 Task: Search one way flight ticket for 5 adults, 2 children, 1 infant in seat and 2 infants on lap in economy from Lake Charles: Lake Charles Regional Airport to New Bern: Coastal Carolina Regional Airport (was Craven County Regional) on 5-4-2023. Choice of flights is Frontier. Number of bags: 6 checked bags. Price is upto 77000. Outbound departure time preference is 7:45.
Action: Mouse moved to (360, 148)
Screenshot: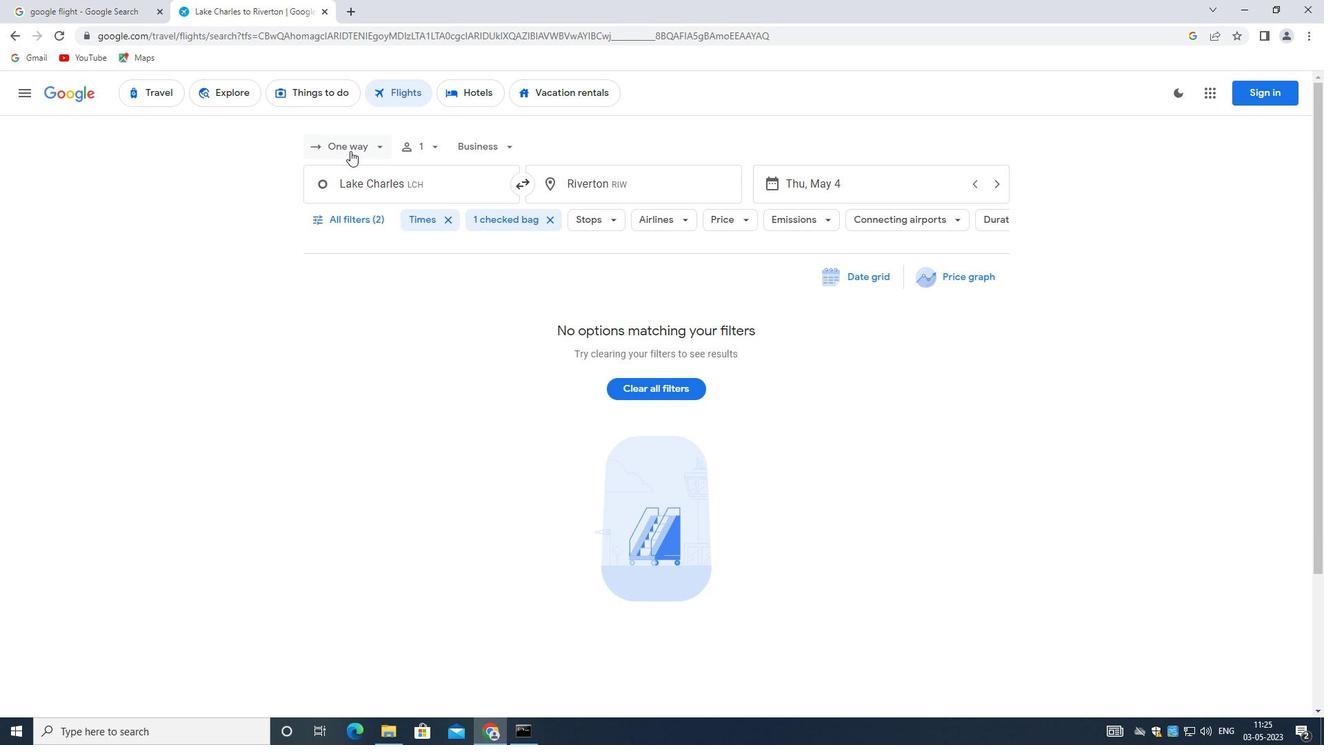 
Action: Mouse pressed left at (360, 148)
Screenshot: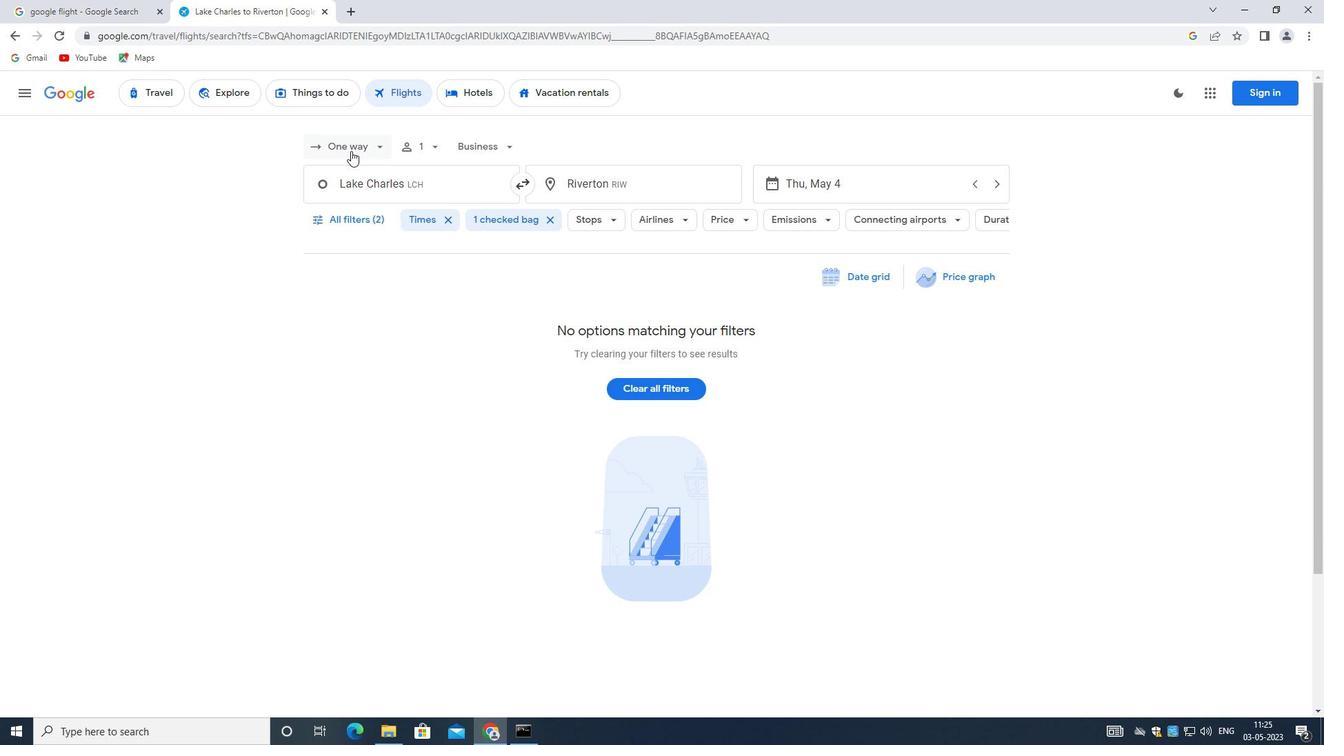 
Action: Mouse moved to (386, 216)
Screenshot: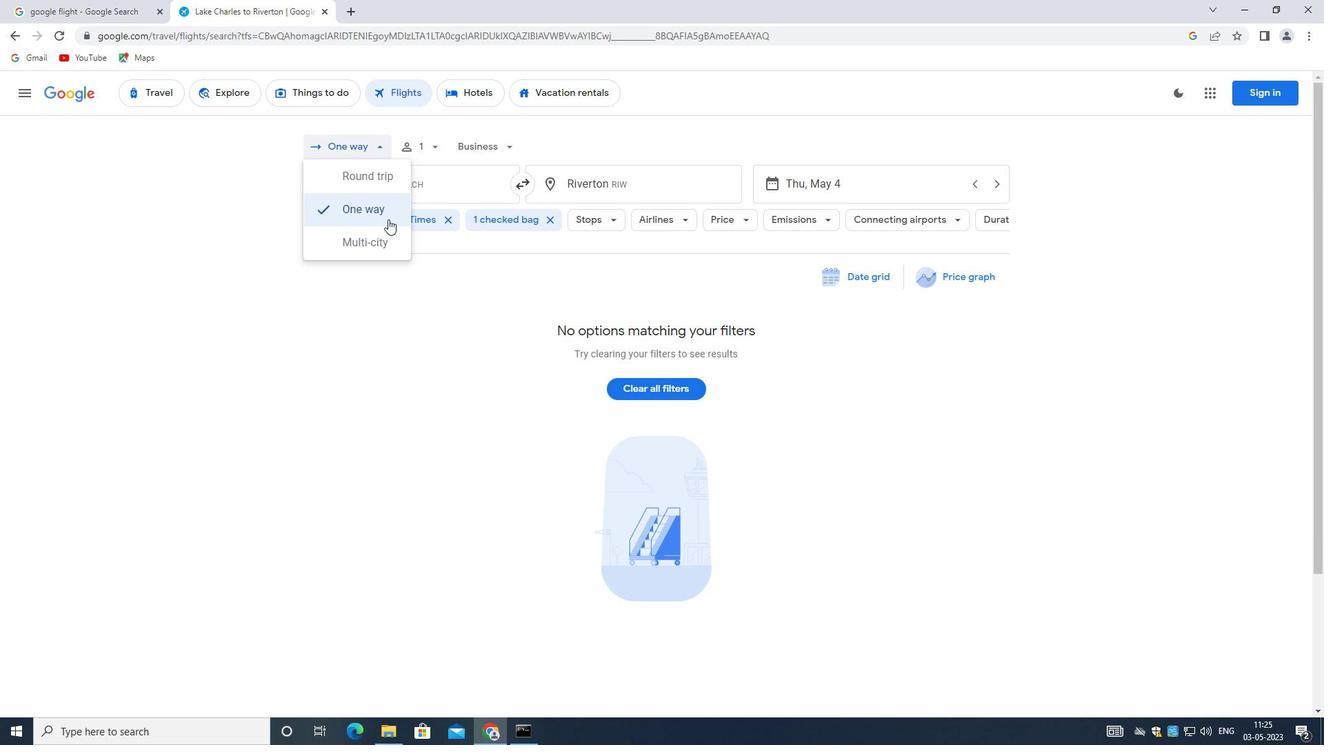 
Action: Mouse pressed left at (386, 216)
Screenshot: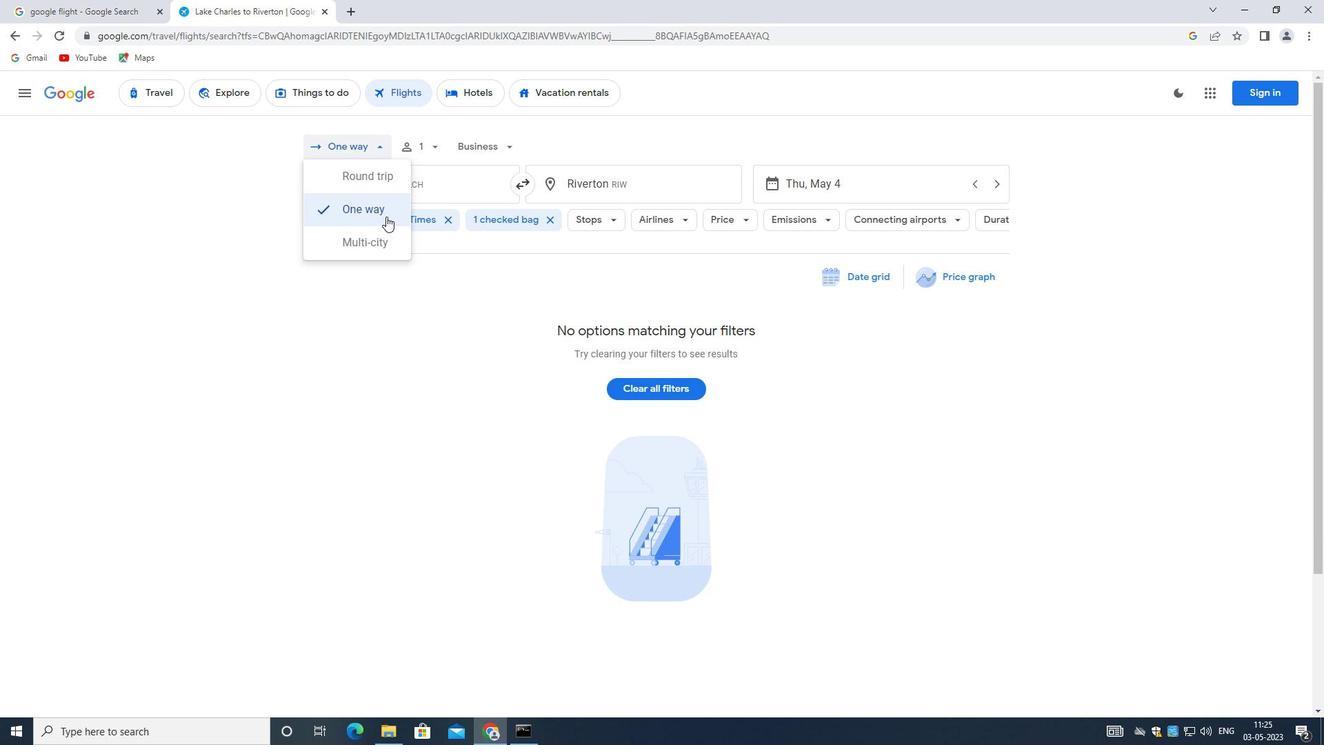 
Action: Mouse moved to (427, 145)
Screenshot: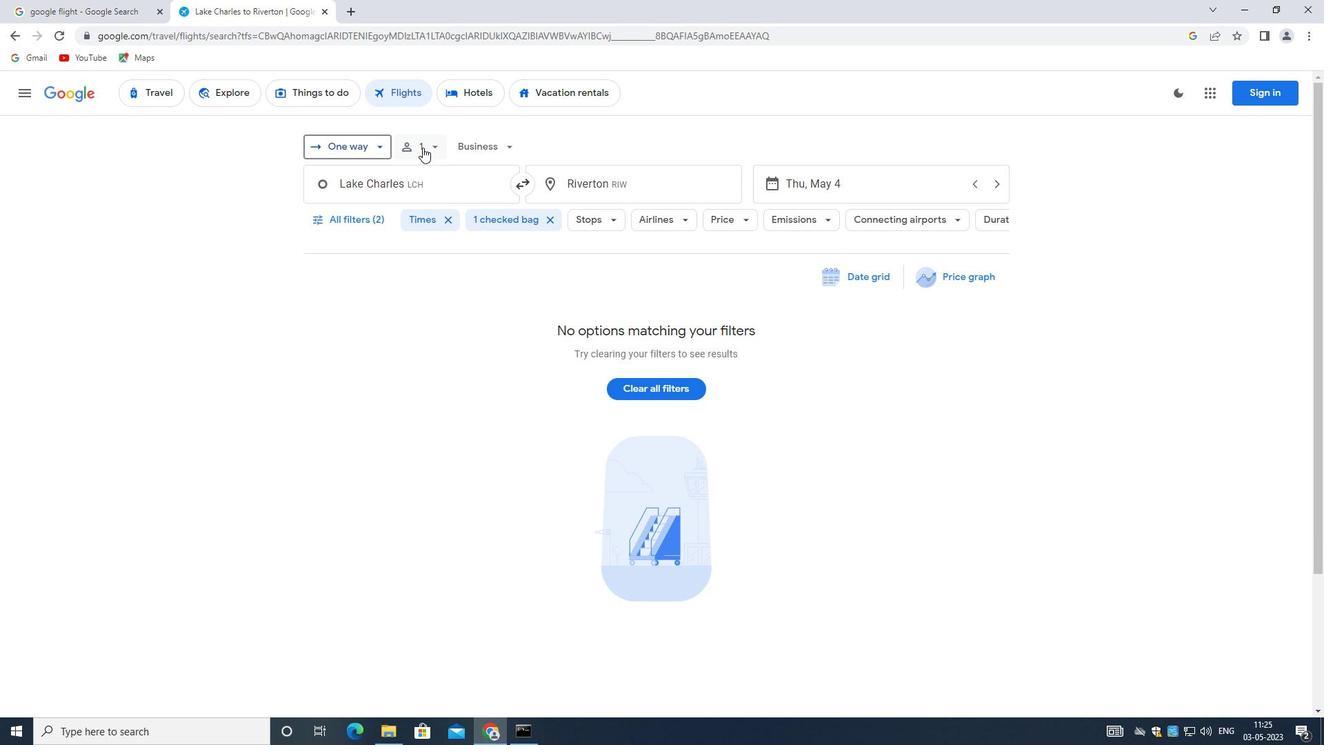
Action: Mouse pressed left at (427, 145)
Screenshot: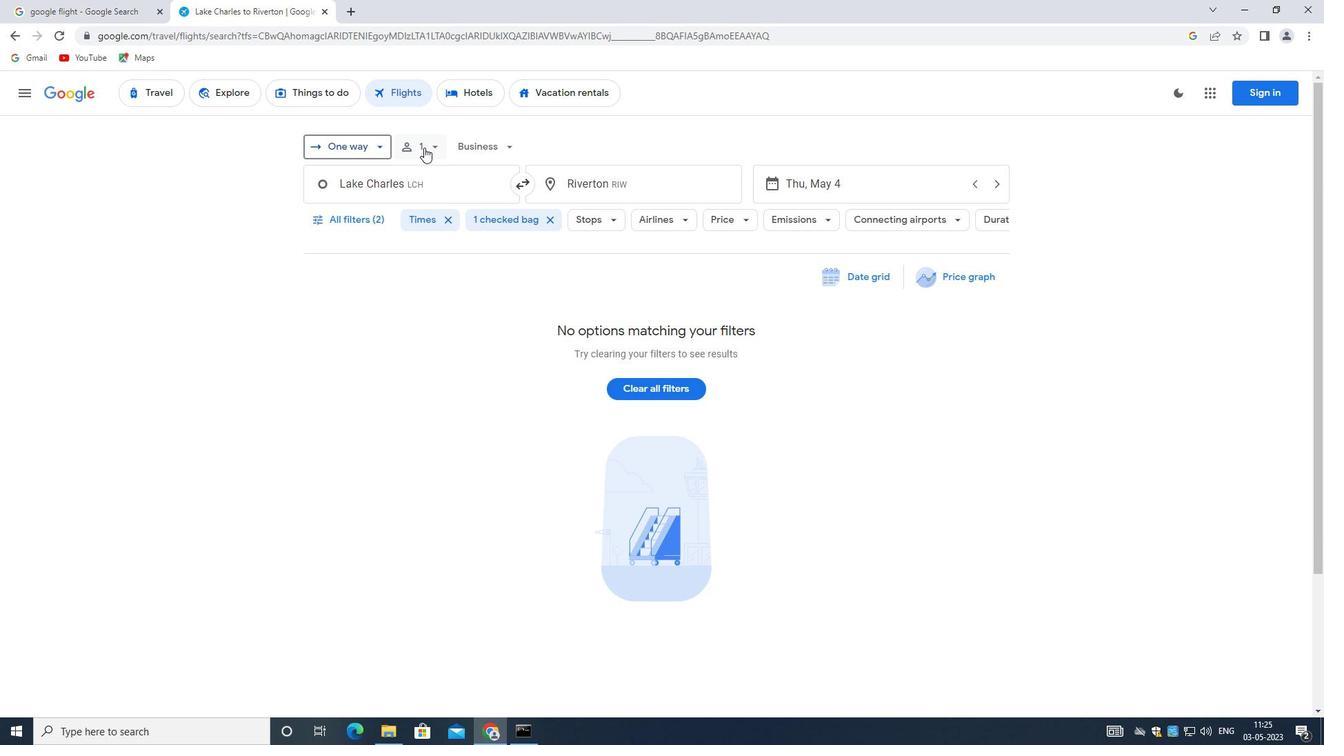 
Action: Mouse moved to (531, 180)
Screenshot: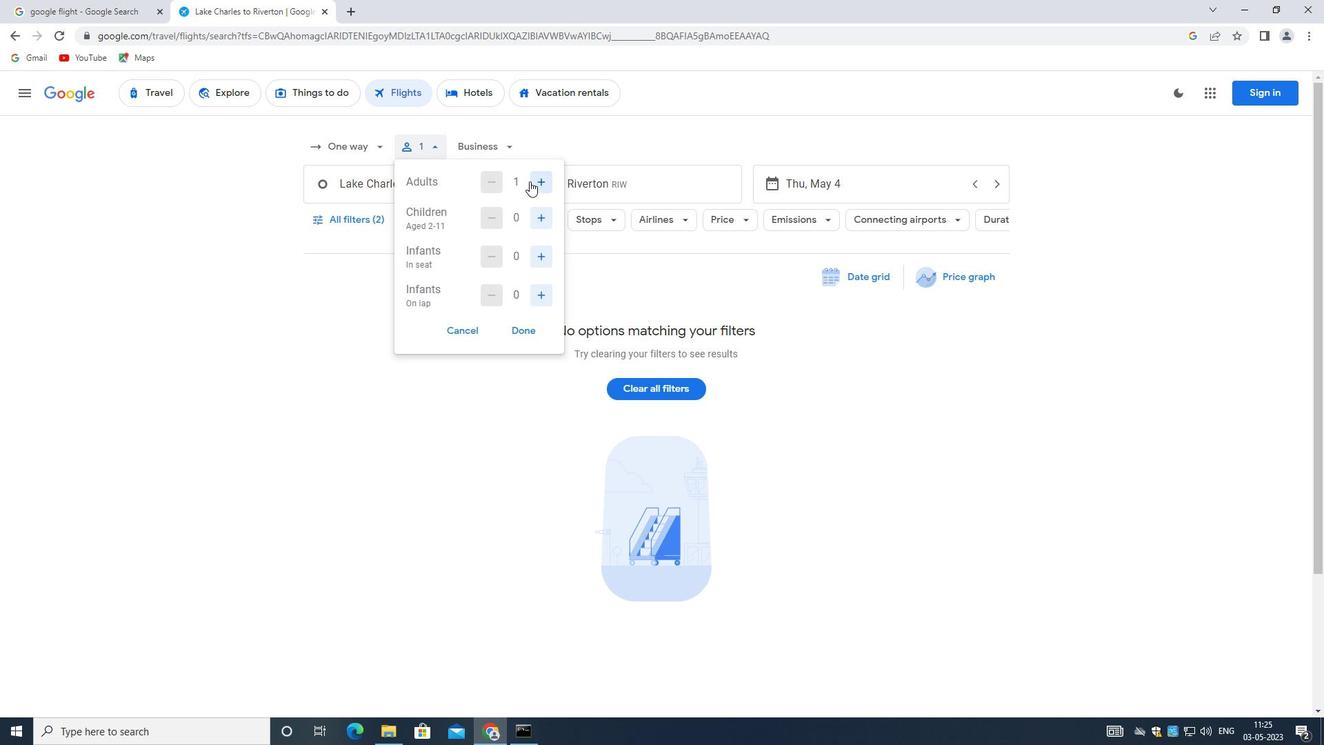 
Action: Mouse pressed left at (531, 180)
Screenshot: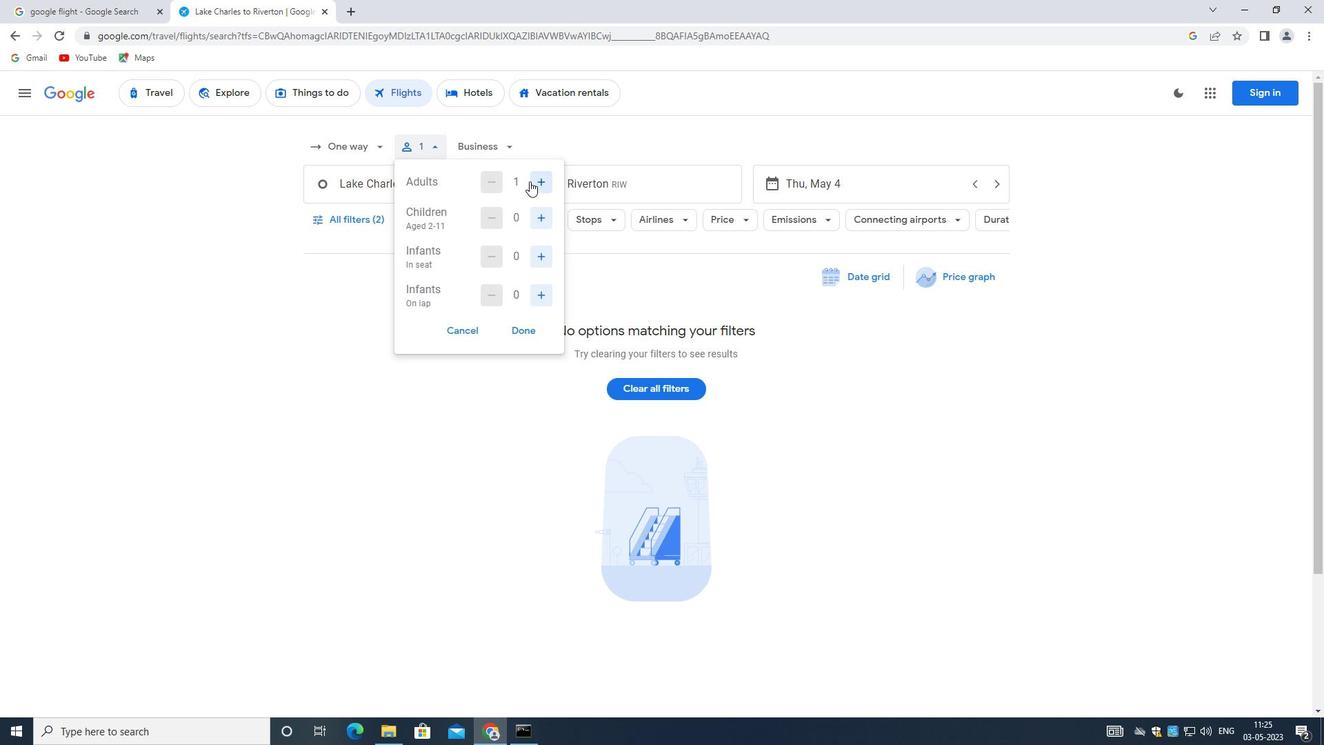 
Action: Mouse moved to (534, 179)
Screenshot: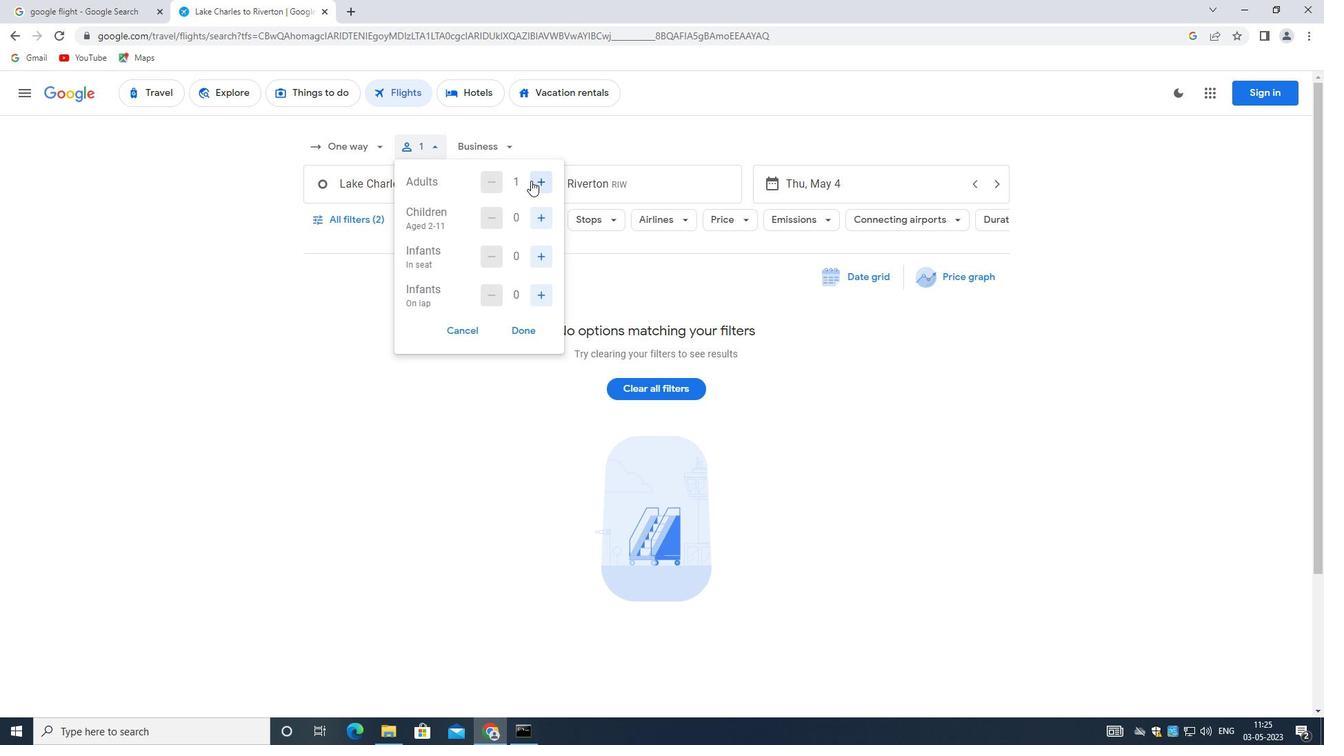 
Action: Mouse pressed left at (534, 179)
Screenshot: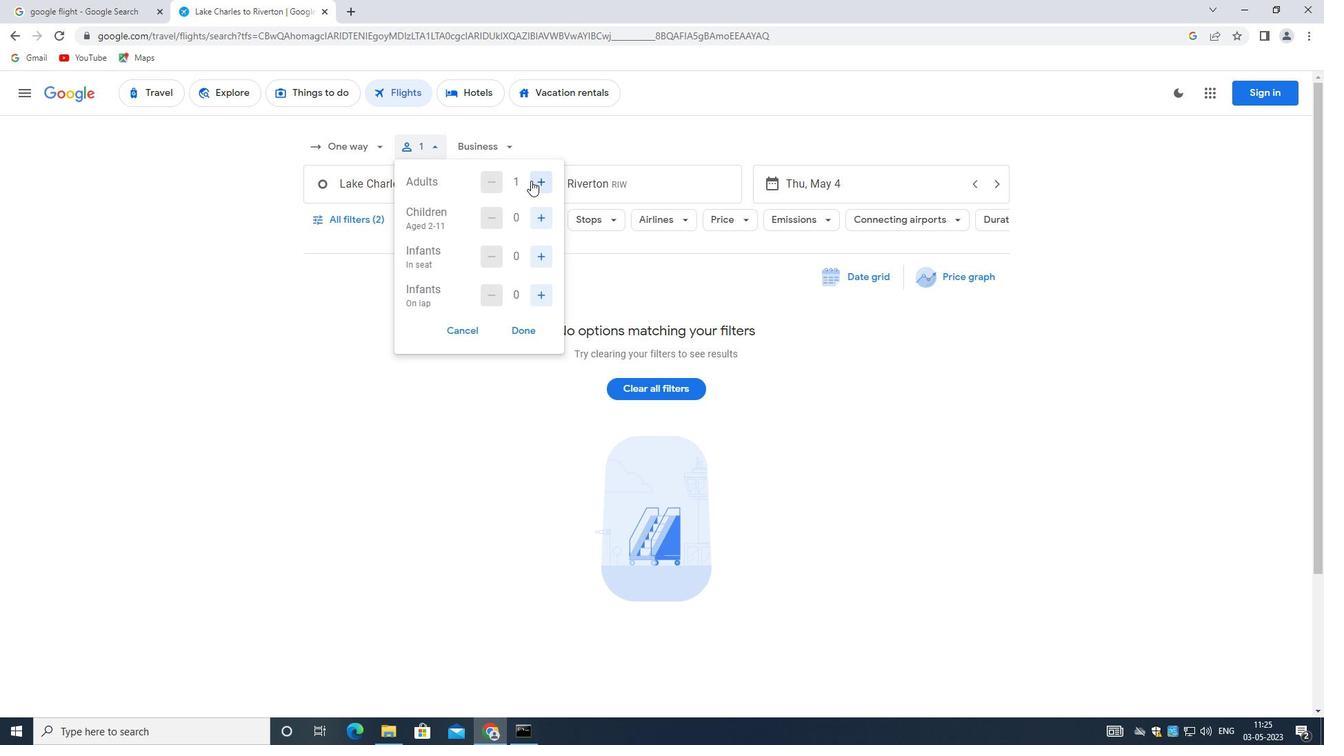 
Action: Mouse pressed left at (534, 179)
Screenshot: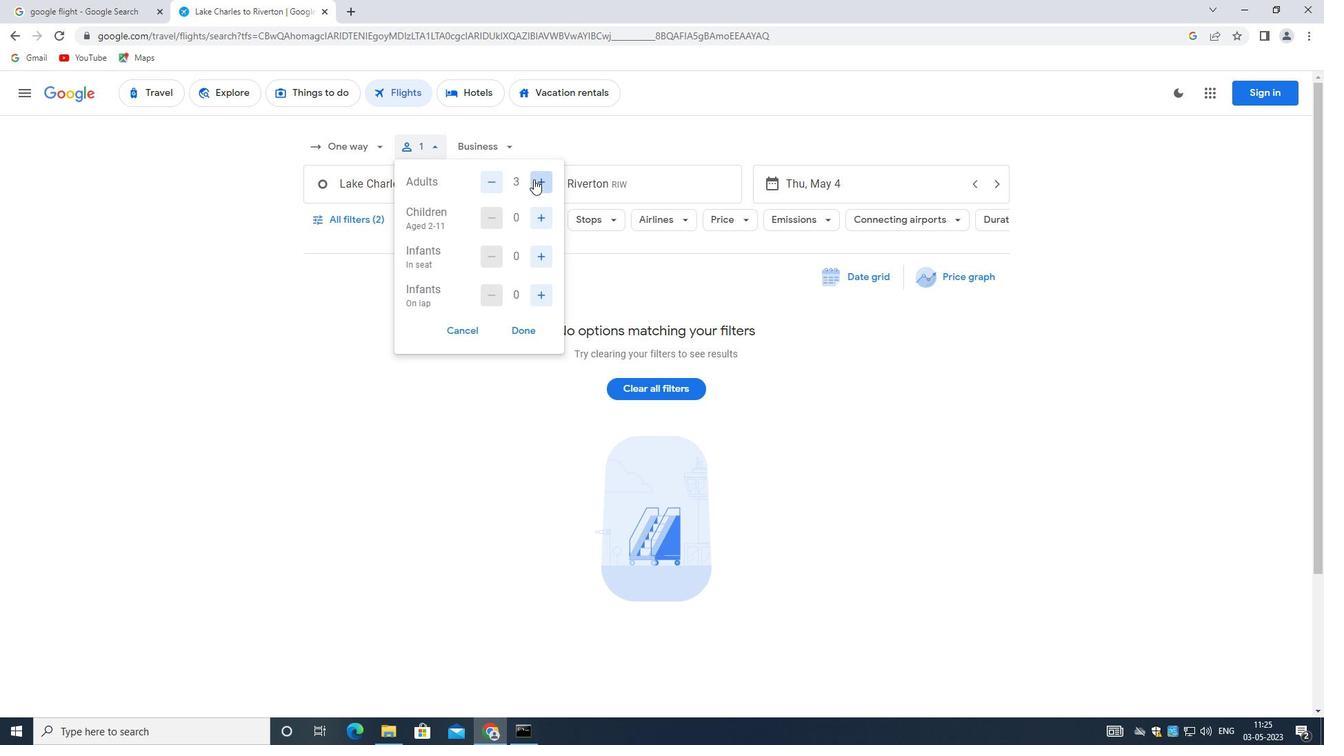 
Action: Mouse pressed left at (534, 179)
Screenshot: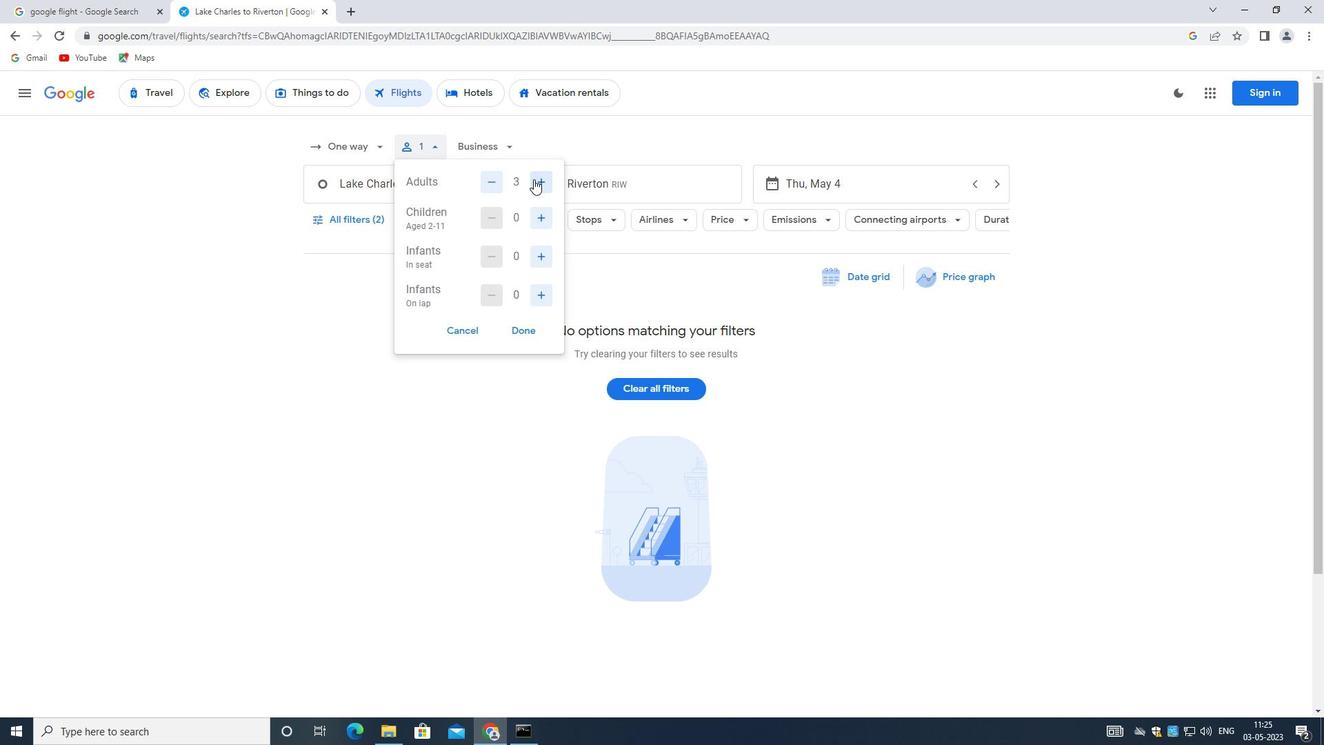 
Action: Mouse moved to (548, 218)
Screenshot: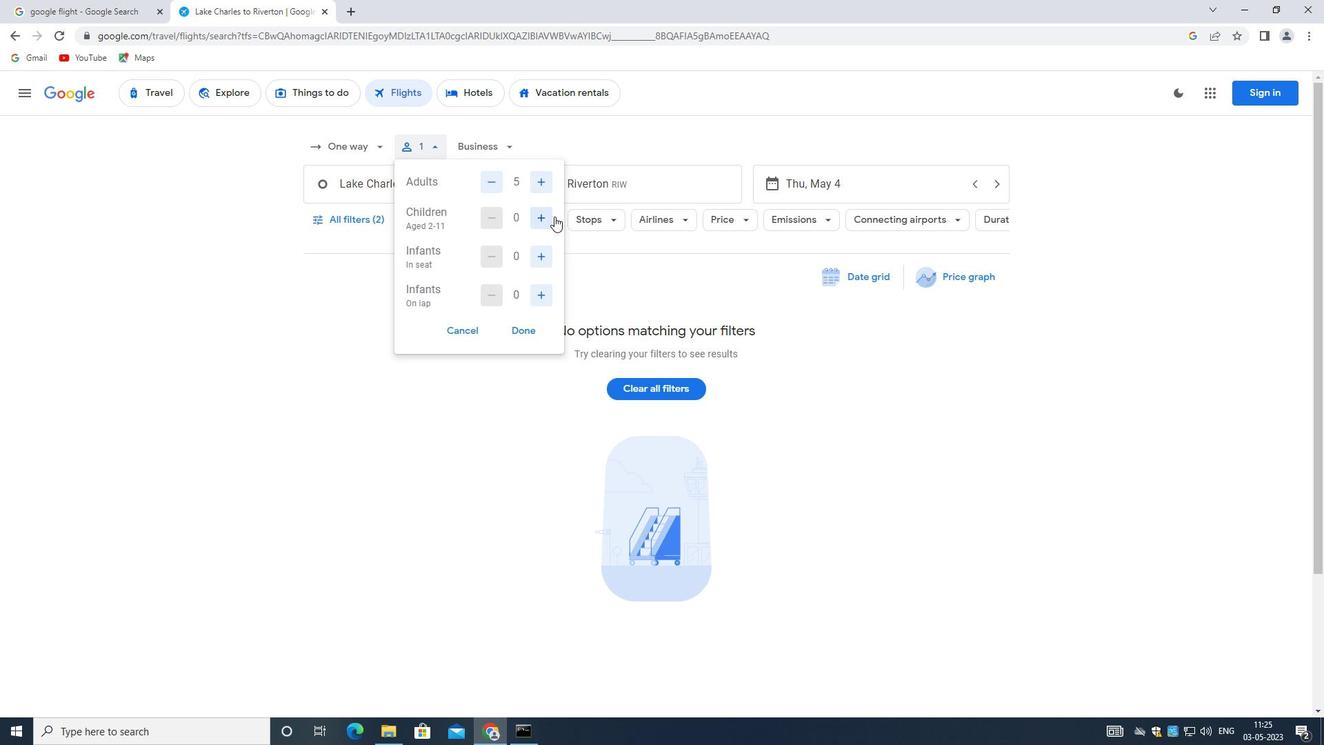 
Action: Mouse pressed left at (548, 218)
Screenshot: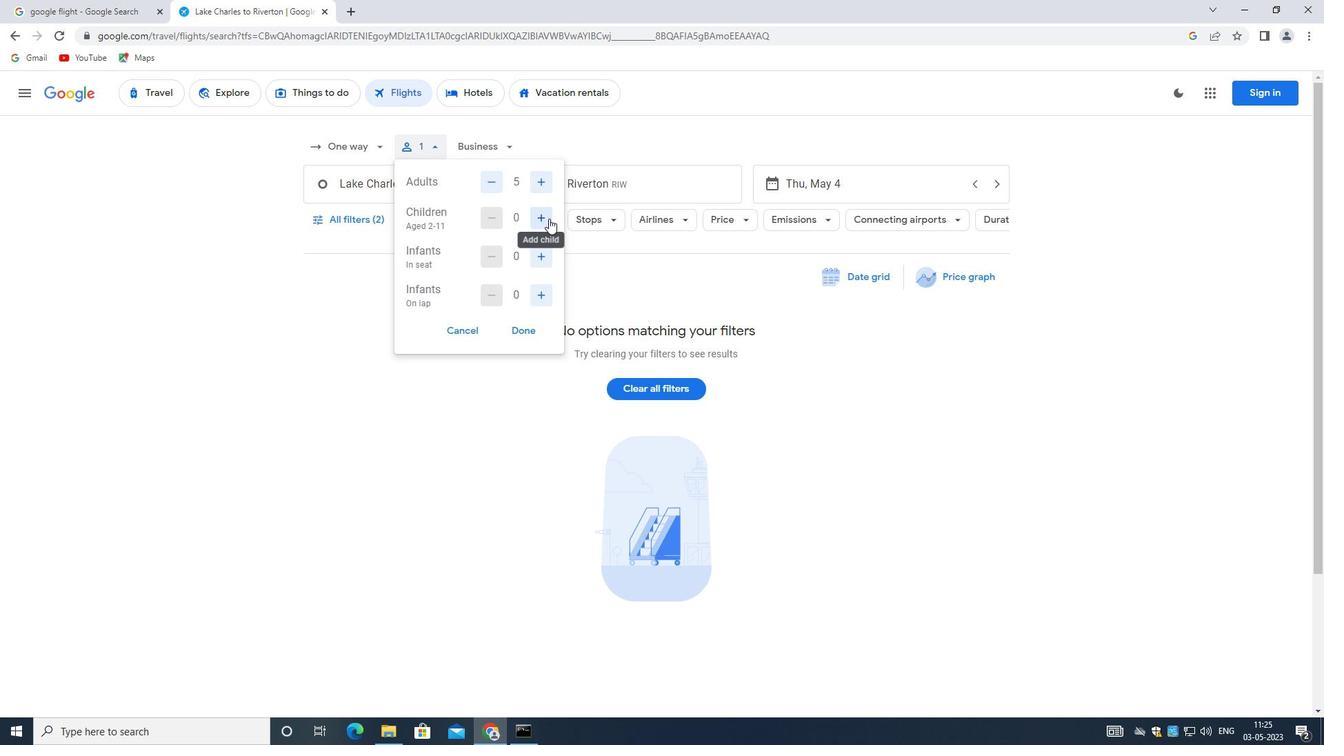 
Action: Mouse pressed left at (548, 218)
Screenshot: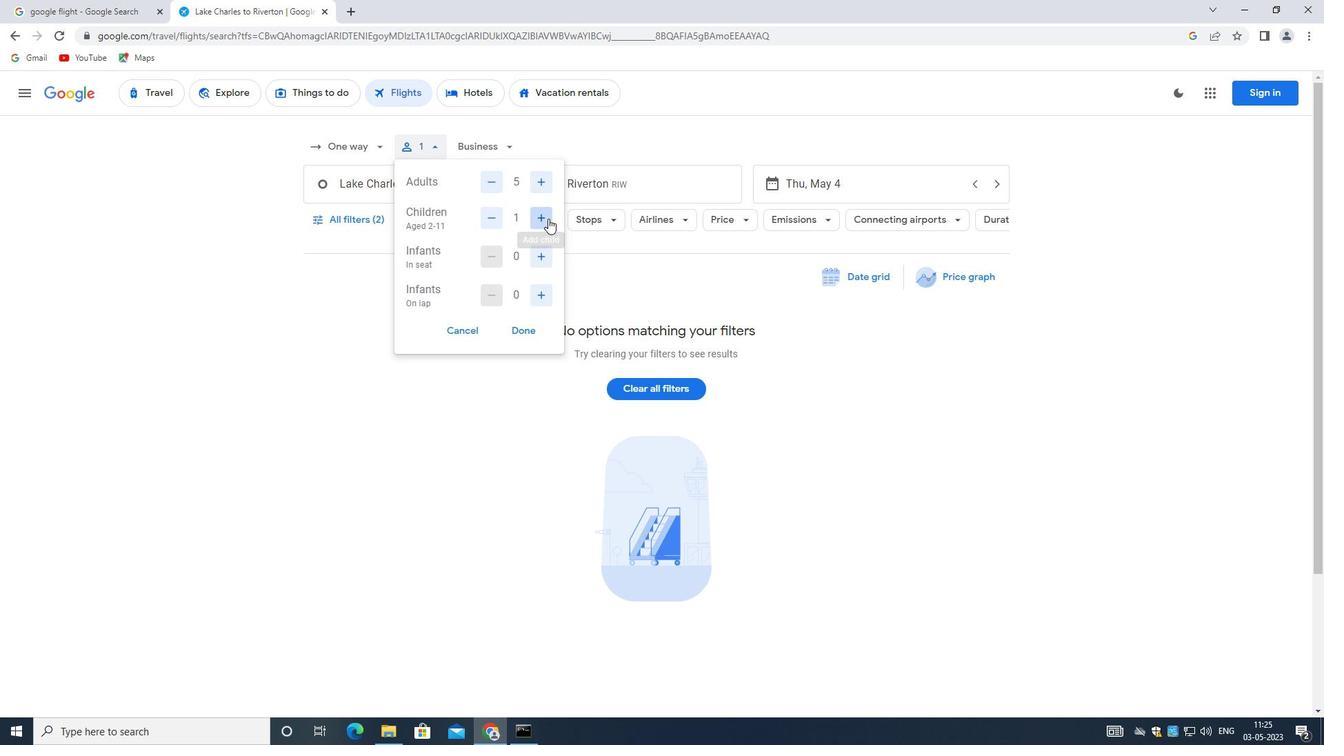 
Action: Mouse moved to (543, 250)
Screenshot: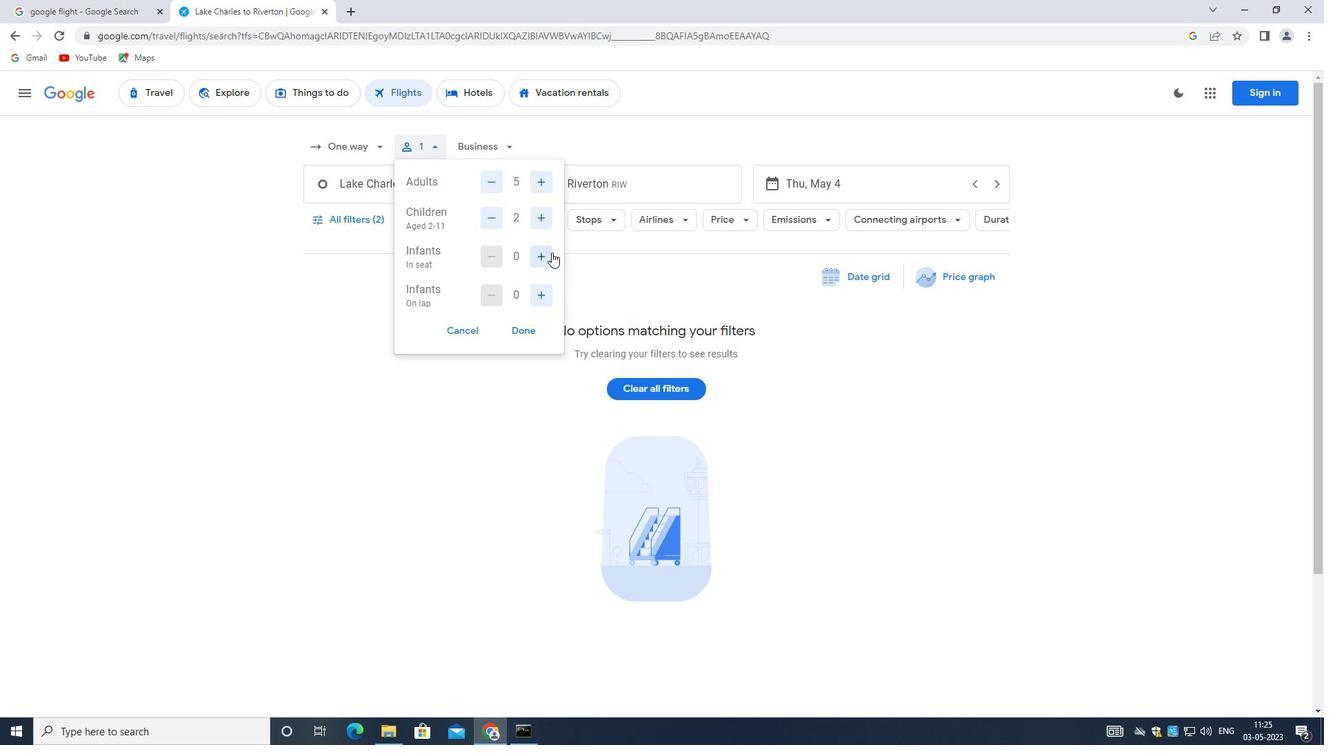
Action: Mouse pressed left at (543, 250)
Screenshot: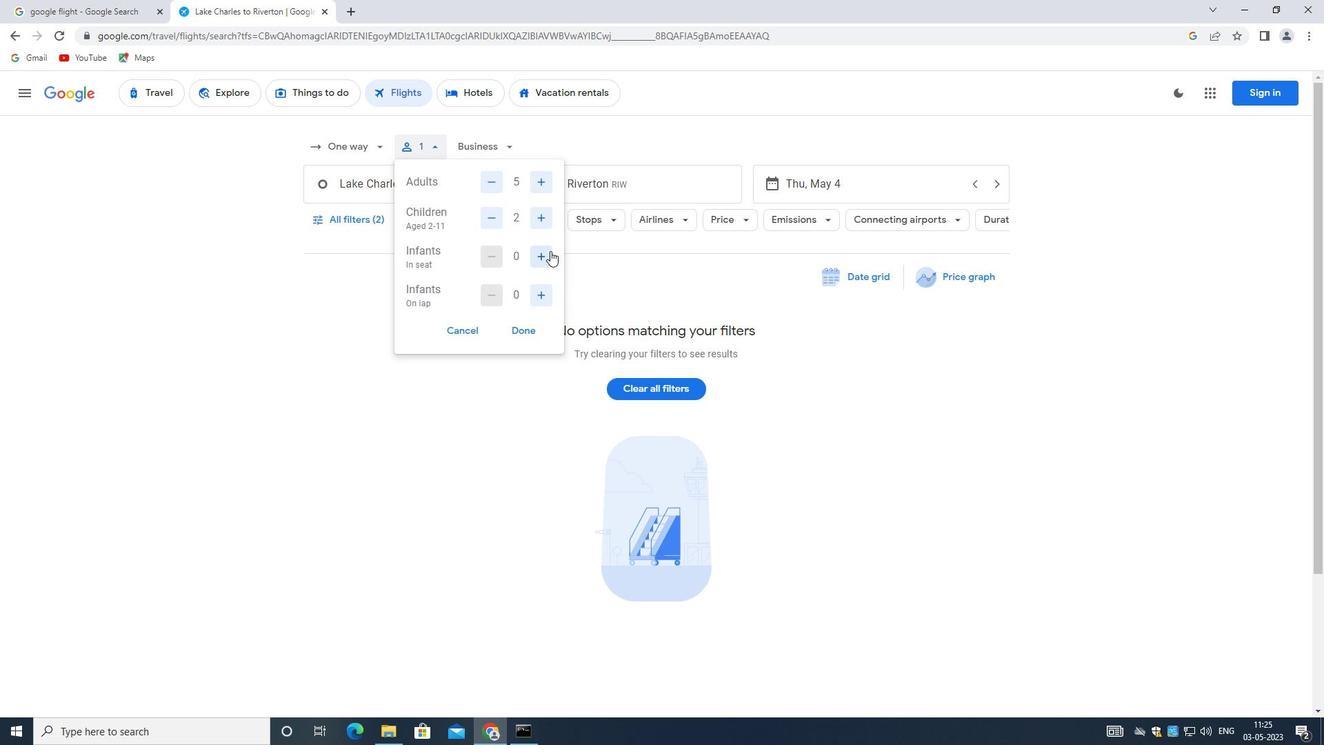 
Action: Mouse moved to (540, 298)
Screenshot: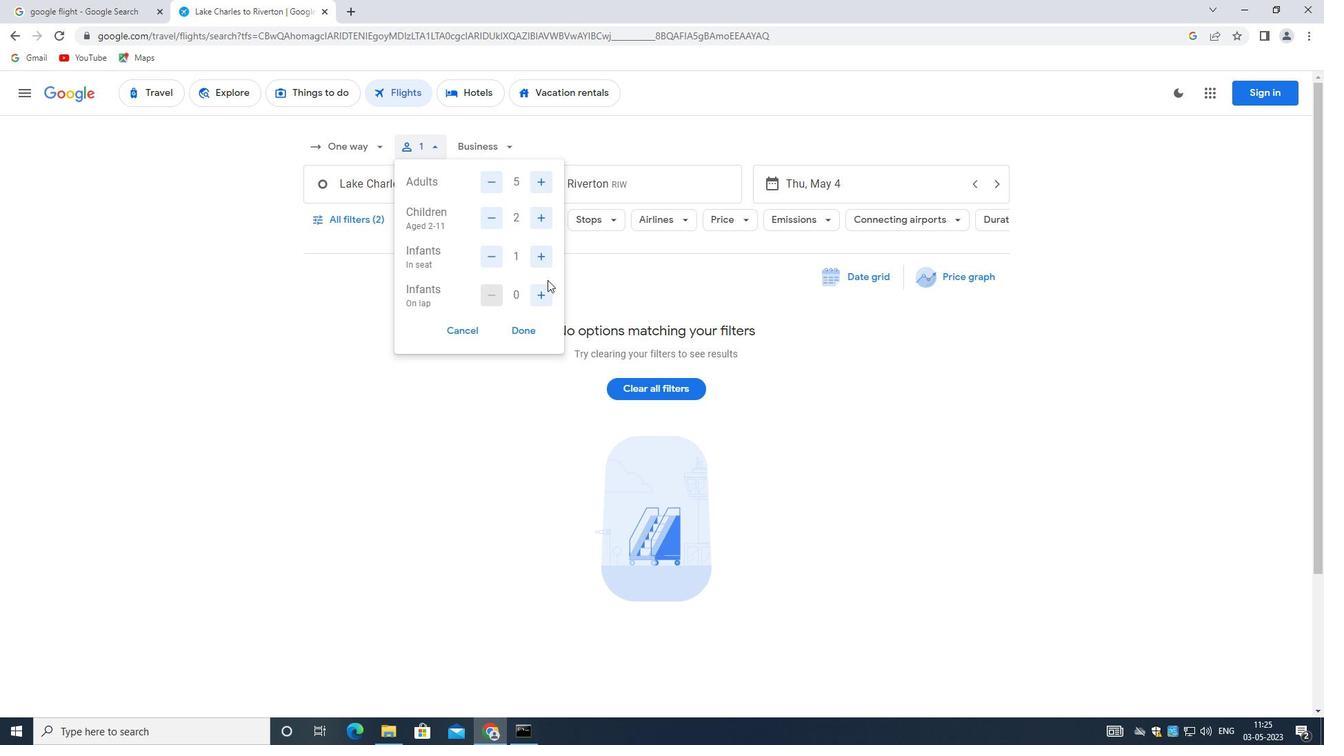 
Action: Mouse pressed left at (540, 298)
Screenshot: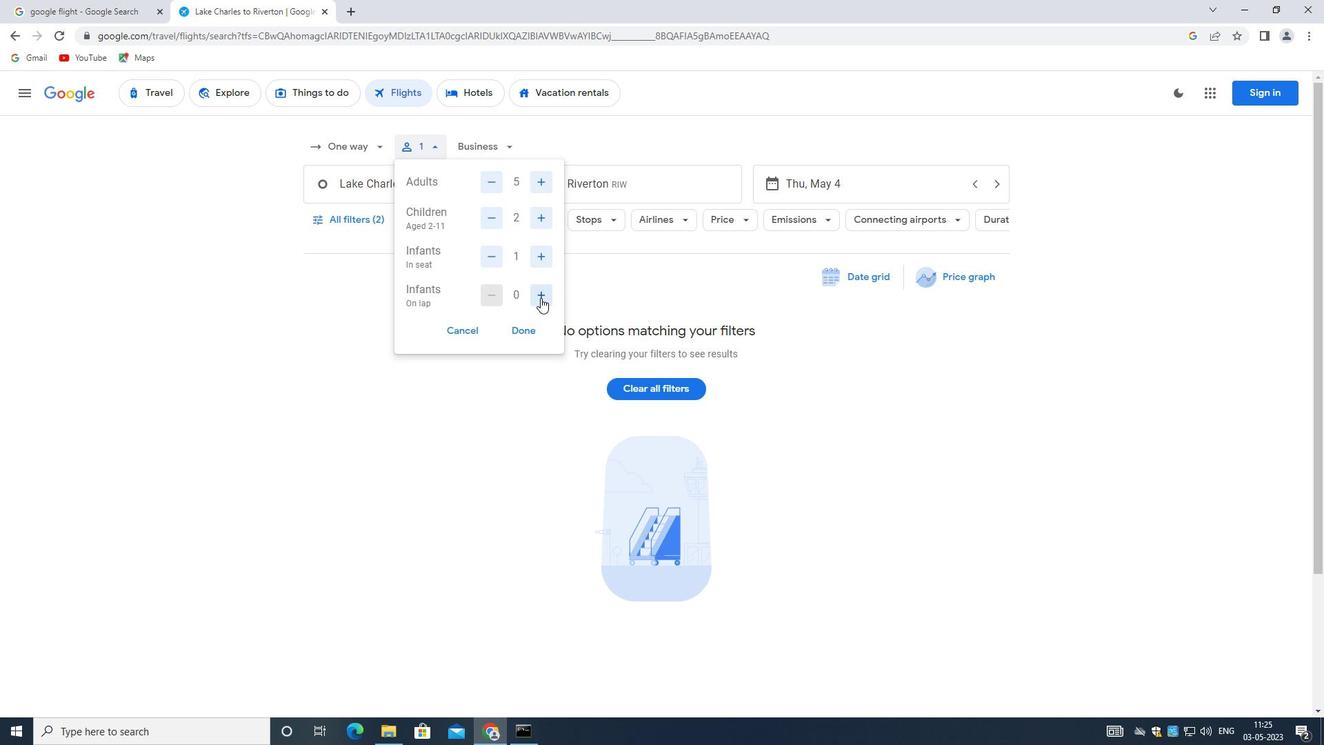 
Action: Mouse moved to (543, 295)
Screenshot: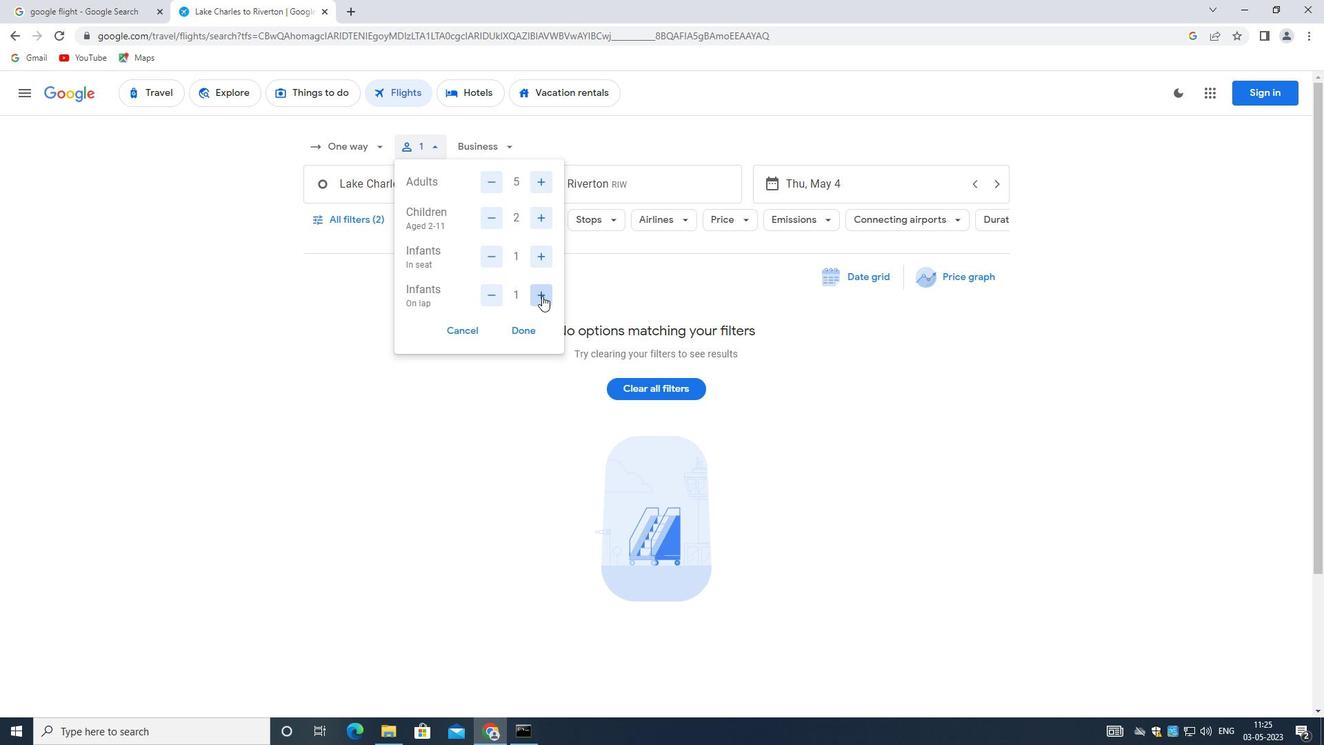 
Action: Mouse pressed left at (543, 295)
Screenshot: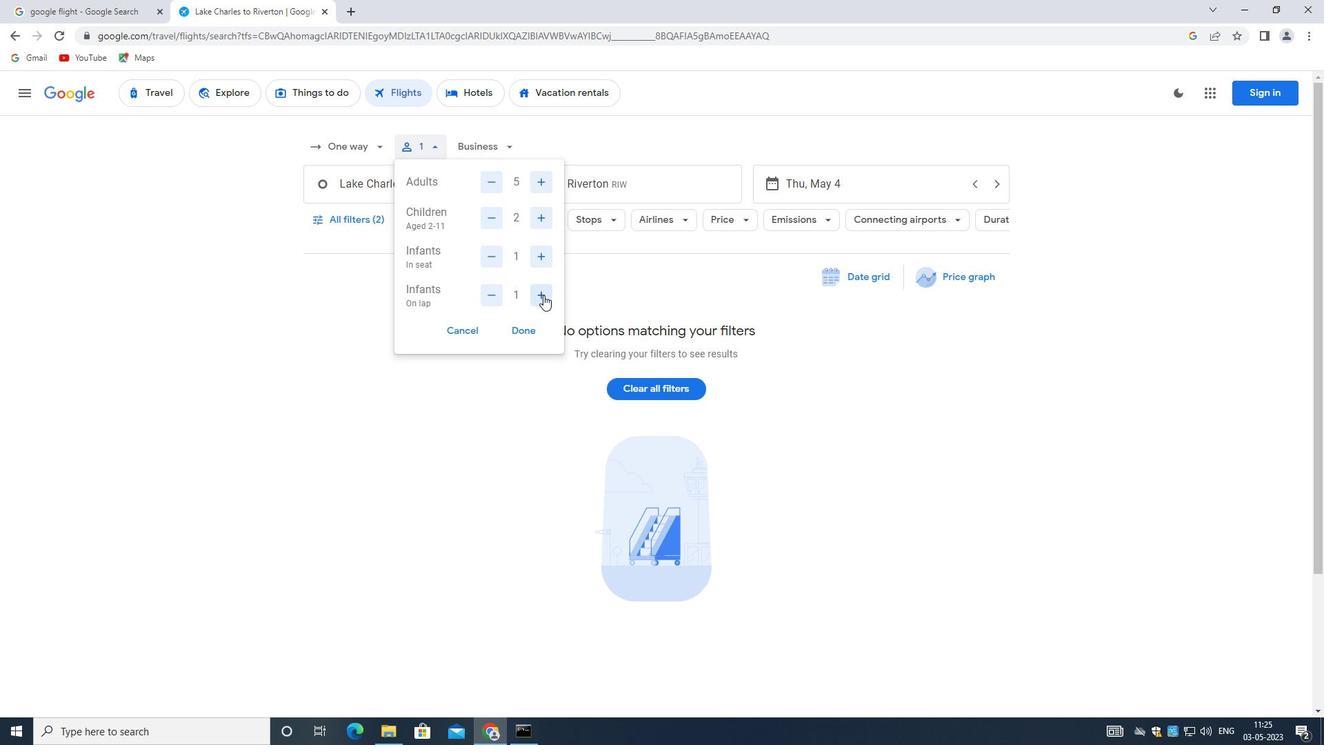
Action: Mouse moved to (491, 296)
Screenshot: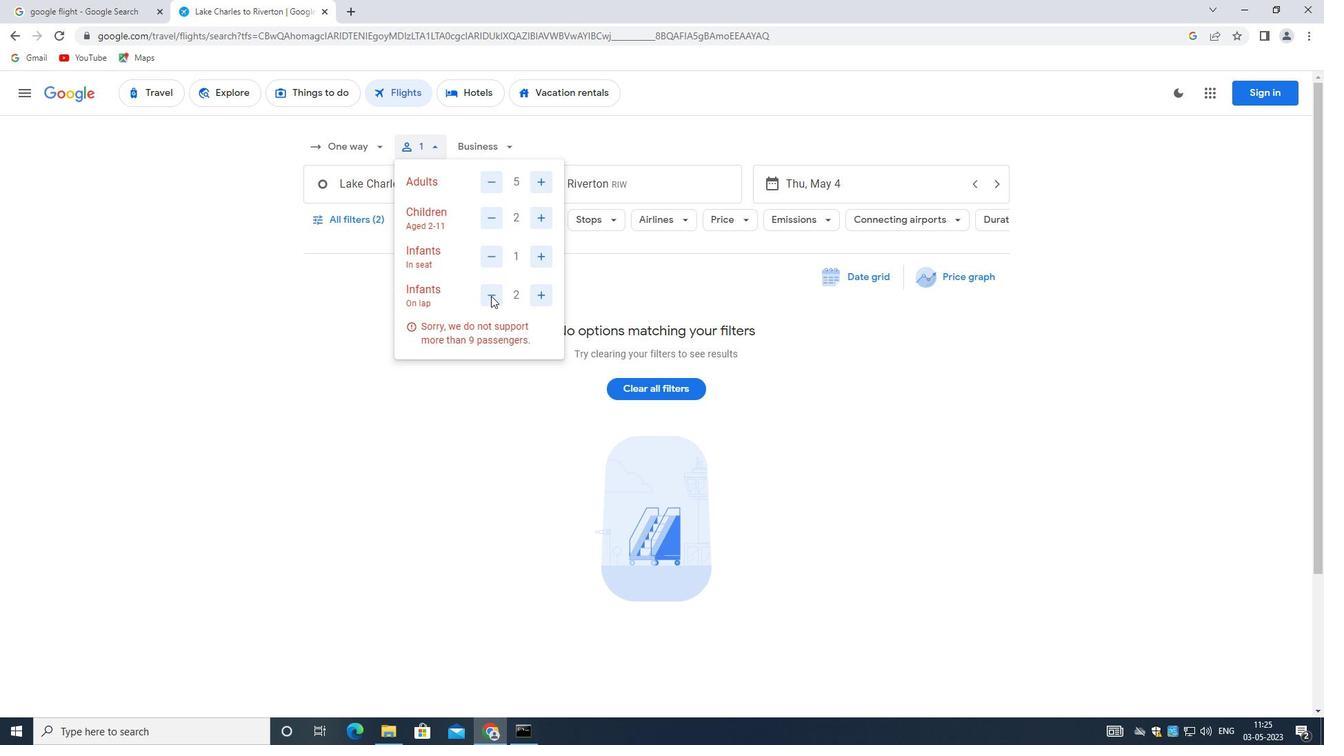 
Action: Mouse pressed left at (491, 296)
Screenshot: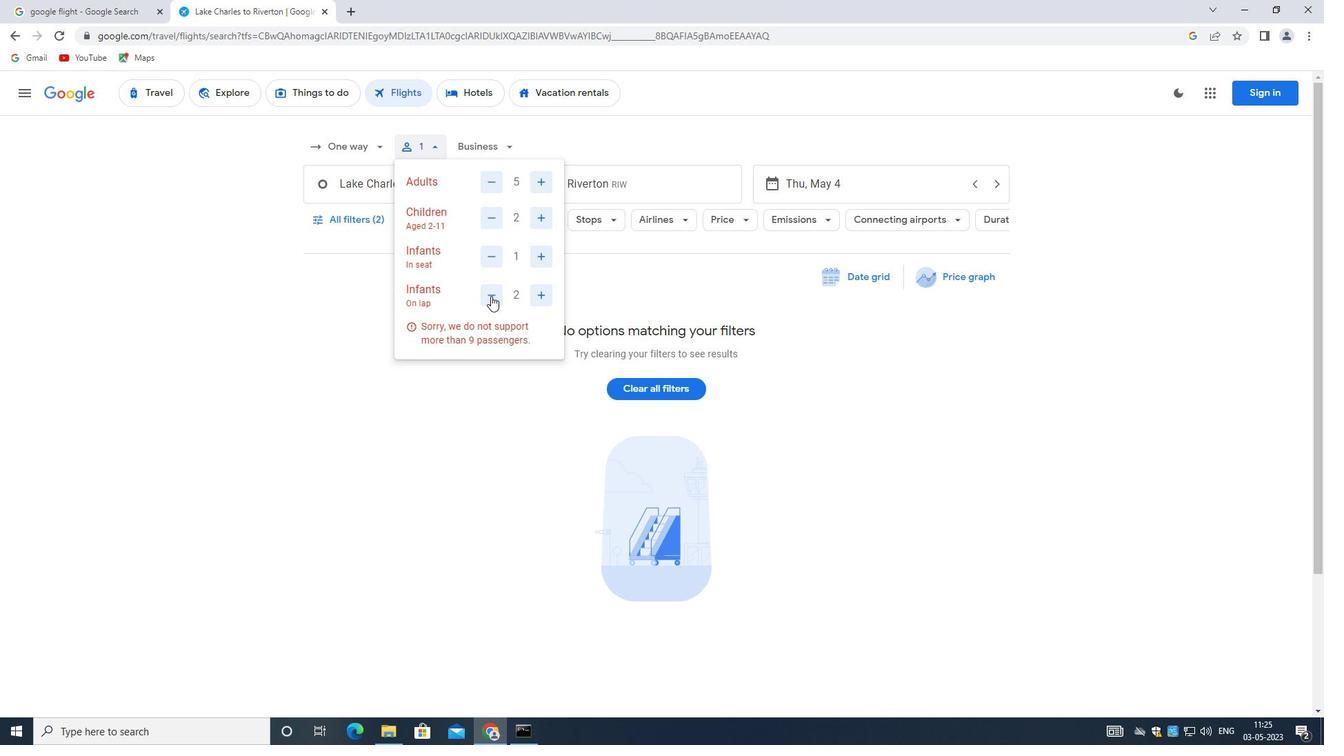 
Action: Mouse moved to (525, 325)
Screenshot: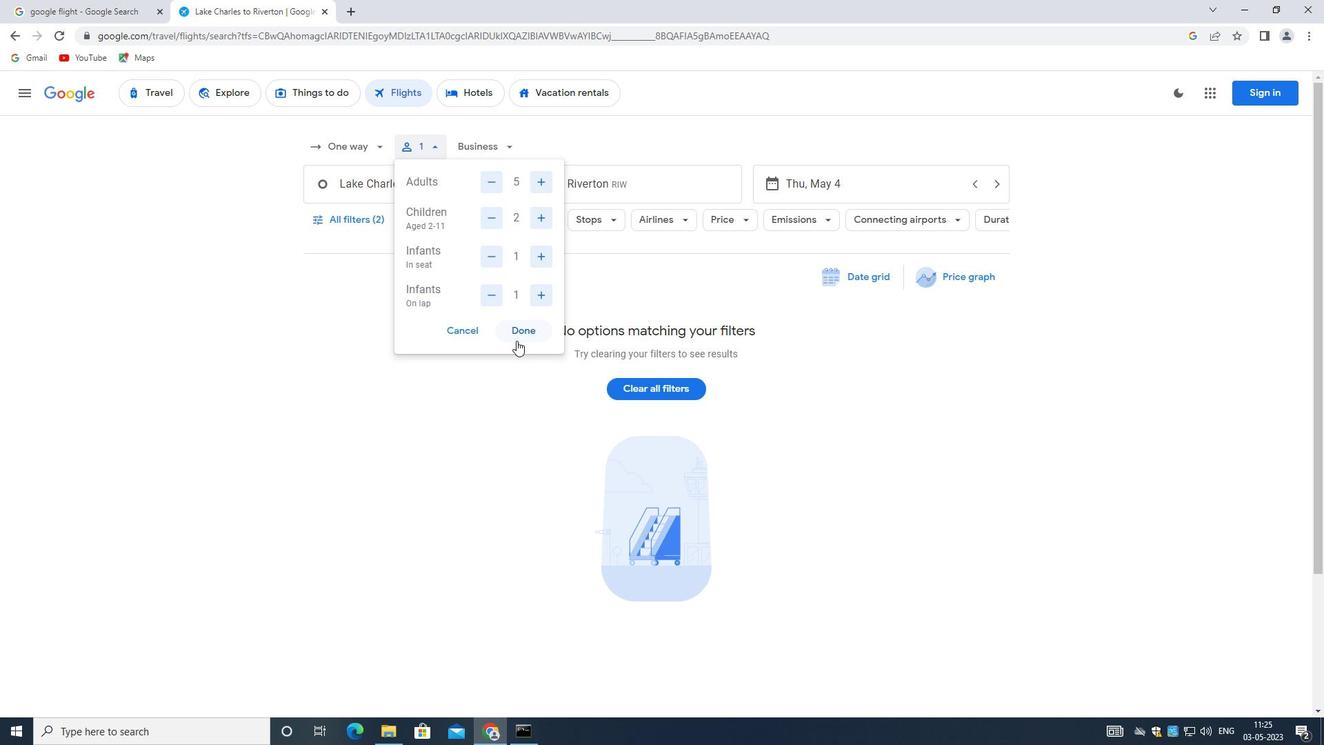 
Action: Mouse pressed left at (525, 325)
Screenshot: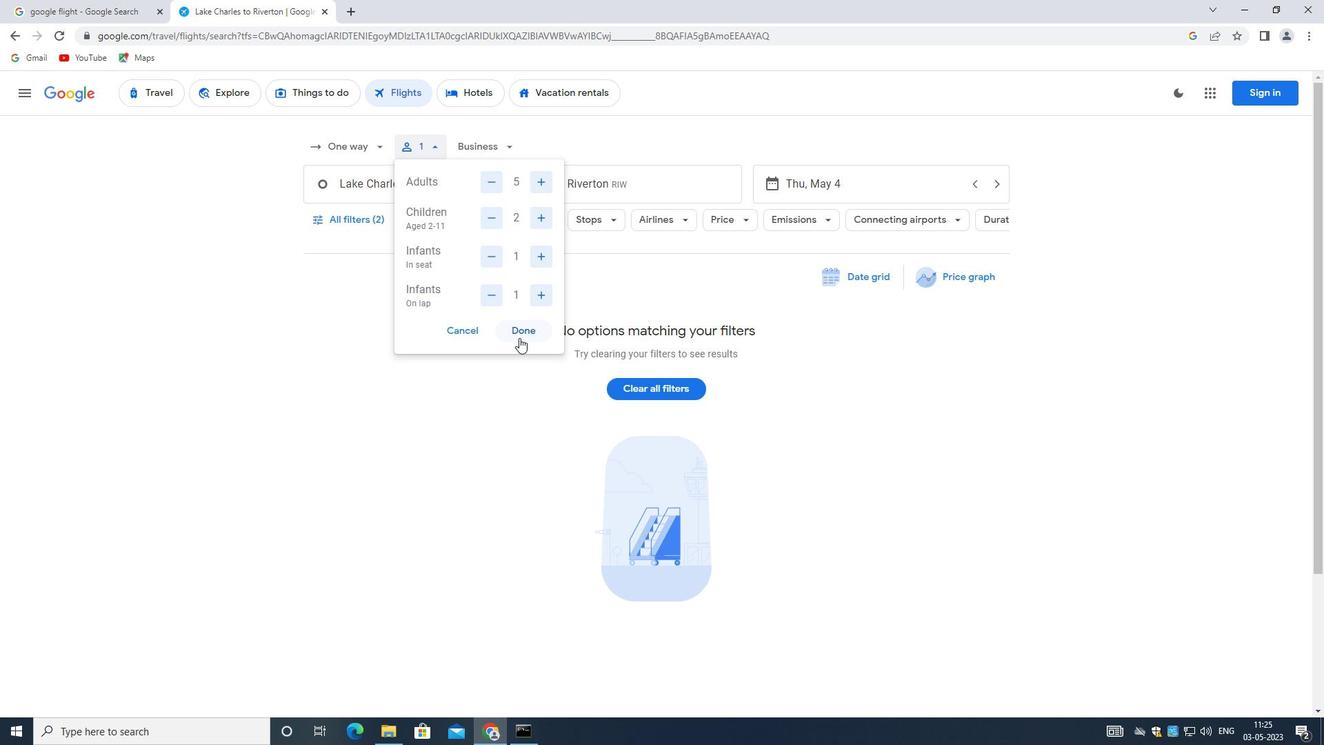 
Action: Mouse moved to (497, 149)
Screenshot: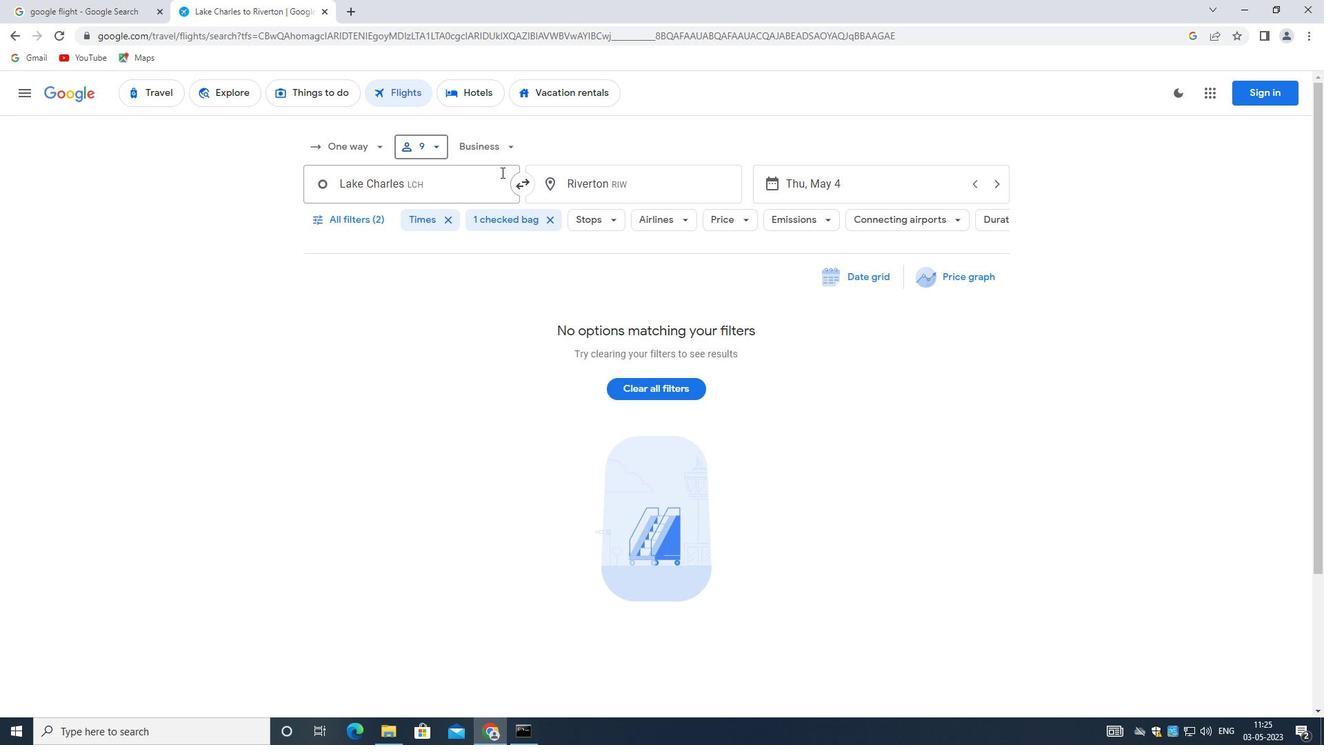 
Action: Mouse pressed left at (497, 149)
Screenshot: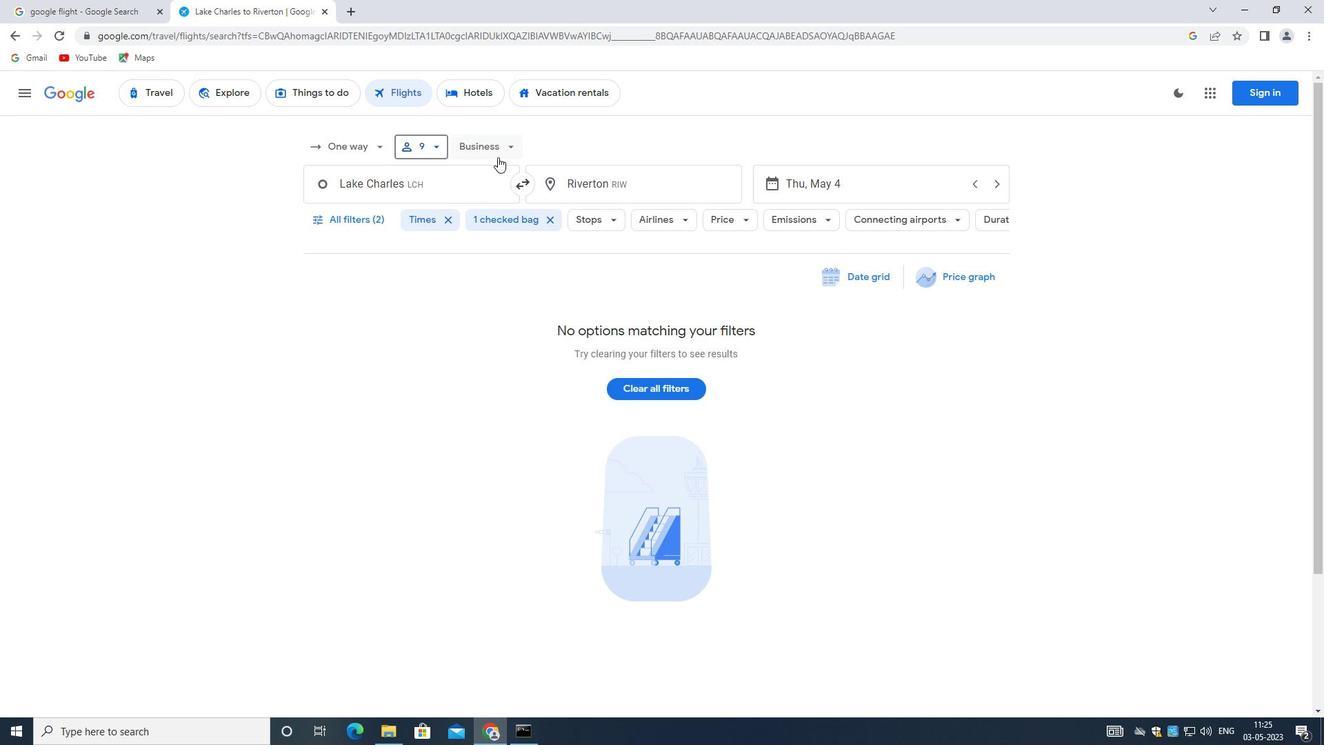
Action: Mouse moved to (498, 178)
Screenshot: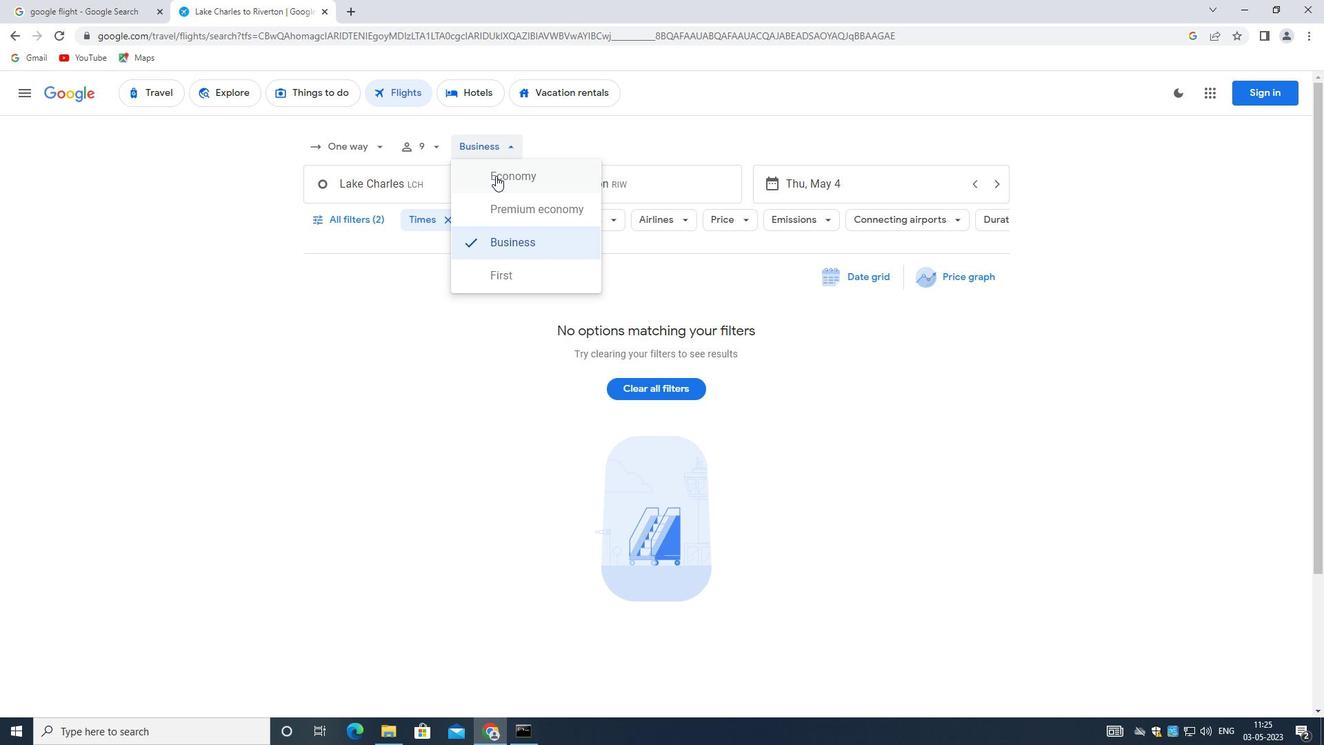 
Action: Mouse pressed left at (498, 178)
Screenshot: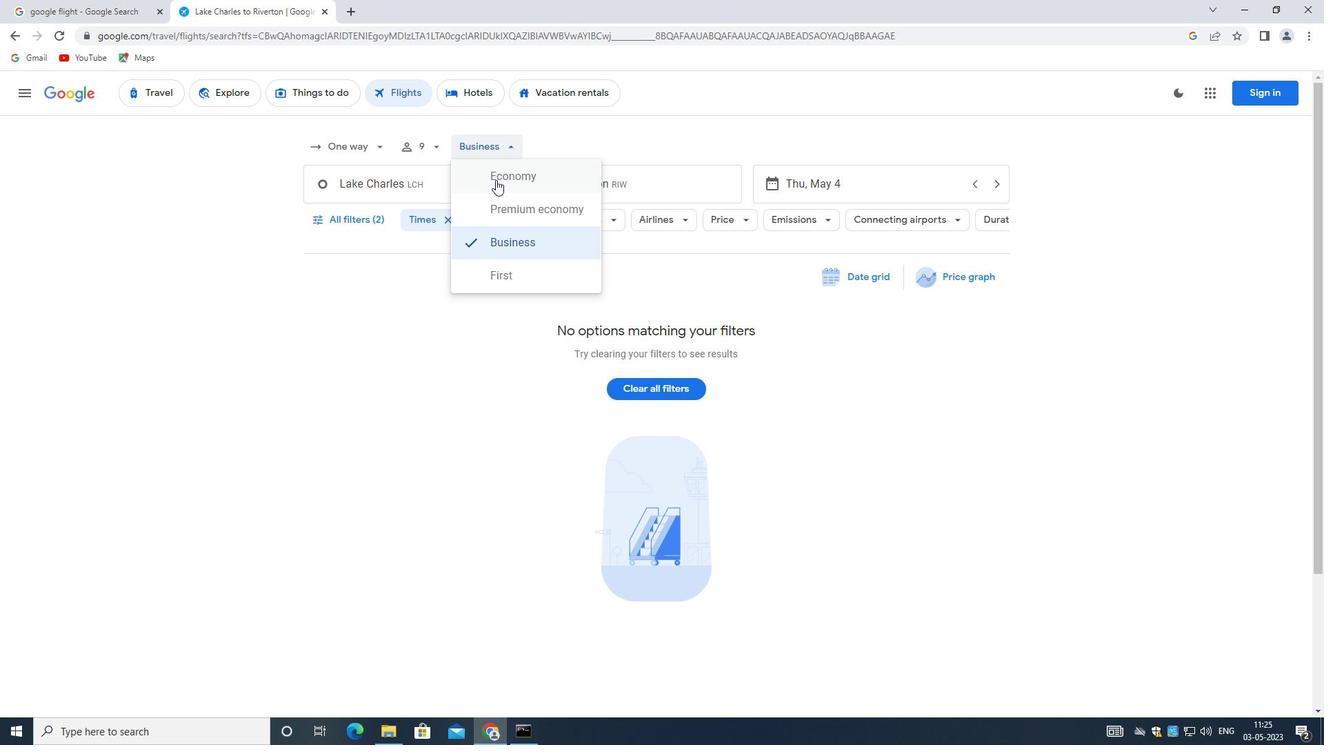 
Action: Mouse moved to (421, 180)
Screenshot: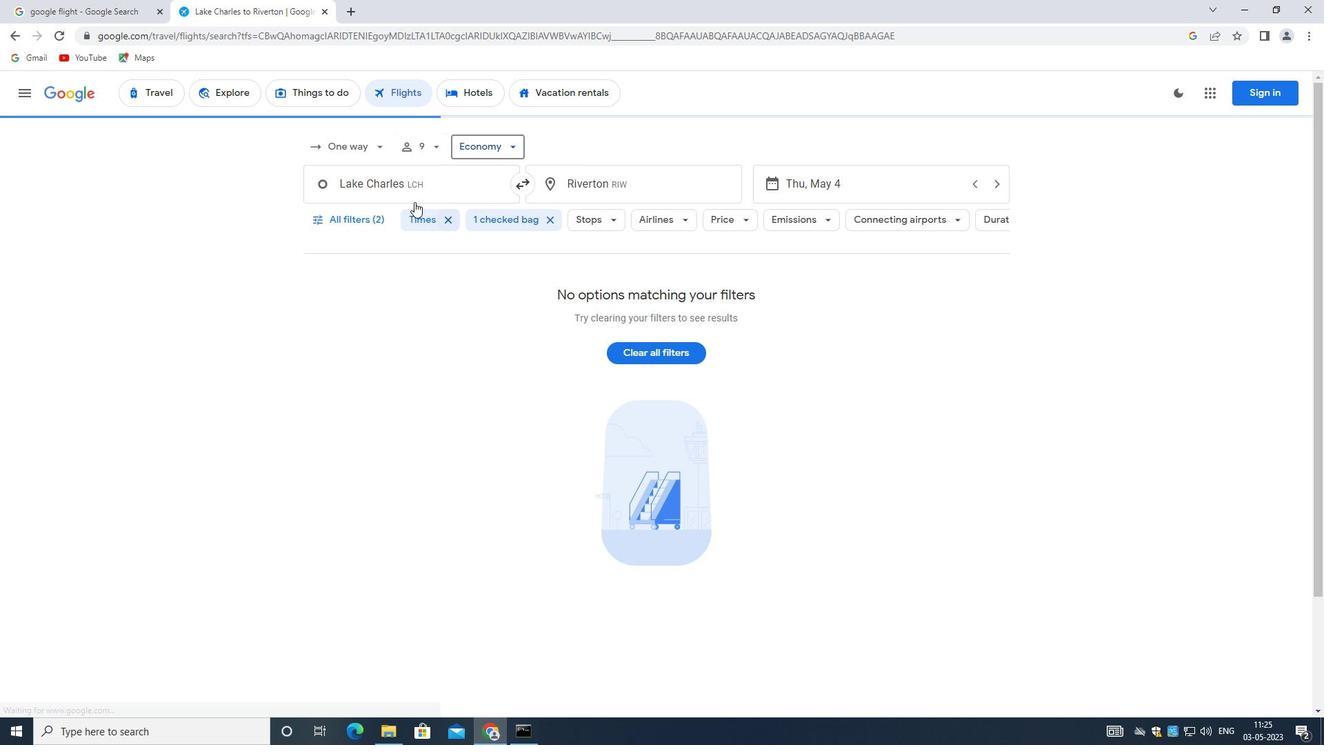 
Action: Mouse pressed left at (421, 180)
Screenshot: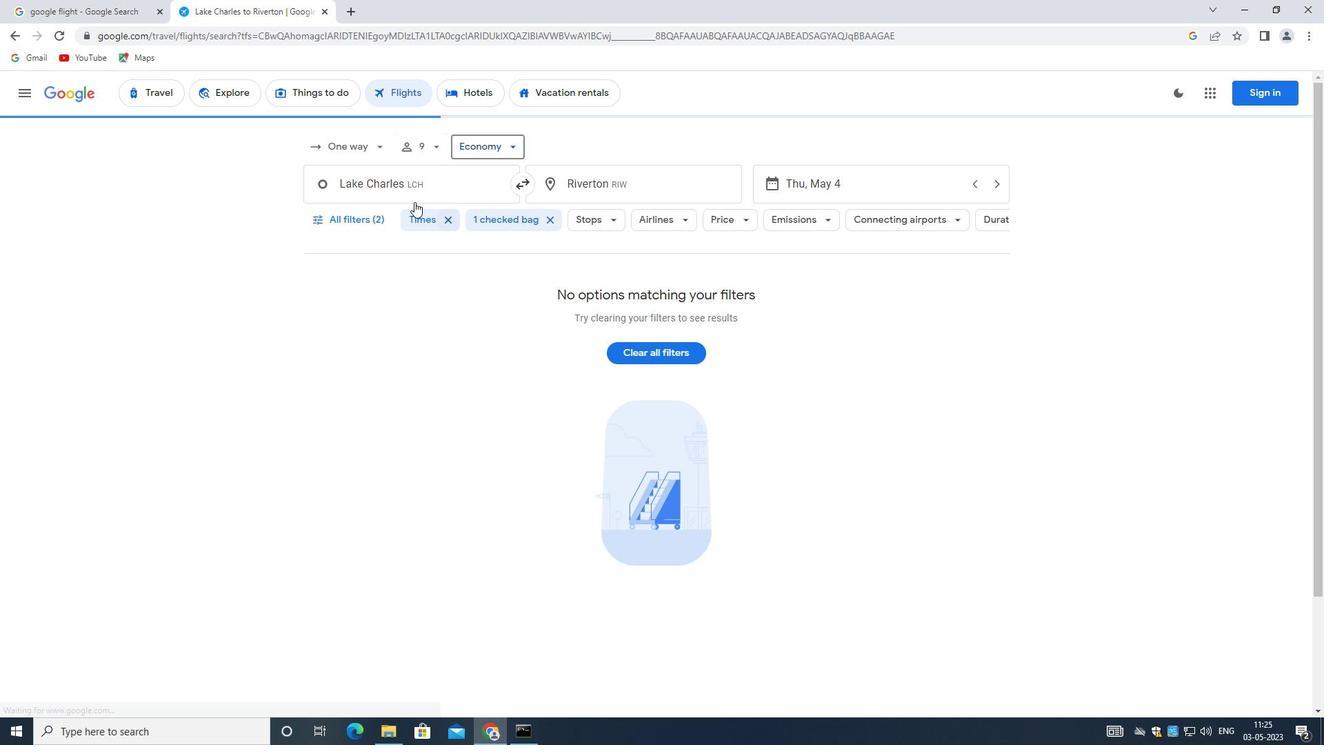 
Action: Key pressed <Key.backspace><Key.shift_r>Lake<Key.shift>CHARLES<Key.space><Key.shift><Key.shift>REGIONAL
Screenshot: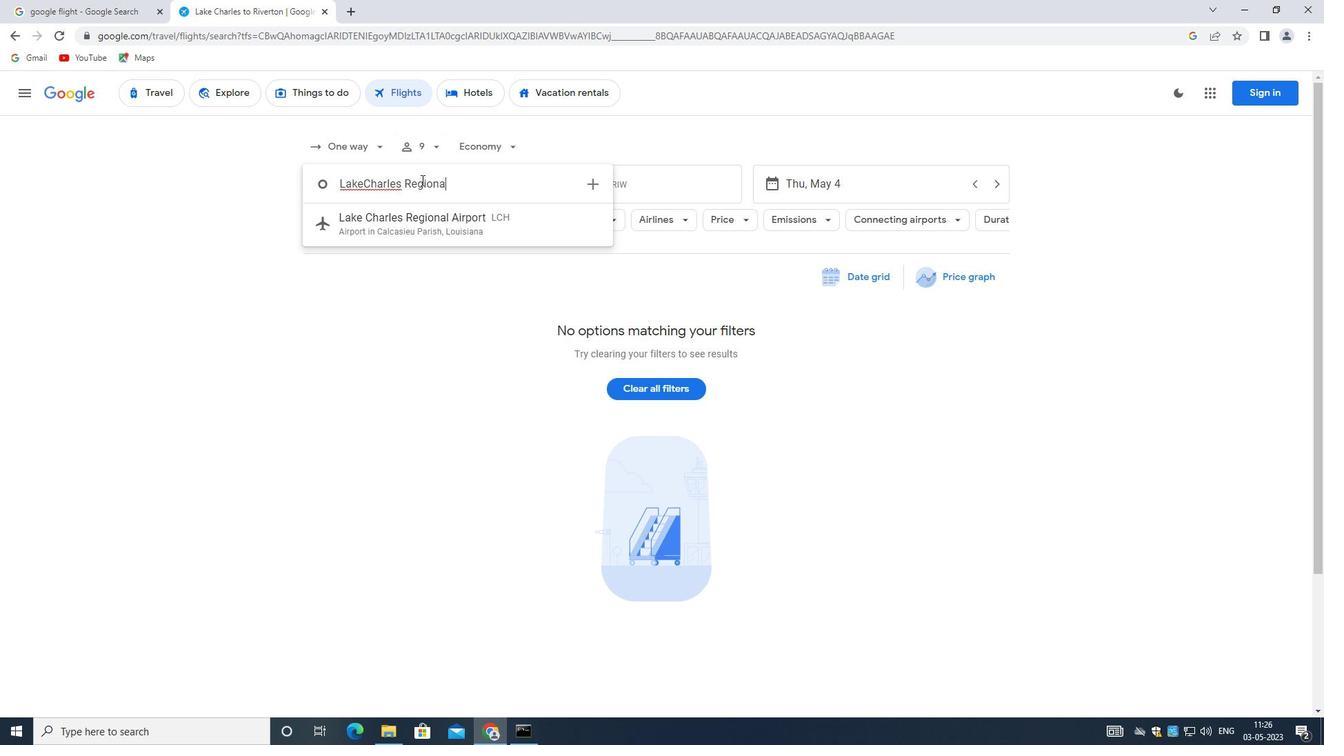 
Action: Mouse moved to (431, 210)
Screenshot: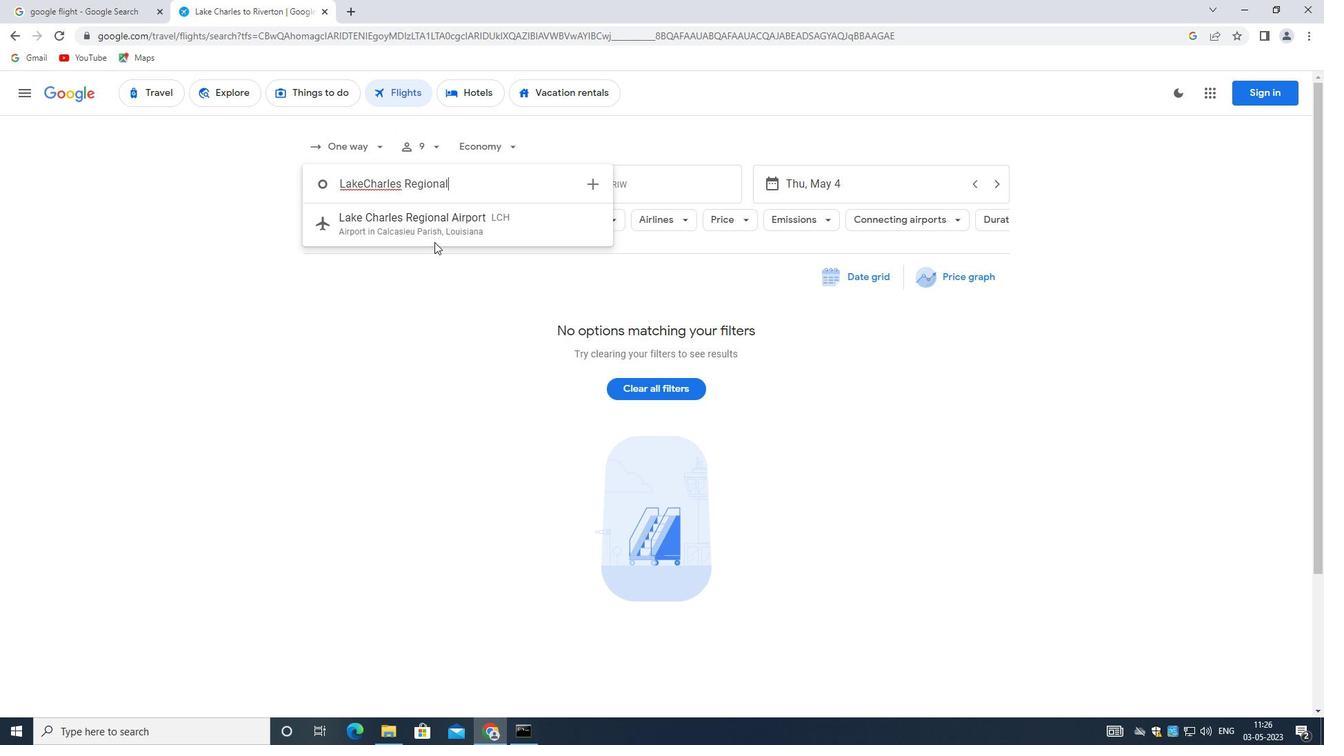 
Action: Mouse pressed left at (431, 210)
Screenshot: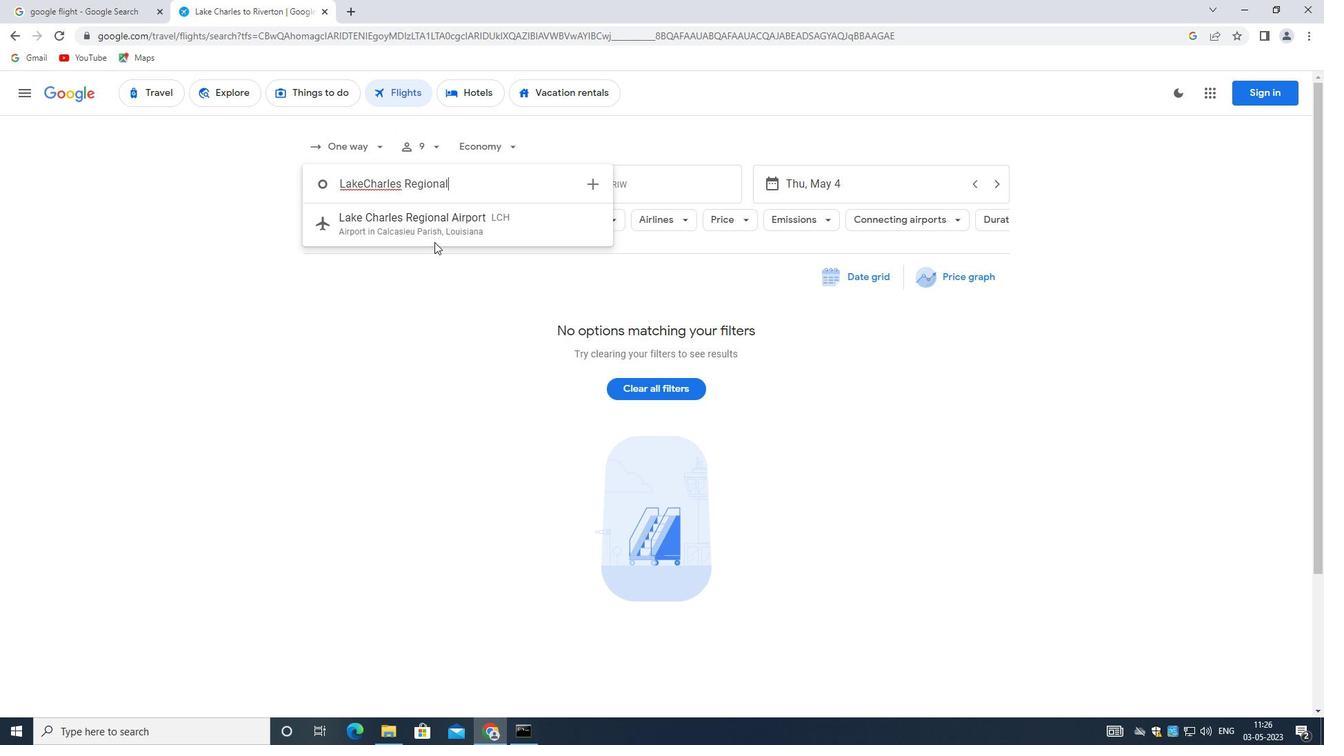 
Action: Mouse moved to (601, 186)
Screenshot: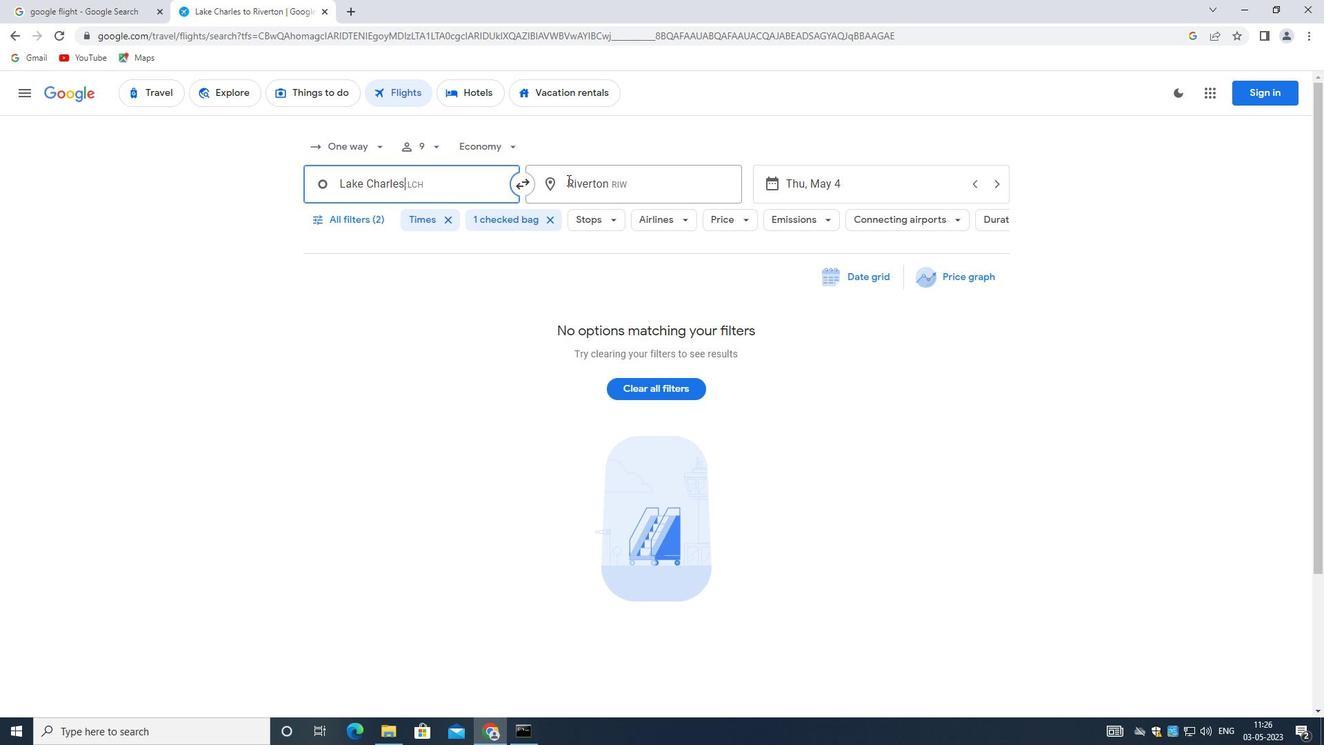 
Action: Mouse pressed left at (601, 186)
Screenshot: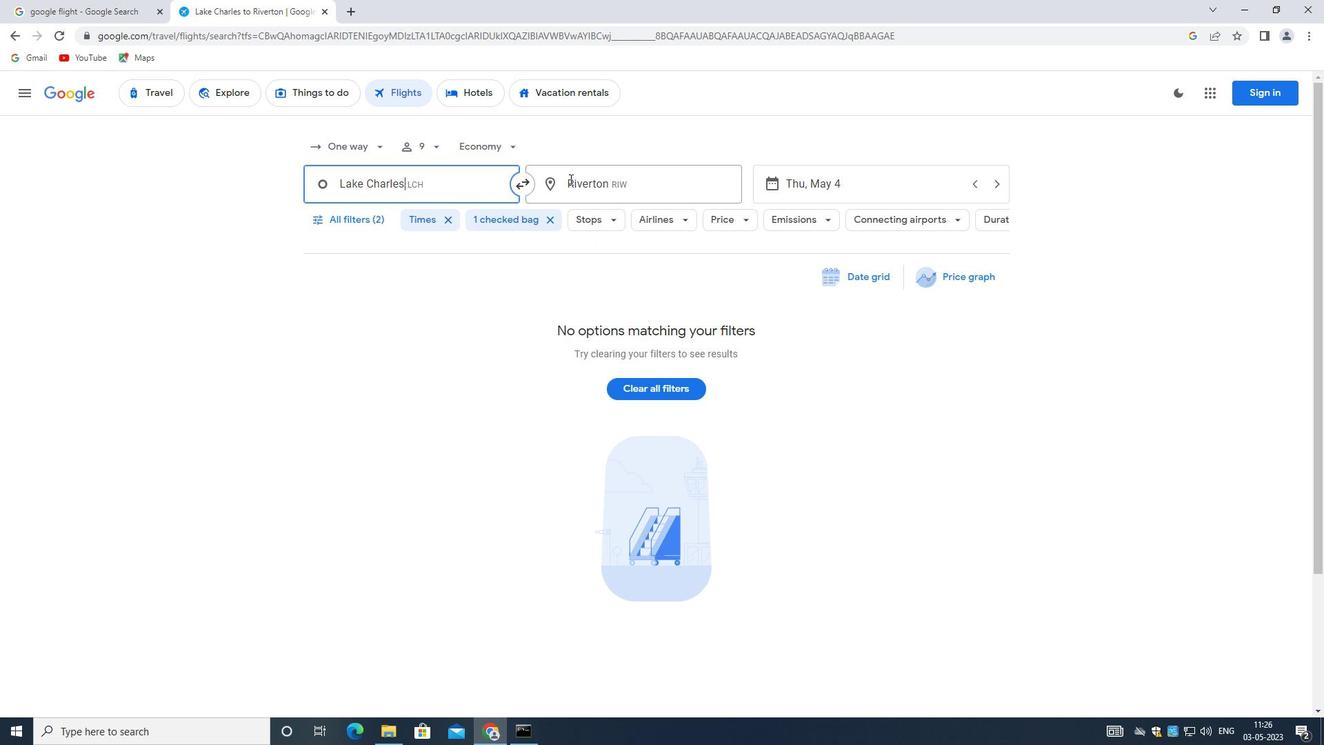 
Action: Mouse moved to (1023, 220)
Screenshot: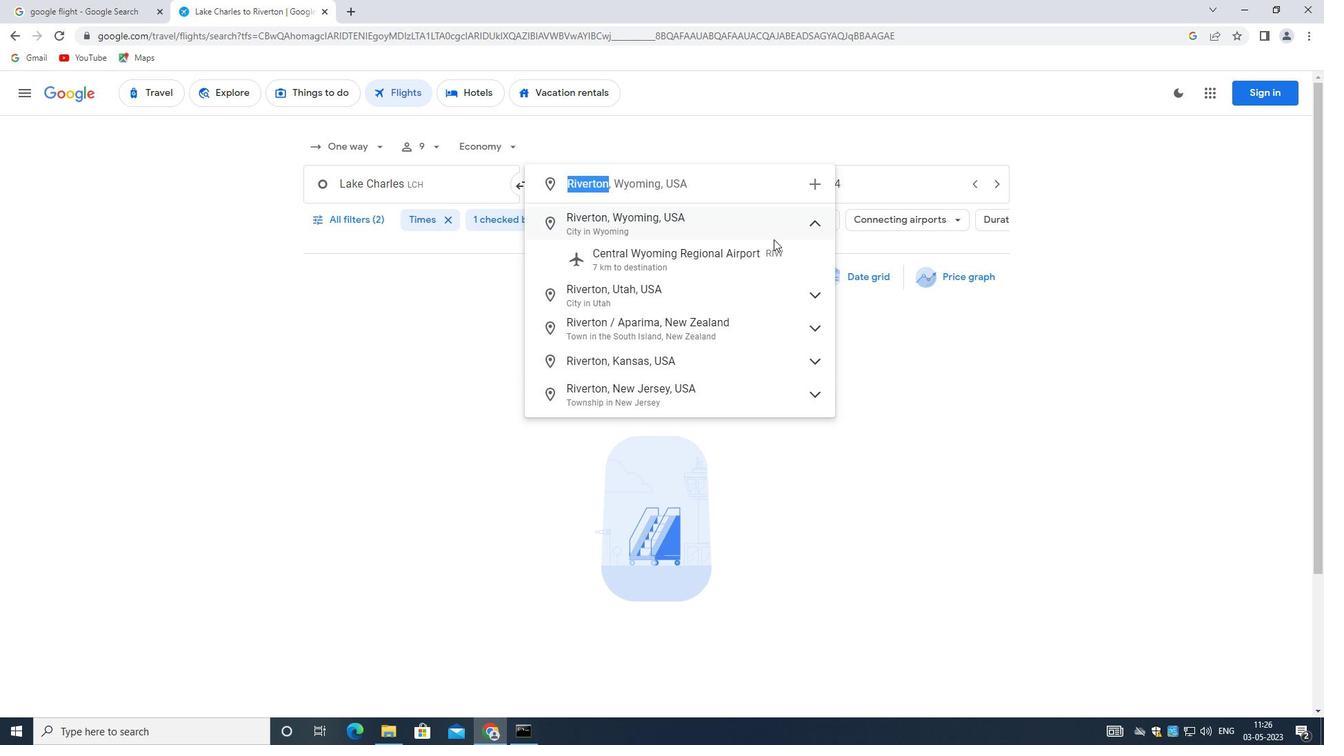 
Action: Key pressed <Key.backspace>
Screenshot: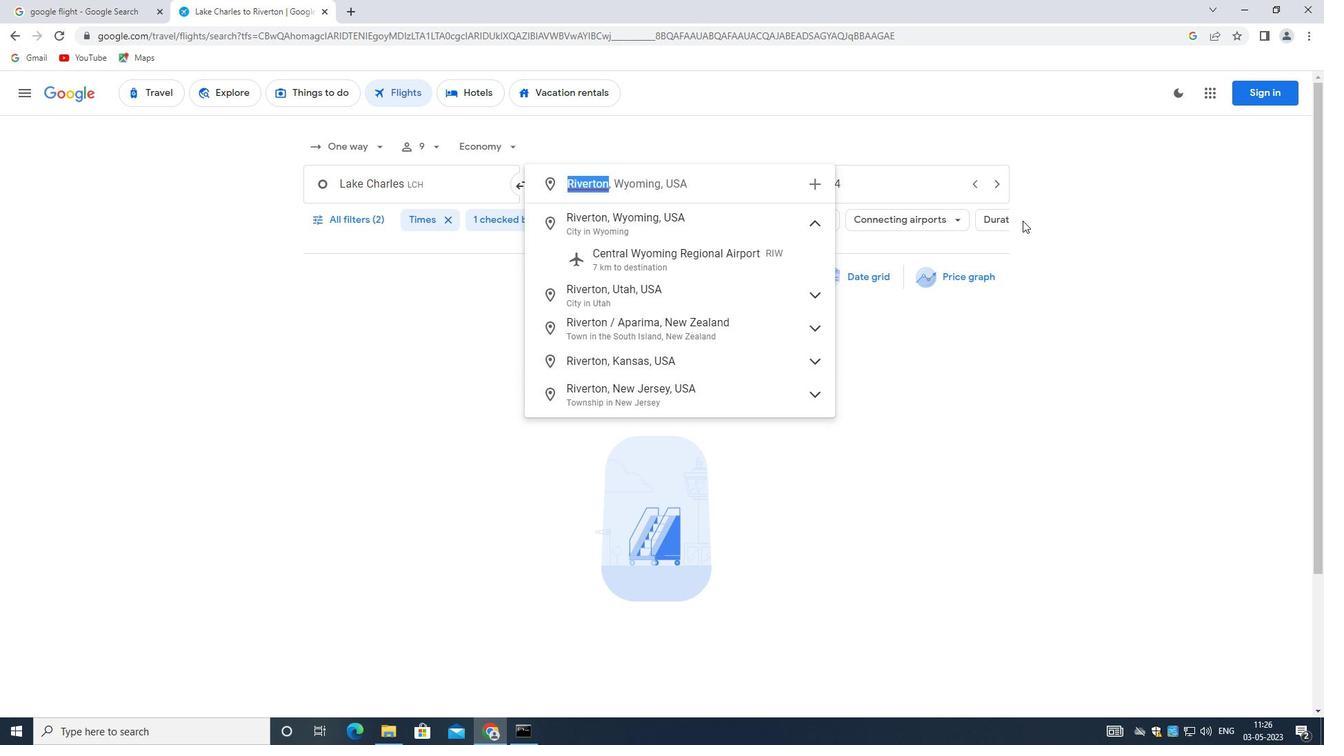 
Action: Mouse moved to (658, 212)
Screenshot: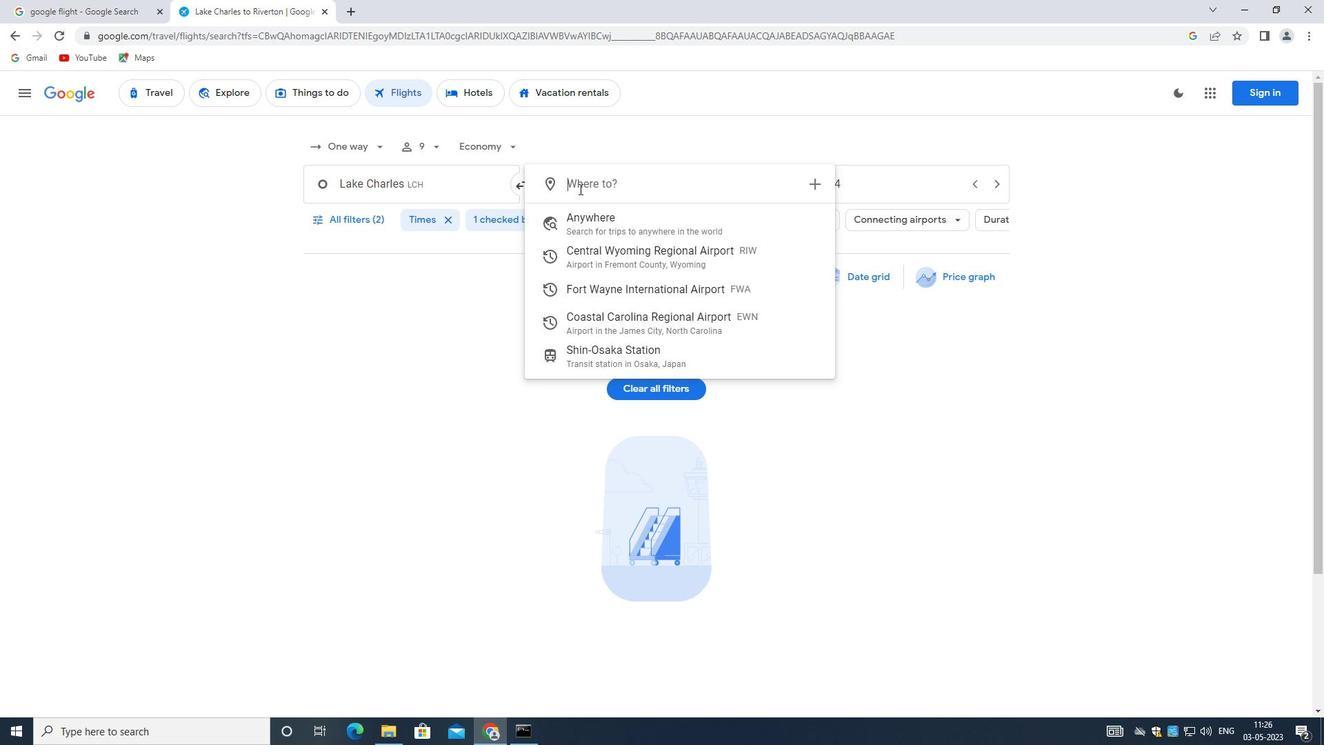 
Action: Key pressed <Key.shift><Key.shift>COASTAL<Key.space><Key.shift>CAROLINA
Screenshot: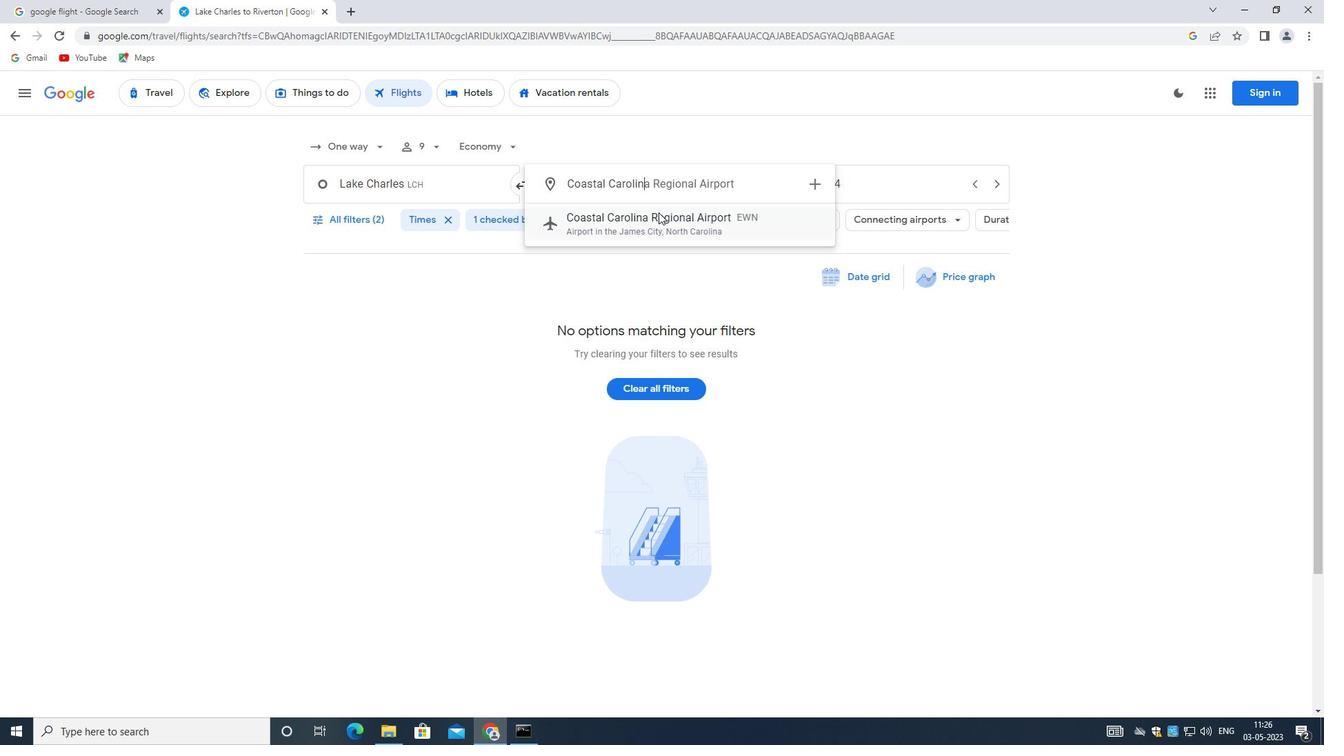 
Action: Mouse moved to (658, 213)
Screenshot: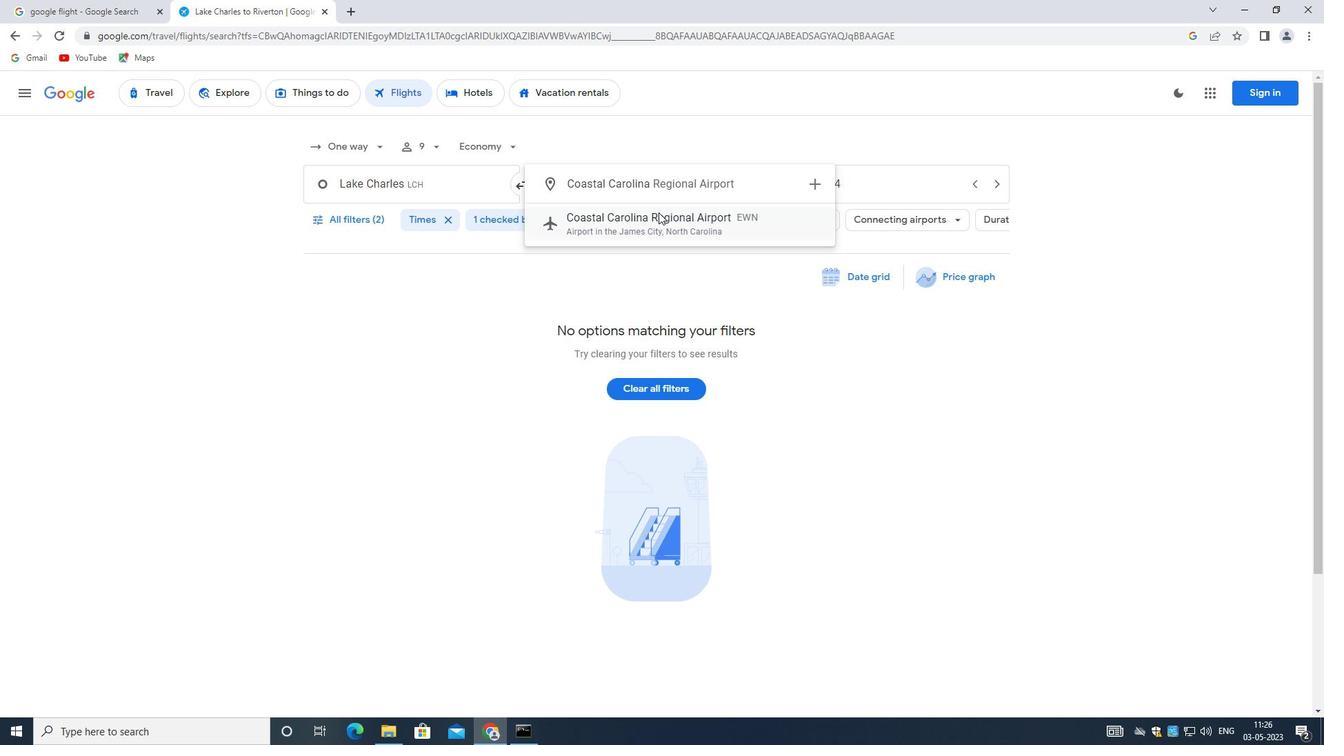 
Action: Mouse pressed left at (658, 213)
Screenshot: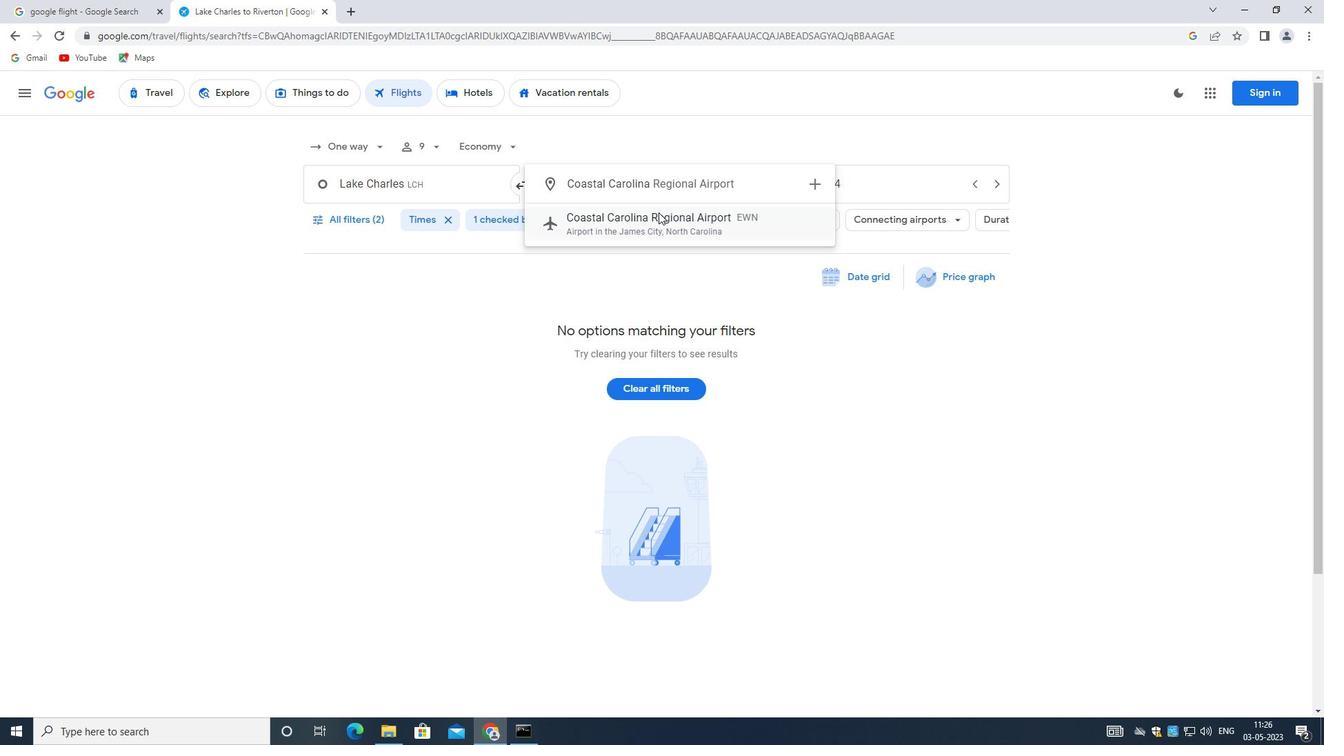 
Action: Mouse moved to (814, 184)
Screenshot: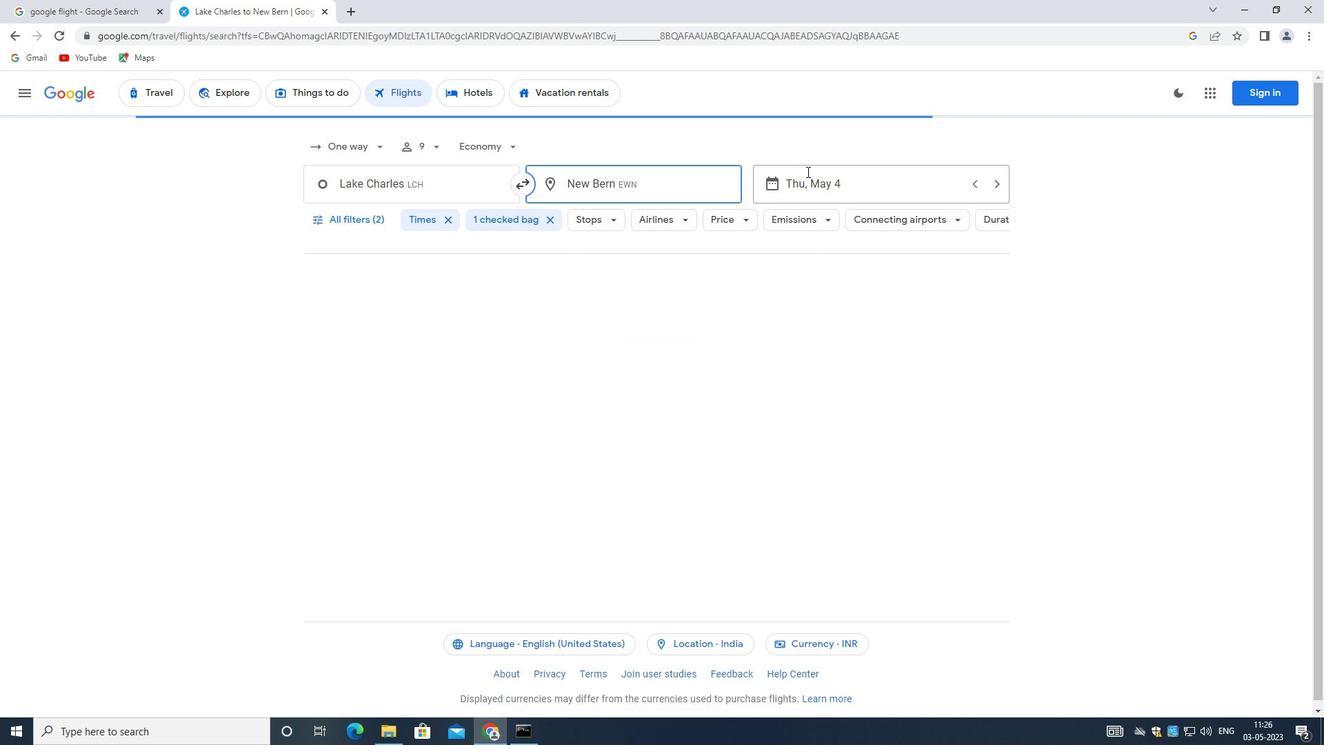 
Action: Mouse pressed left at (814, 184)
Screenshot: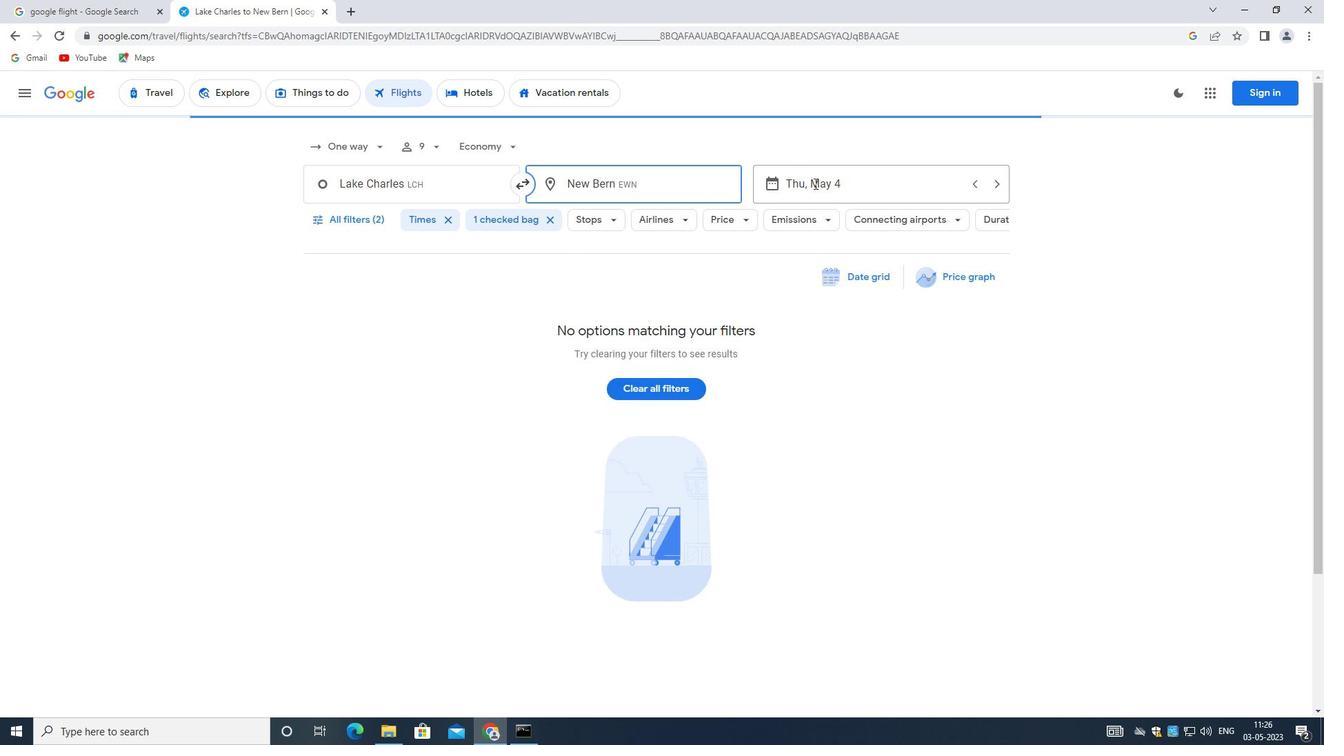 
Action: Mouse moved to (975, 528)
Screenshot: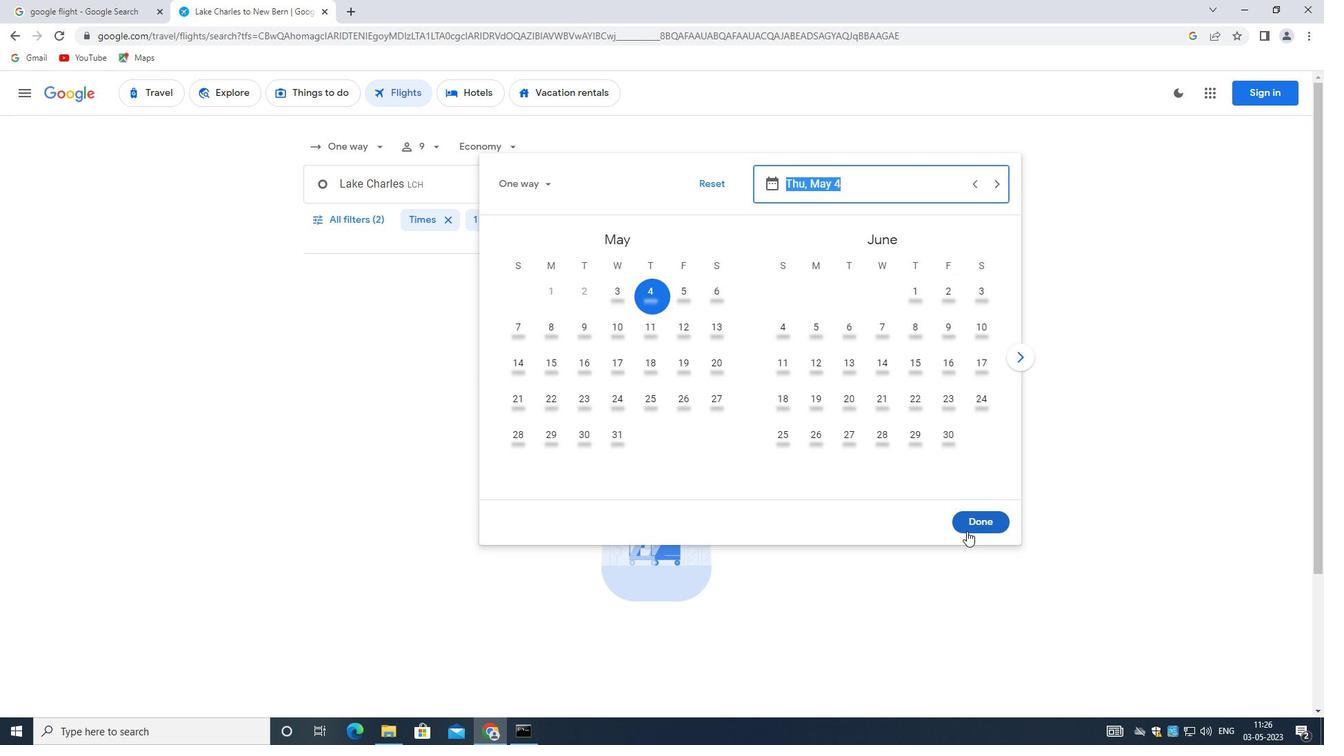 
Action: Mouse pressed left at (975, 528)
Screenshot: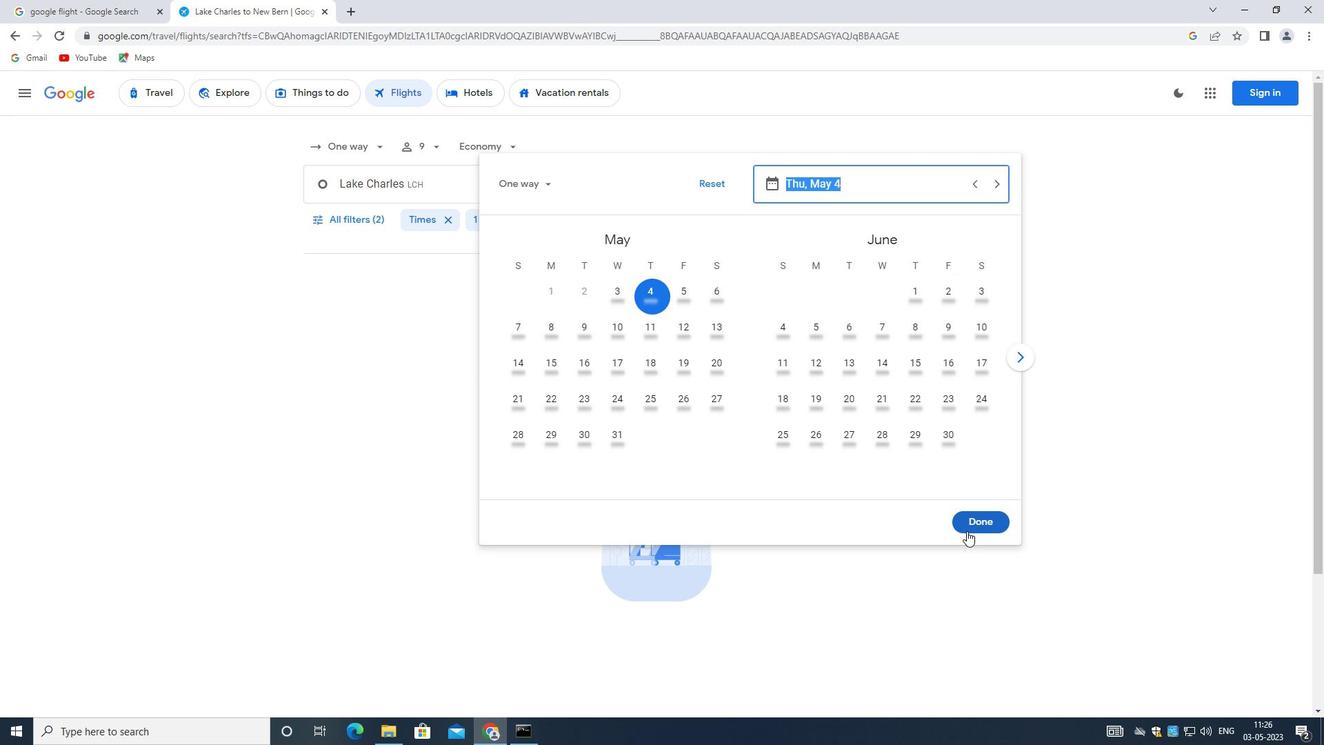 
Action: Mouse moved to (356, 218)
Screenshot: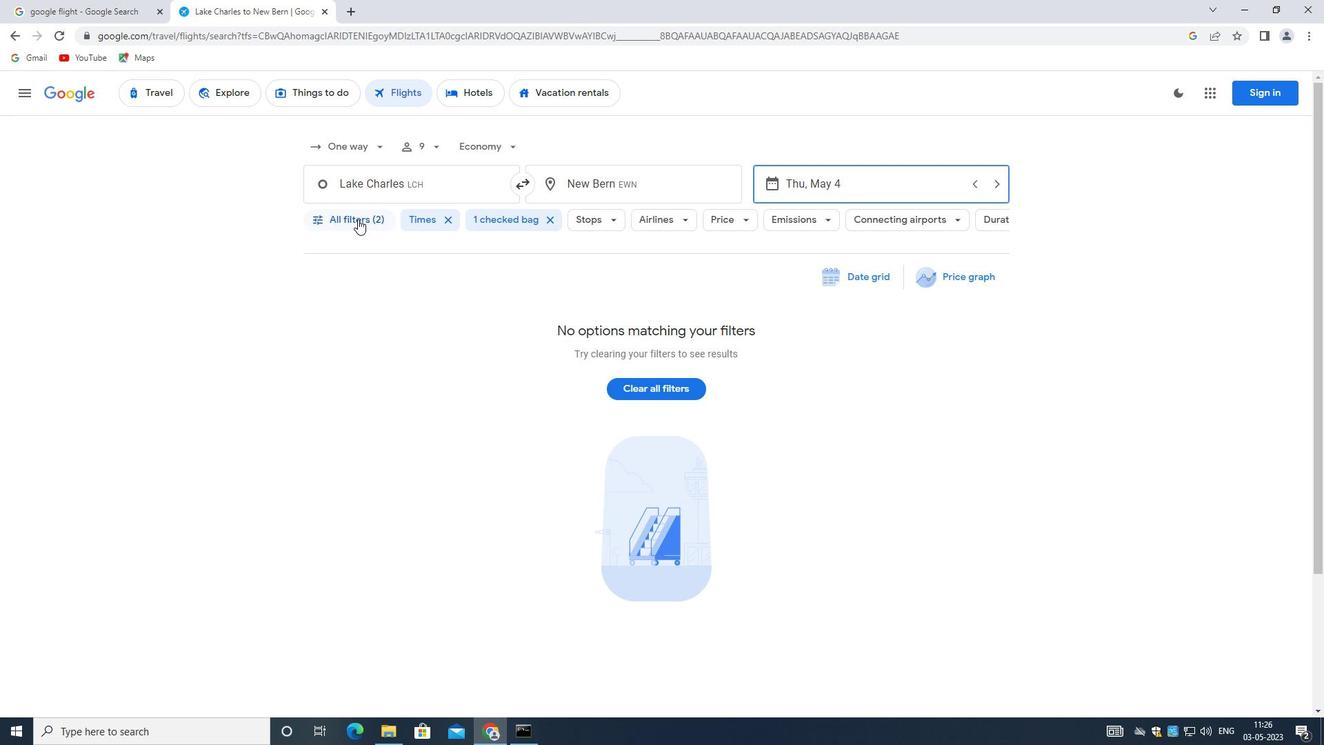 
Action: Mouse pressed left at (356, 218)
Screenshot: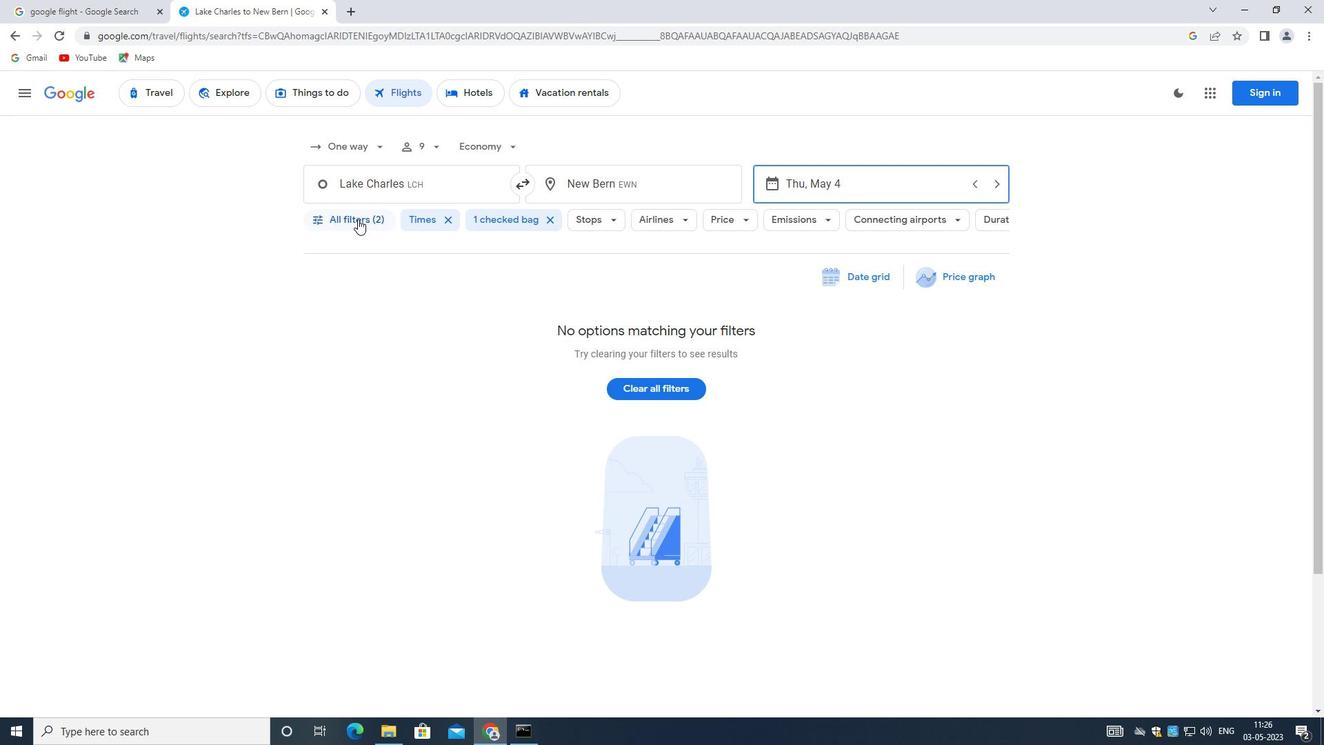 
Action: Mouse moved to (429, 553)
Screenshot: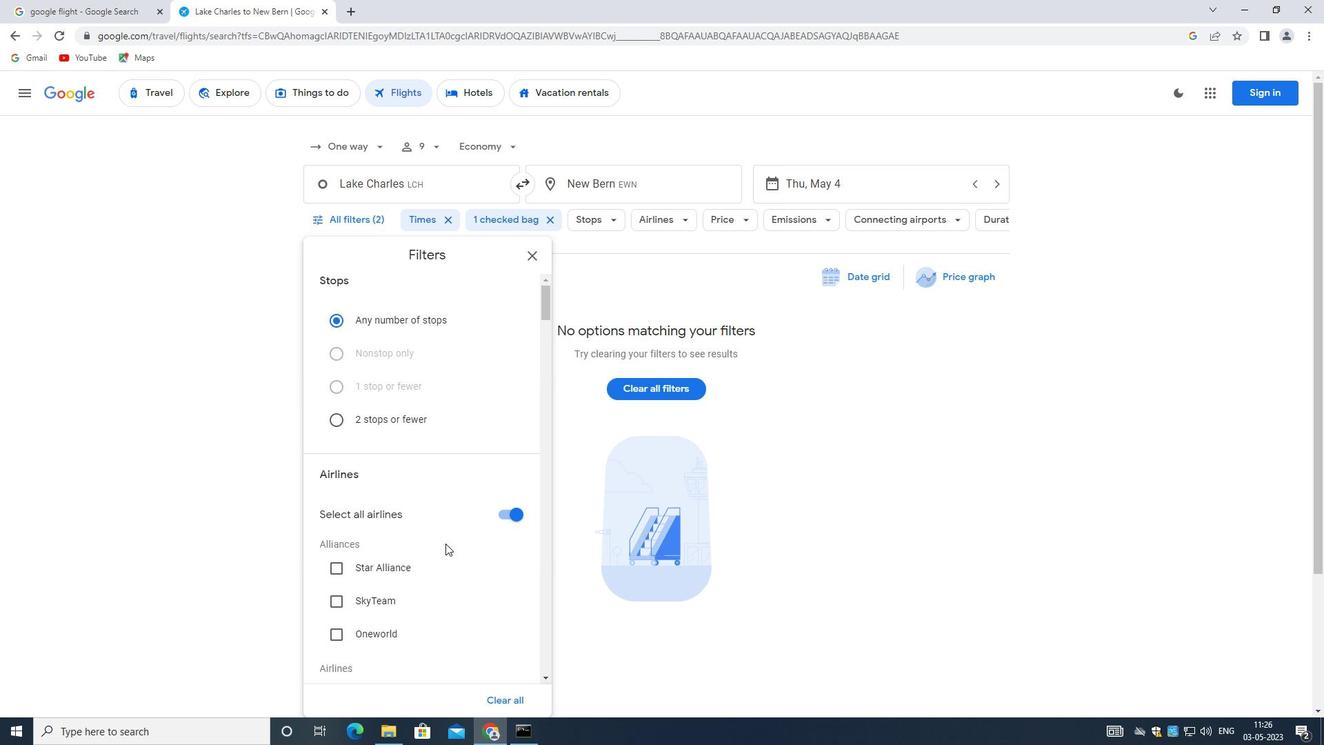 
Action: Mouse scrolled (429, 552) with delta (0, 0)
Screenshot: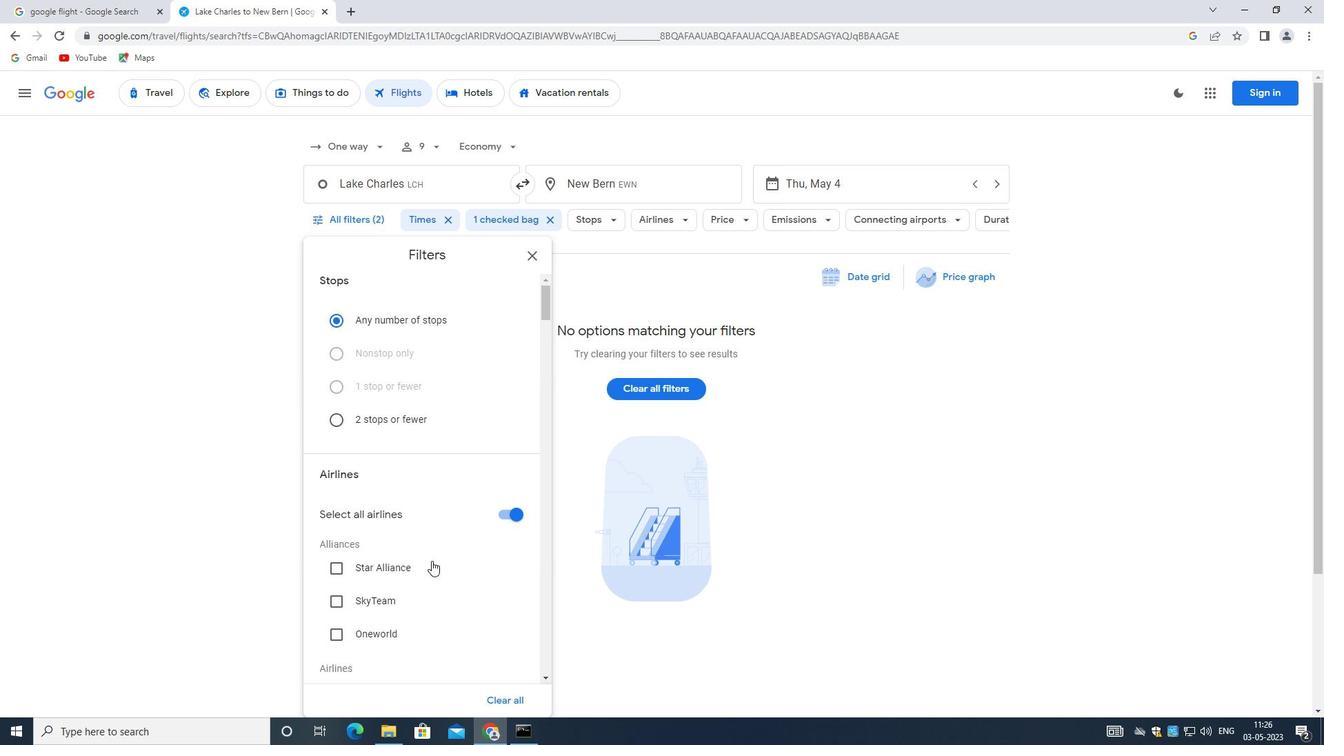 
Action: Mouse scrolled (429, 552) with delta (0, 0)
Screenshot: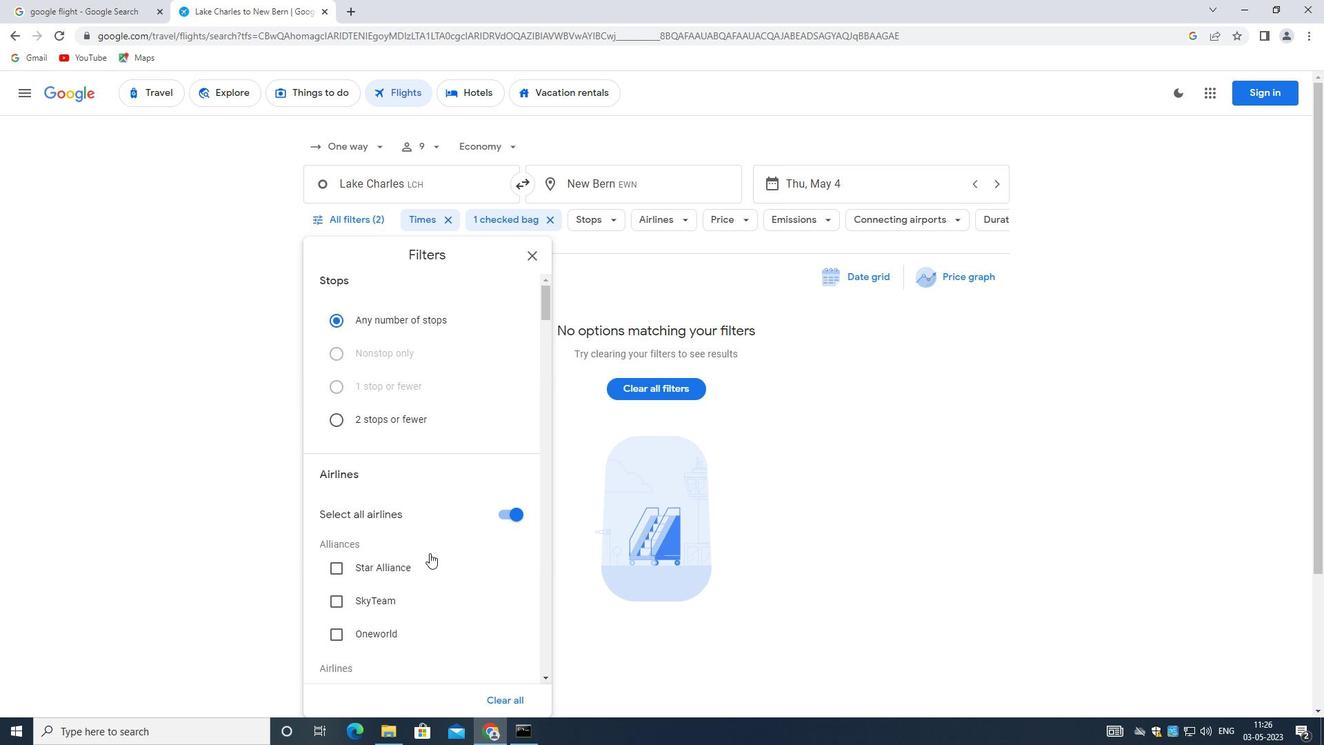 
Action: Mouse moved to (501, 375)
Screenshot: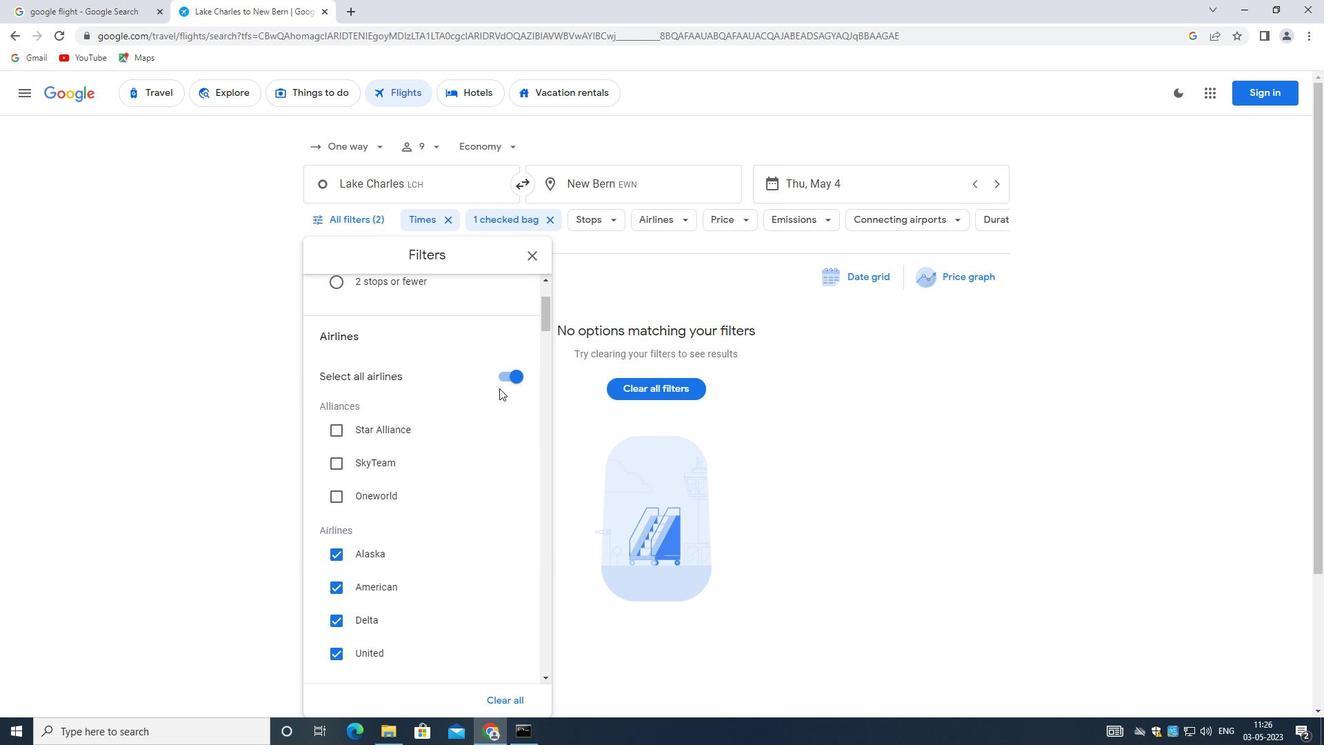 
Action: Mouse pressed left at (501, 375)
Screenshot: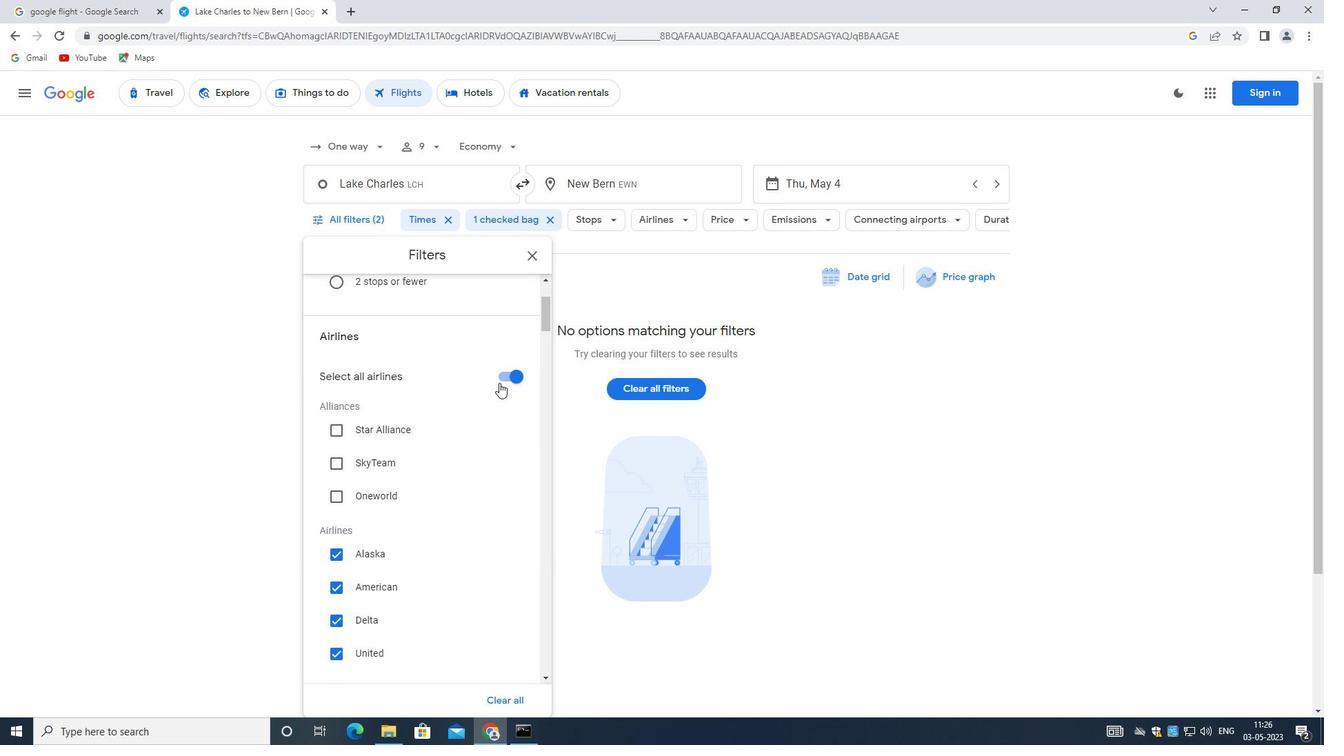 
Action: Mouse moved to (417, 469)
Screenshot: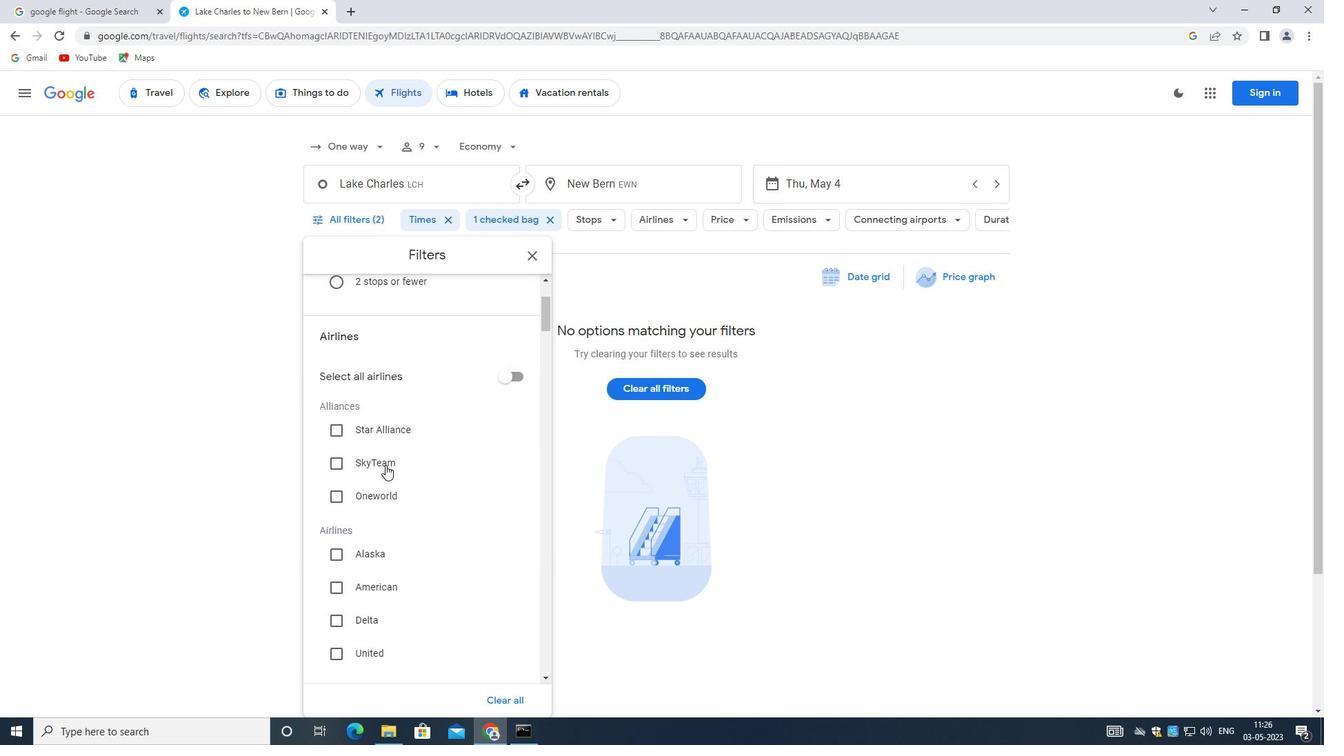 
Action: Mouse scrolled (417, 468) with delta (0, 0)
Screenshot: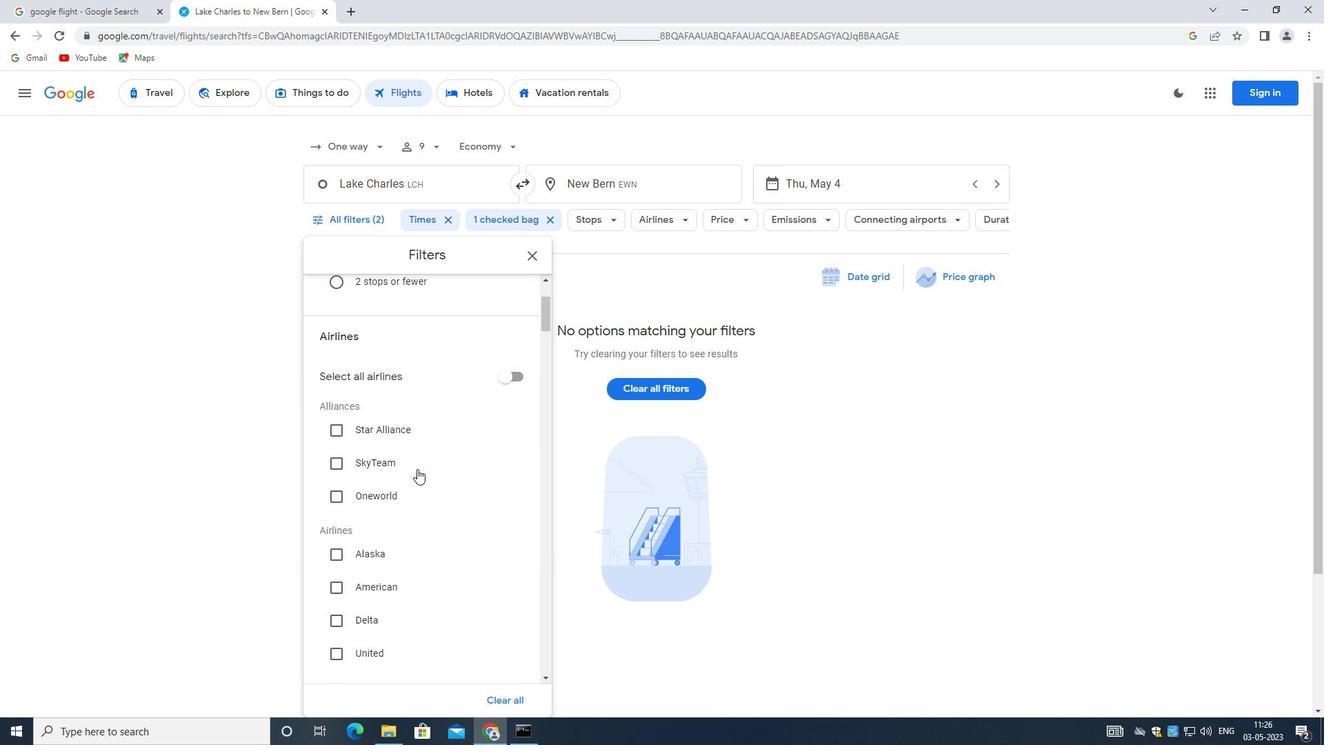 
Action: Mouse moved to (418, 472)
Screenshot: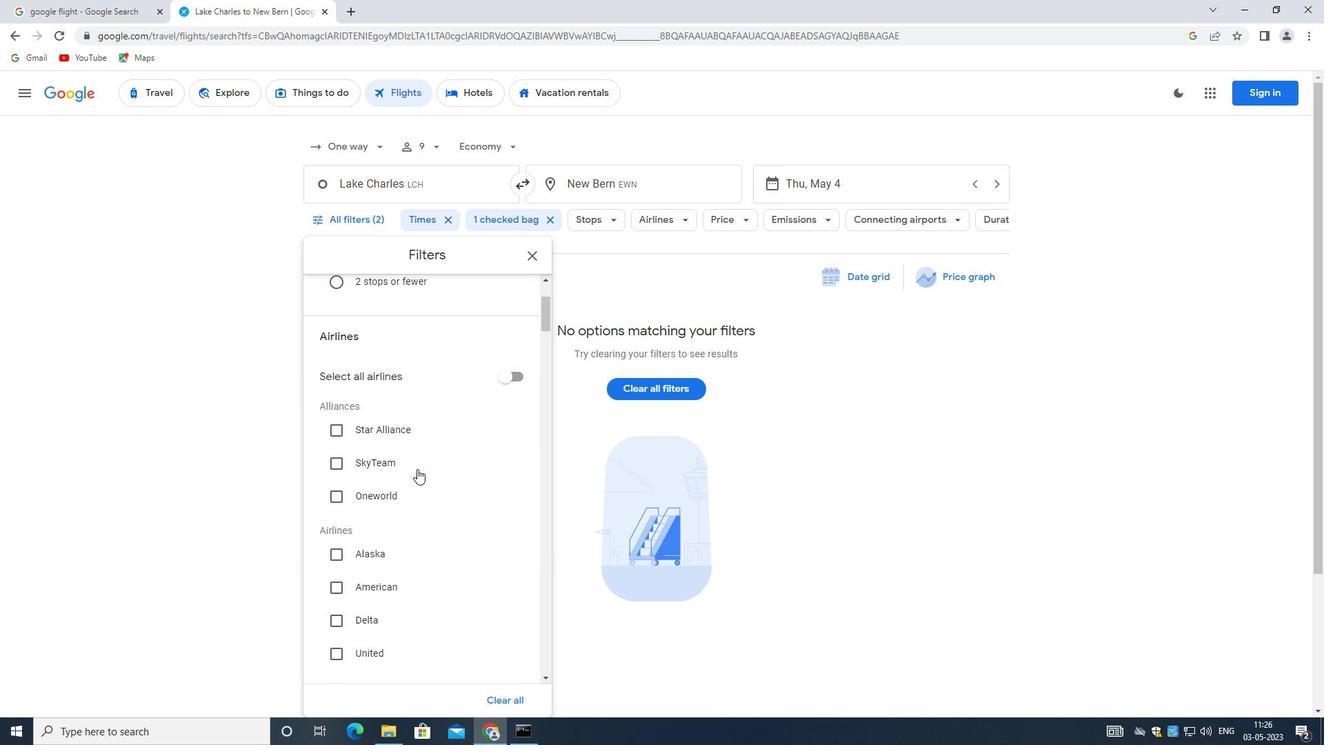
Action: Mouse scrolled (418, 471) with delta (0, 0)
Screenshot: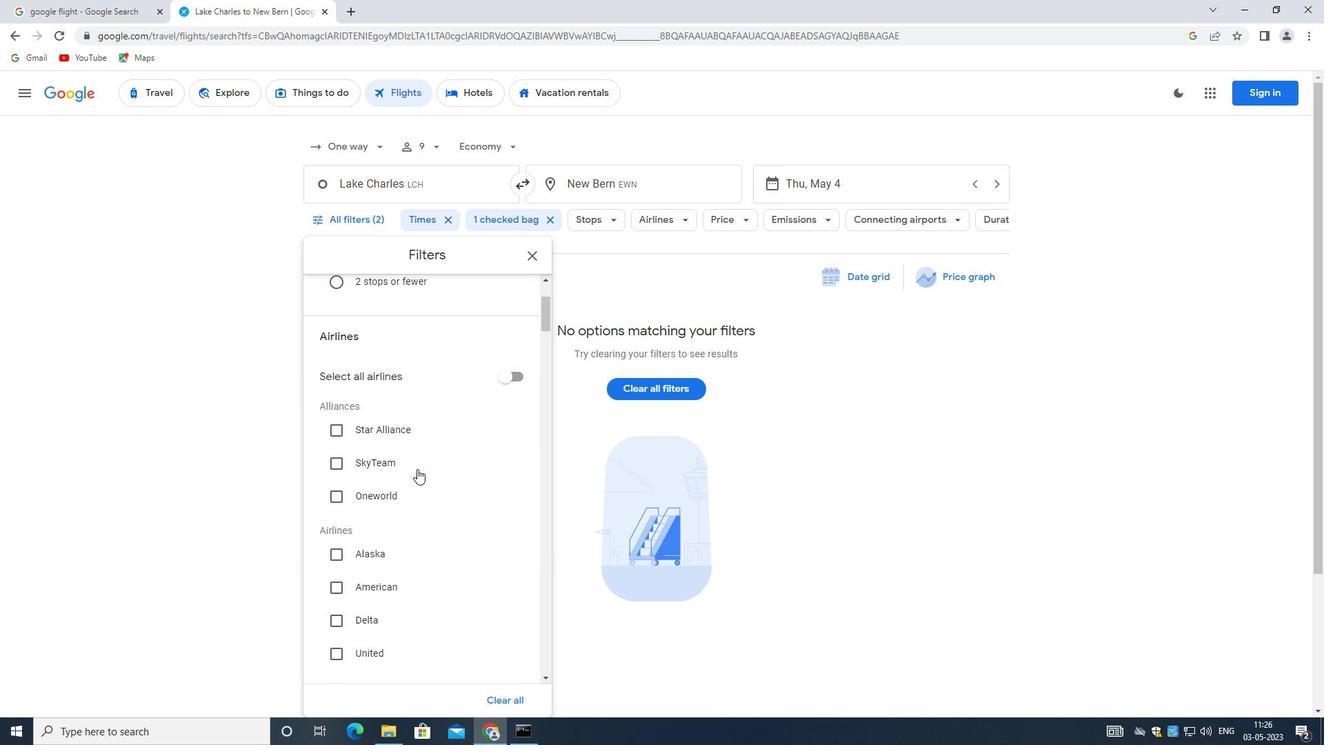 
Action: Mouse moved to (418, 473)
Screenshot: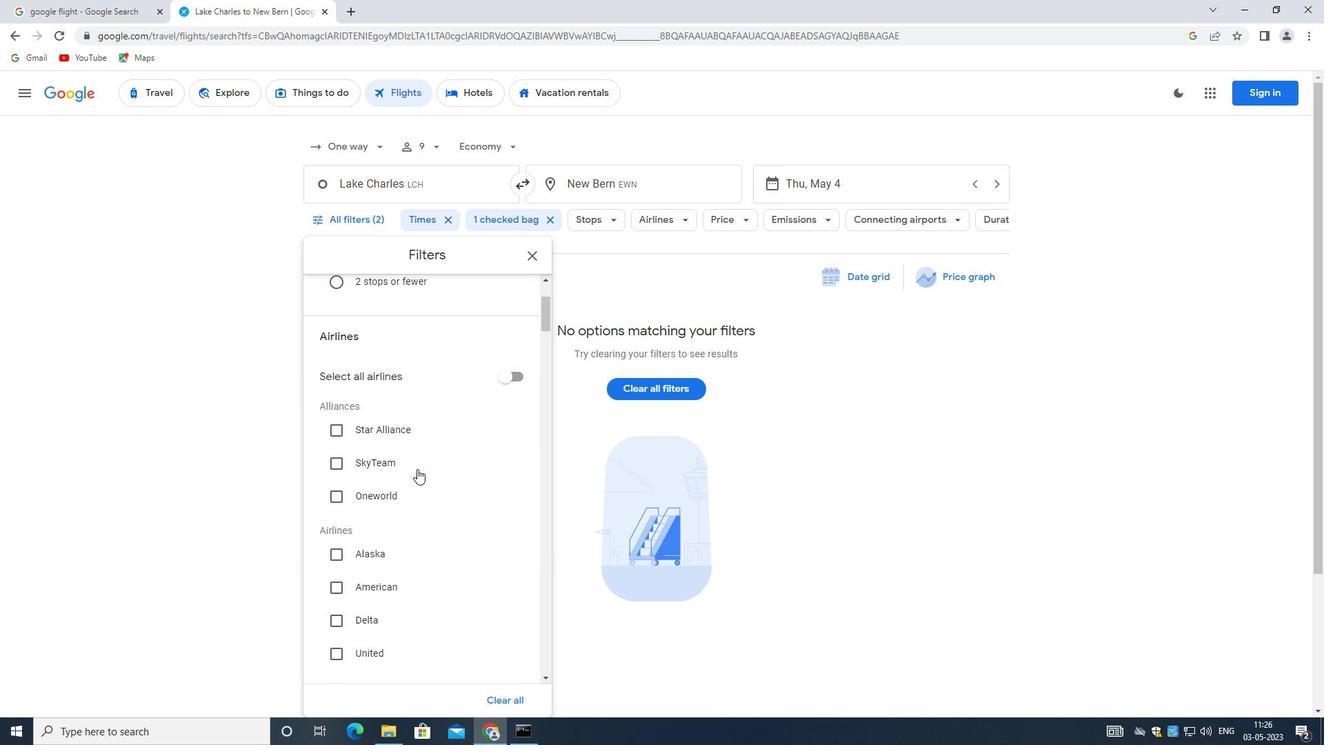 
Action: Mouse scrolled (418, 472) with delta (0, 0)
Screenshot: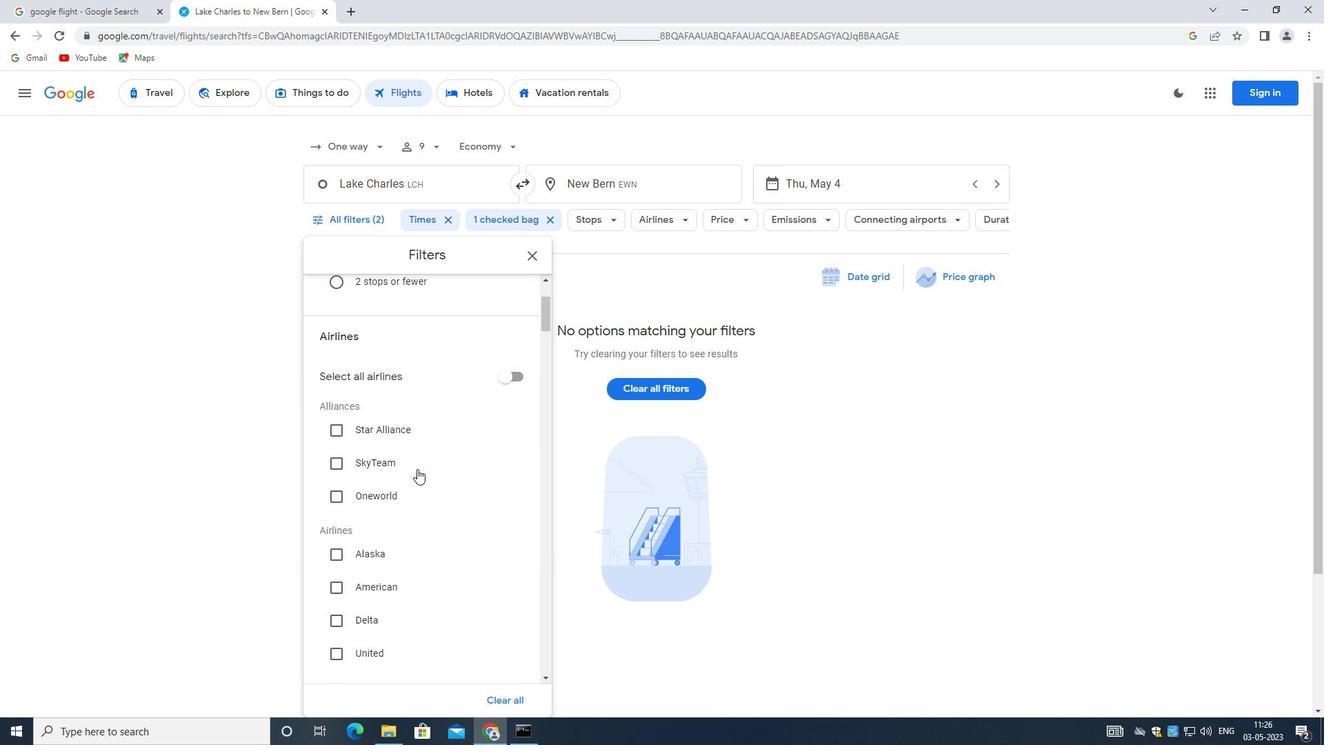 
Action: Mouse moved to (489, 554)
Screenshot: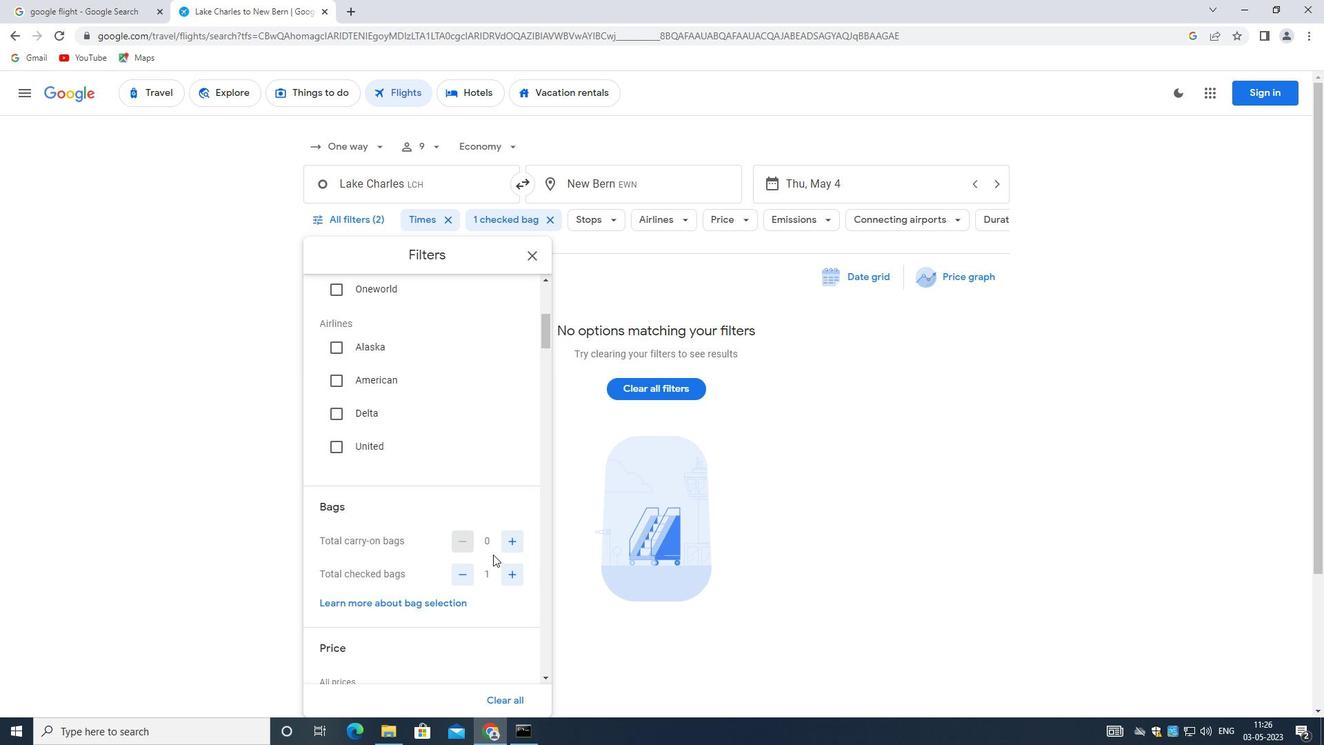 
Action: Mouse scrolled (489, 554) with delta (0, 0)
Screenshot: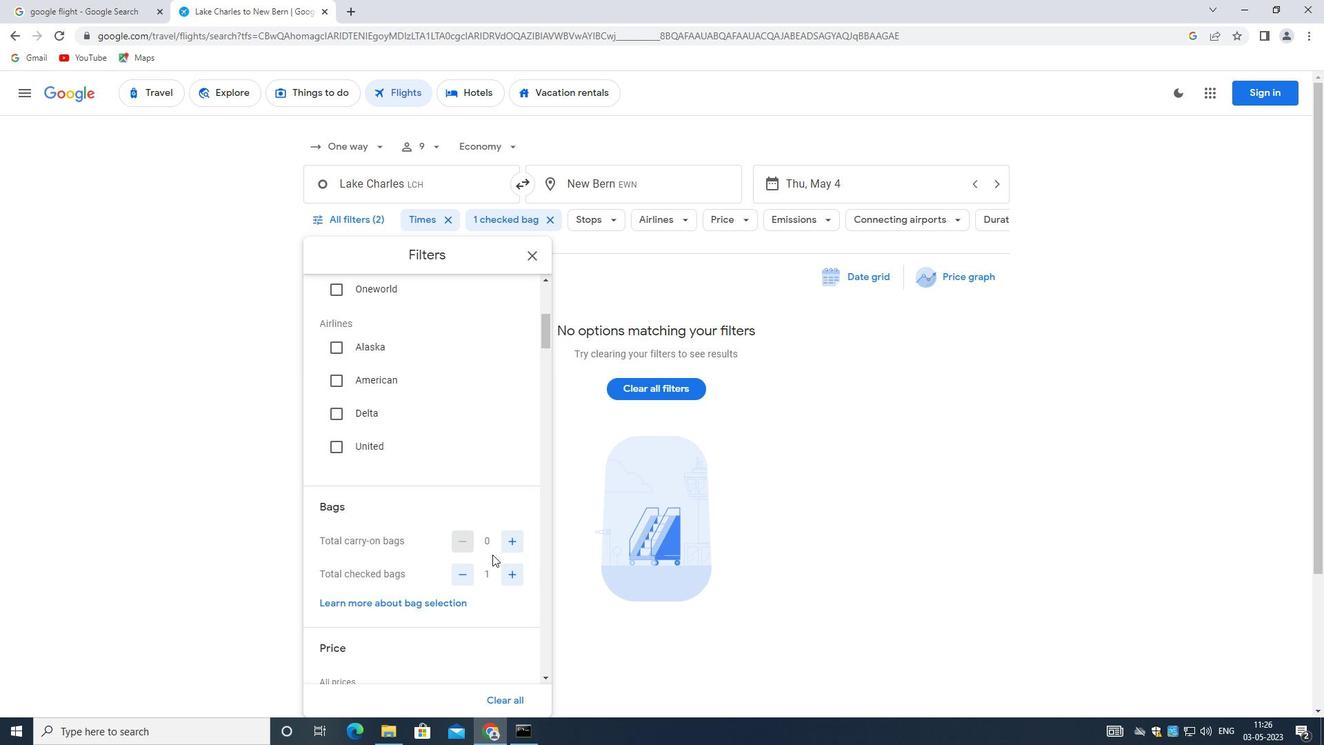 
Action: Mouse moved to (483, 557)
Screenshot: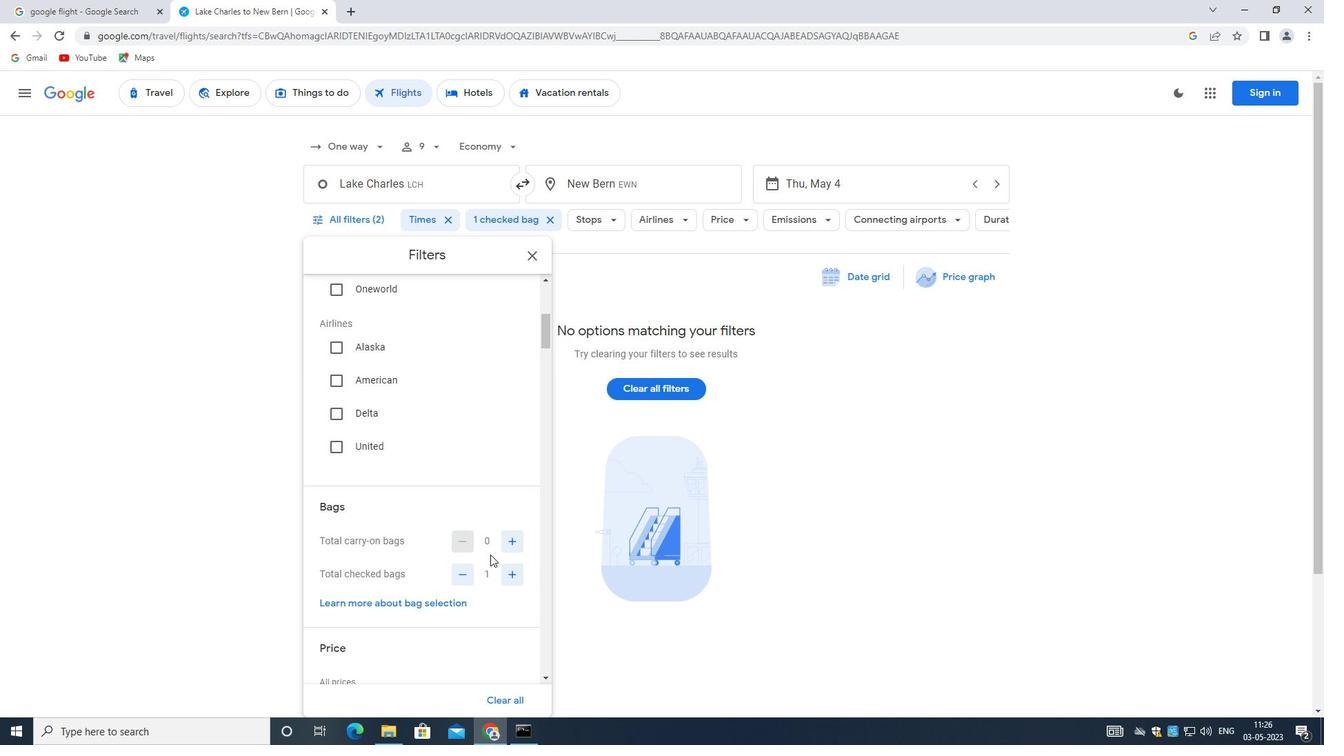 
Action: Mouse scrolled (483, 556) with delta (0, 0)
Screenshot: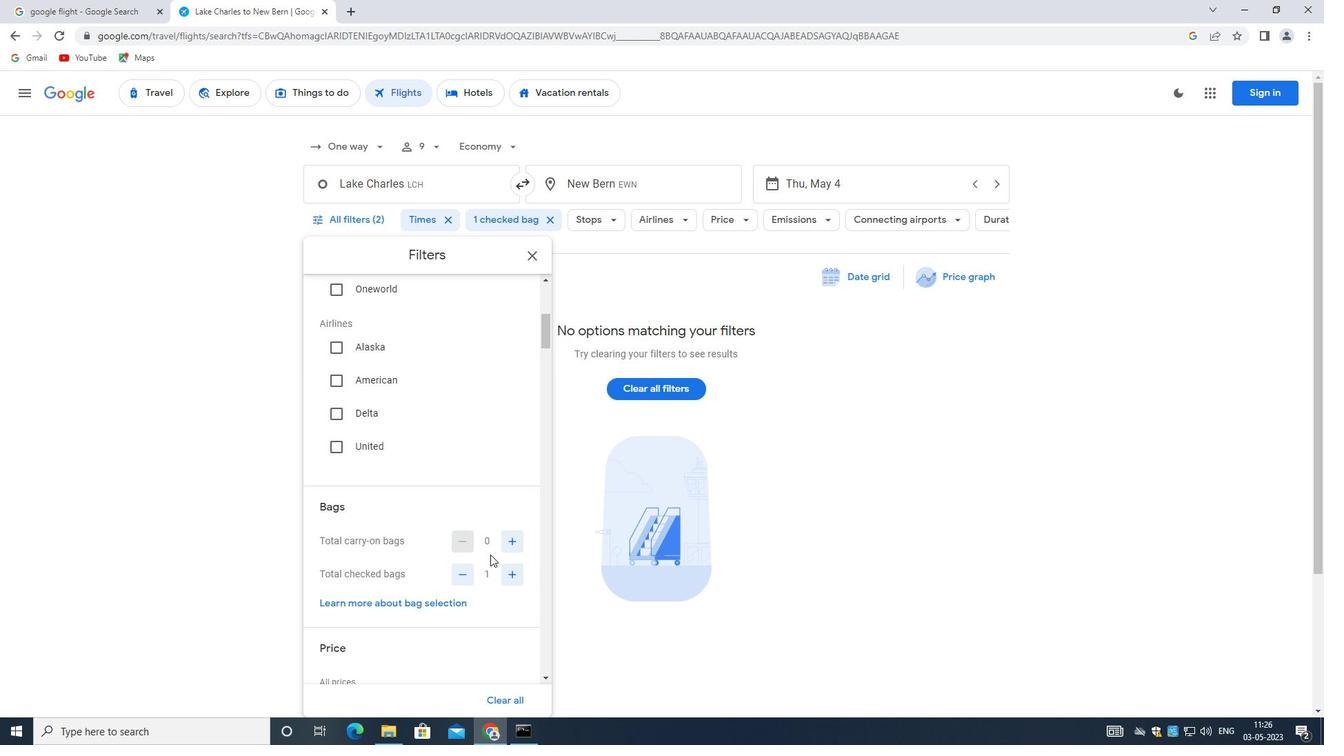 
Action: Mouse moved to (480, 558)
Screenshot: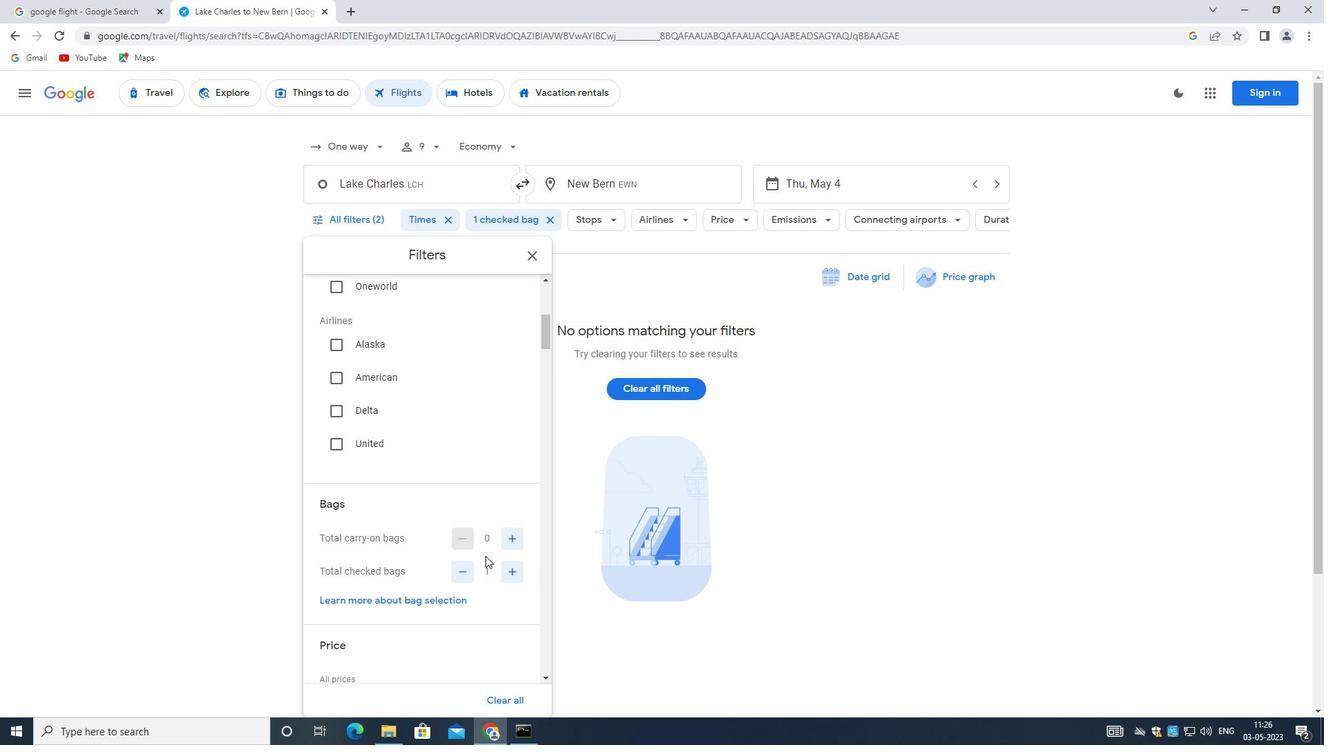 
Action: Mouse scrolled (480, 558) with delta (0, 0)
Screenshot: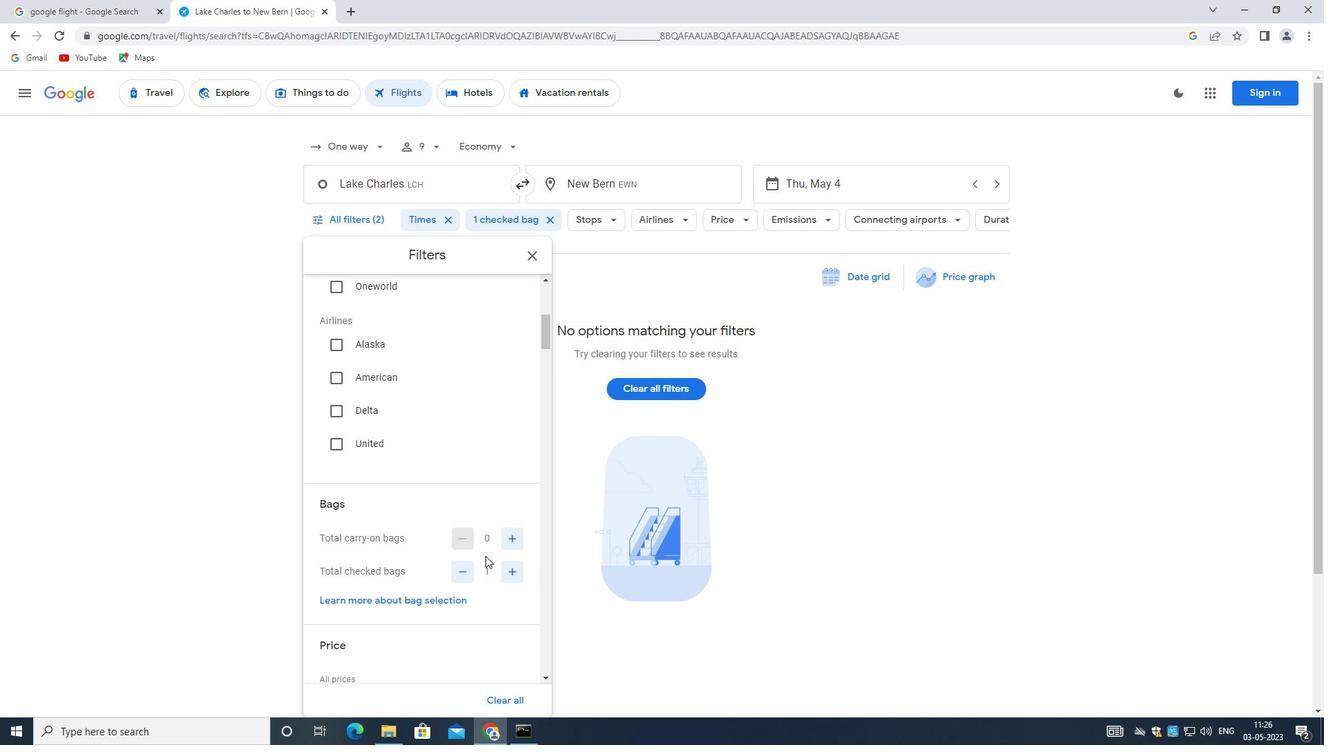 
Action: Mouse moved to (509, 362)
Screenshot: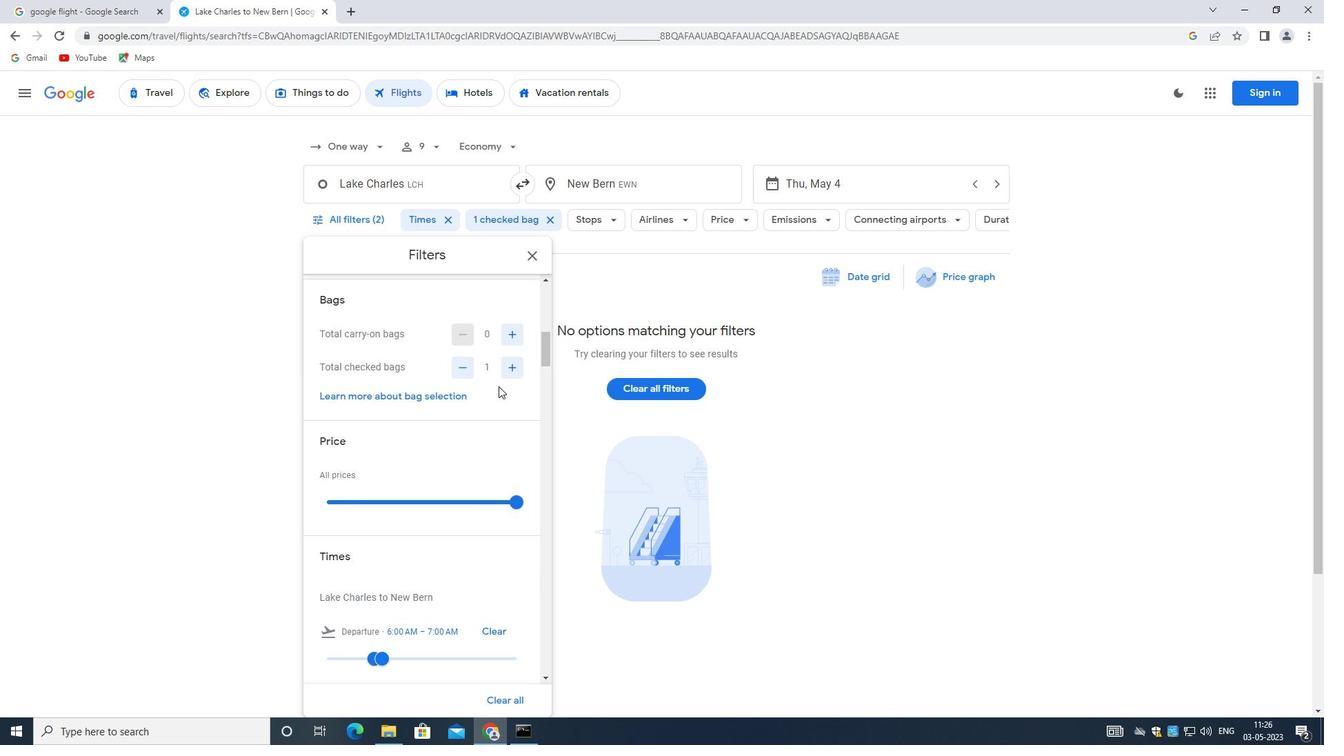 
Action: Mouse pressed left at (509, 362)
Screenshot: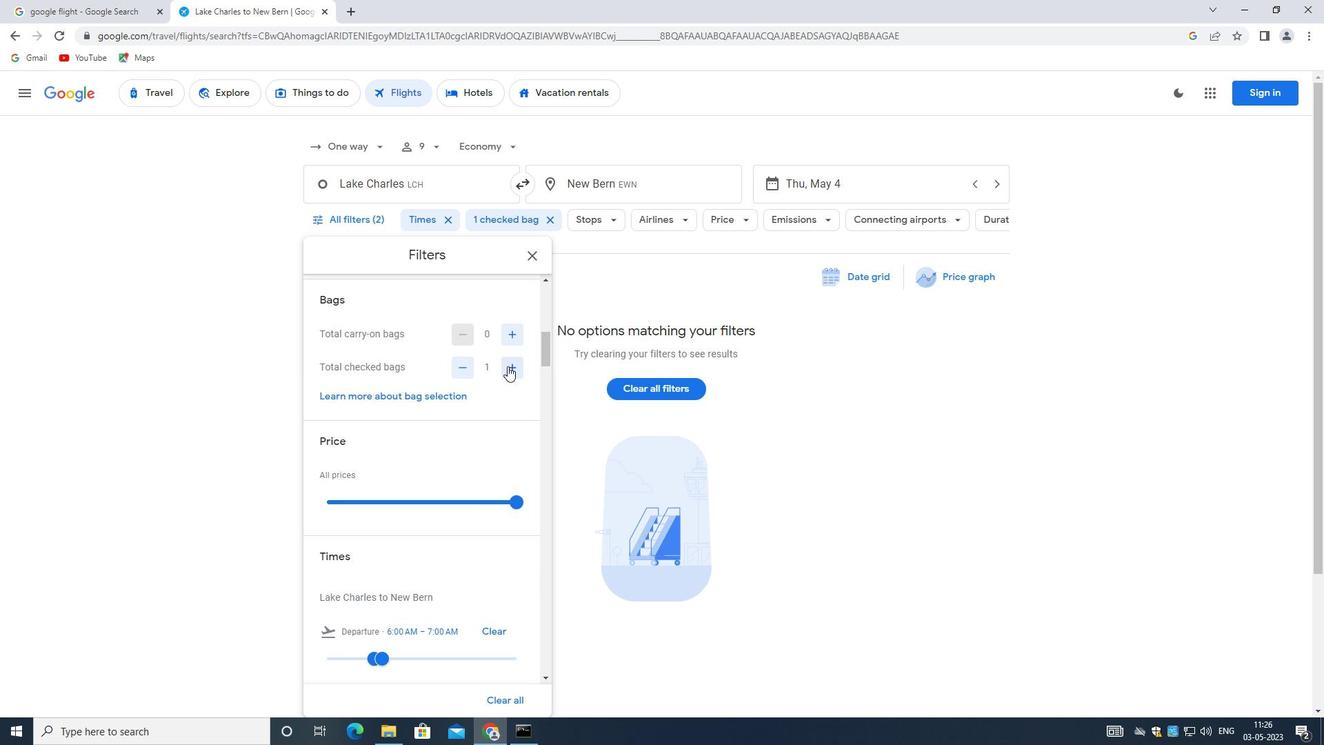 
Action: Mouse moved to (509, 362)
Screenshot: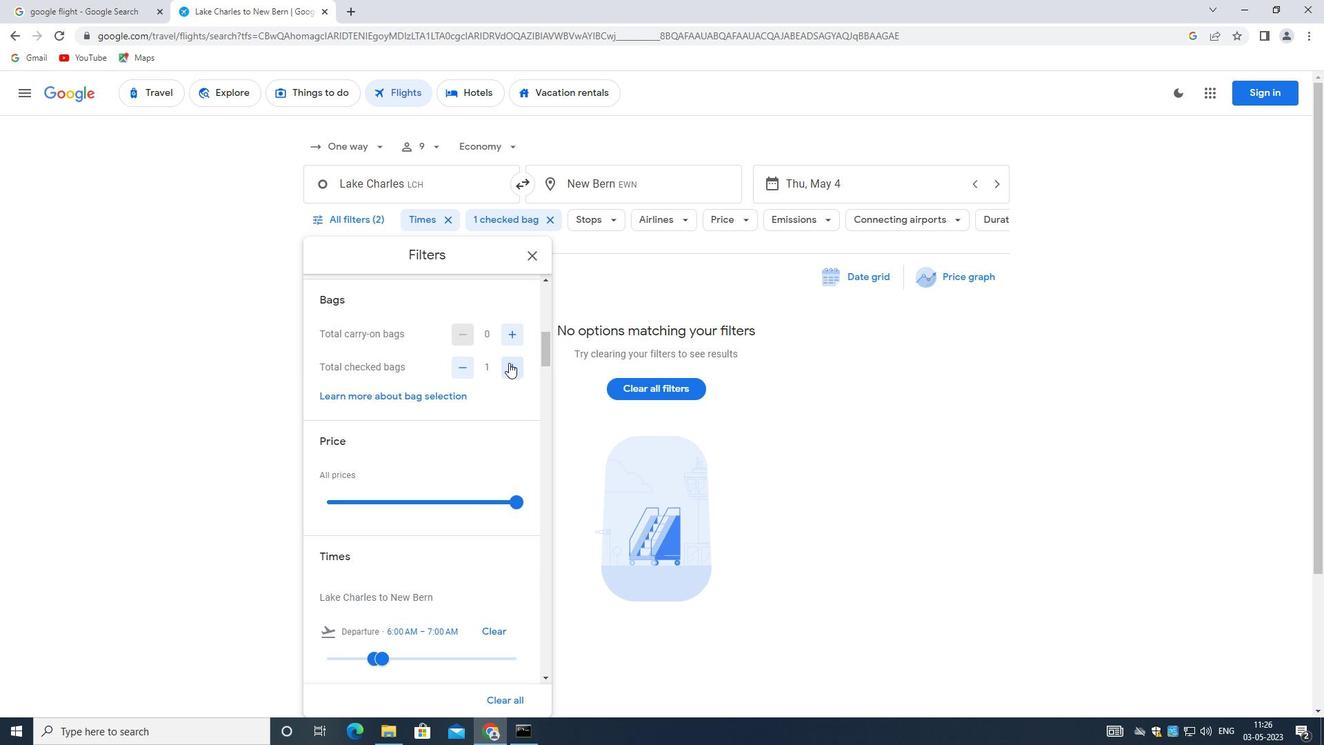 
Action: Mouse pressed left at (509, 362)
Screenshot: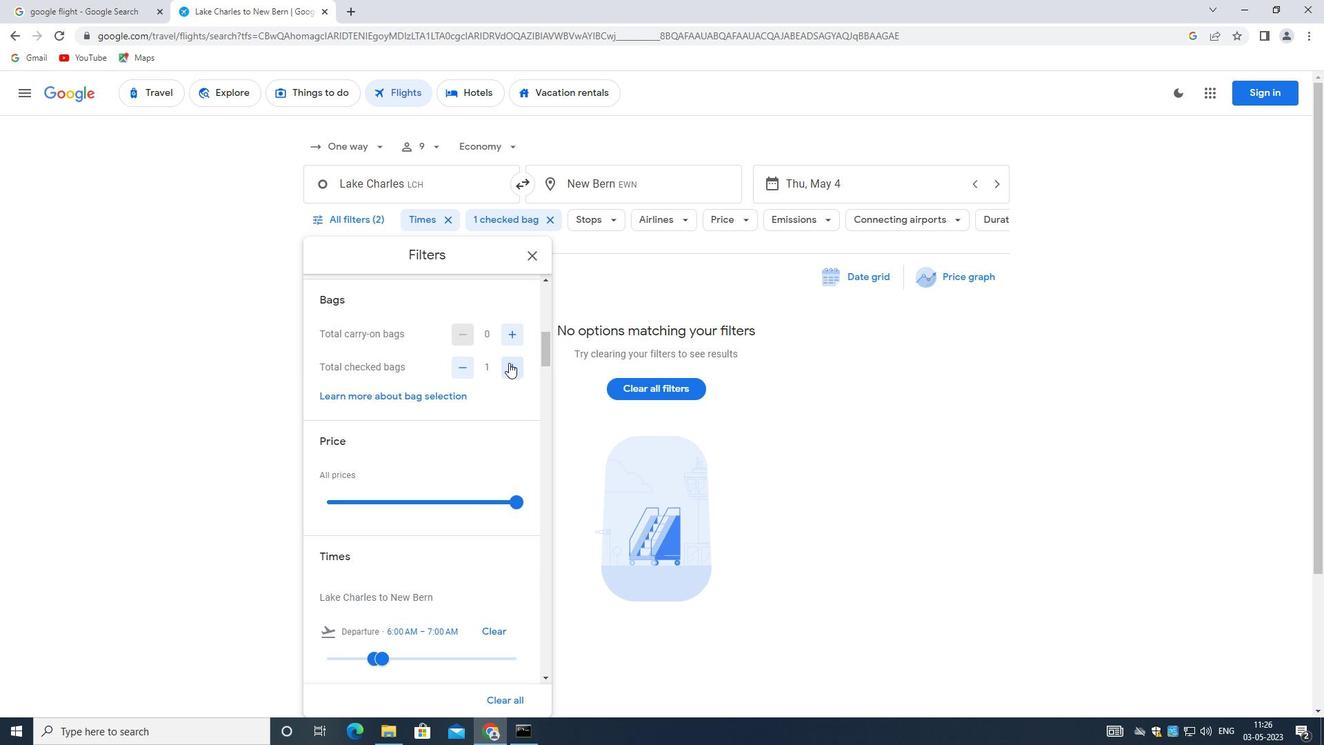 
Action: Mouse pressed left at (509, 362)
Screenshot: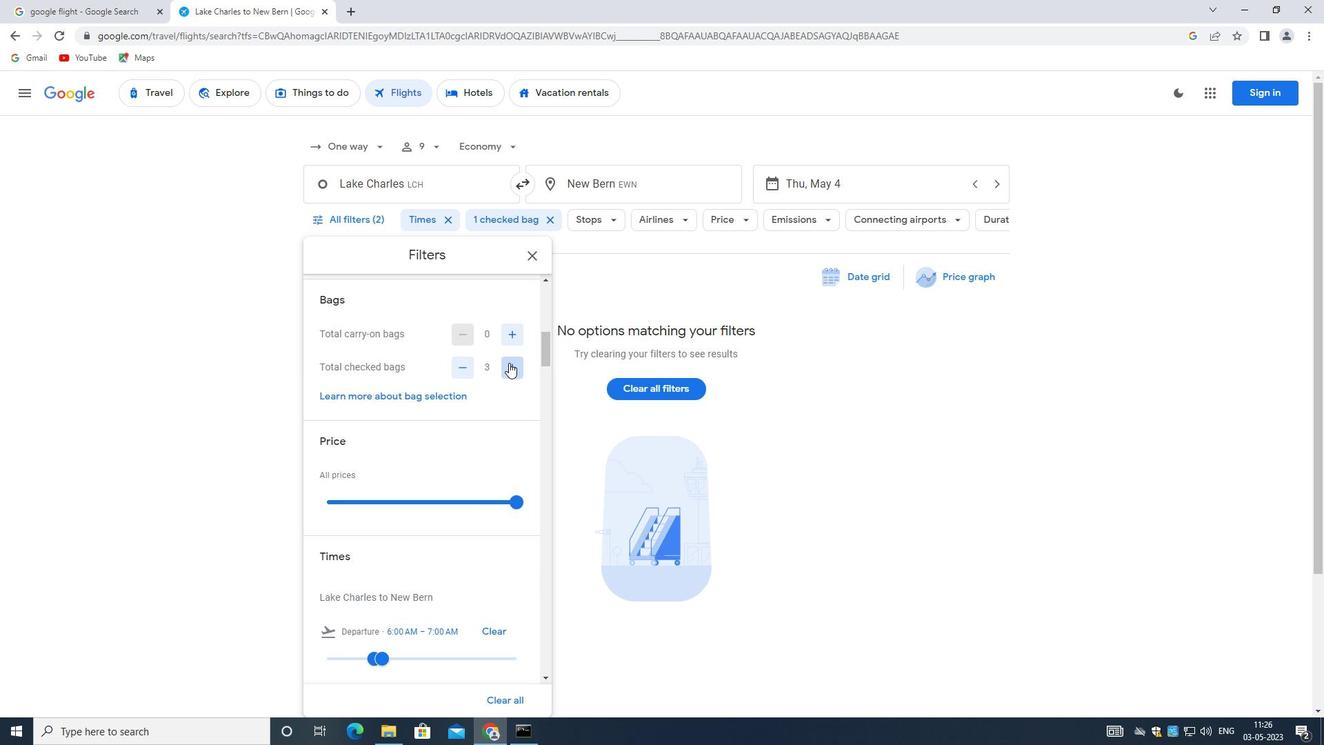 
Action: Mouse pressed left at (509, 362)
Screenshot: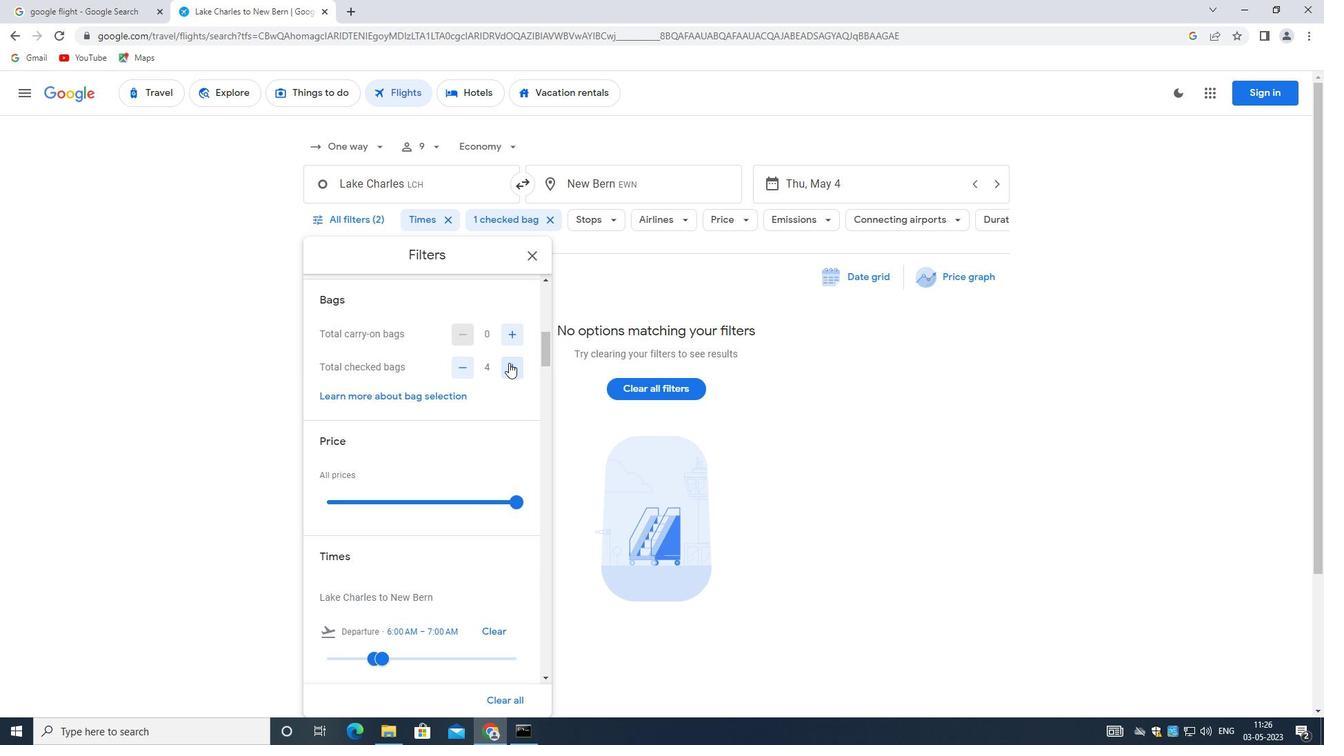 
Action: Mouse pressed left at (509, 362)
Screenshot: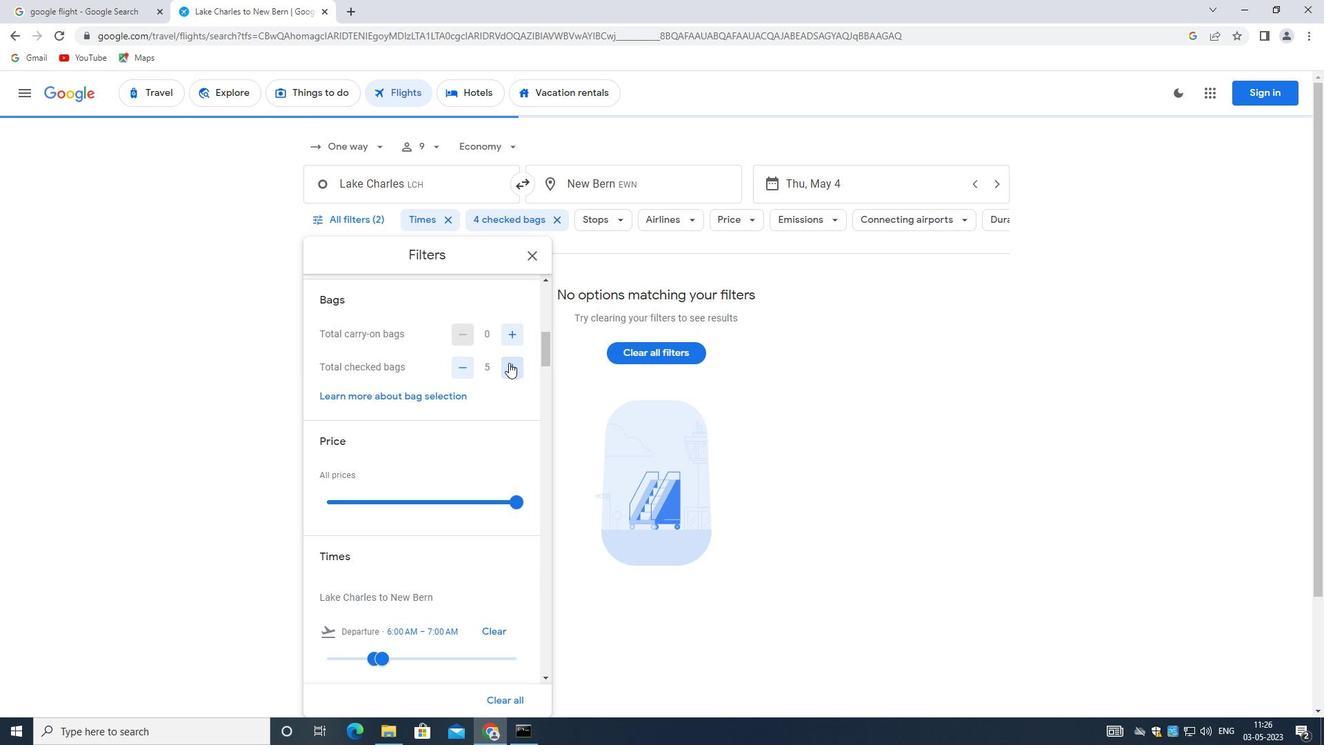 
Action: Mouse moved to (343, 406)
Screenshot: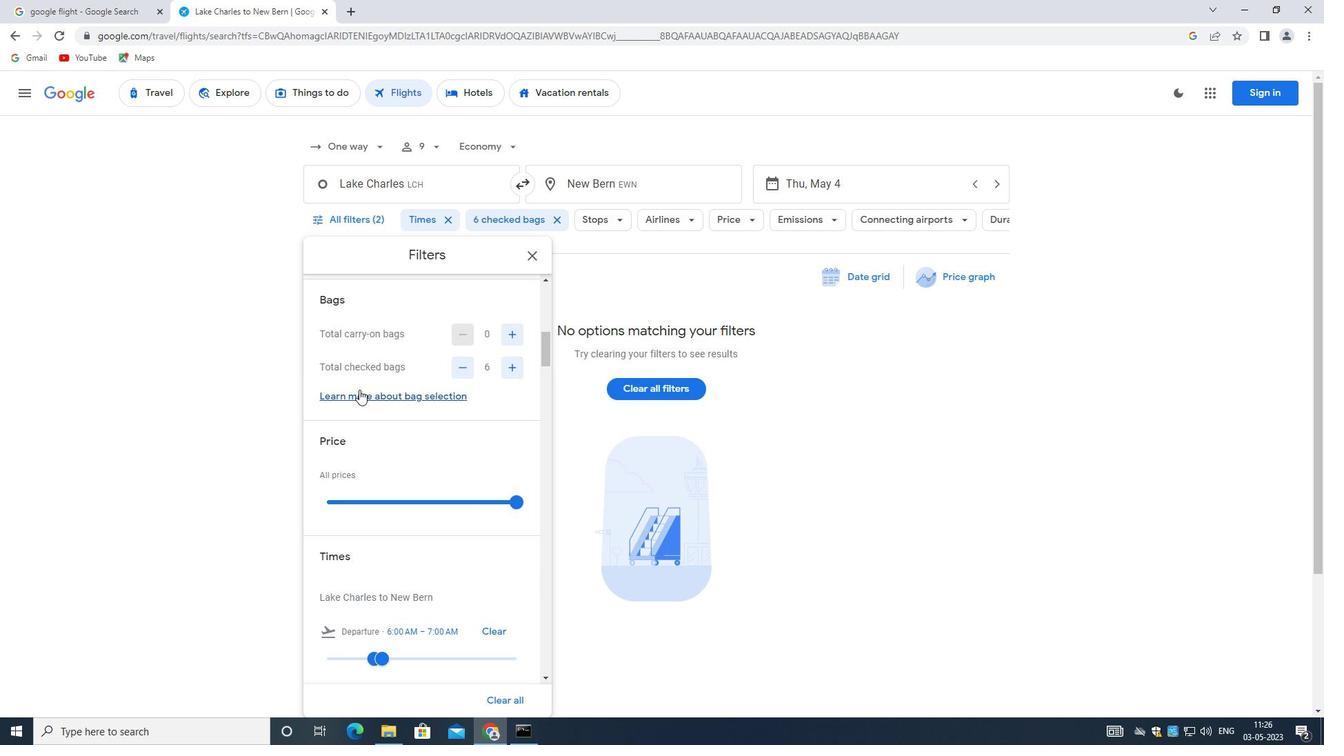 
Action: Mouse scrolled (343, 405) with delta (0, 0)
Screenshot: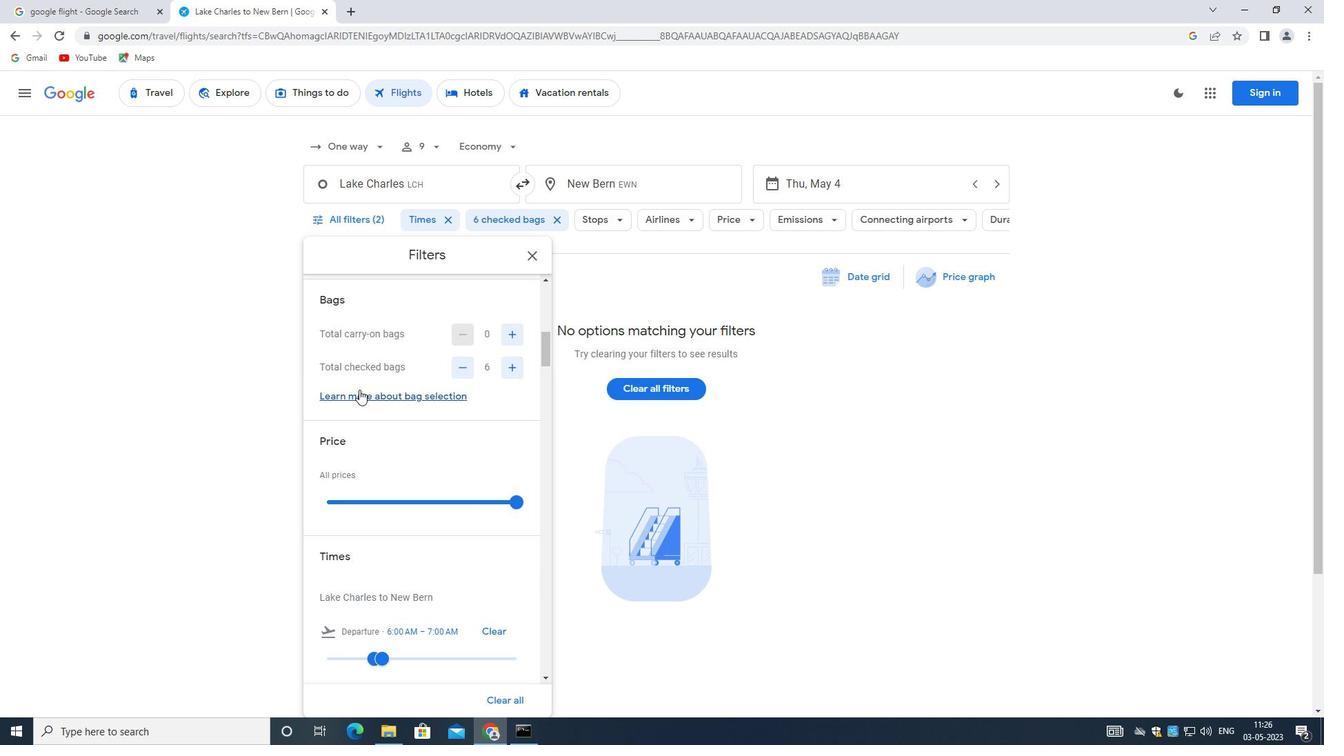 
Action: Mouse moved to (514, 430)
Screenshot: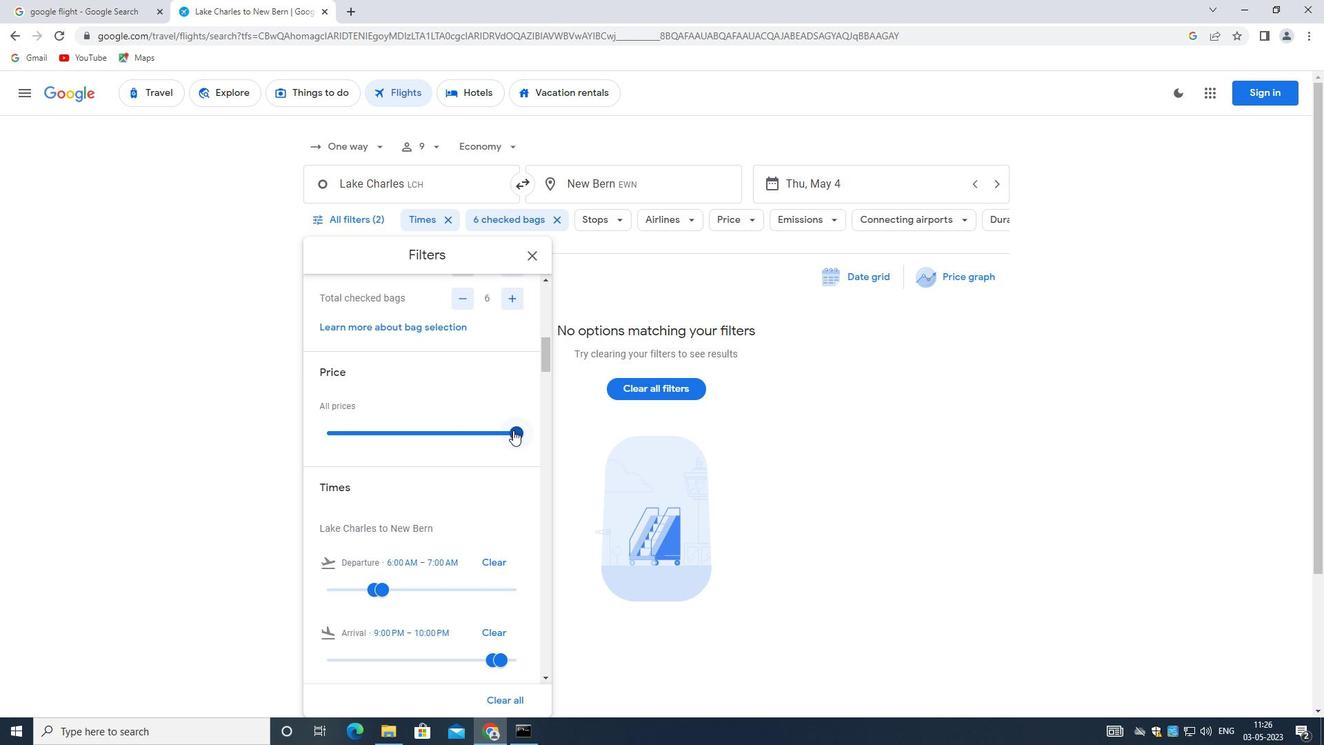 
Action: Mouse pressed left at (514, 430)
Screenshot: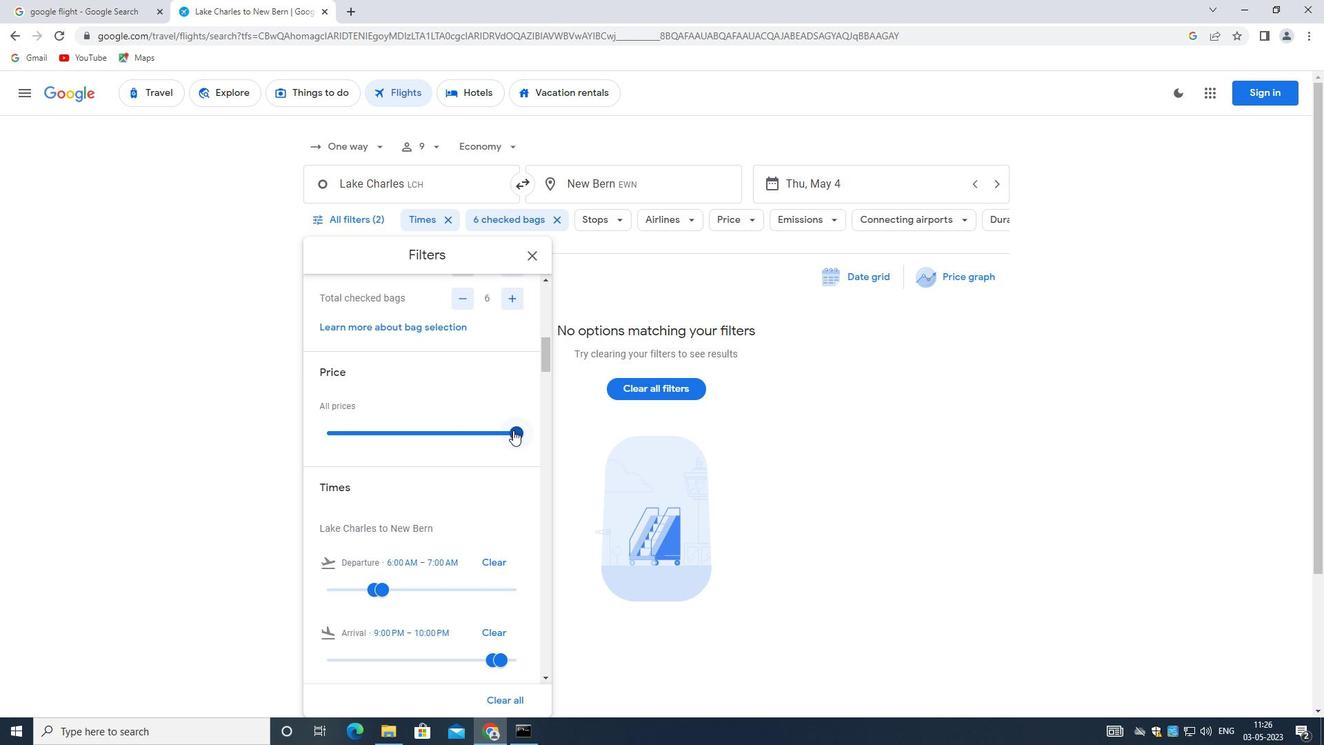 
Action: Mouse moved to (420, 501)
Screenshot: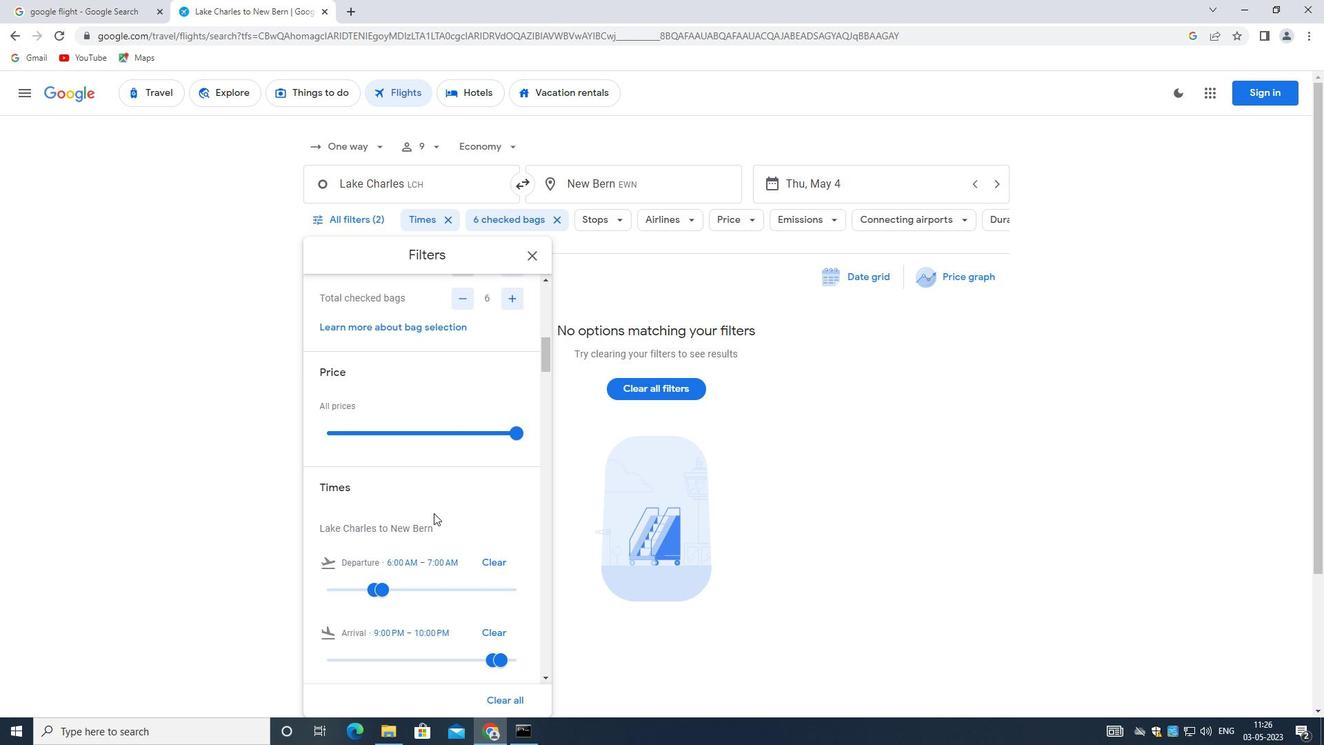 
Action: Mouse scrolled (420, 500) with delta (0, 0)
Screenshot: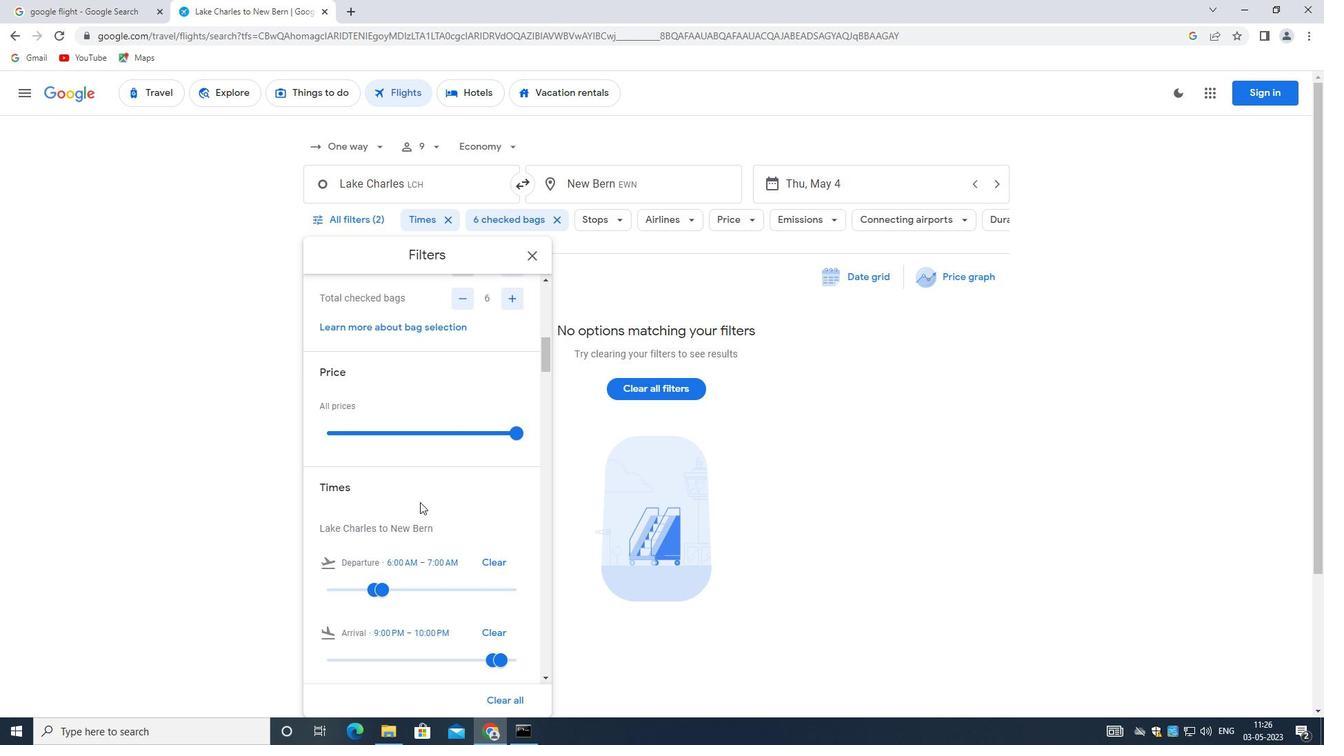 
Action: Mouse moved to (409, 510)
Screenshot: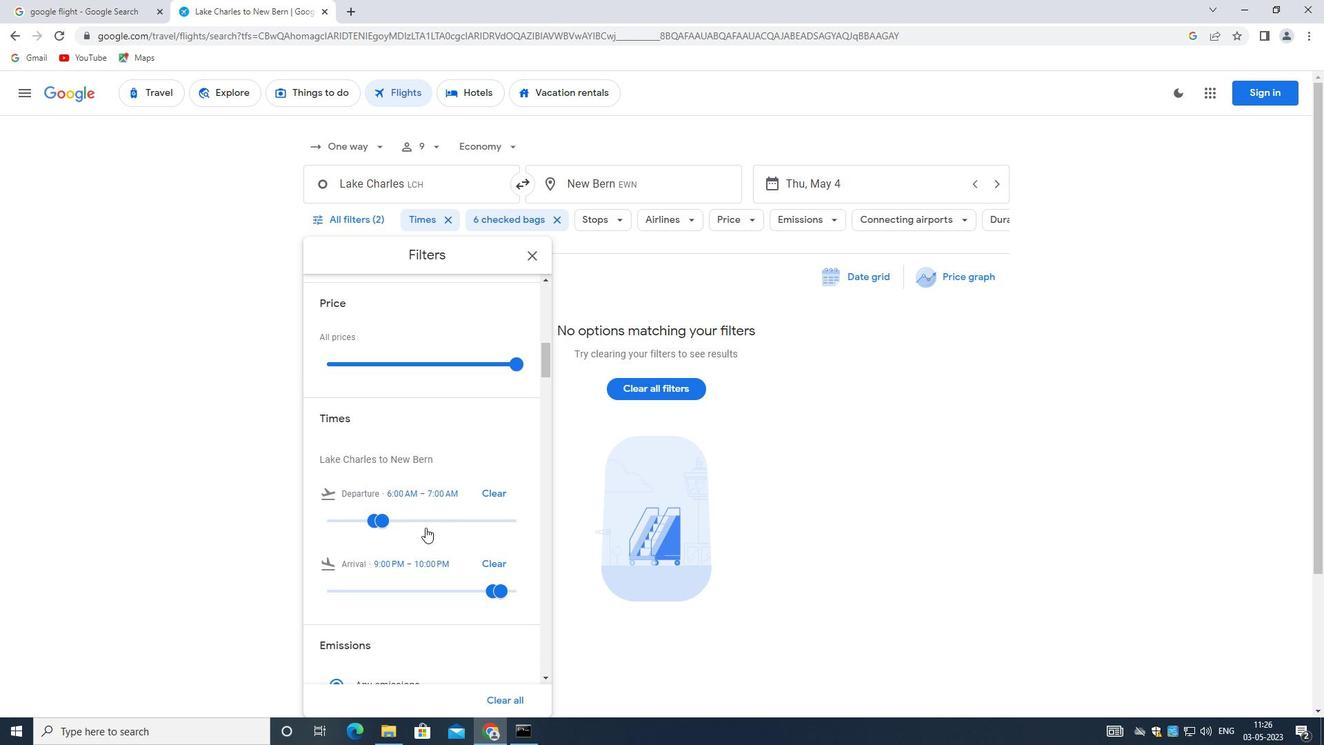 
Action: Mouse pressed left at (409, 510)
Screenshot: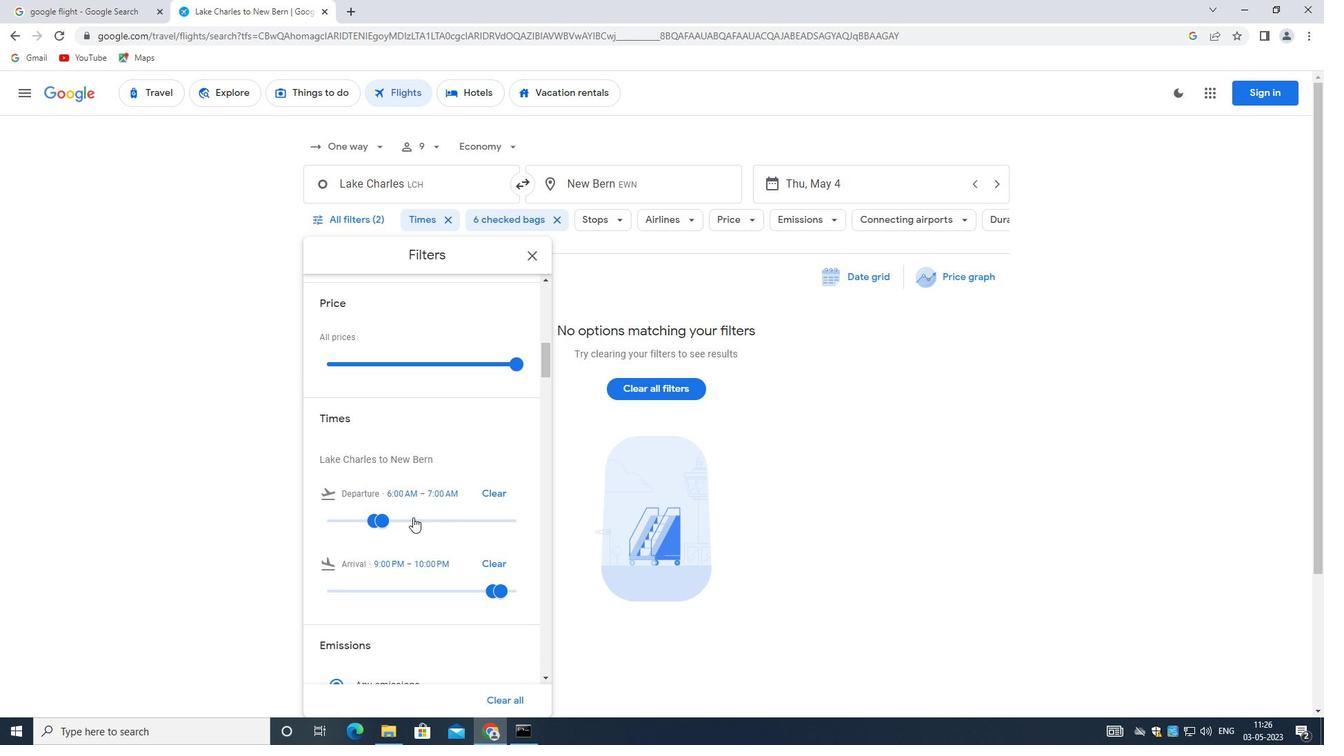 
Action: Mouse moved to (387, 512)
Screenshot: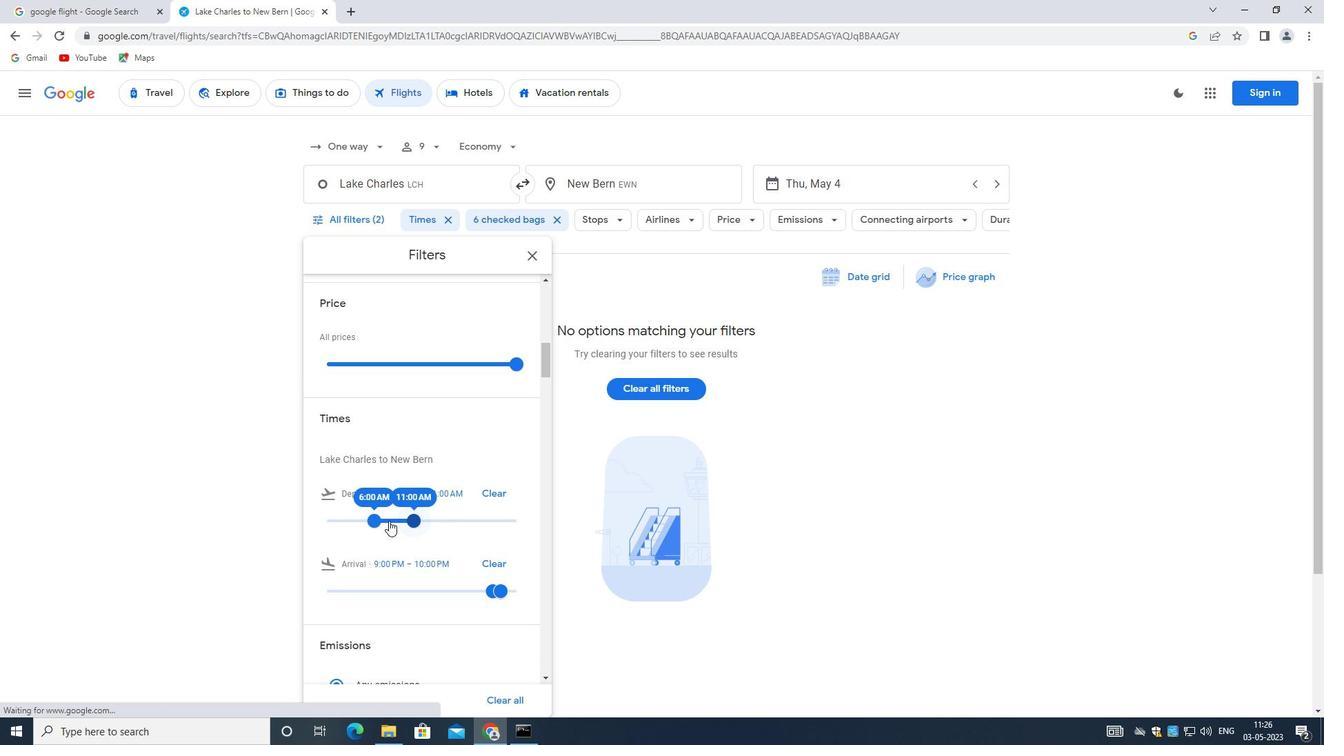 
Action: Mouse pressed left at (387, 512)
Screenshot: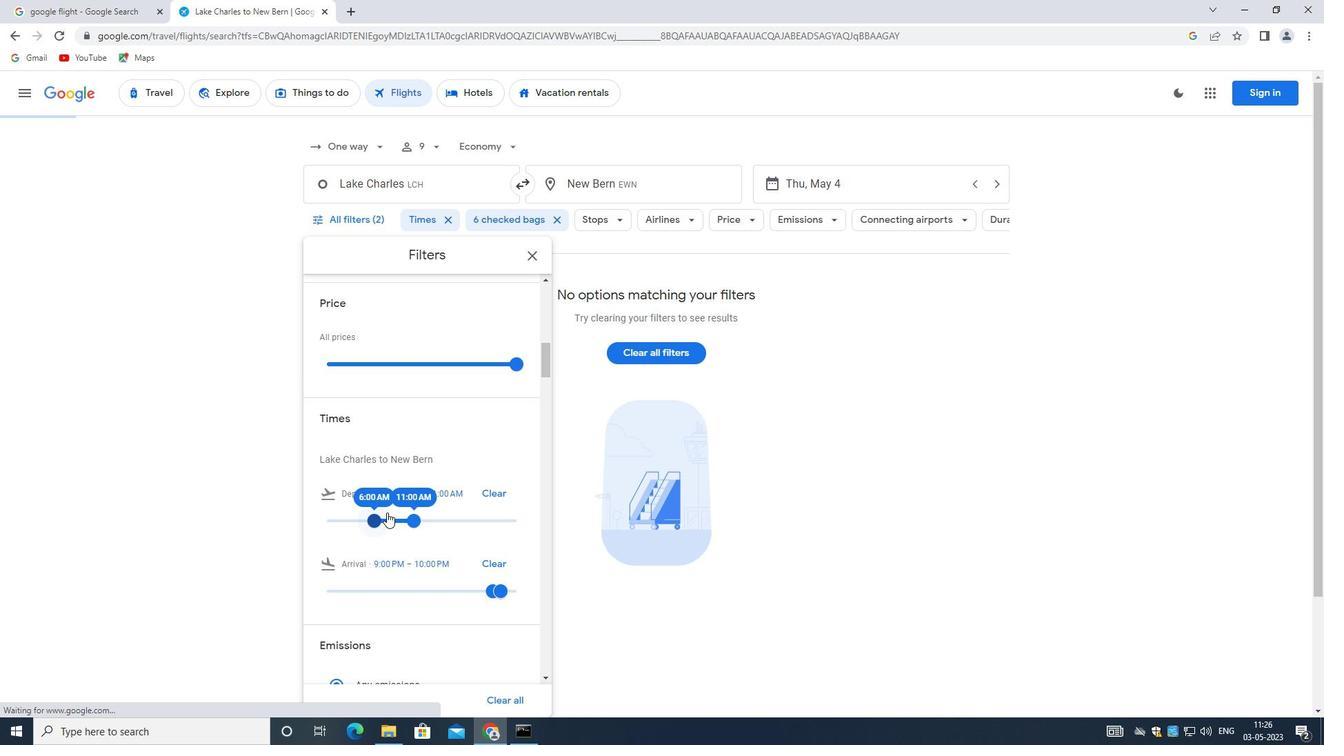 
Action: Mouse moved to (381, 518)
Screenshot: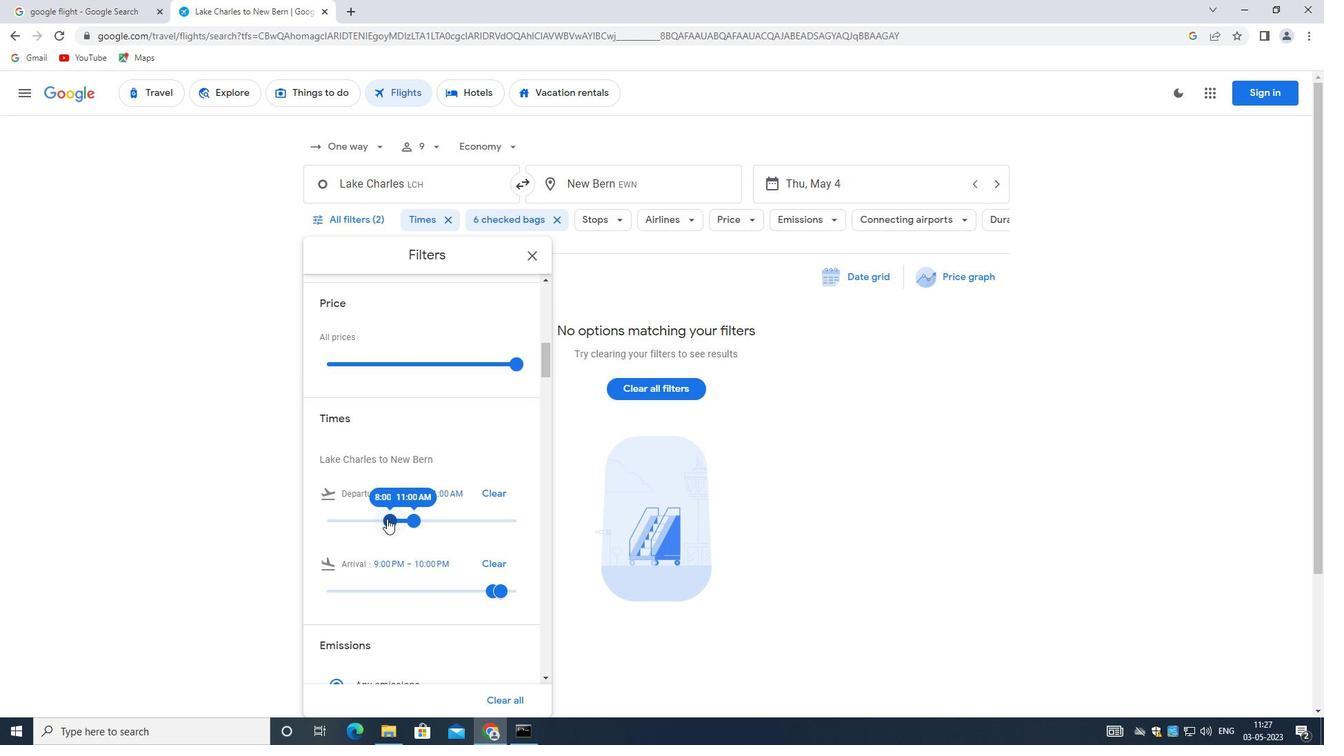 
Action: Mouse pressed left at (381, 518)
Screenshot: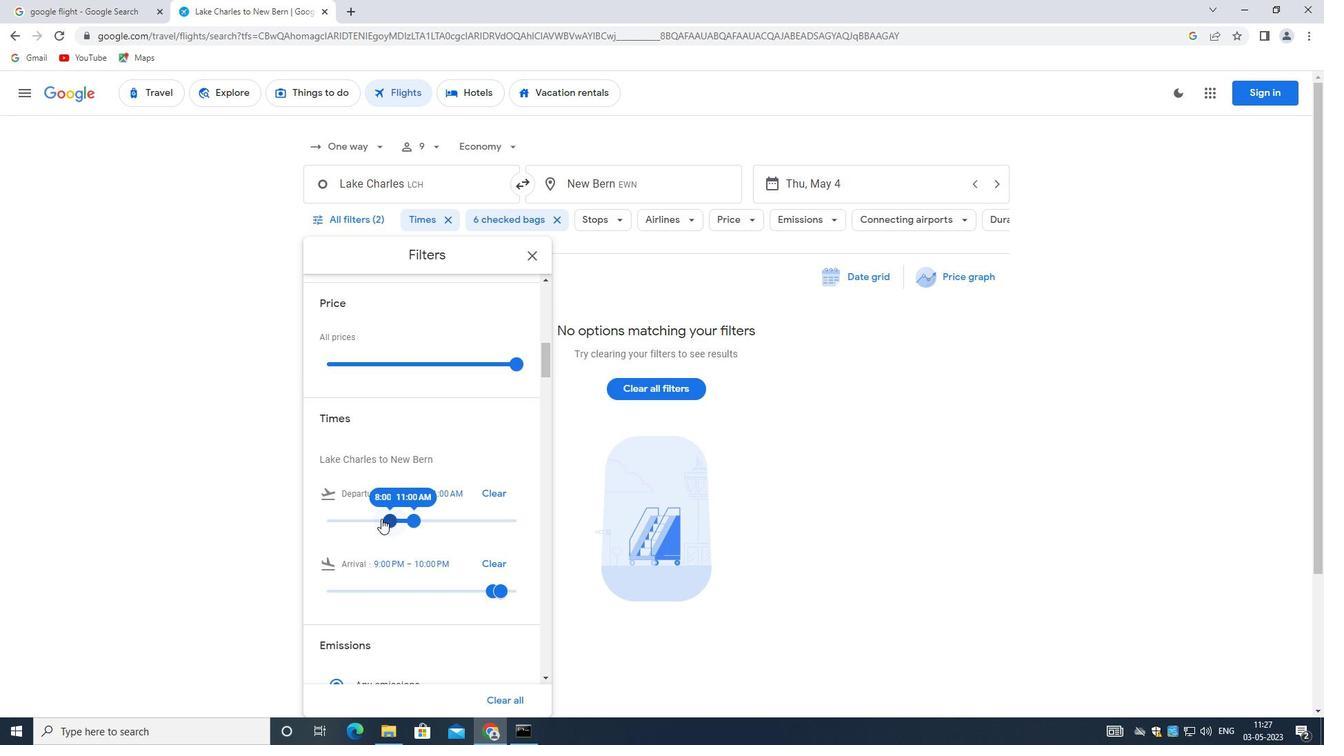 
Action: Mouse moved to (411, 519)
Screenshot: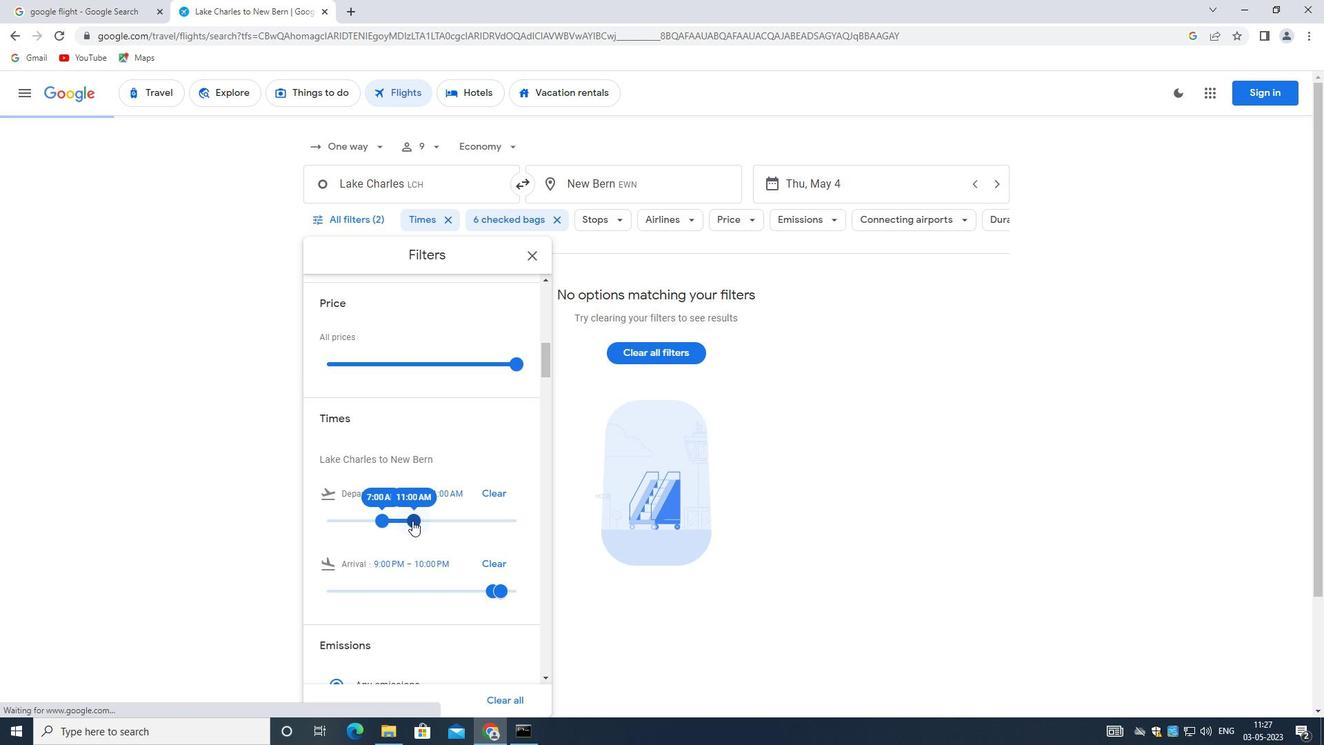 
Action: Mouse pressed left at (411, 519)
Screenshot: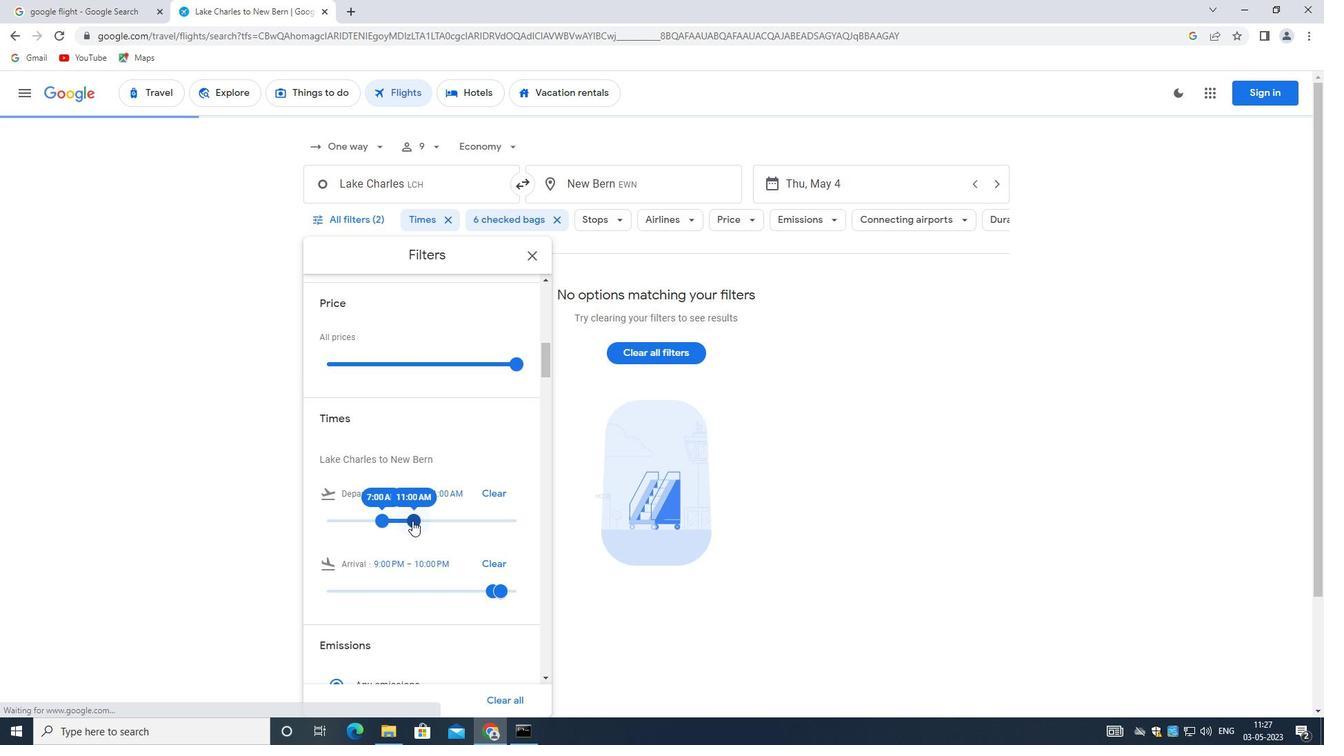 
Action: Mouse moved to (392, 518)
Screenshot: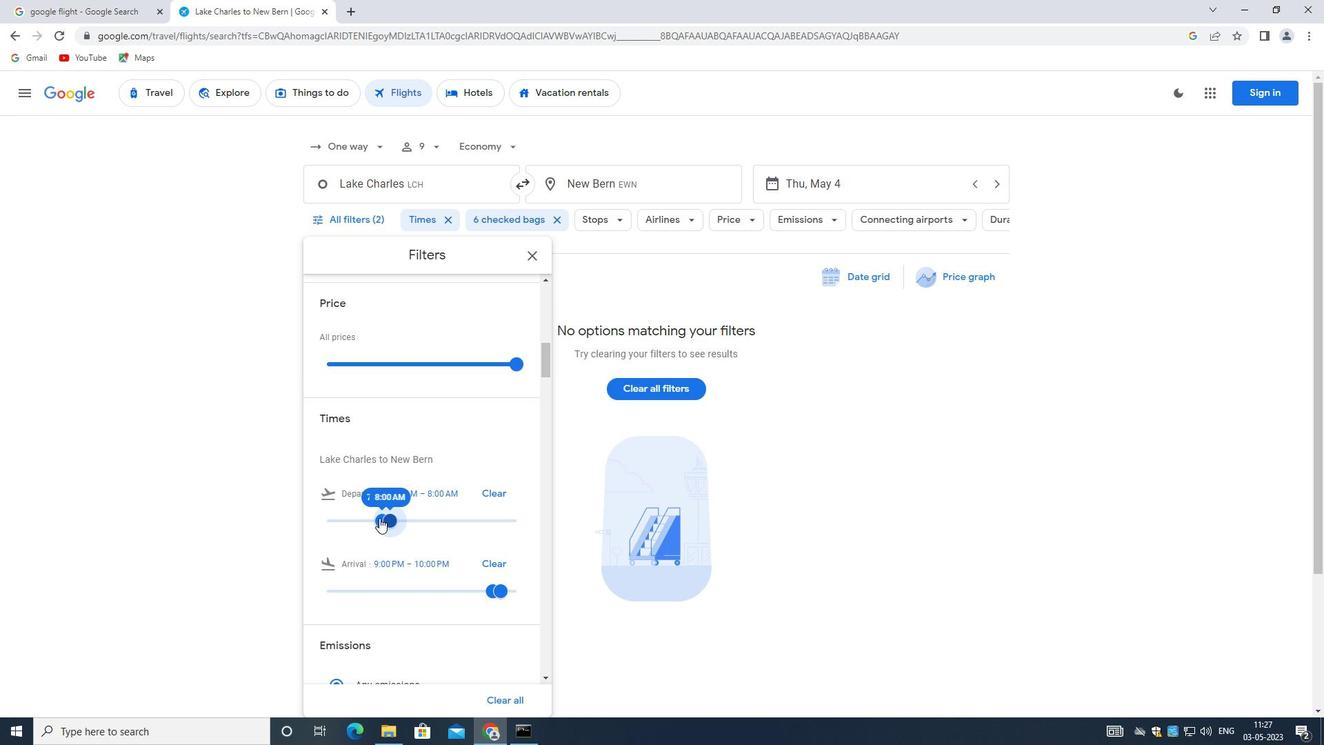 
Action: Mouse pressed left at (392, 518)
Screenshot: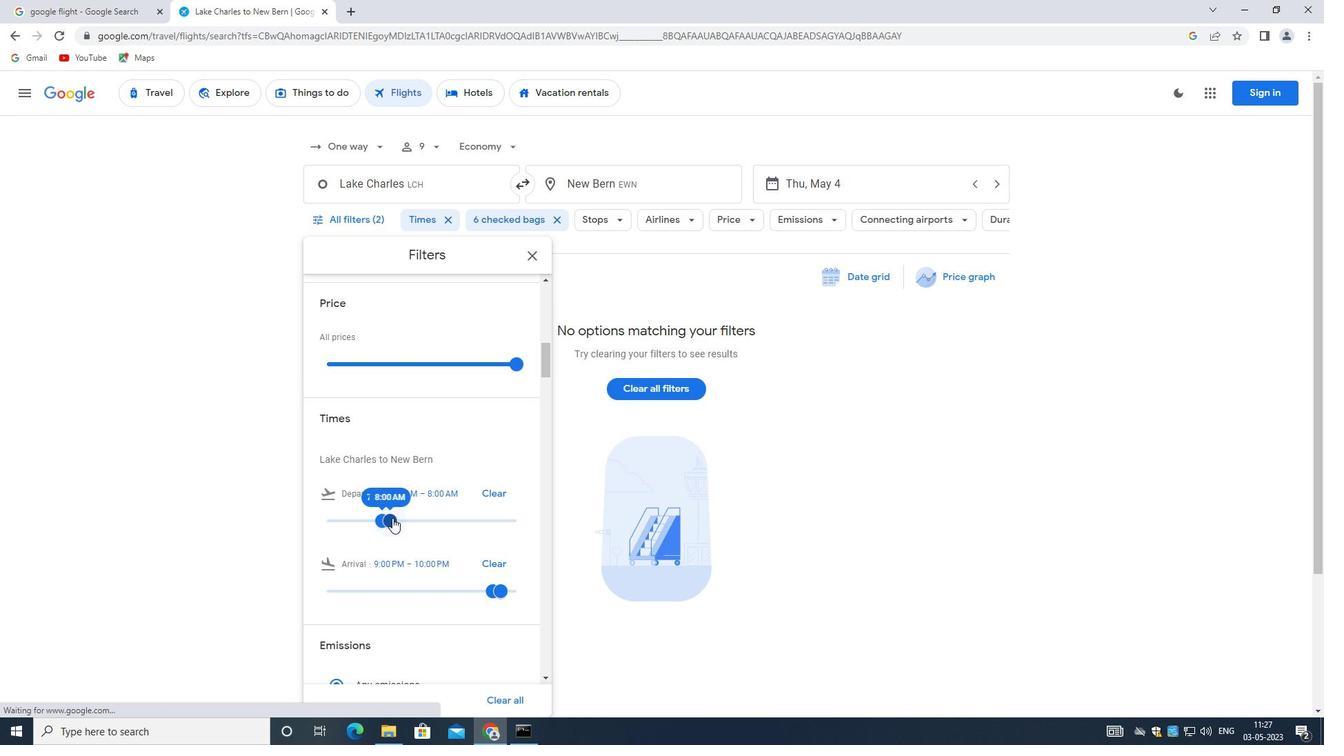 
Action: Mouse moved to (453, 478)
Screenshot: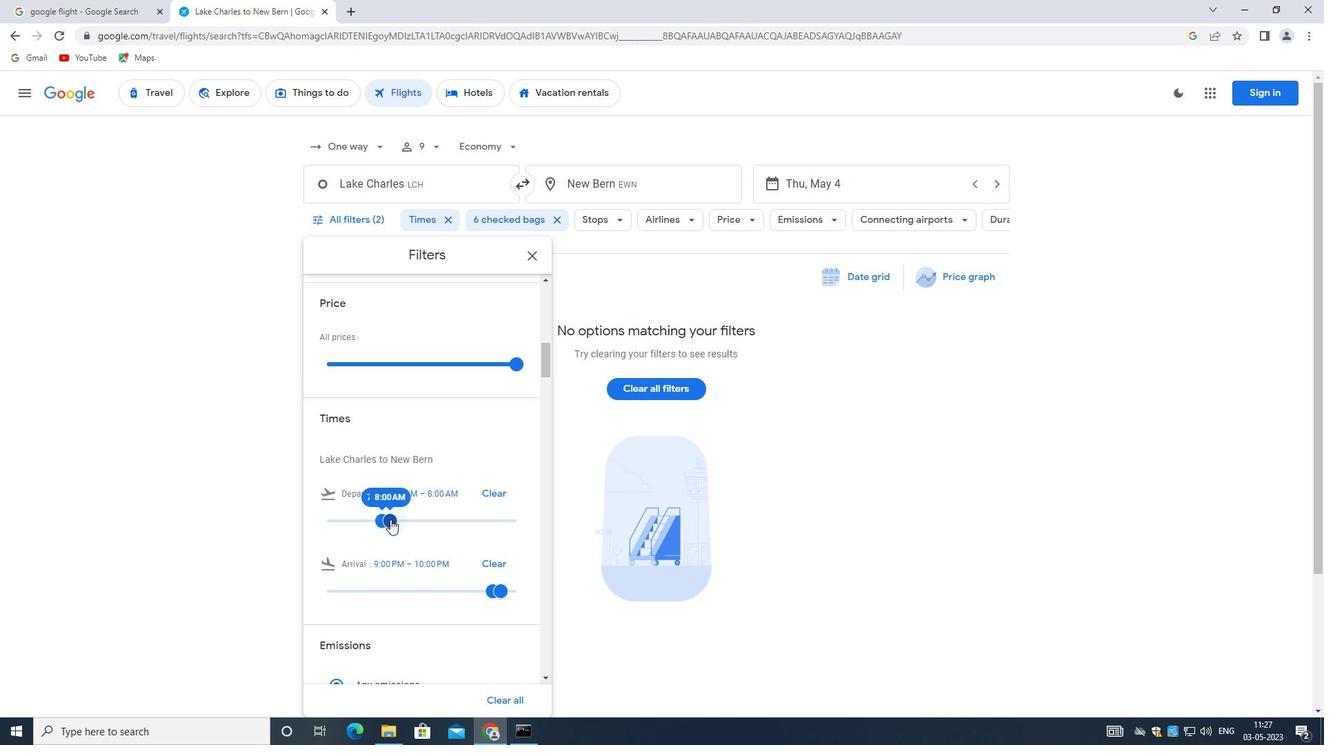 
Action: Mouse scrolled (453, 478) with delta (0, 0)
Screenshot: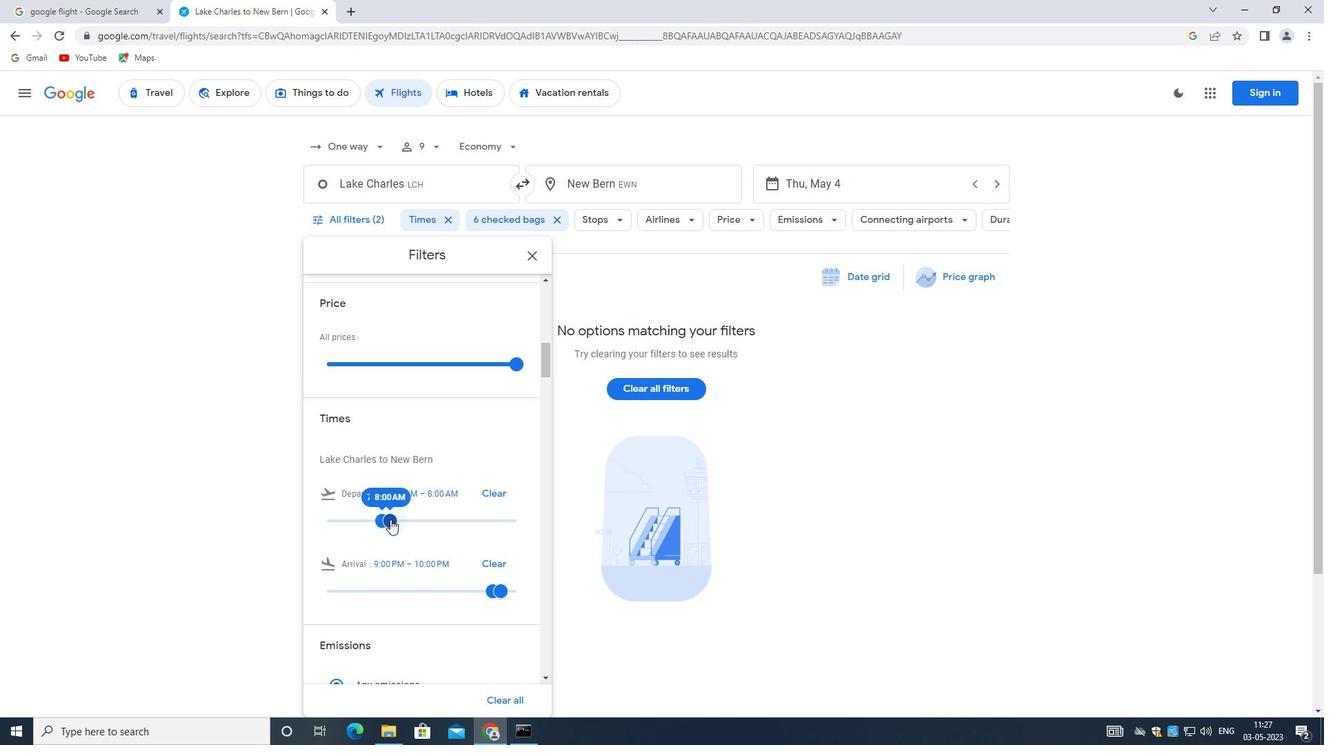 
Action: Mouse moved to (453, 478)
Screenshot: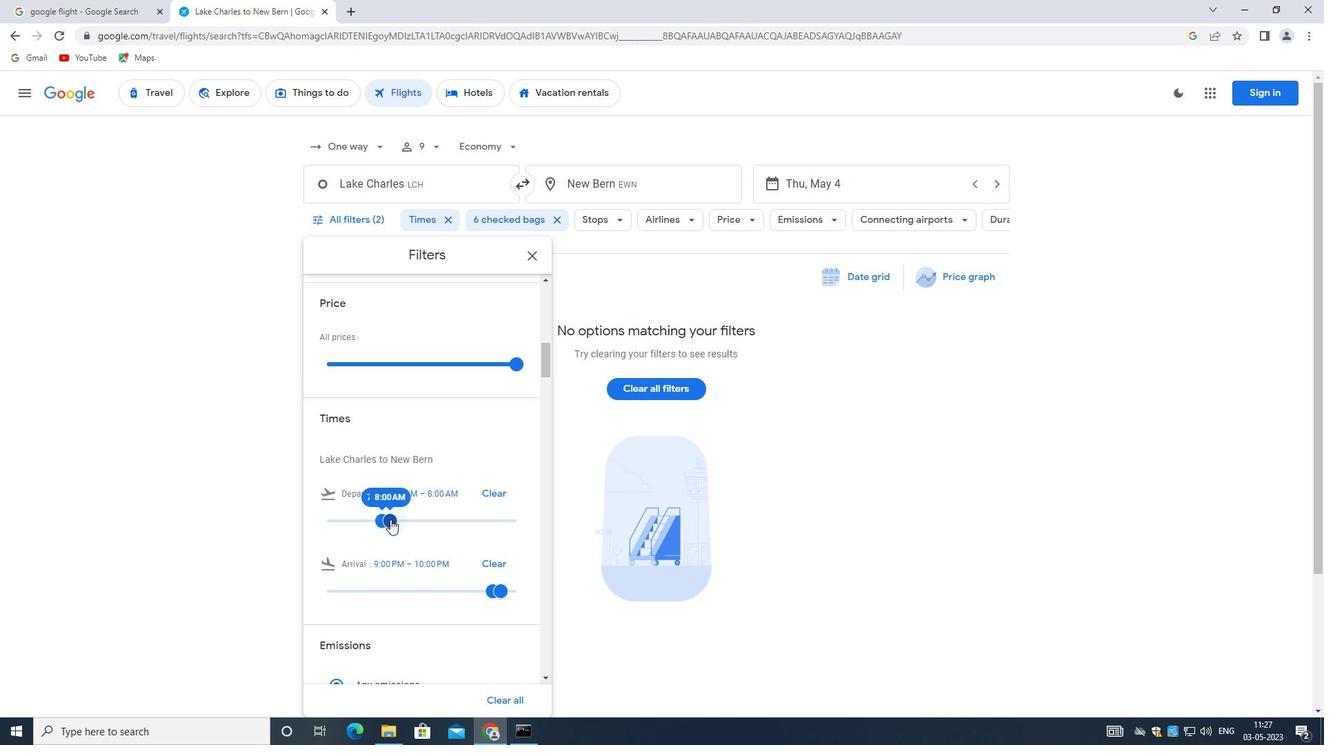 
Action: Mouse scrolled (453, 478) with delta (0, 0)
Screenshot: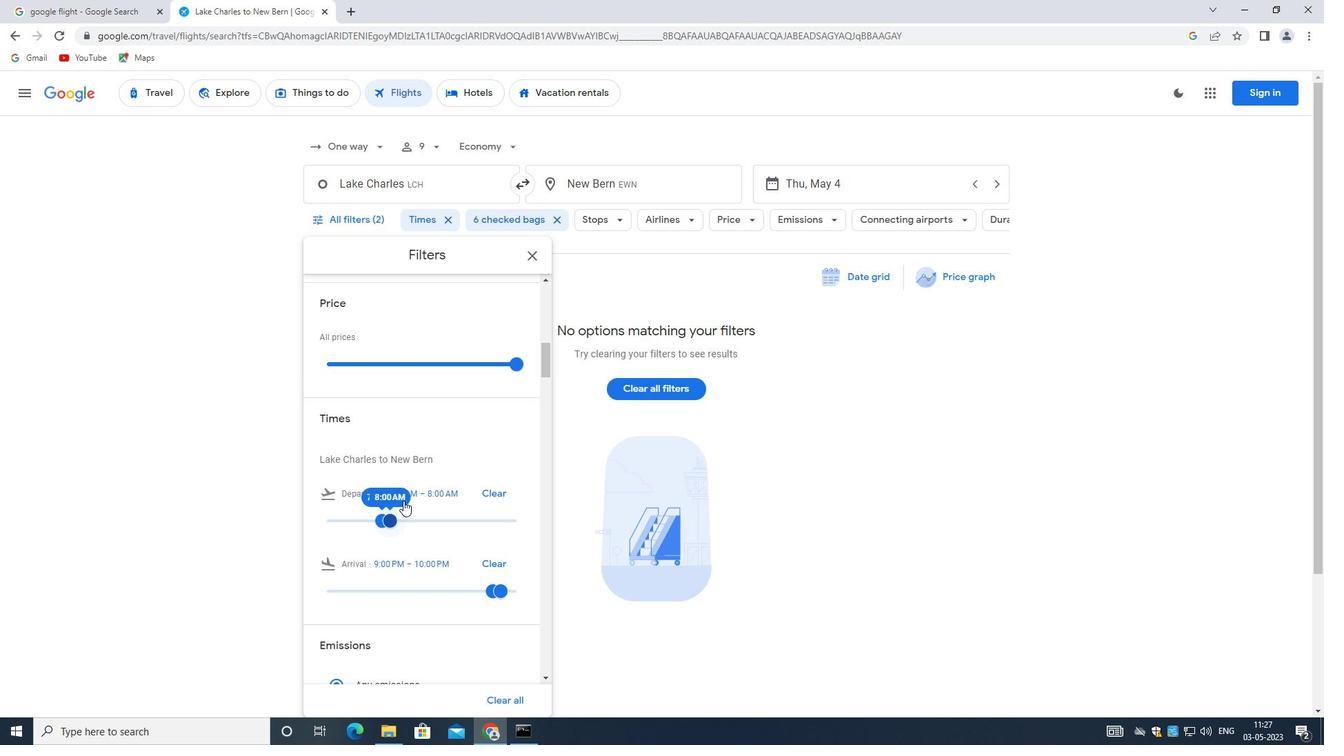 
Action: Mouse scrolled (453, 478) with delta (0, 0)
Screenshot: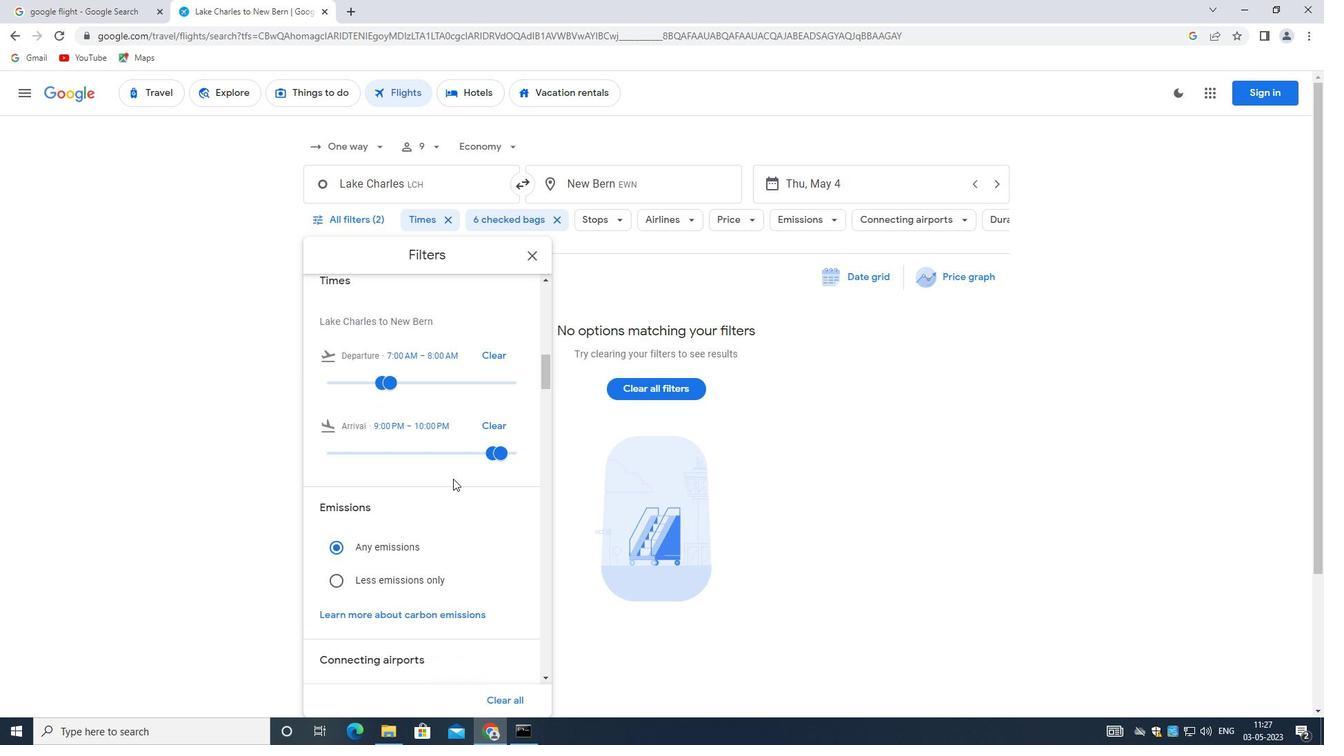 
Action: Mouse scrolled (453, 478) with delta (0, 0)
Screenshot: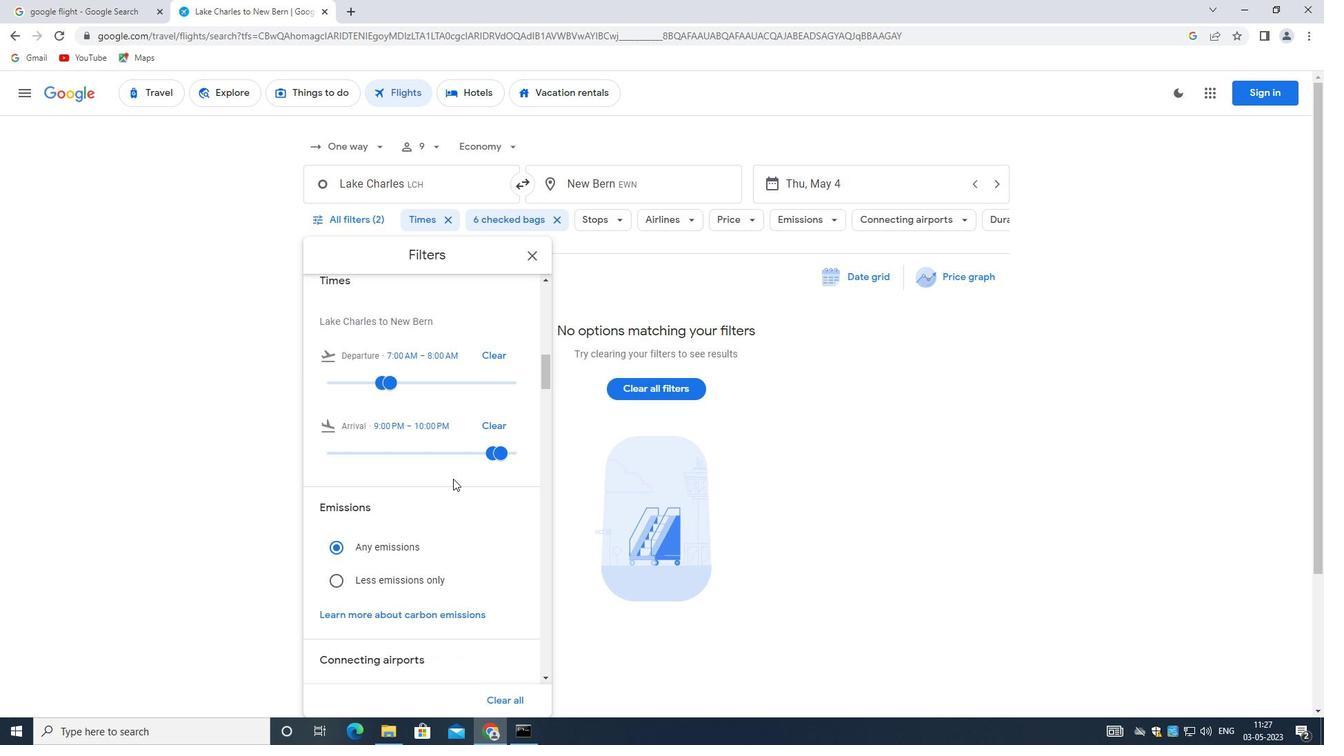 
Action: Mouse scrolled (453, 478) with delta (0, 0)
Screenshot: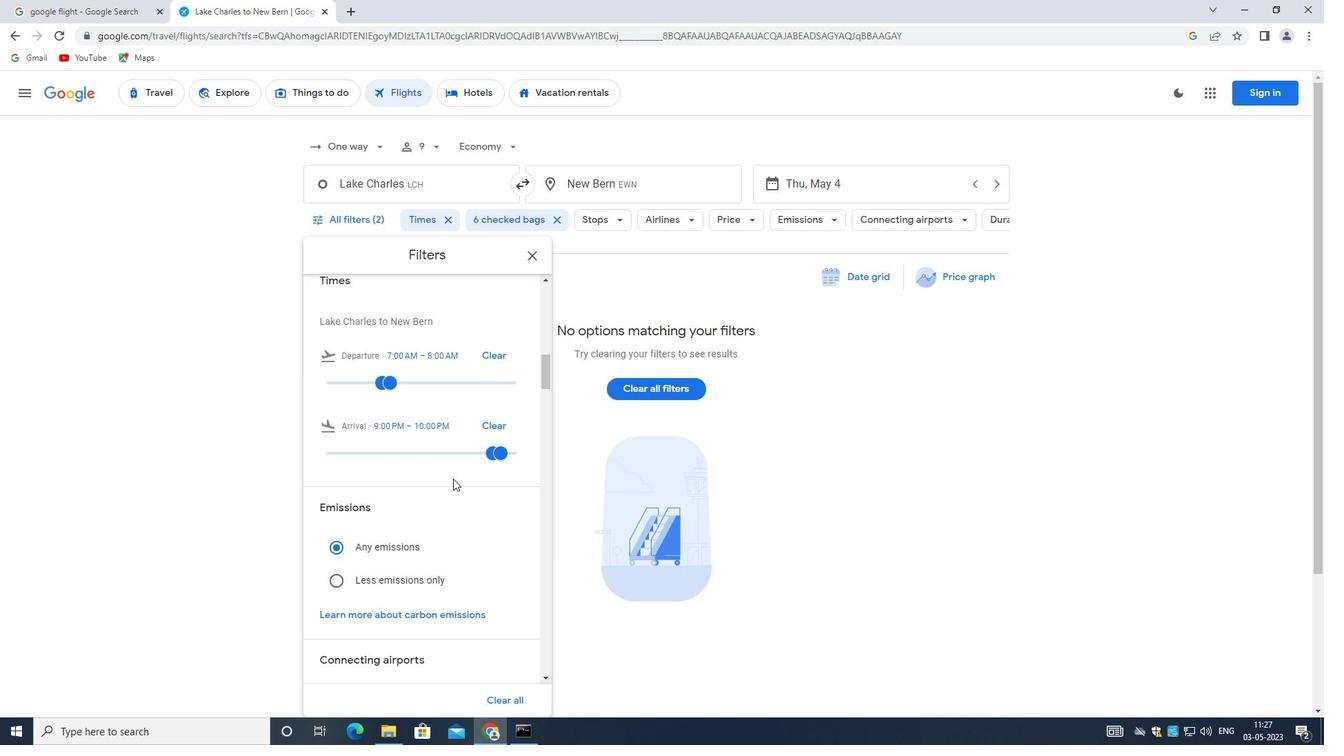 
Action: Mouse moved to (442, 503)
Screenshot: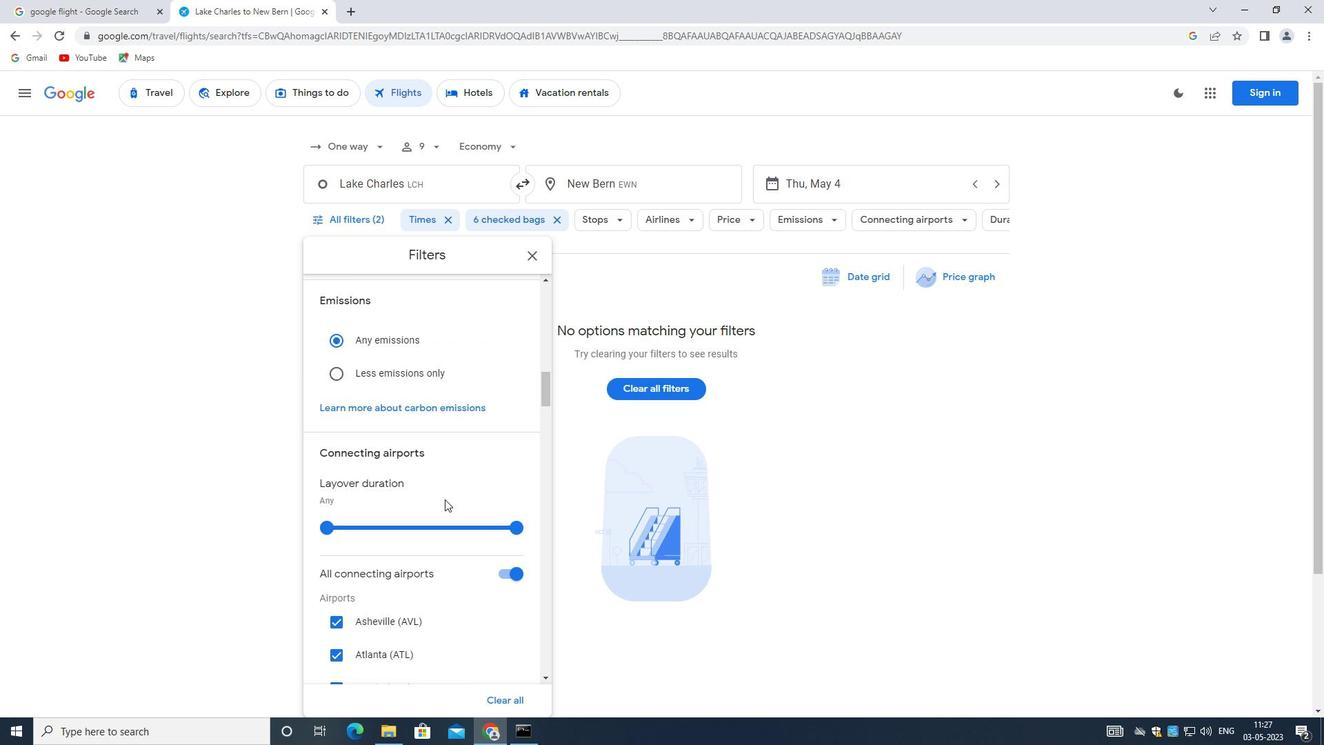
Action: Mouse scrolled (442, 502) with delta (0, 0)
Screenshot: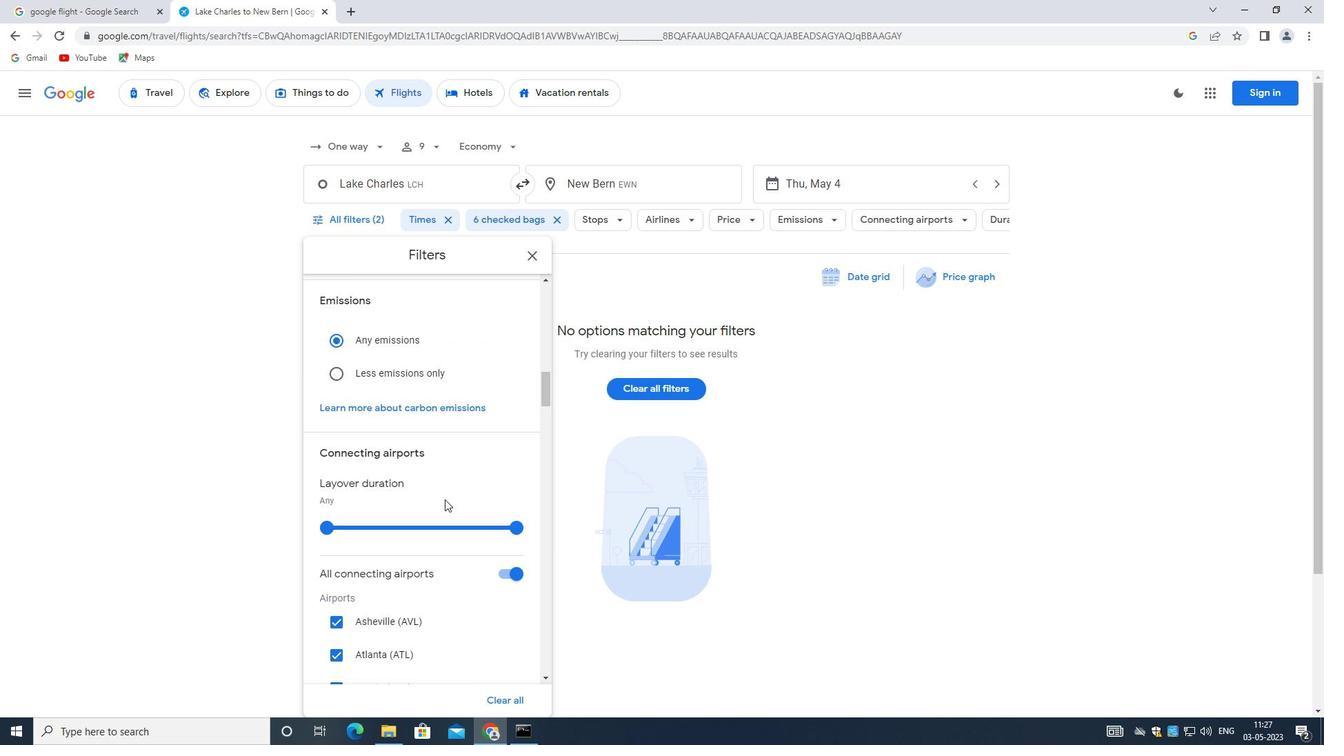 
Action: Mouse moved to (442, 504)
Screenshot: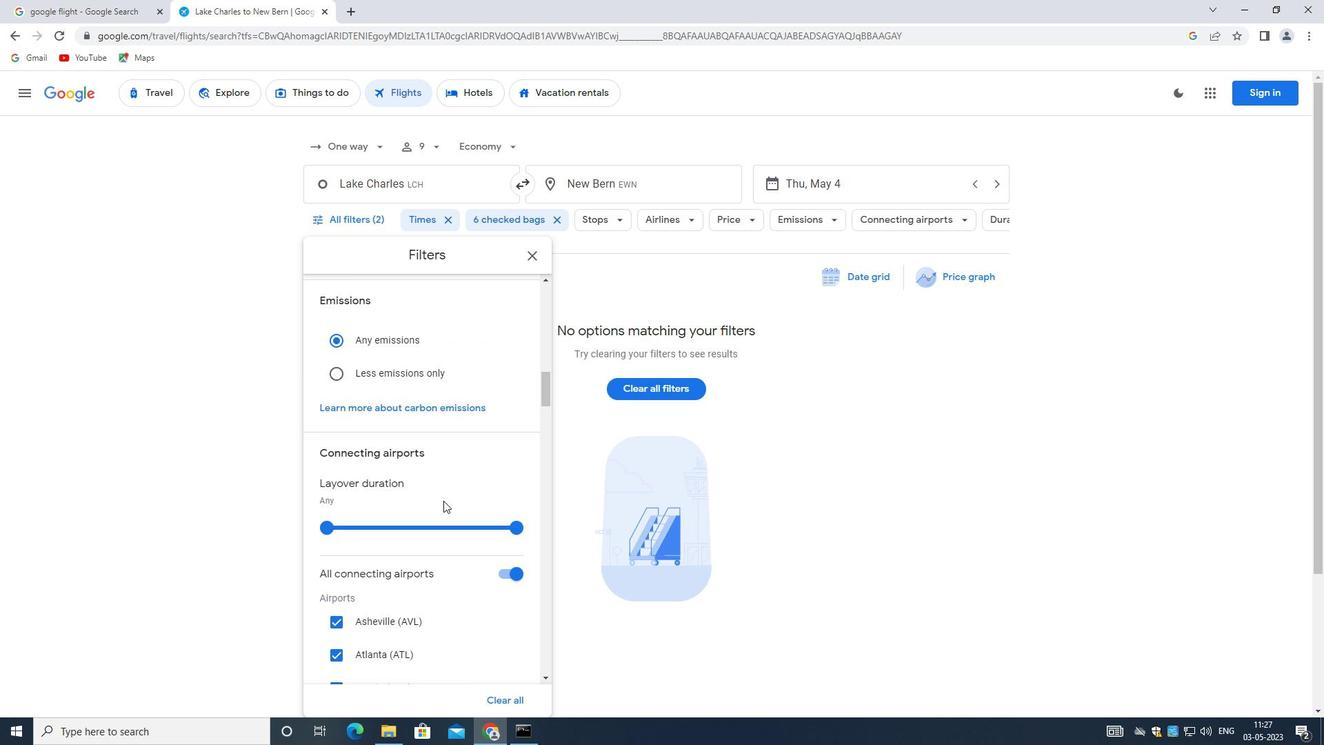 
Action: Mouse scrolled (442, 503) with delta (0, 0)
Screenshot: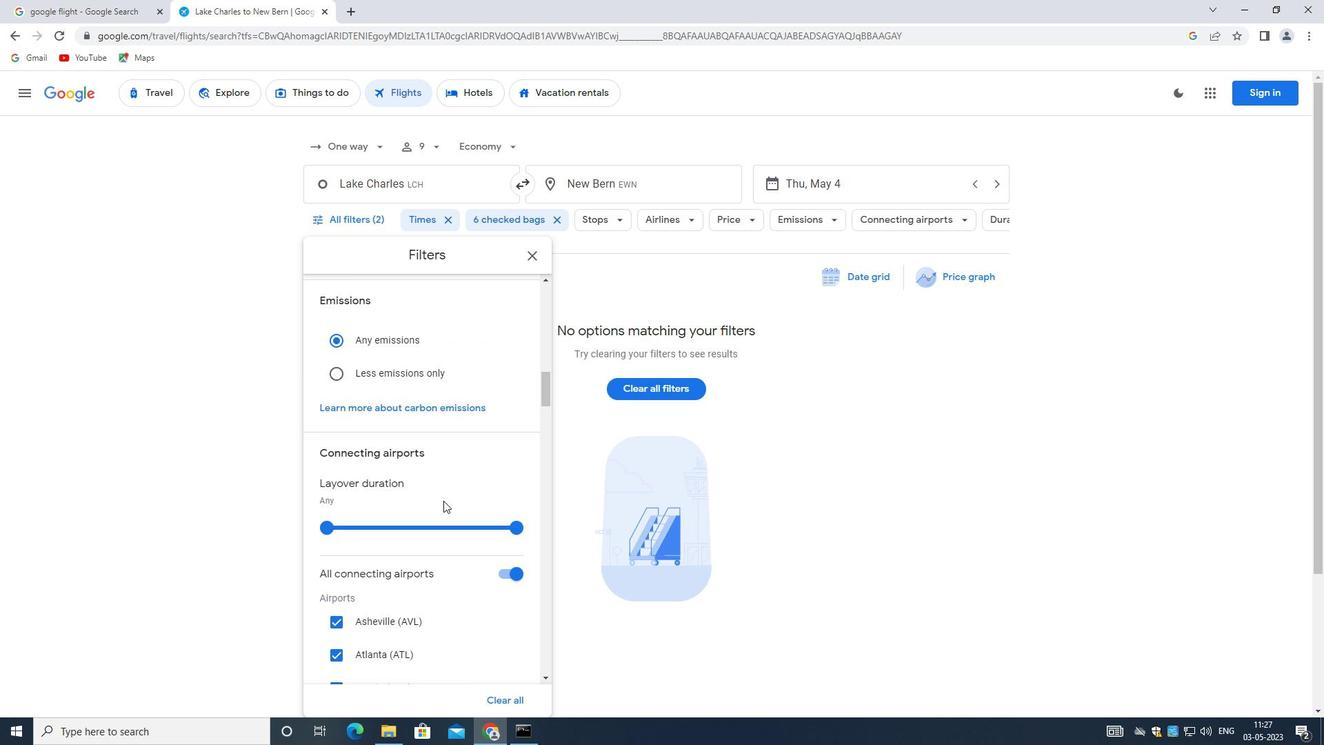 
Action: Mouse moved to (442, 506)
Screenshot: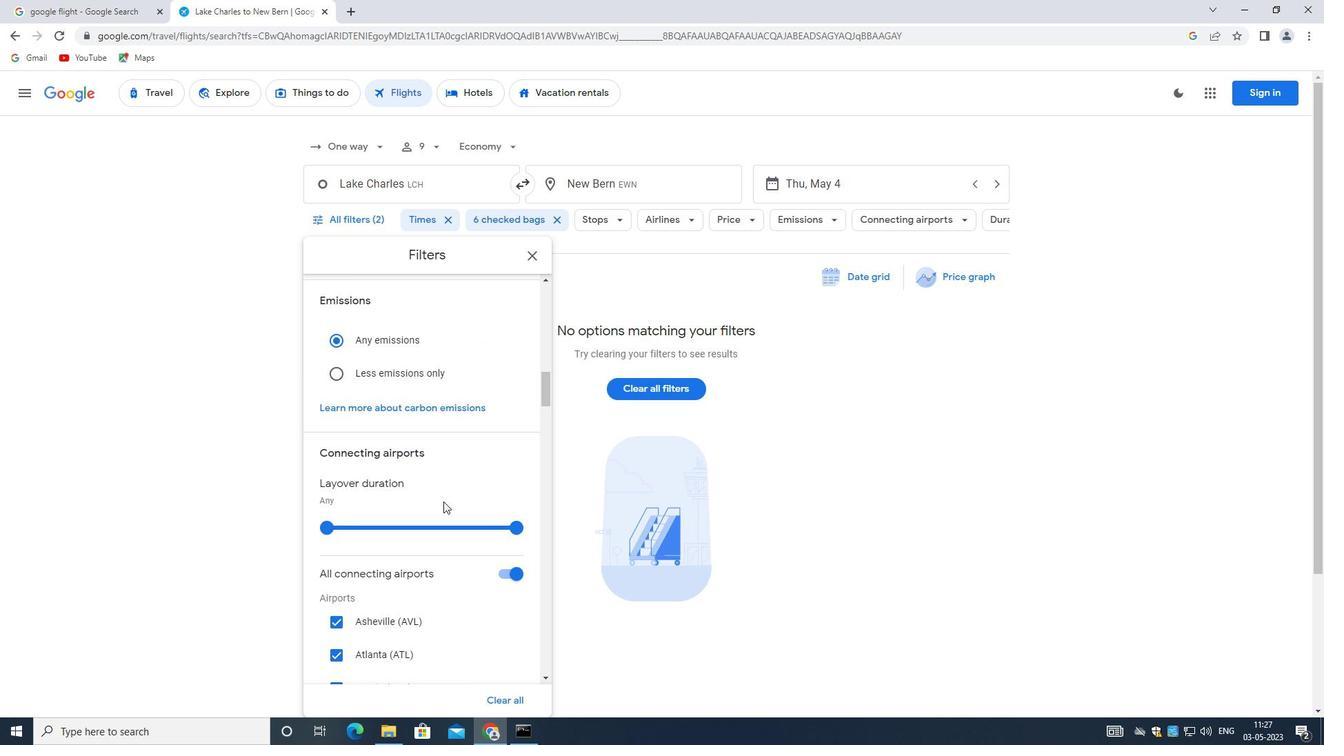 
Action: Mouse scrolled (442, 505) with delta (0, 0)
Screenshot: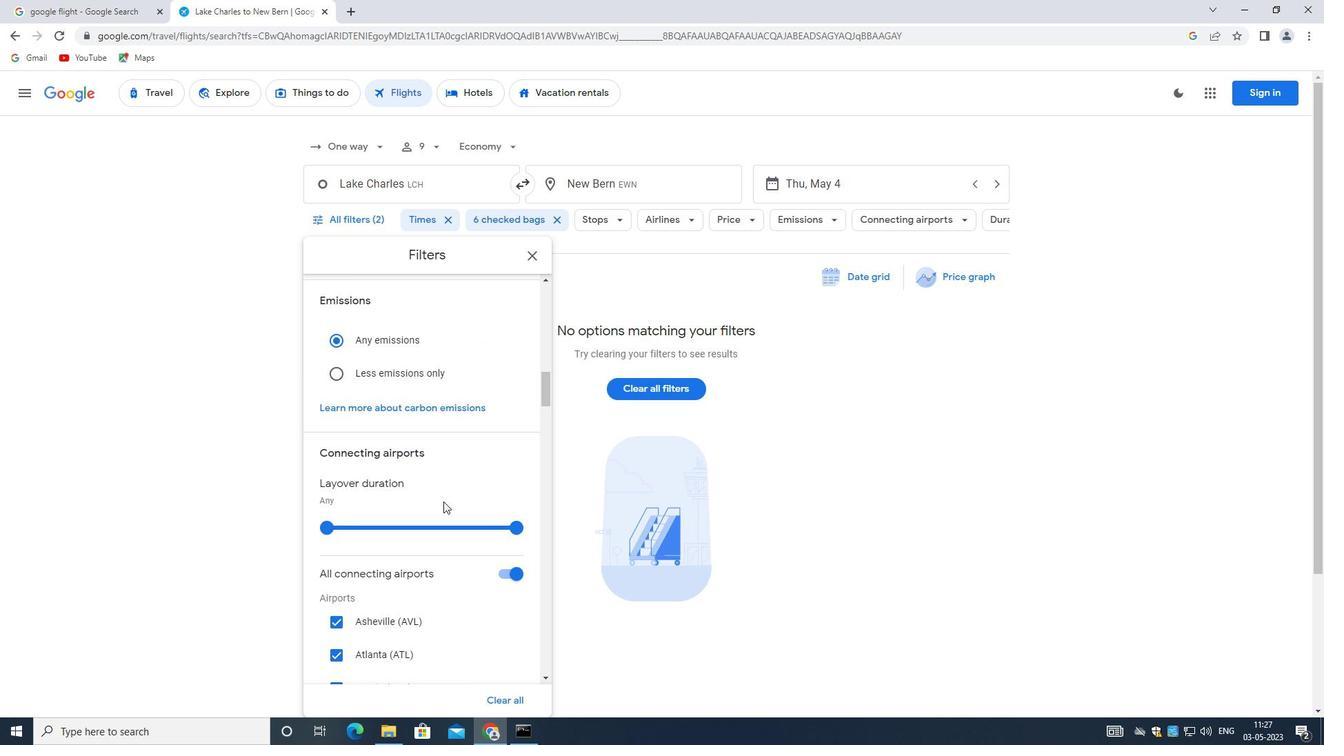 
Action: Mouse moved to (442, 508)
Screenshot: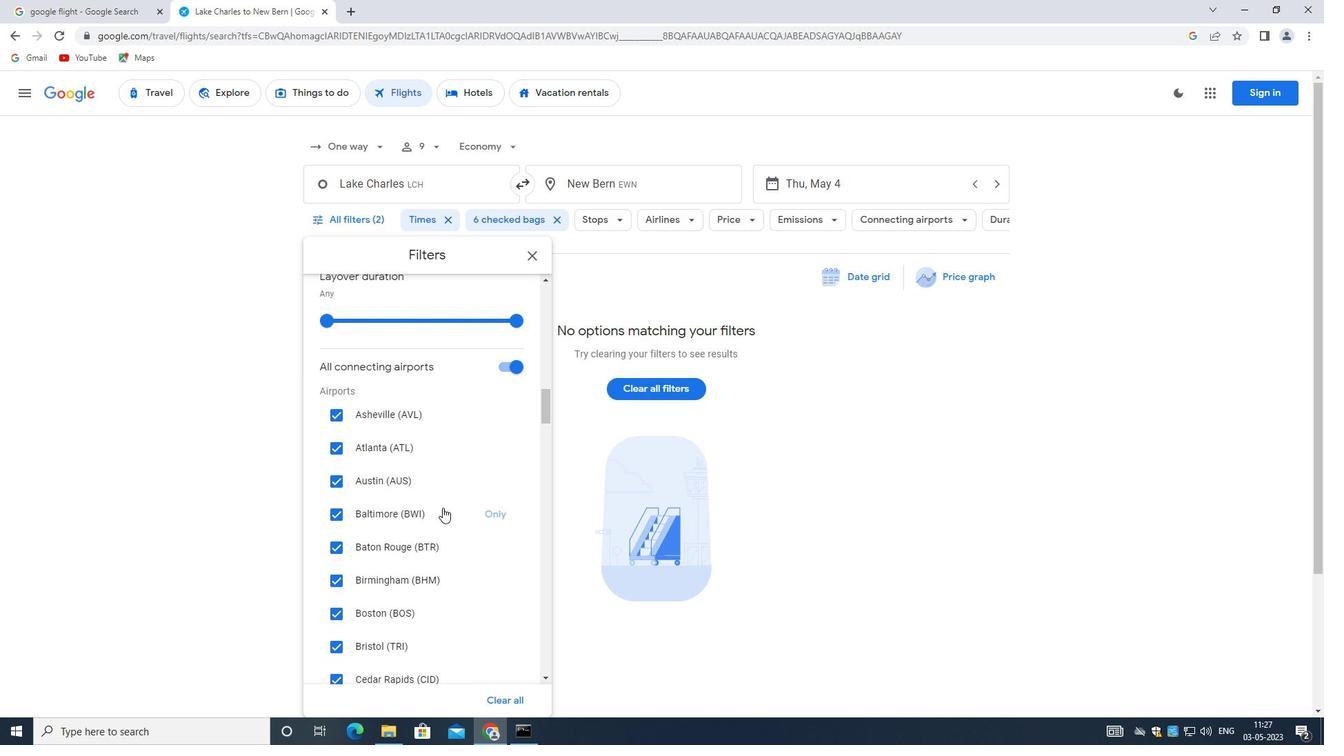 
Action: Mouse scrolled (442, 507) with delta (0, 0)
Screenshot: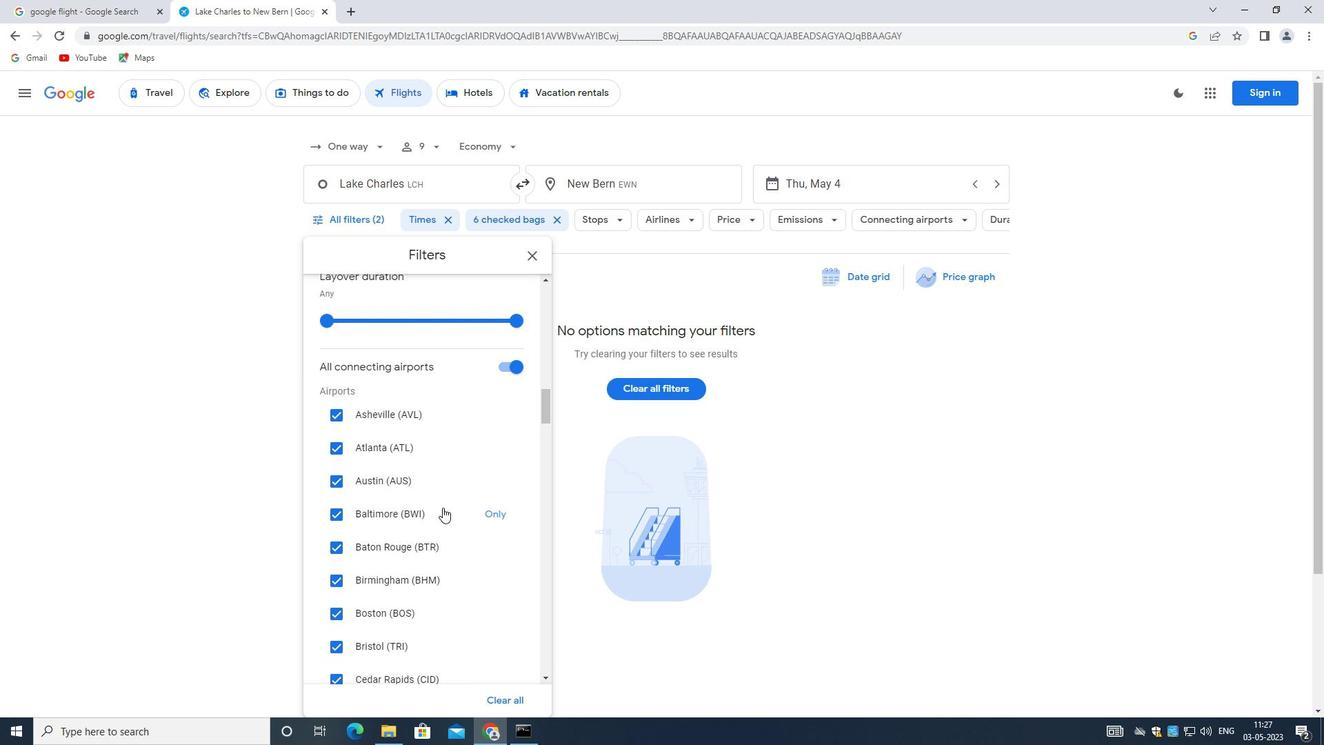 
Action: Mouse moved to (502, 298)
Screenshot: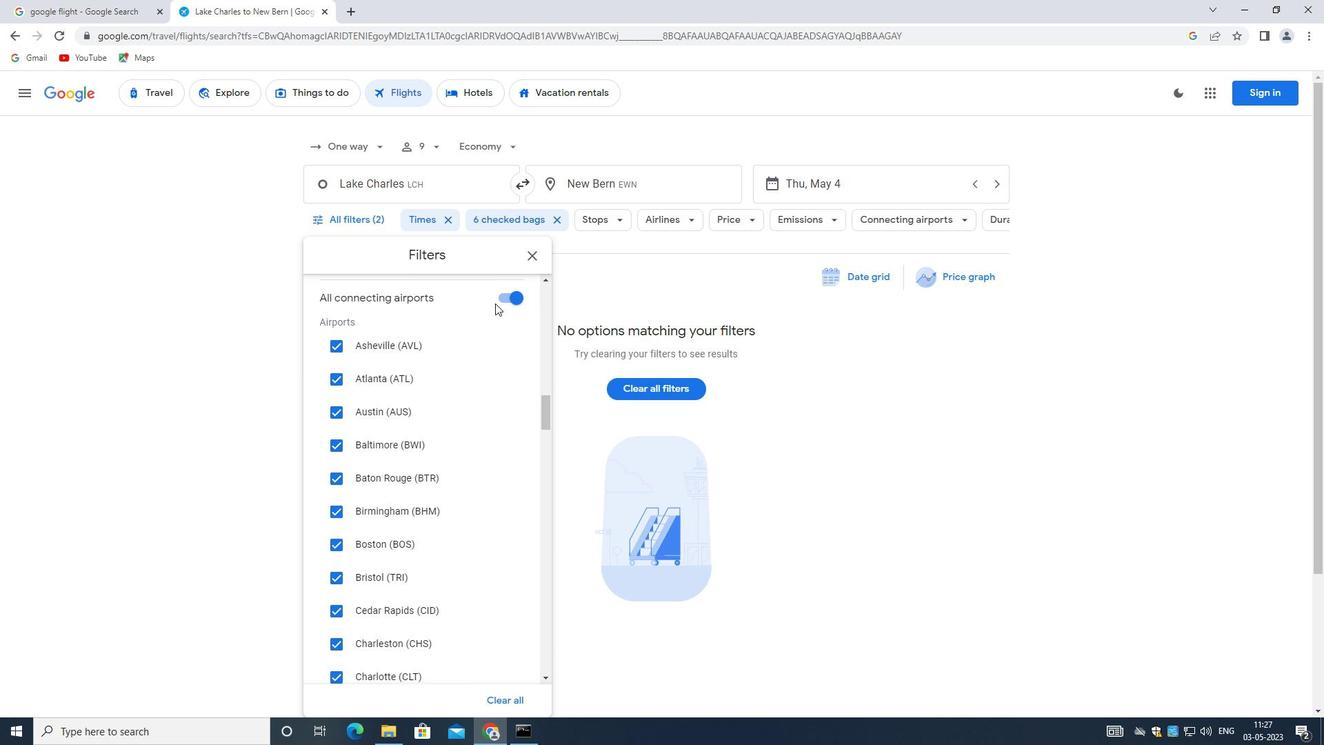 
Action: Mouse pressed left at (502, 298)
Screenshot: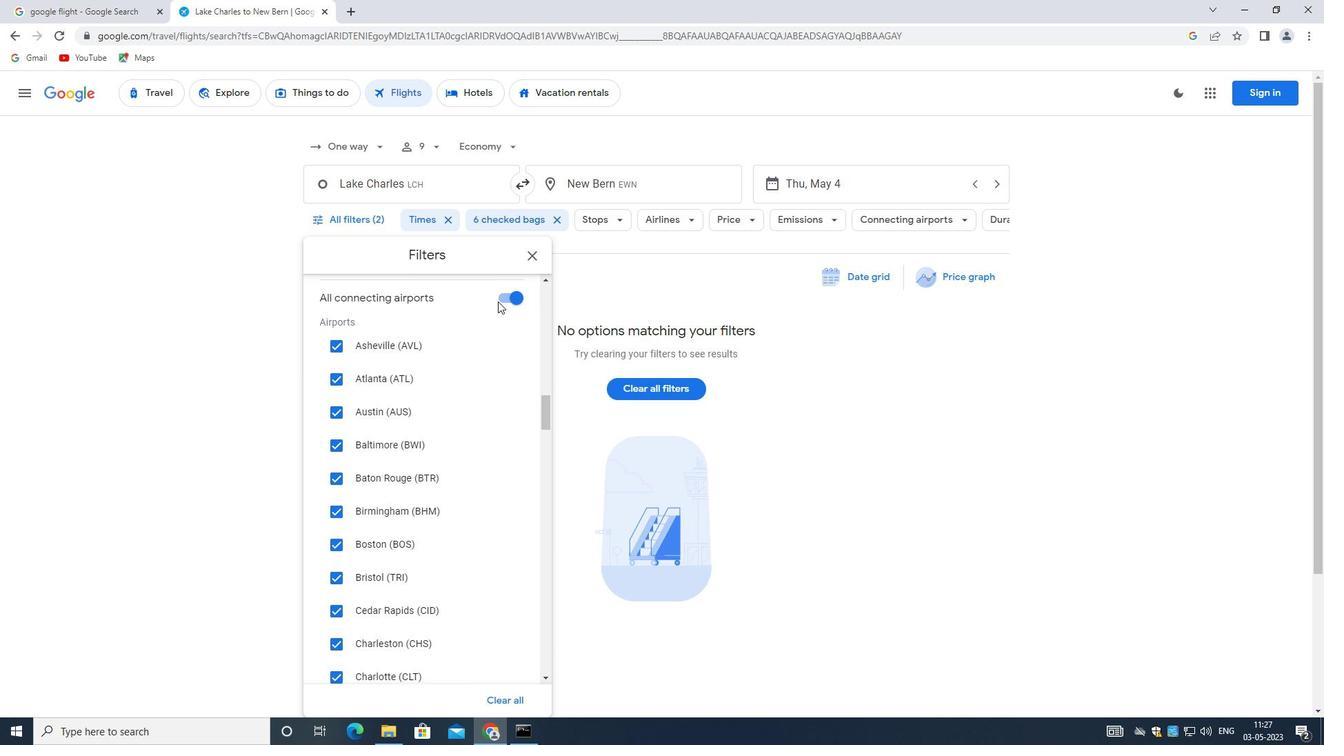 
Action: Mouse moved to (403, 429)
Screenshot: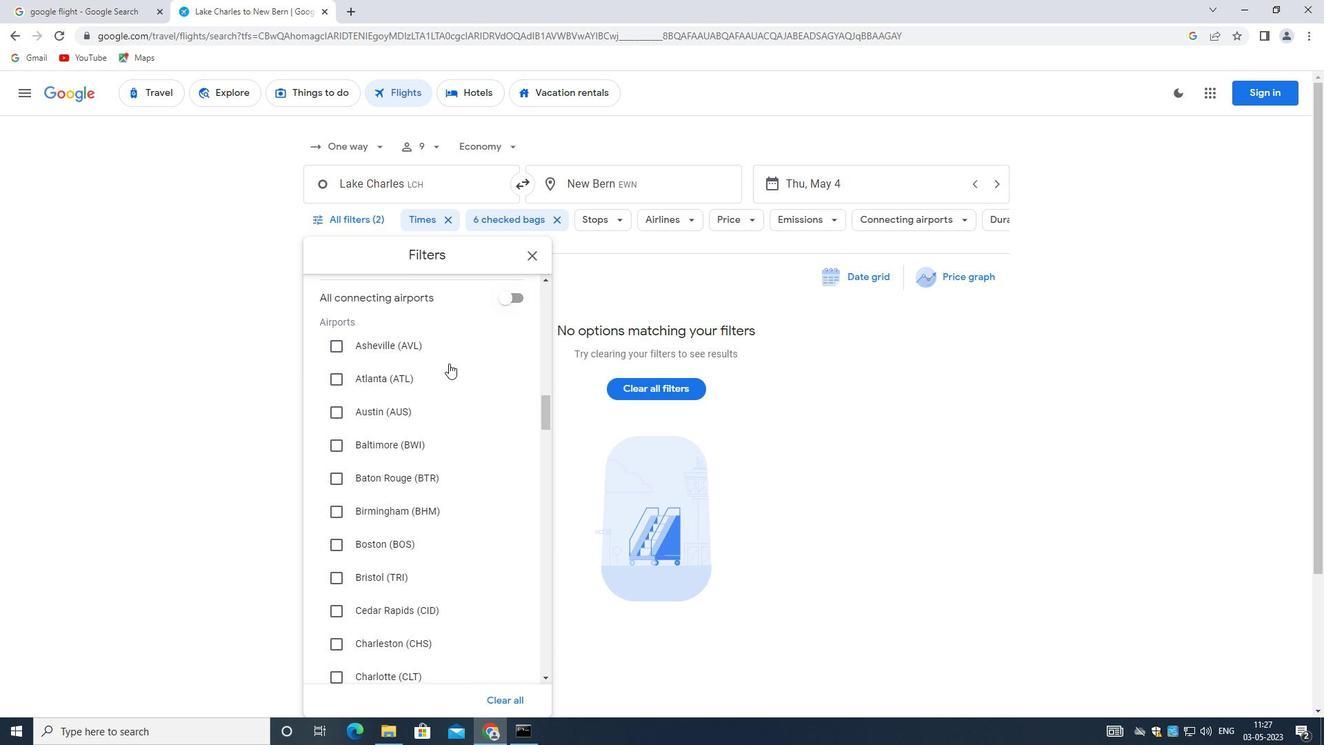 
Action: Mouse scrolled (403, 428) with delta (0, 0)
Screenshot: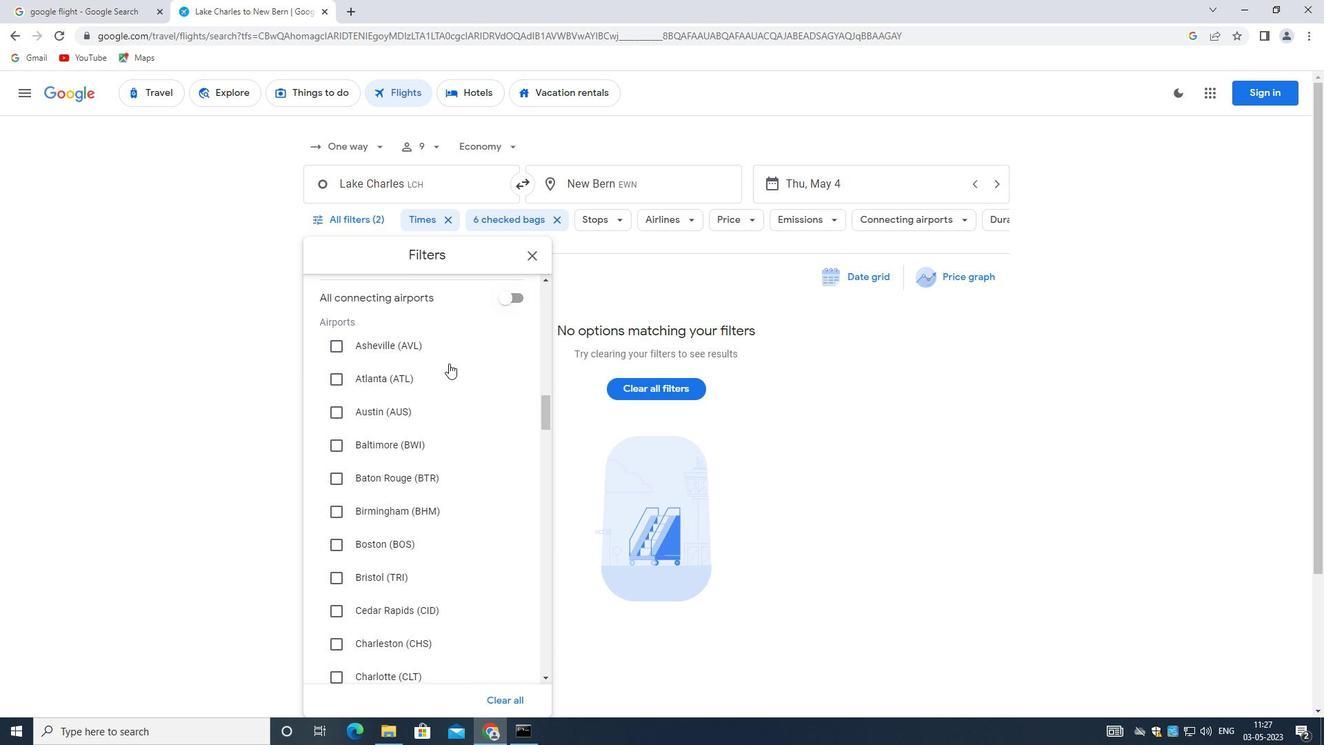 
Action: Mouse moved to (402, 434)
Screenshot: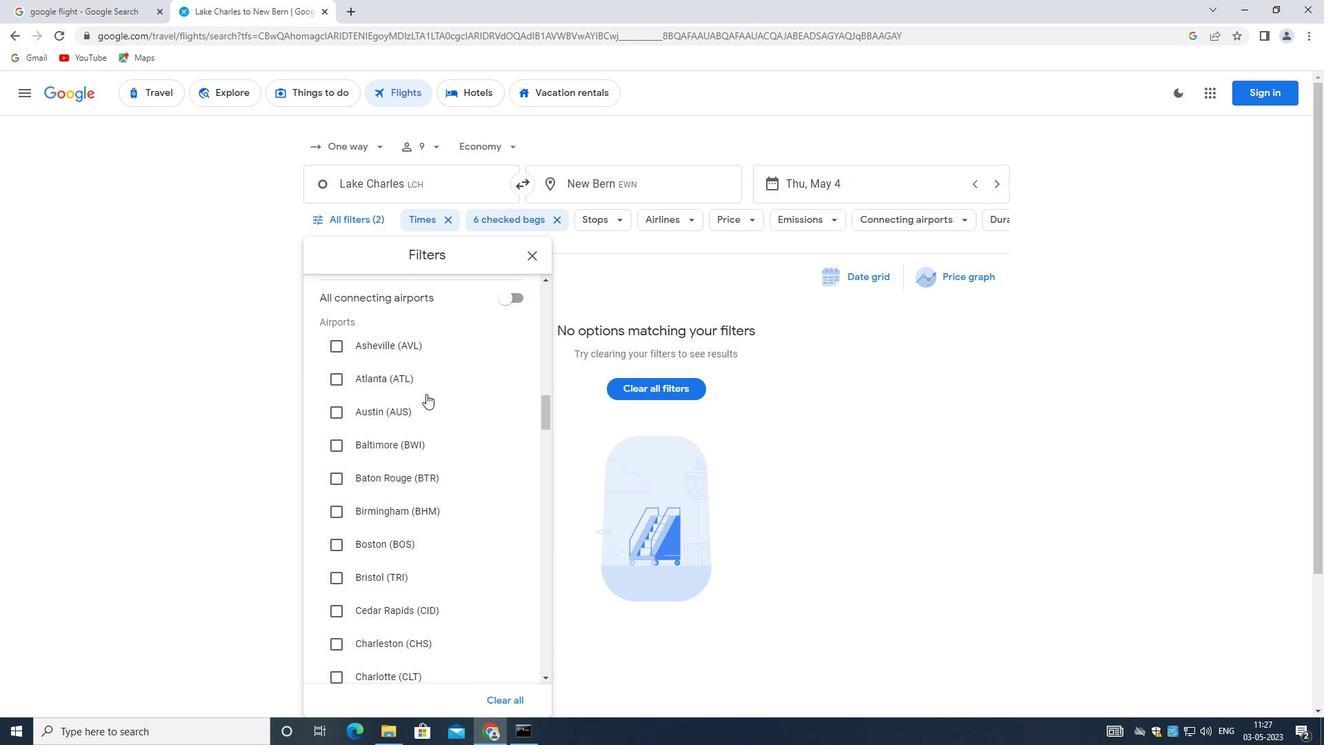 
Action: Mouse scrolled (402, 433) with delta (0, 0)
Screenshot: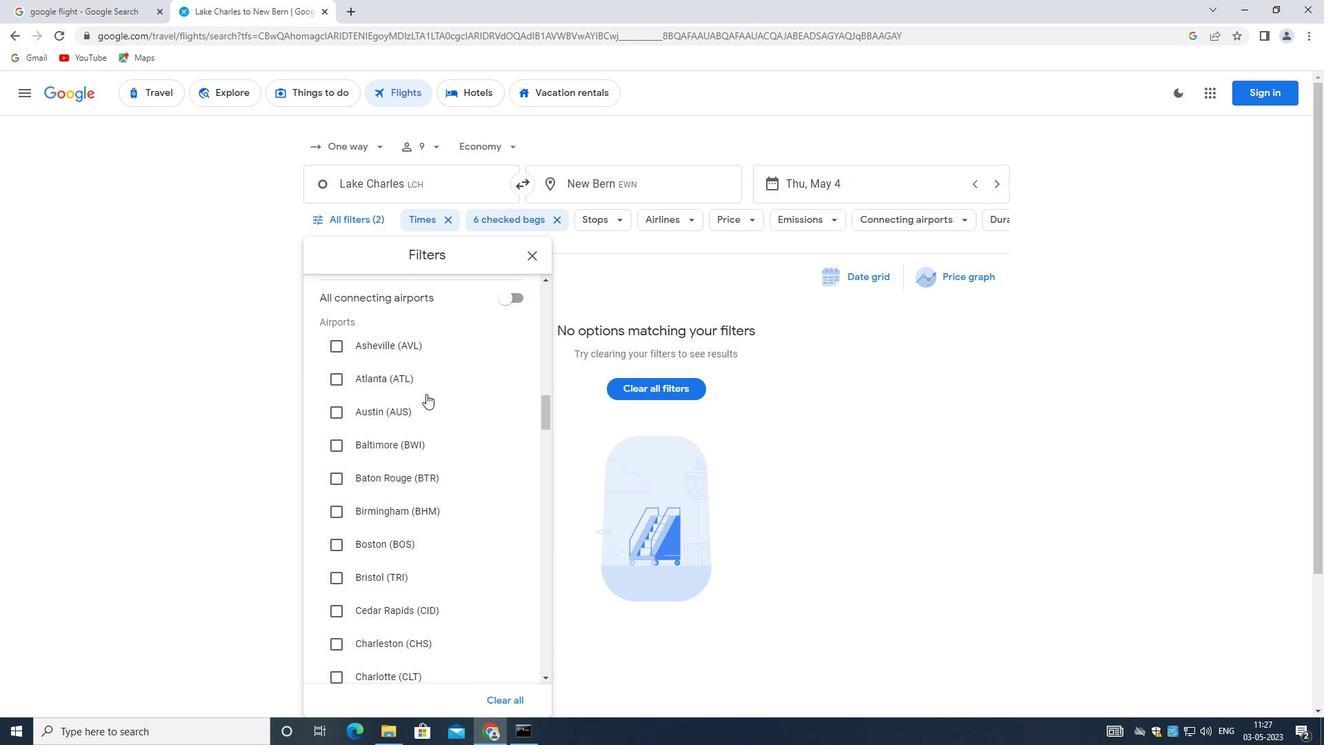 
Action: Mouse moved to (401, 436)
Screenshot: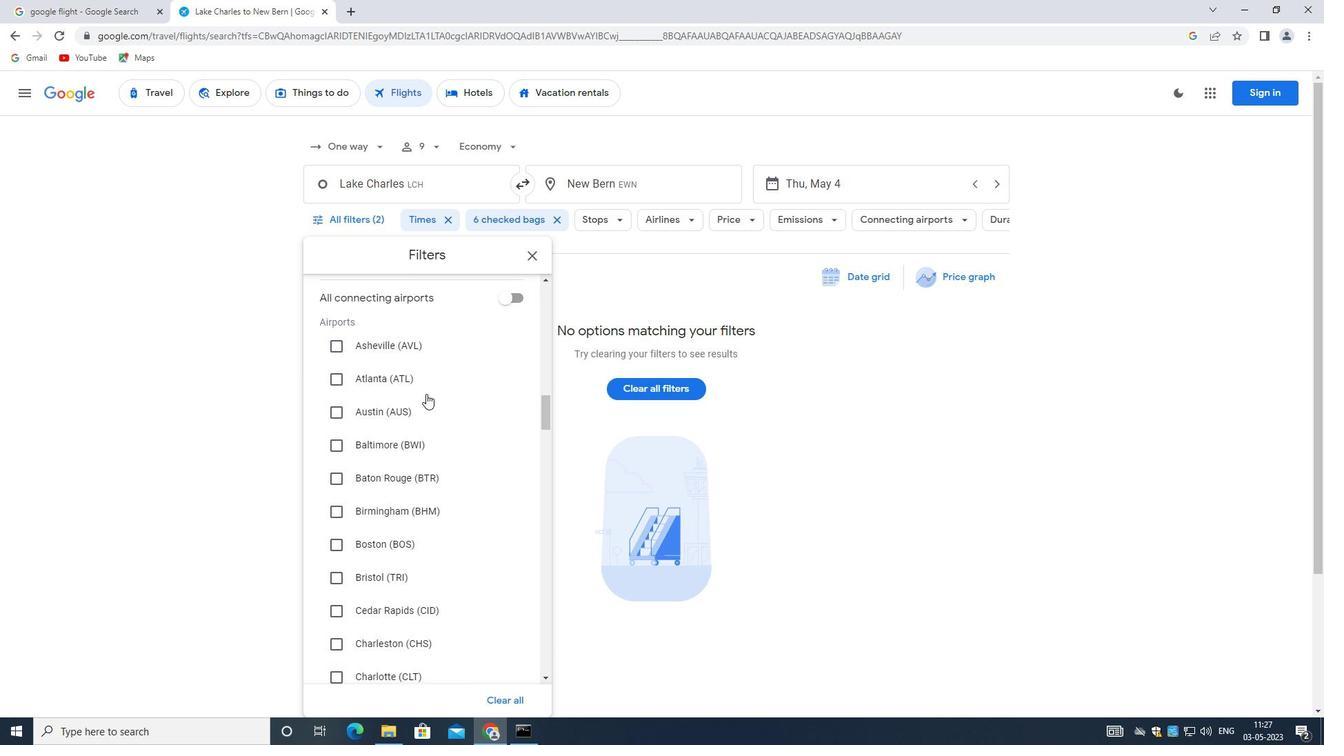 
Action: Mouse scrolled (401, 436) with delta (0, 0)
Screenshot: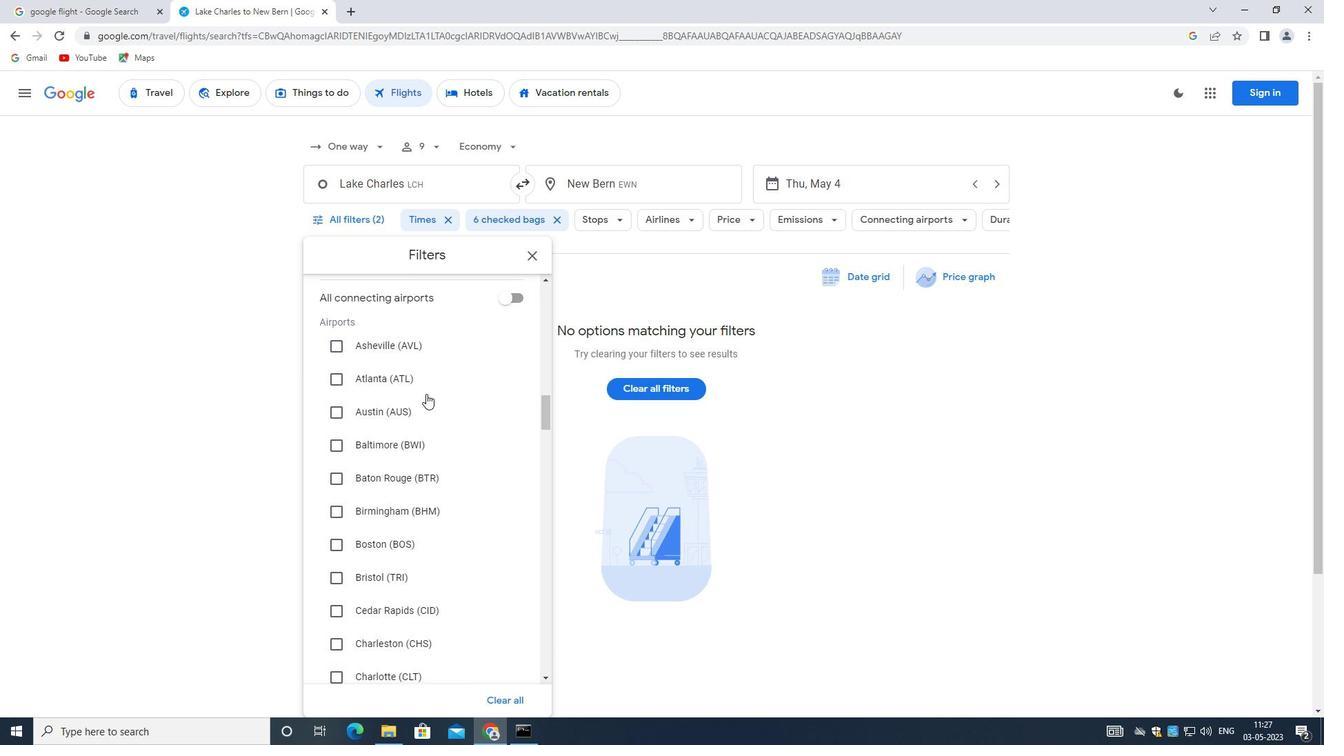 
Action: Mouse moved to (400, 437)
Screenshot: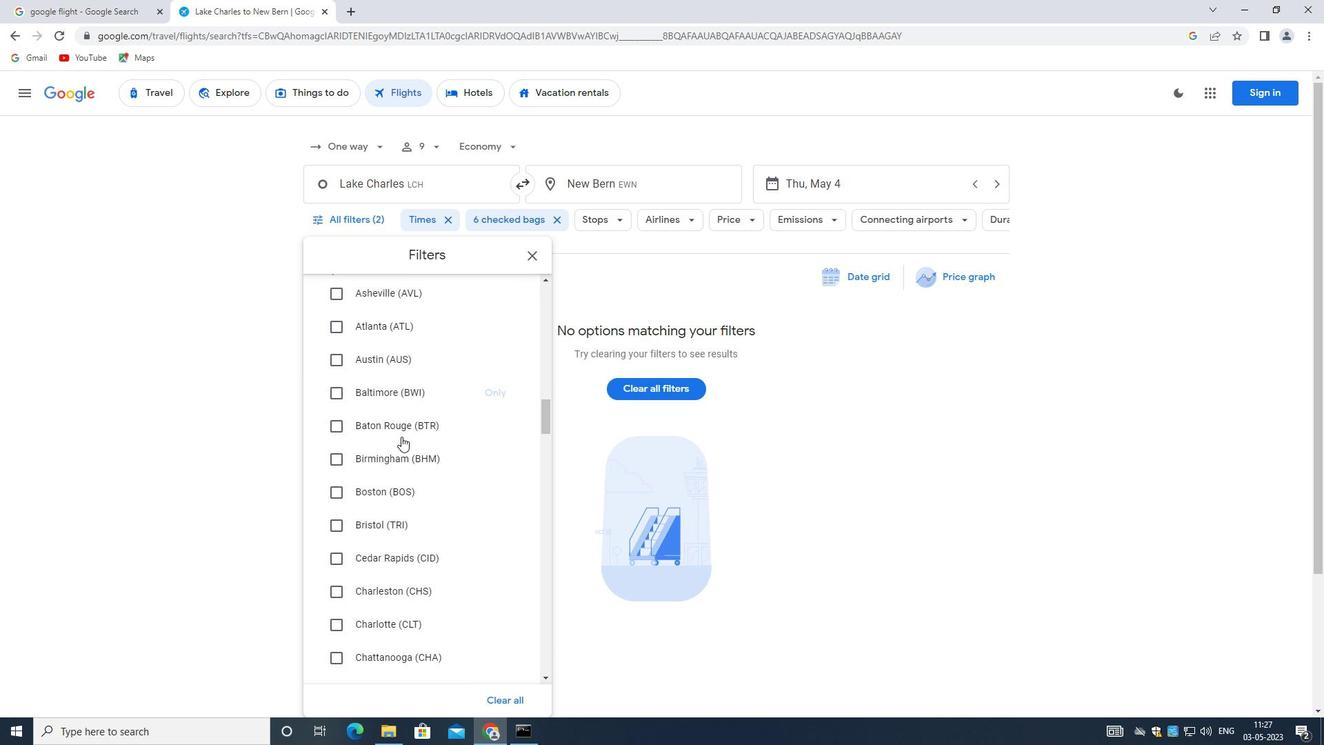 
Action: Mouse scrolled (400, 436) with delta (0, 0)
Screenshot: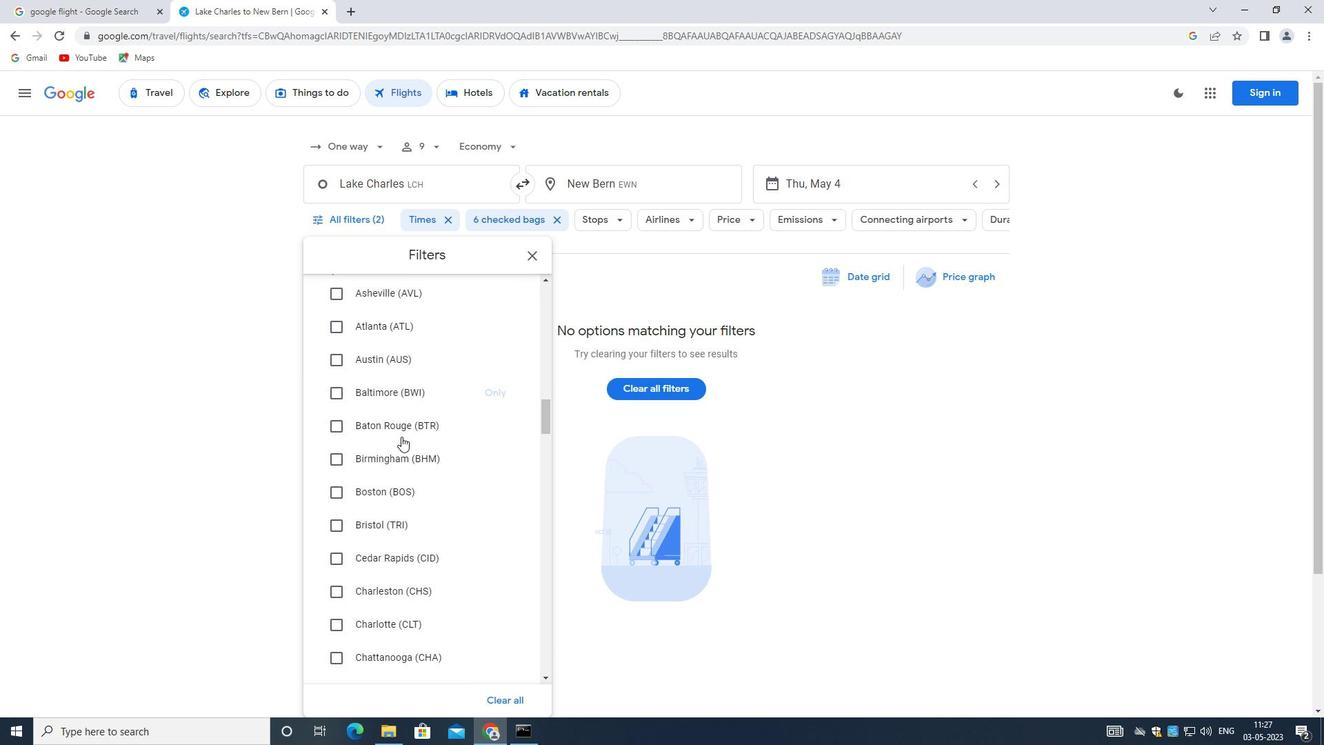 
Action: Mouse moved to (400, 438)
Screenshot: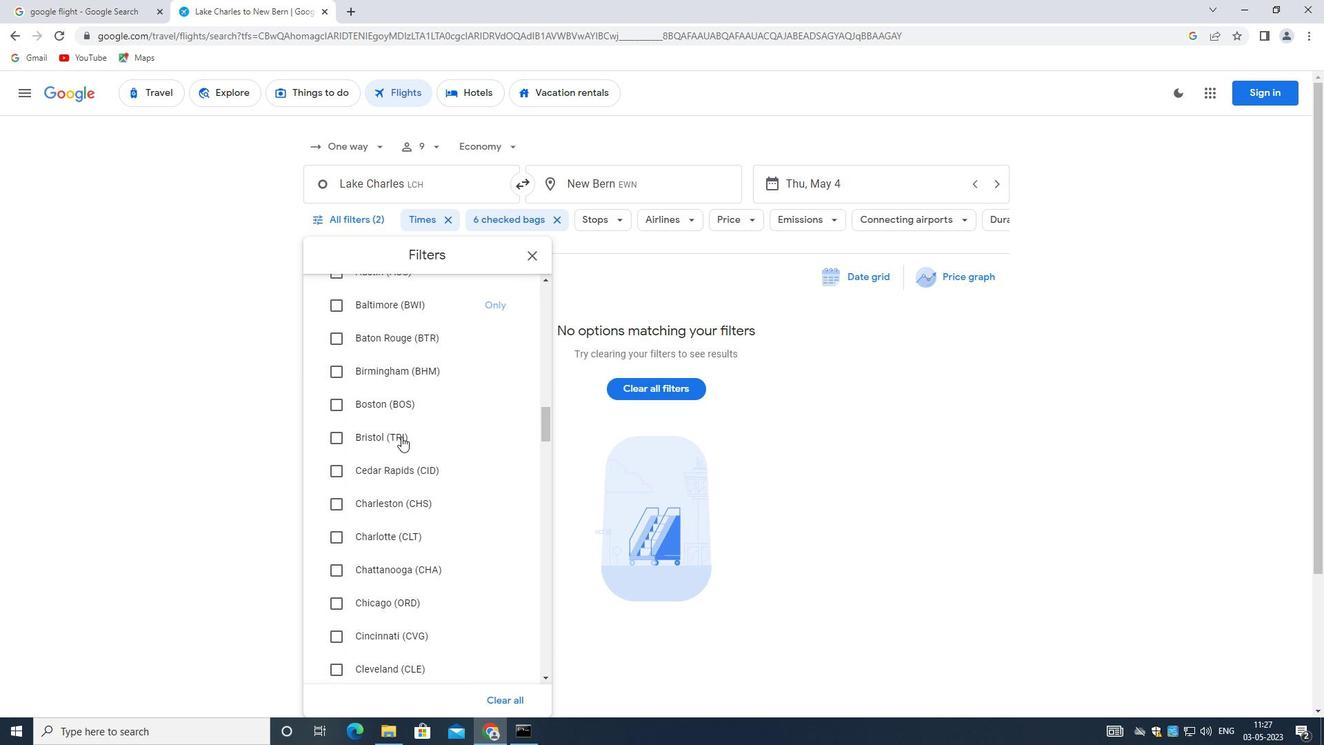 
Action: Mouse scrolled (400, 437) with delta (0, 0)
Screenshot: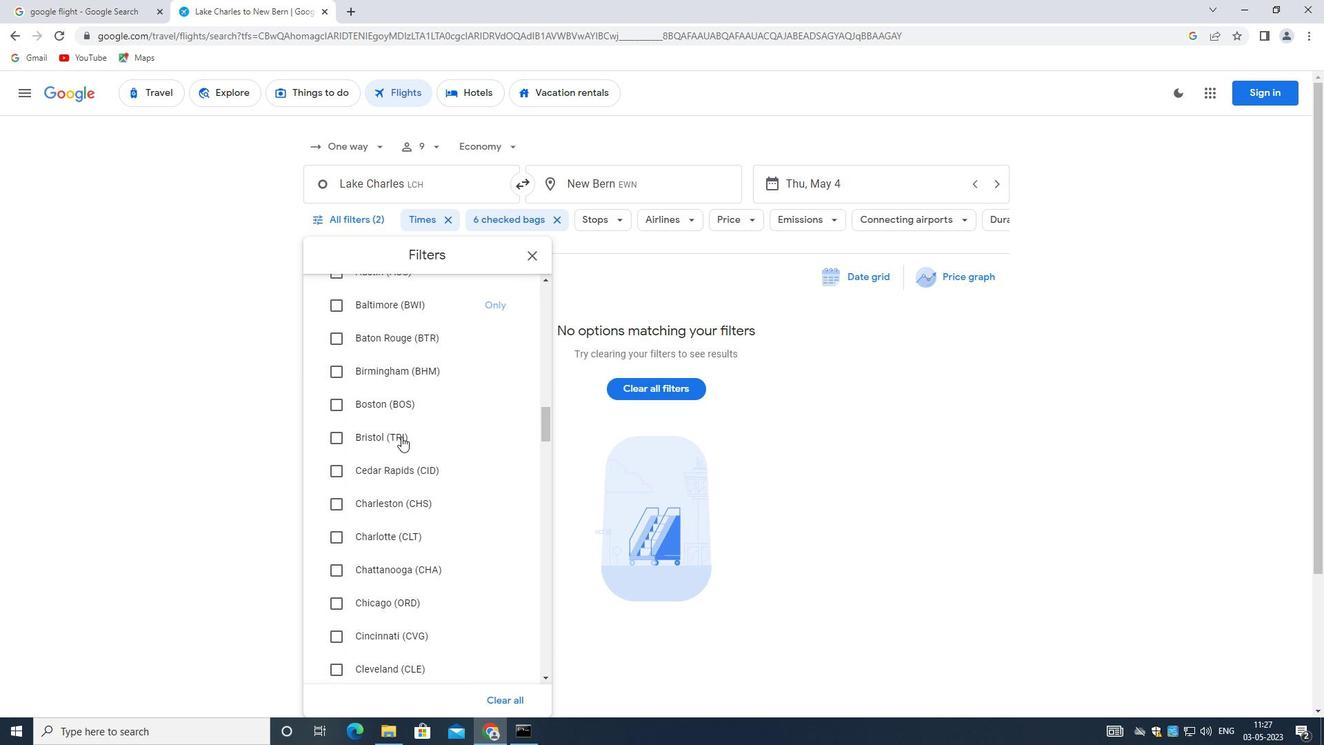 
Action: Mouse moved to (400, 440)
Screenshot: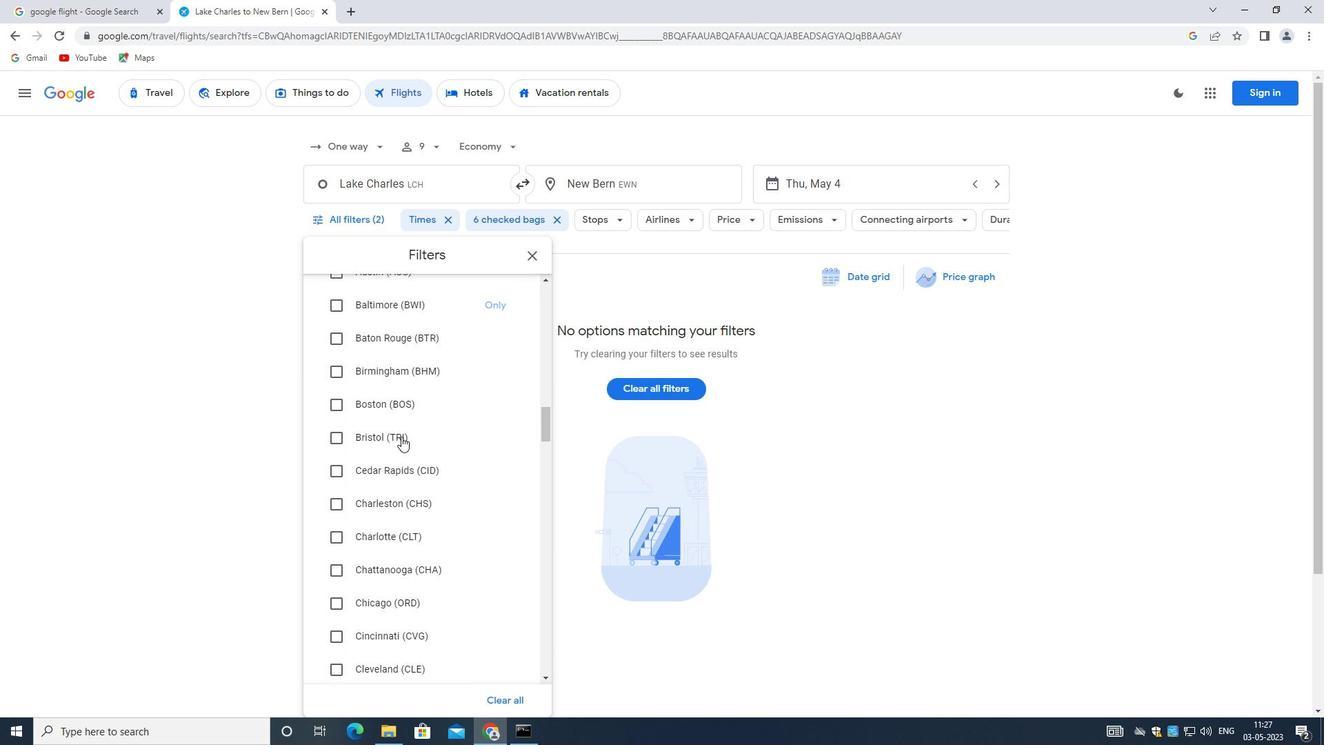 
Action: Mouse scrolled (400, 439) with delta (0, 0)
Screenshot: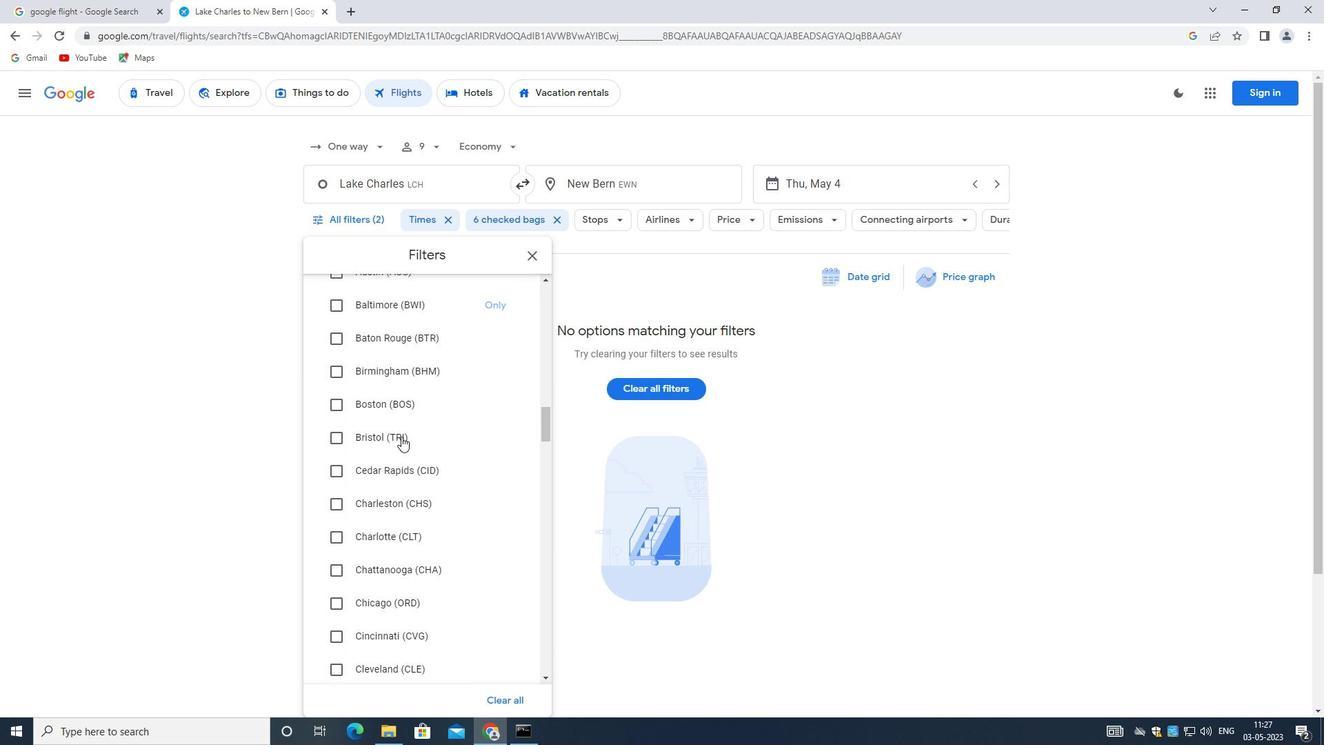 
Action: Mouse moved to (400, 442)
Screenshot: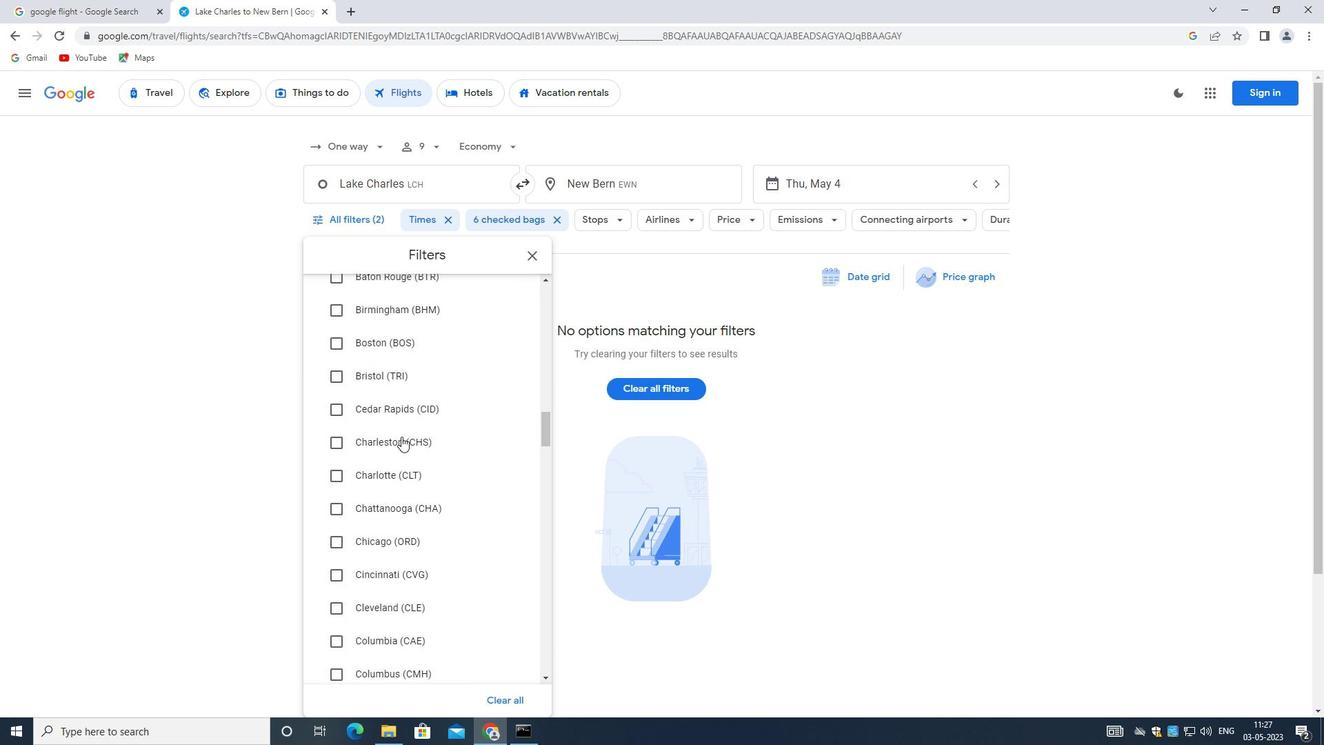 
Action: Mouse scrolled (400, 441) with delta (0, 0)
Screenshot: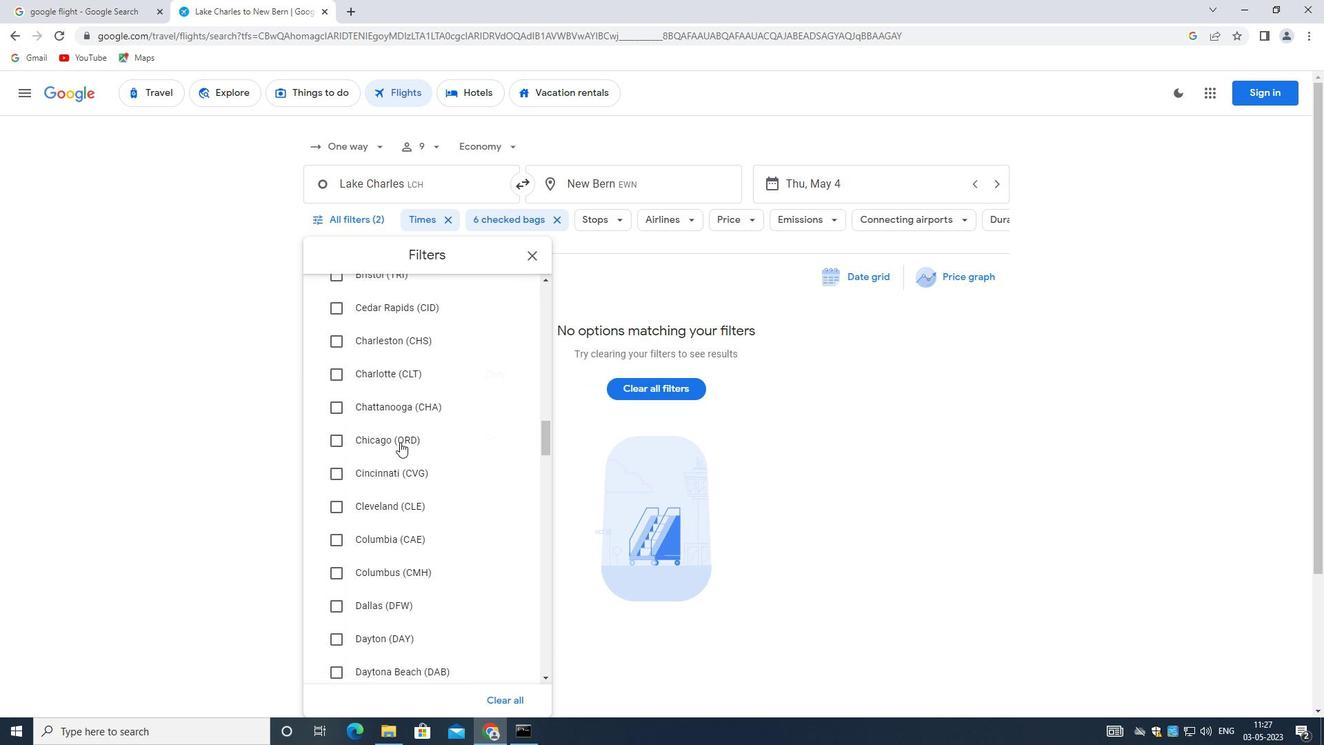 
Action: Mouse scrolled (400, 441) with delta (0, 0)
Screenshot: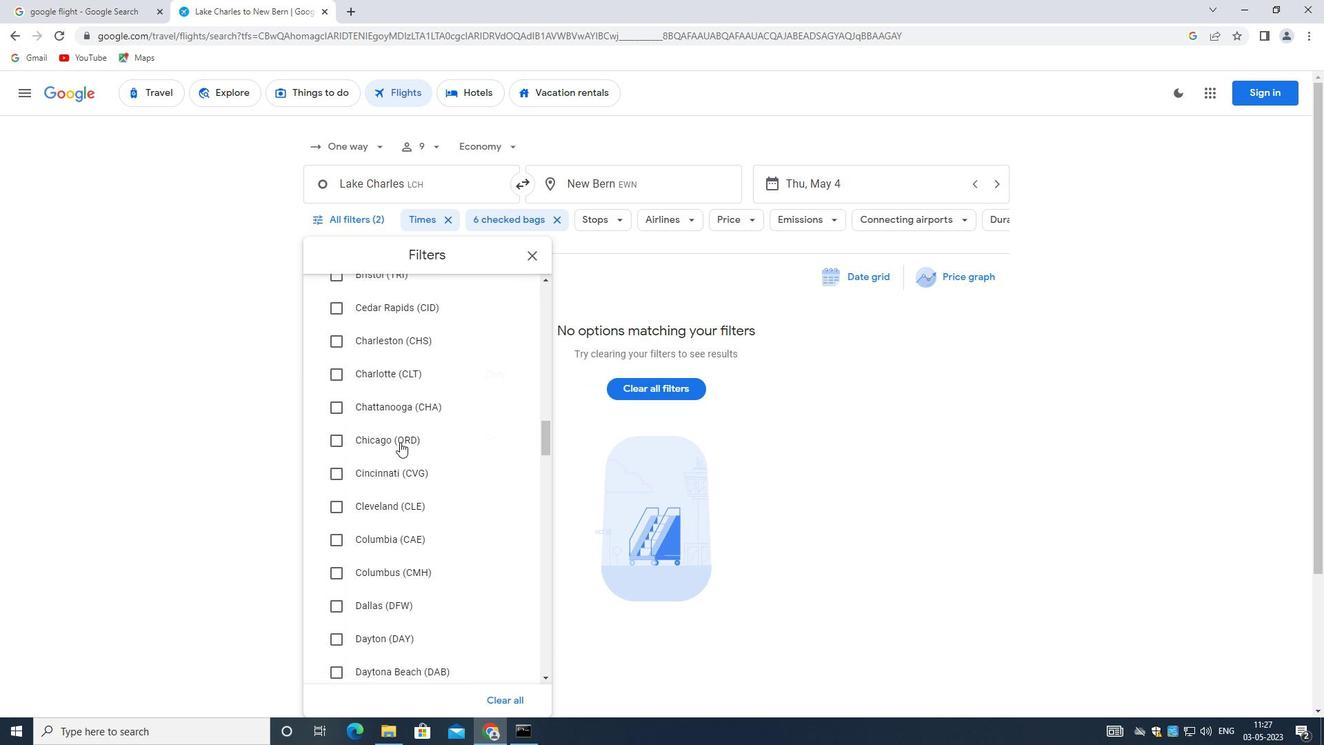 
Action: Mouse scrolled (400, 441) with delta (0, 0)
Screenshot: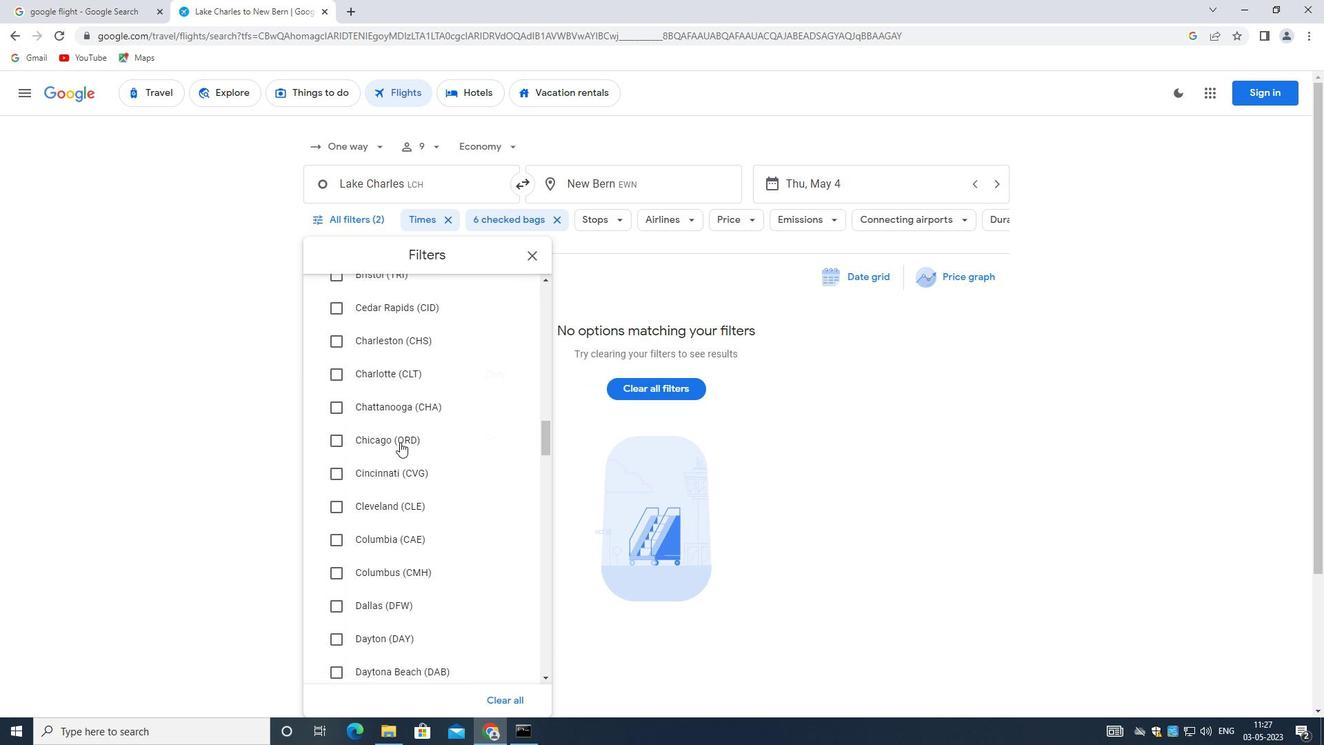 
Action: Mouse moved to (398, 442)
Screenshot: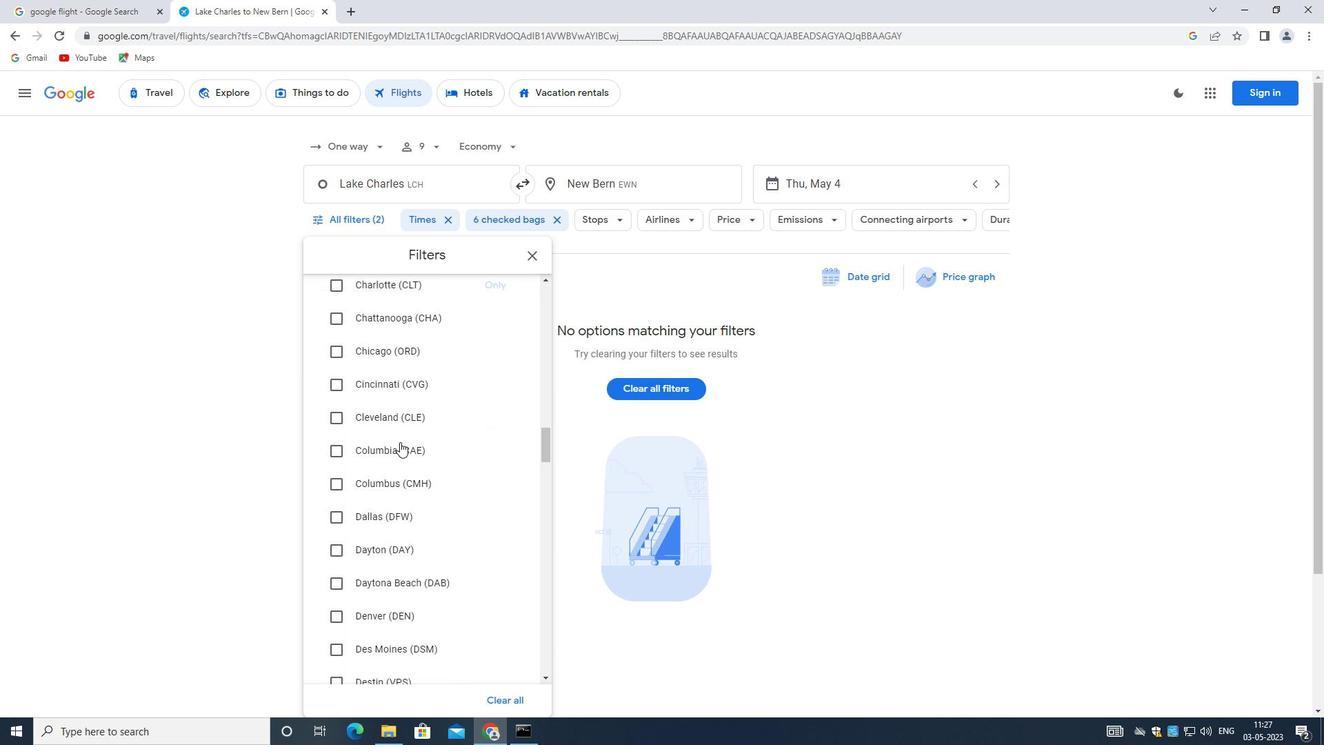 
Action: Mouse scrolled (398, 442) with delta (0, 0)
Screenshot: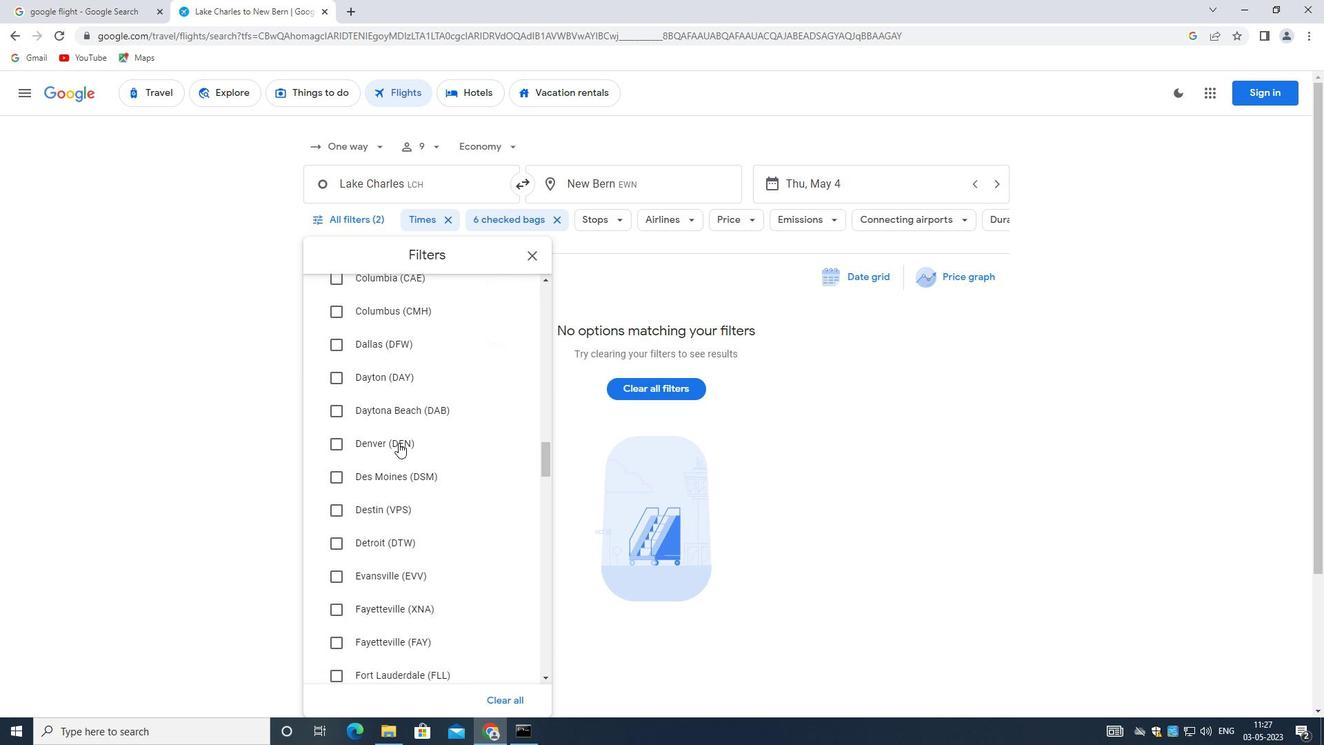 
Action: Mouse scrolled (398, 442) with delta (0, 0)
Screenshot: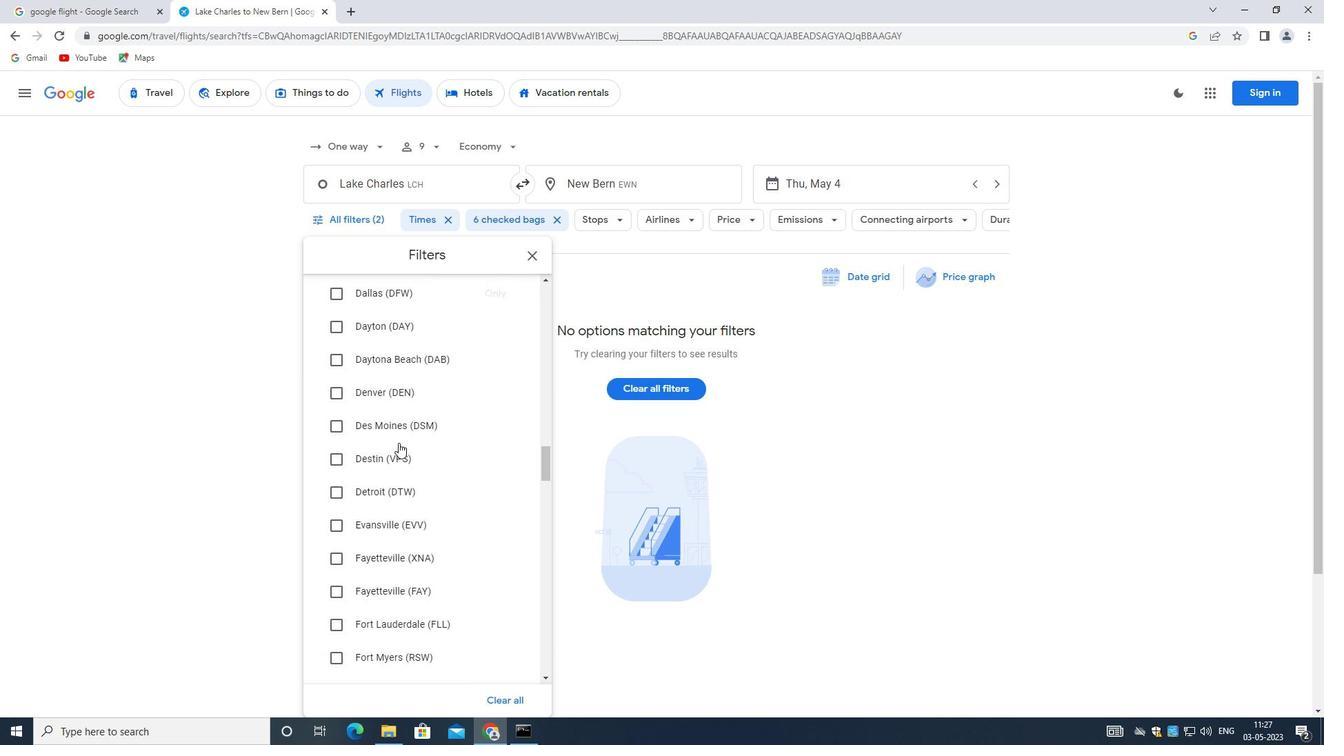 
Action: Mouse scrolled (398, 442) with delta (0, 0)
Screenshot: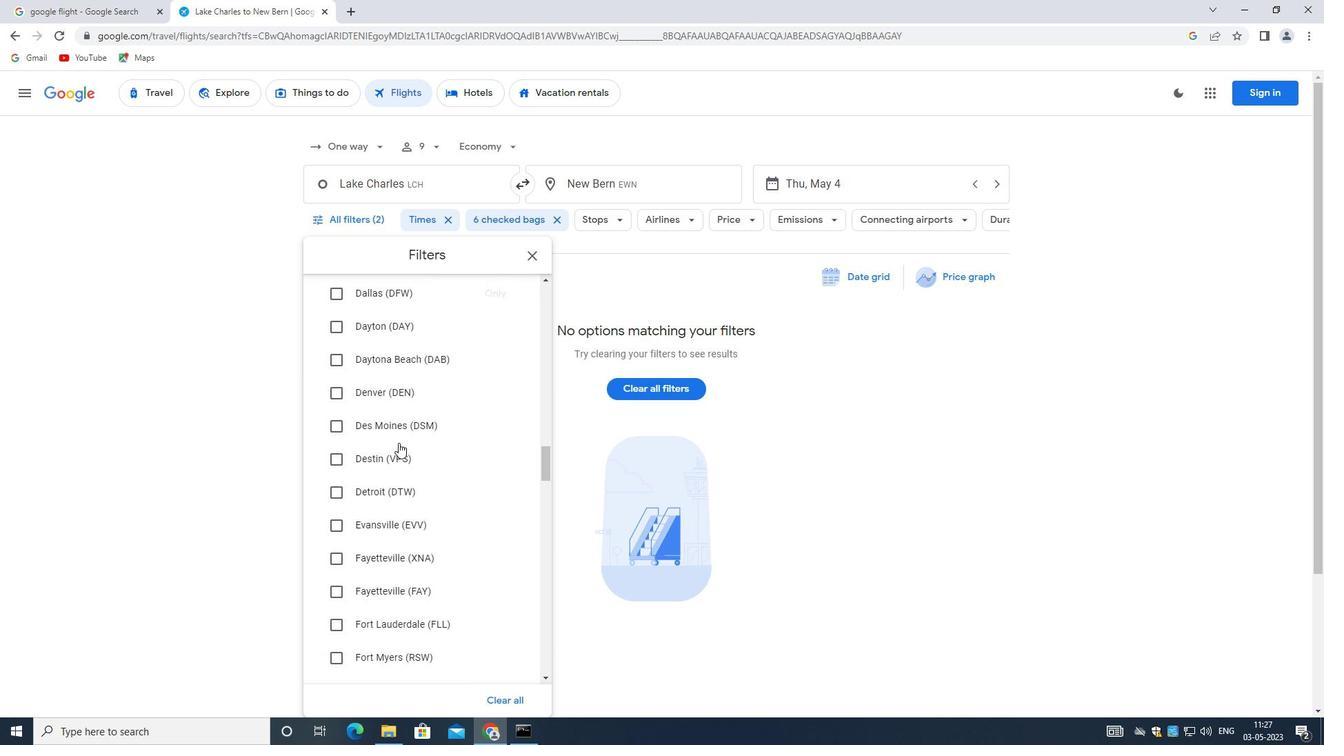 
Action: Mouse scrolled (398, 442) with delta (0, 0)
Screenshot: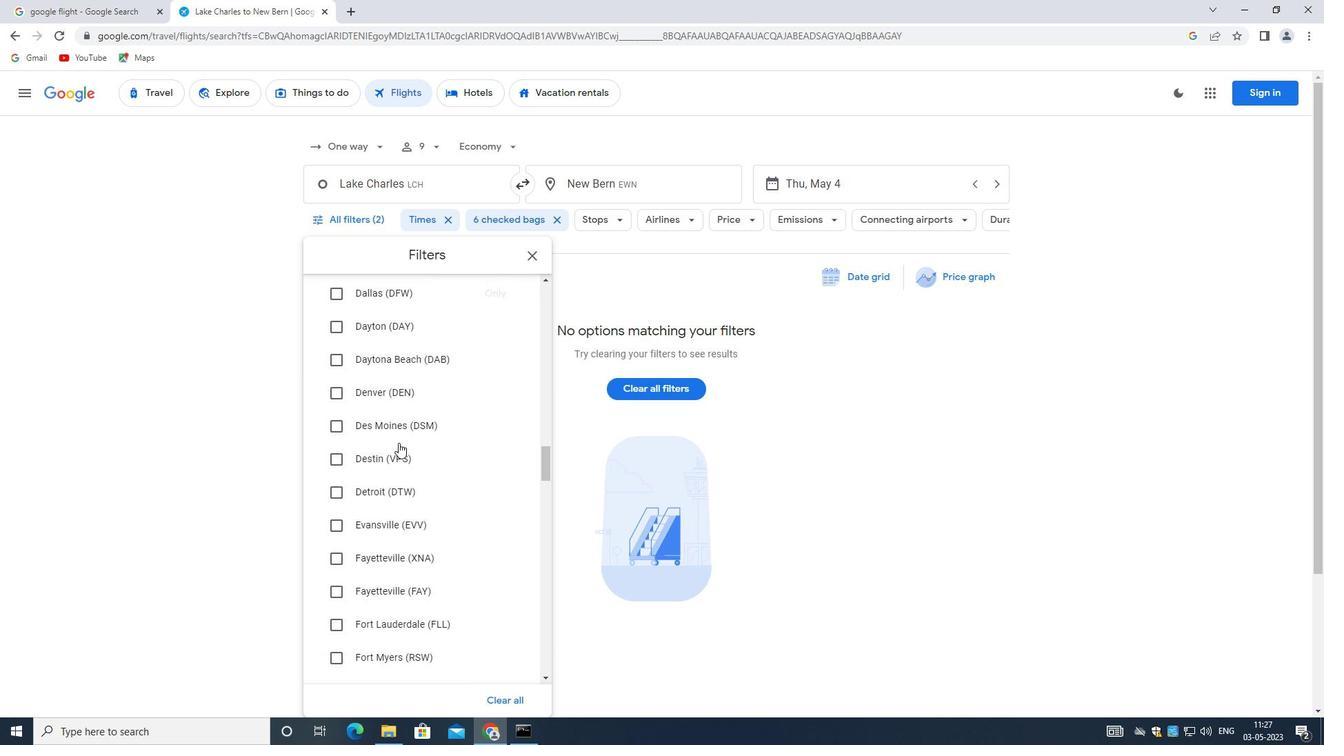 
Action: Mouse scrolled (398, 442) with delta (0, 0)
Screenshot: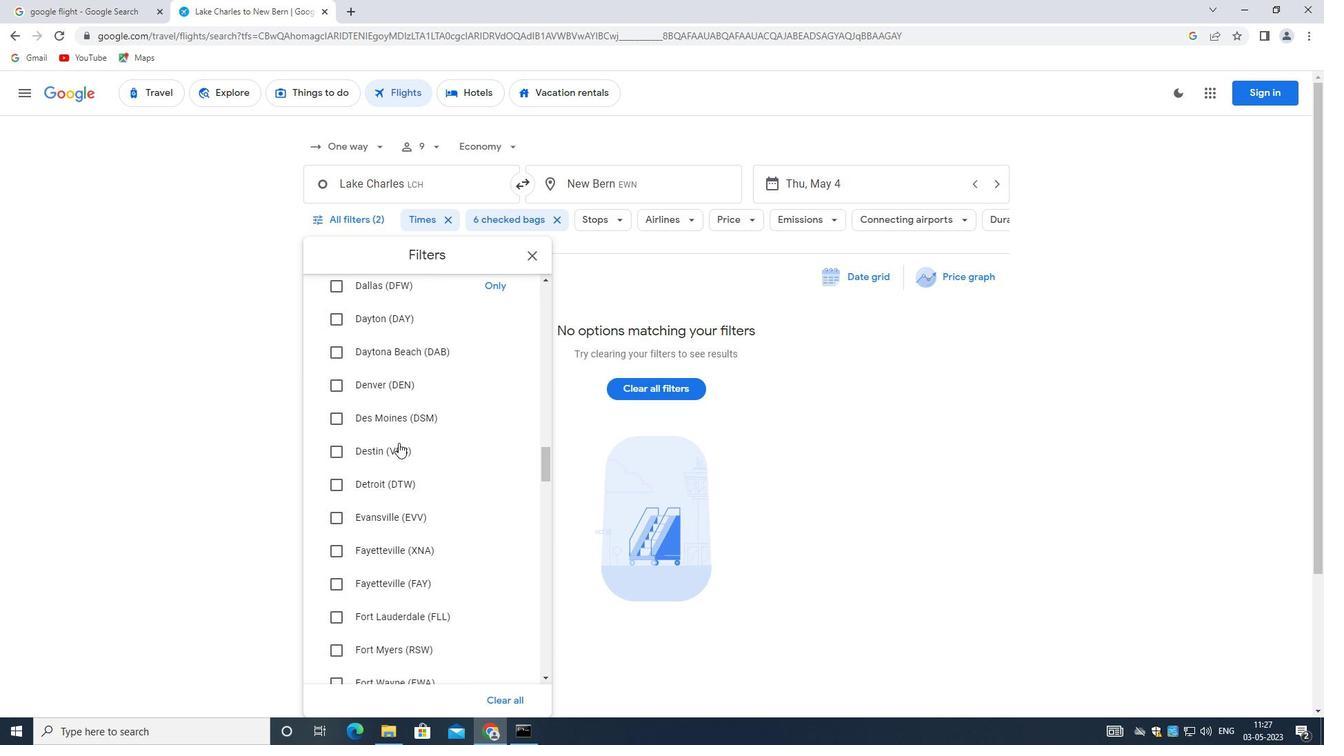 
Action: Mouse scrolled (398, 442) with delta (0, 0)
Screenshot: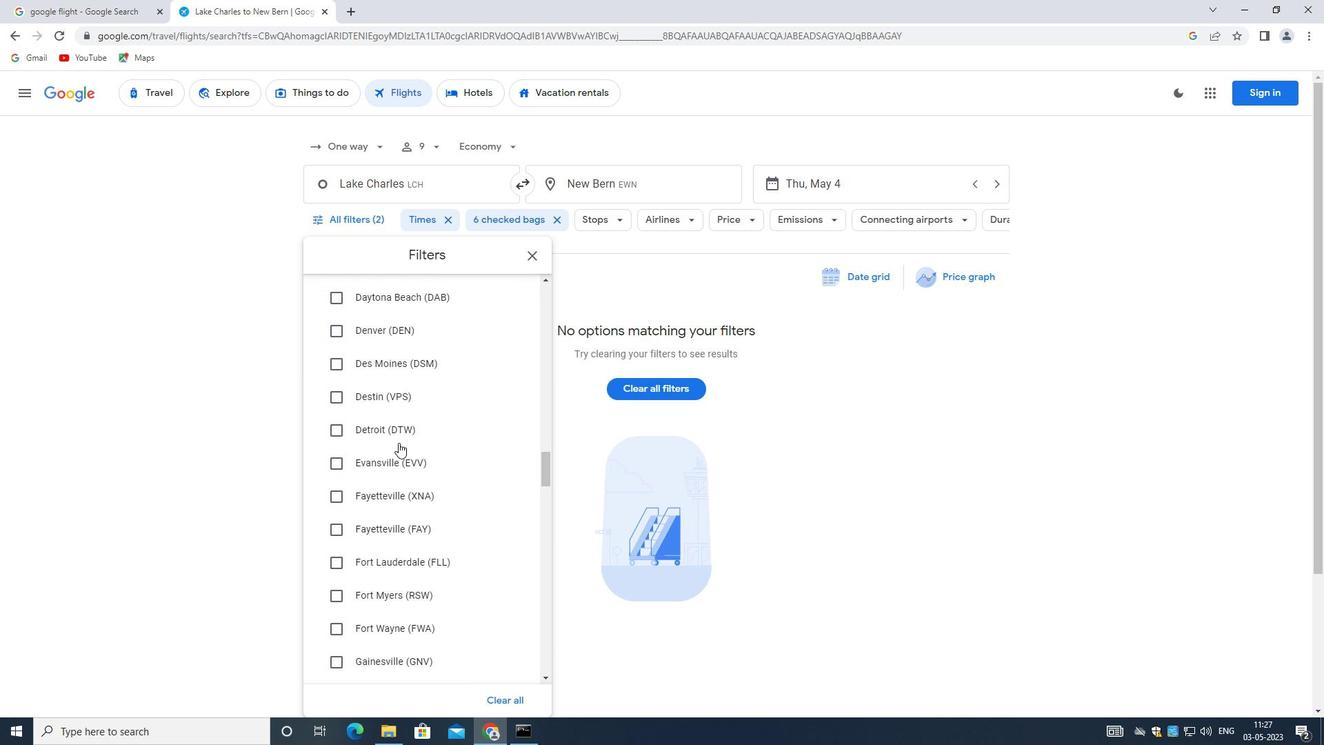 
Action: Mouse scrolled (398, 442) with delta (0, 0)
Screenshot: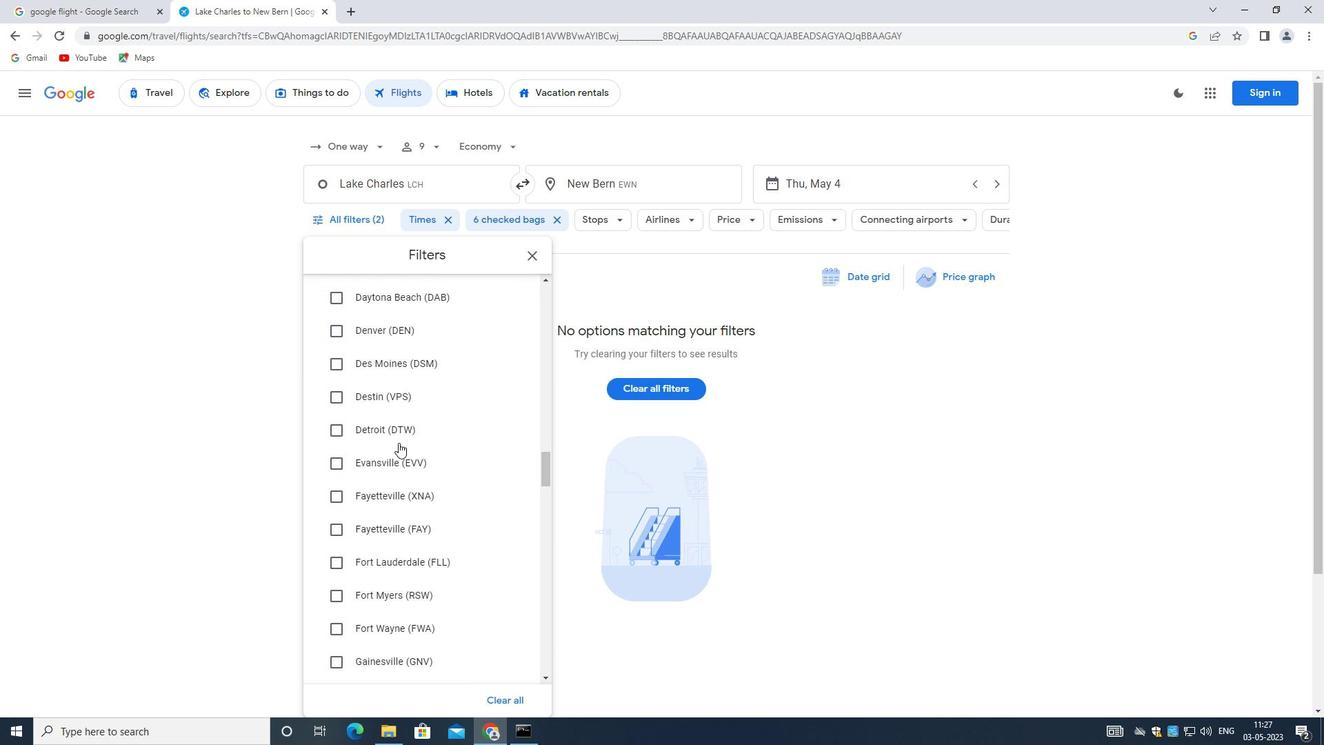 
Action: Mouse moved to (405, 478)
Screenshot: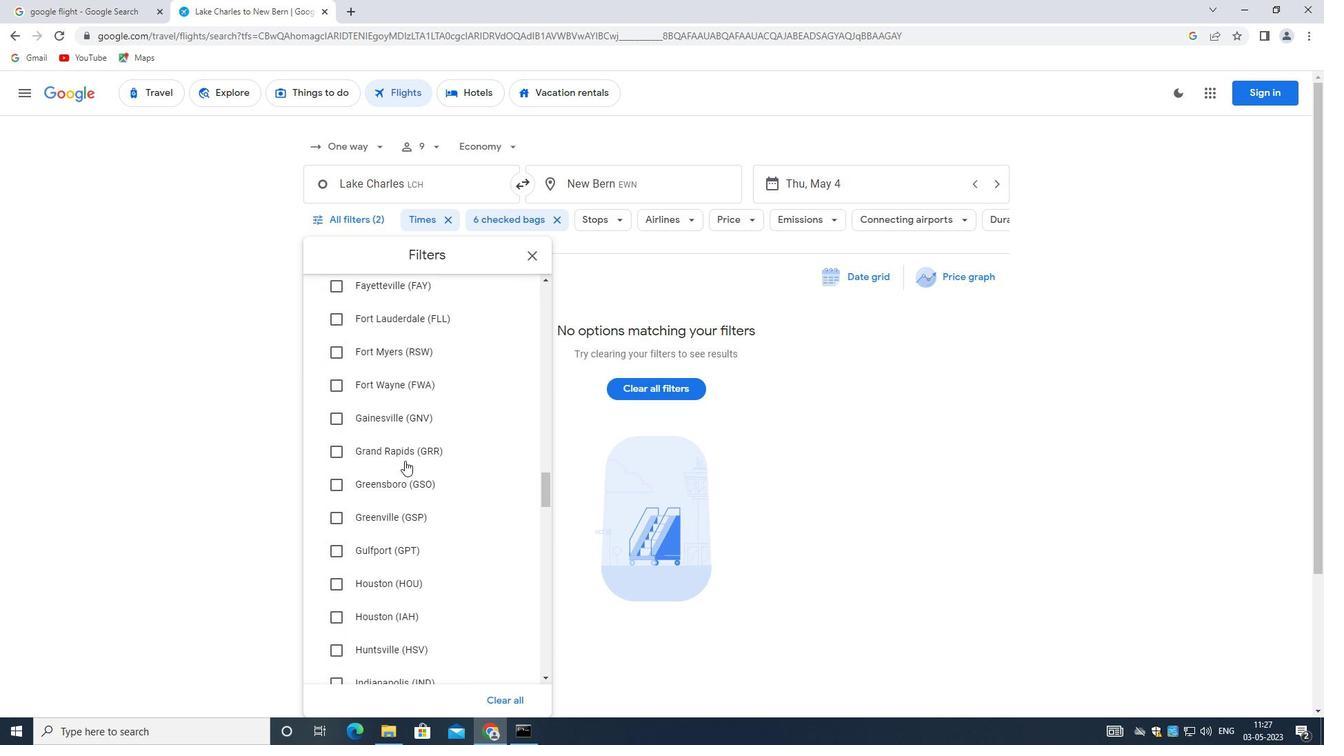 
Action: Mouse scrolled (405, 478) with delta (0, 0)
Screenshot: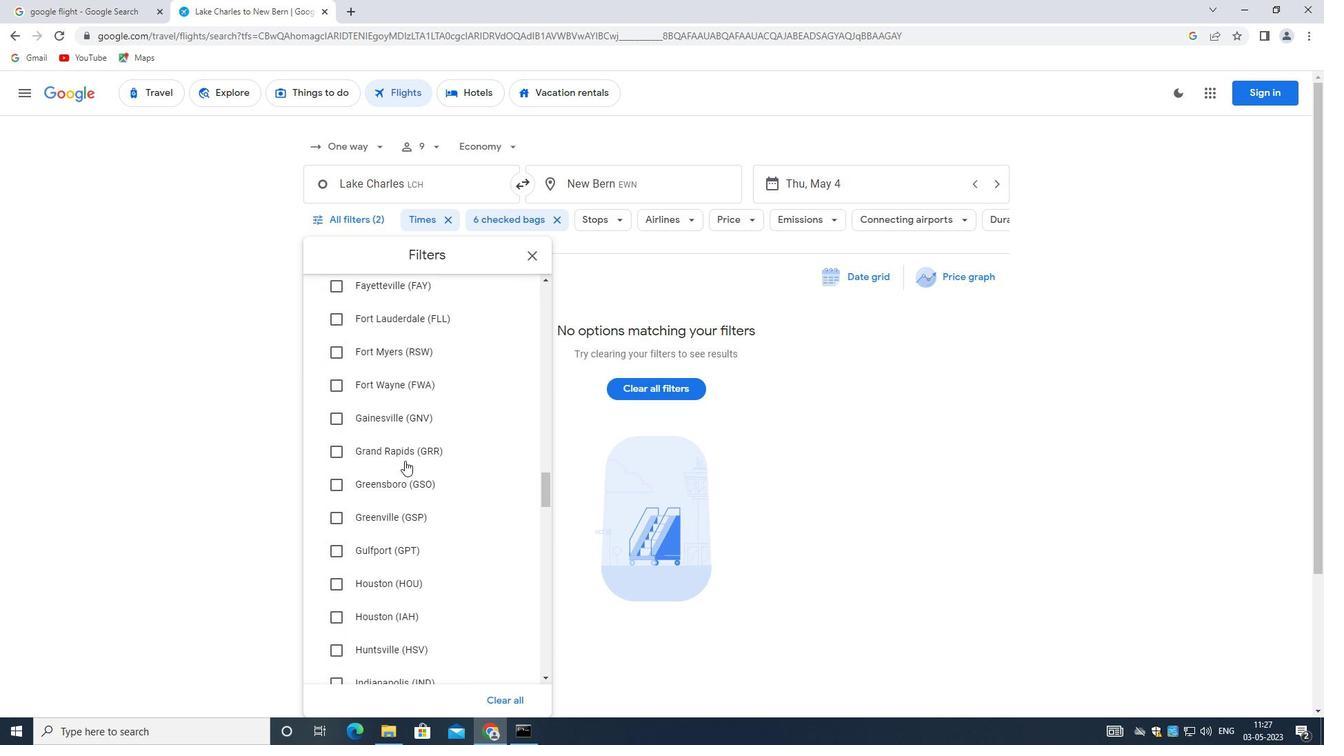 
Action: Mouse moved to (405, 481)
Screenshot: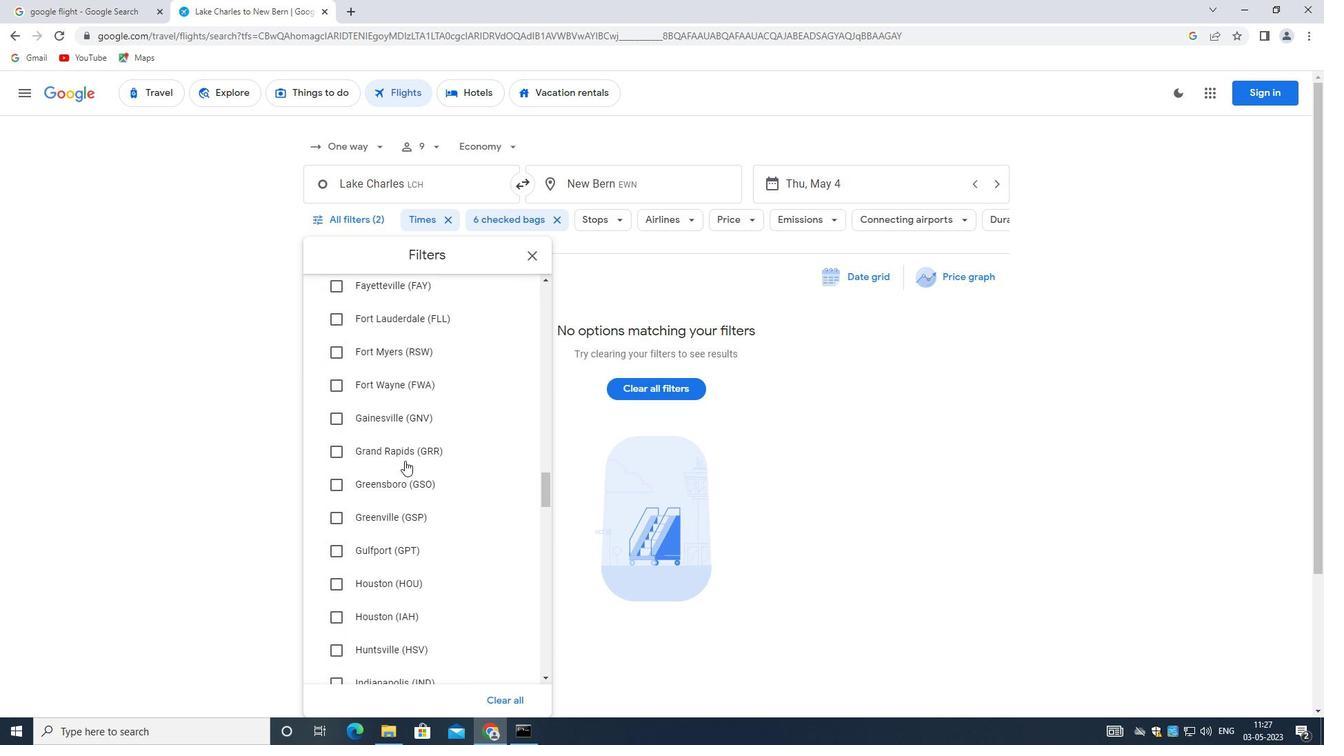 
Action: Mouse scrolled (405, 480) with delta (0, 0)
Screenshot: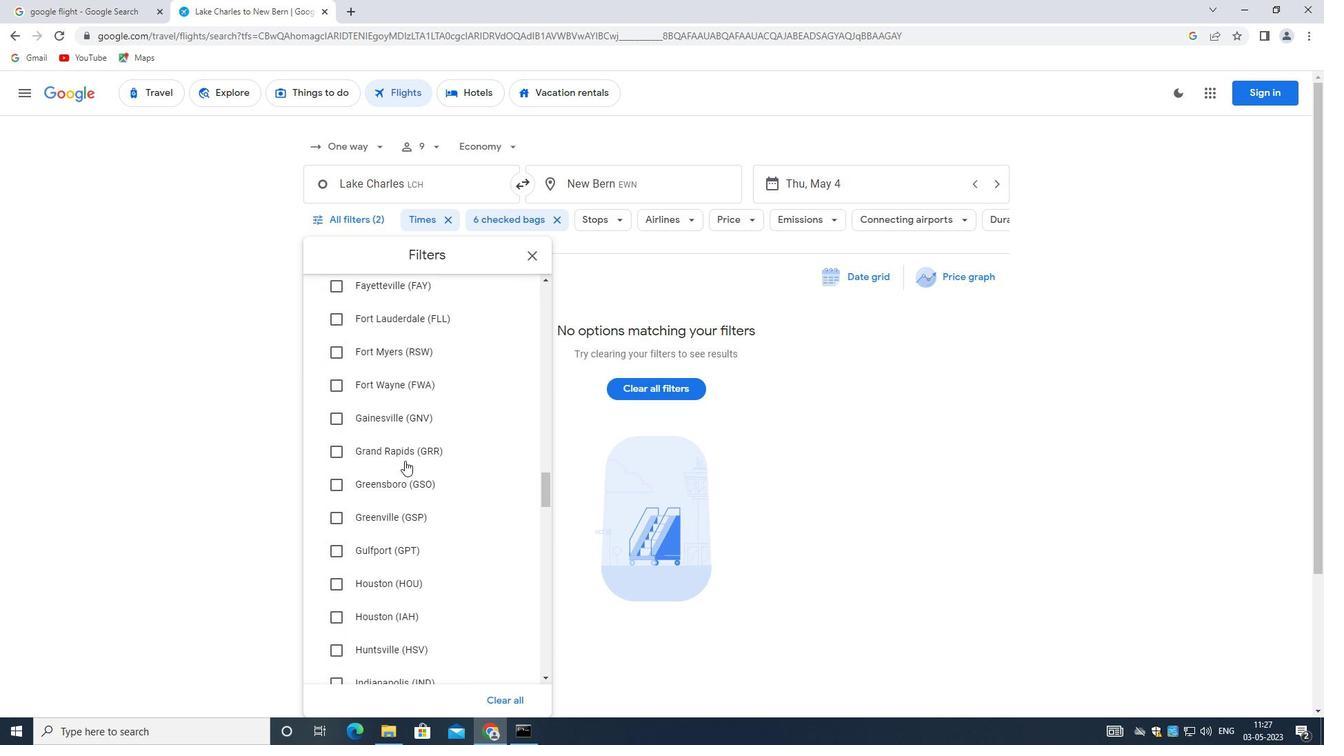 
Action: Mouse moved to (407, 489)
Screenshot: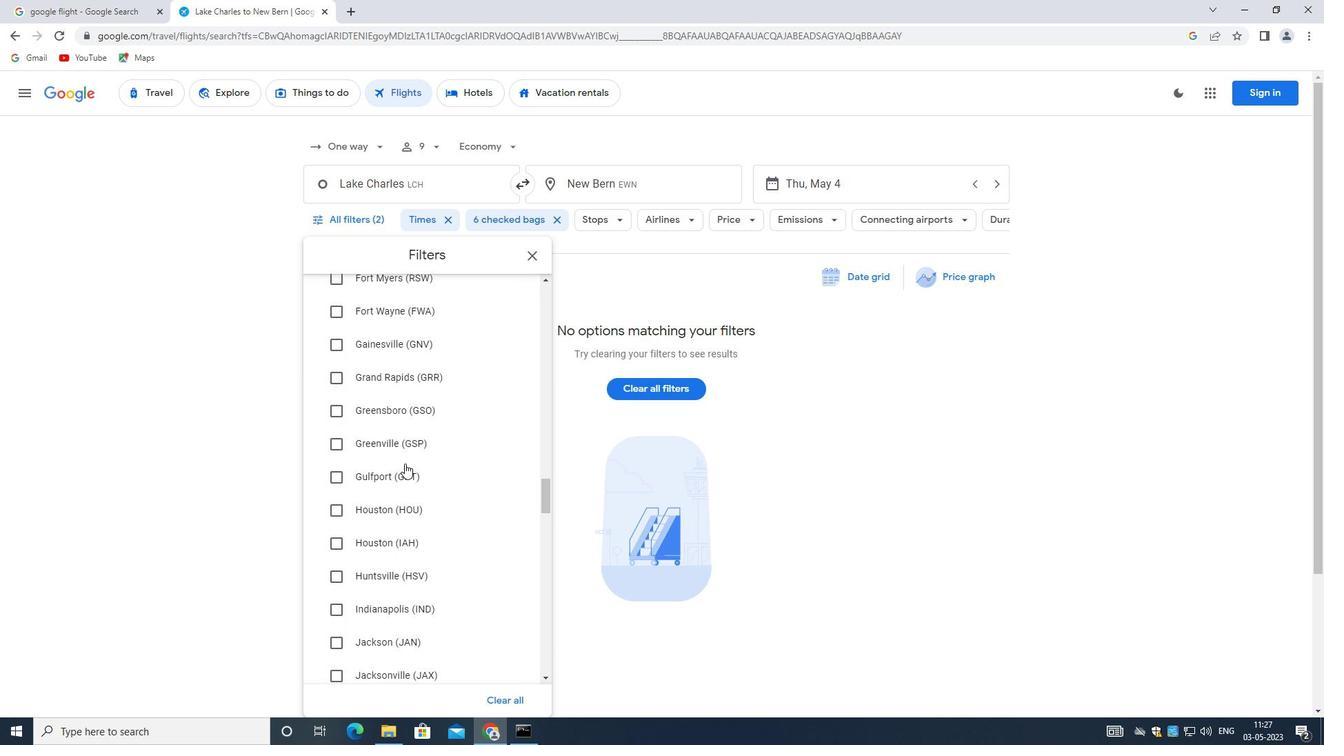
Action: Mouse scrolled (407, 489) with delta (0, 0)
Screenshot: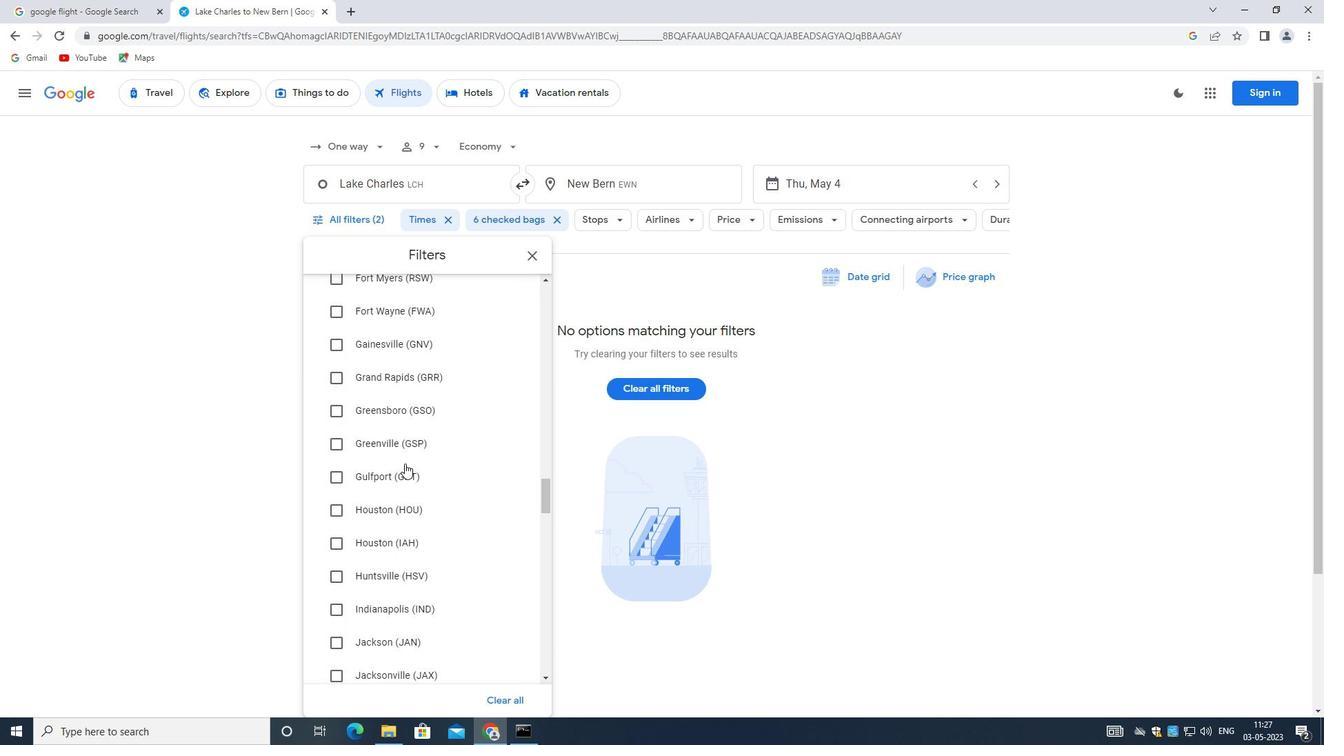 
Action: Mouse moved to (410, 500)
Screenshot: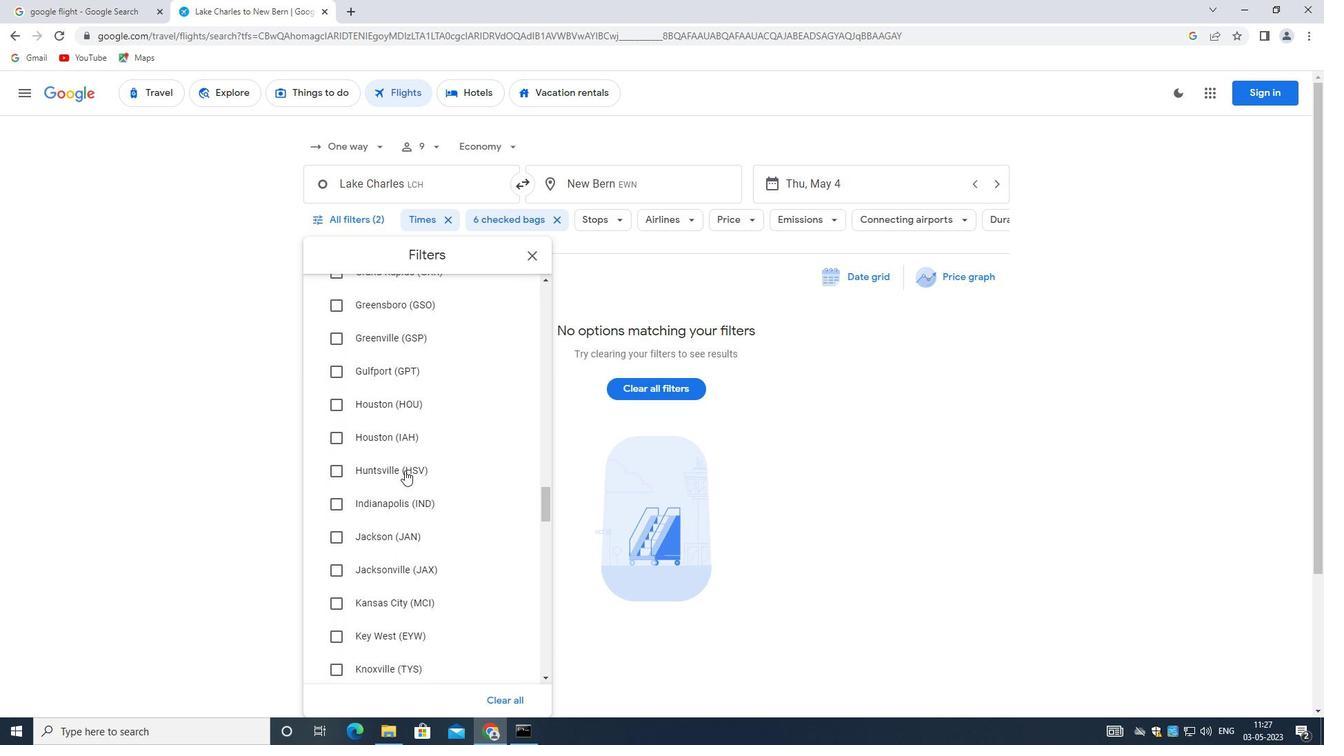 
Action: Mouse scrolled (410, 501) with delta (0, 0)
Screenshot: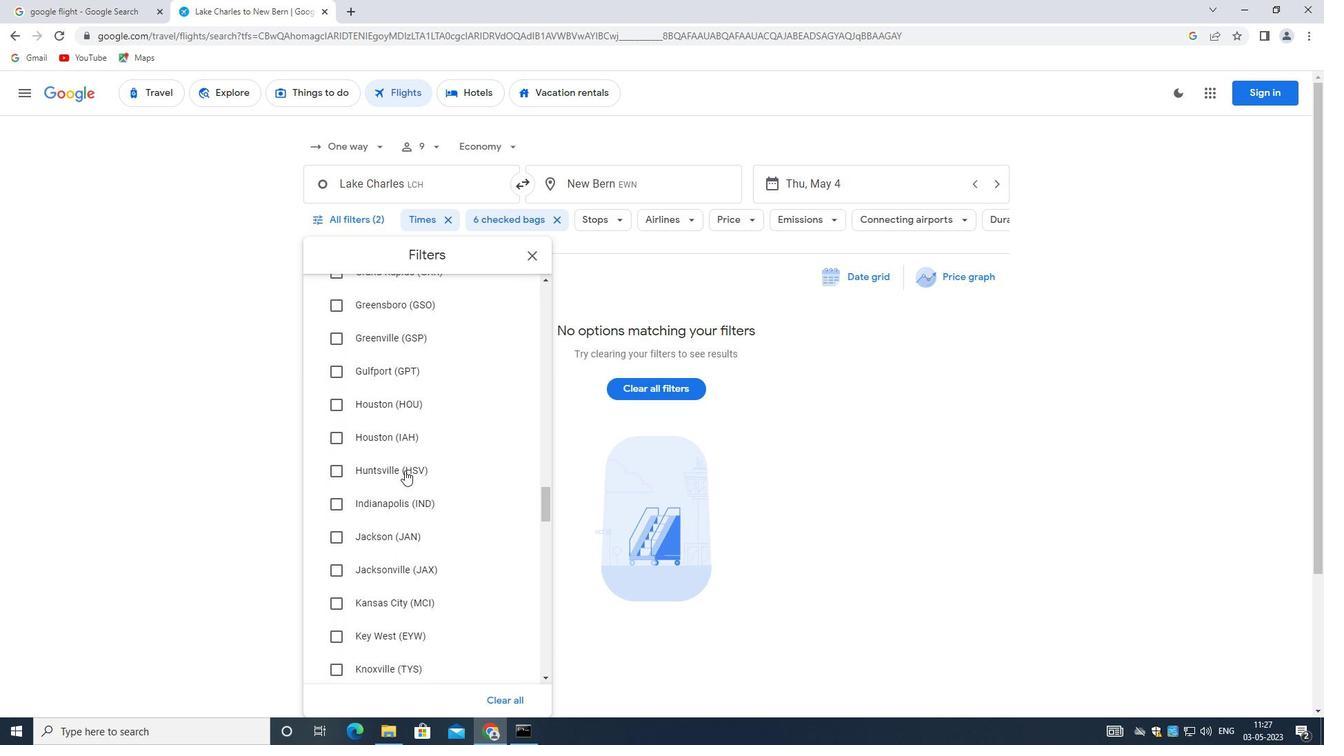 
Action: Mouse moved to (412, 500)
Screenshot: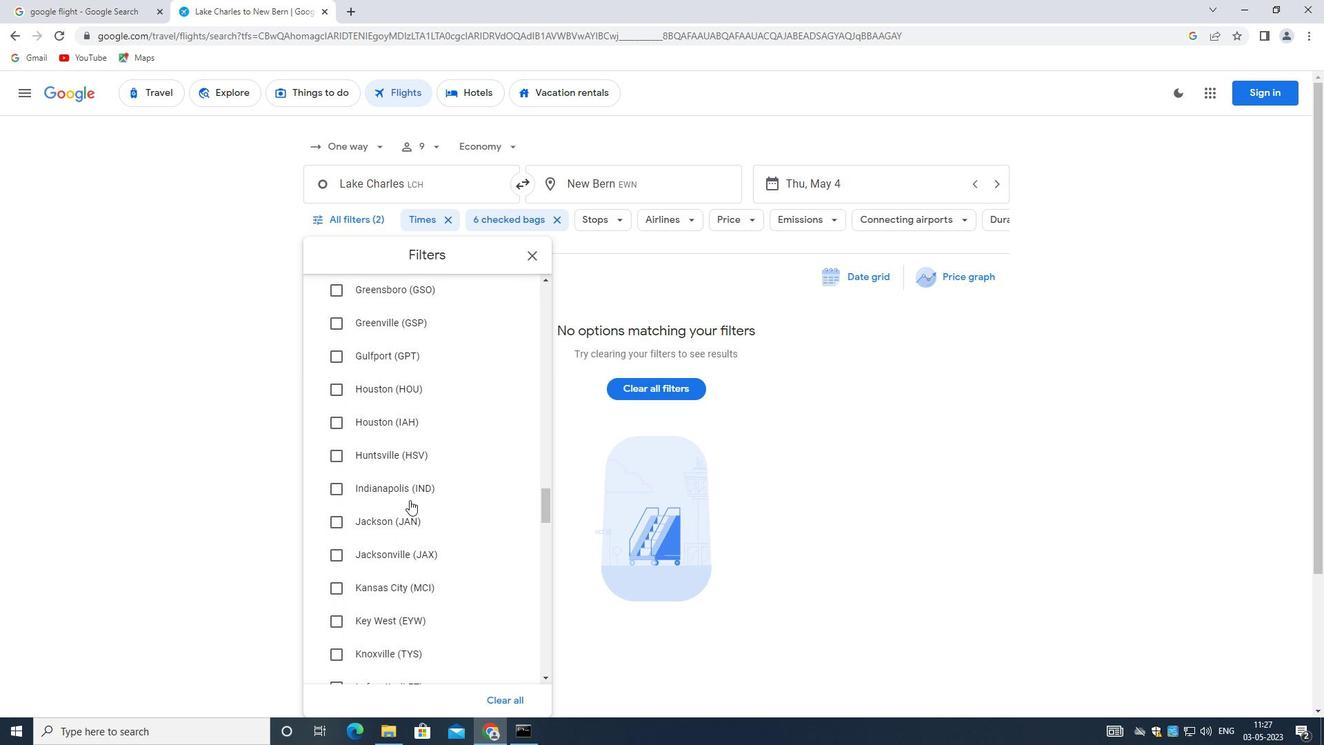 
Action: Mouse scrolled (412, 499) with delta (0, 0)
Screenshot: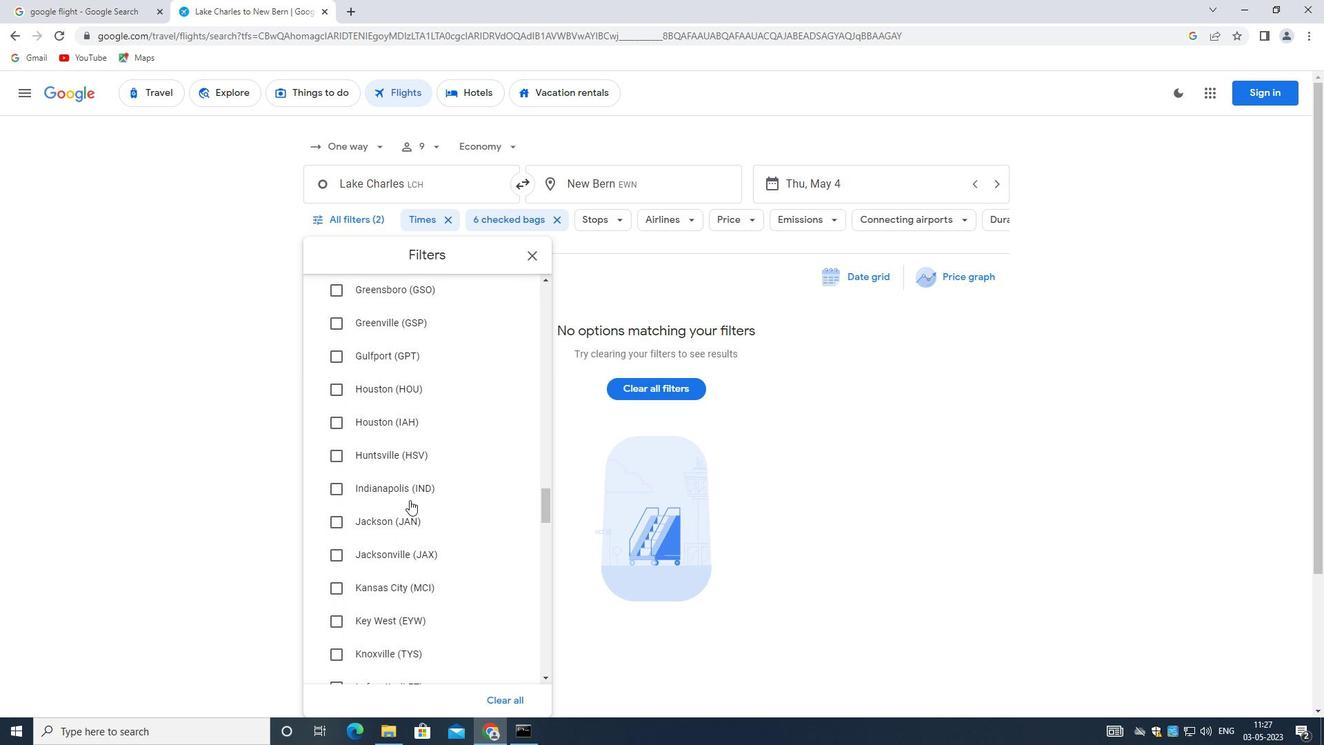 
Action: Mouse scrolled (412, 499) with delta (0, 0)
Screenshot: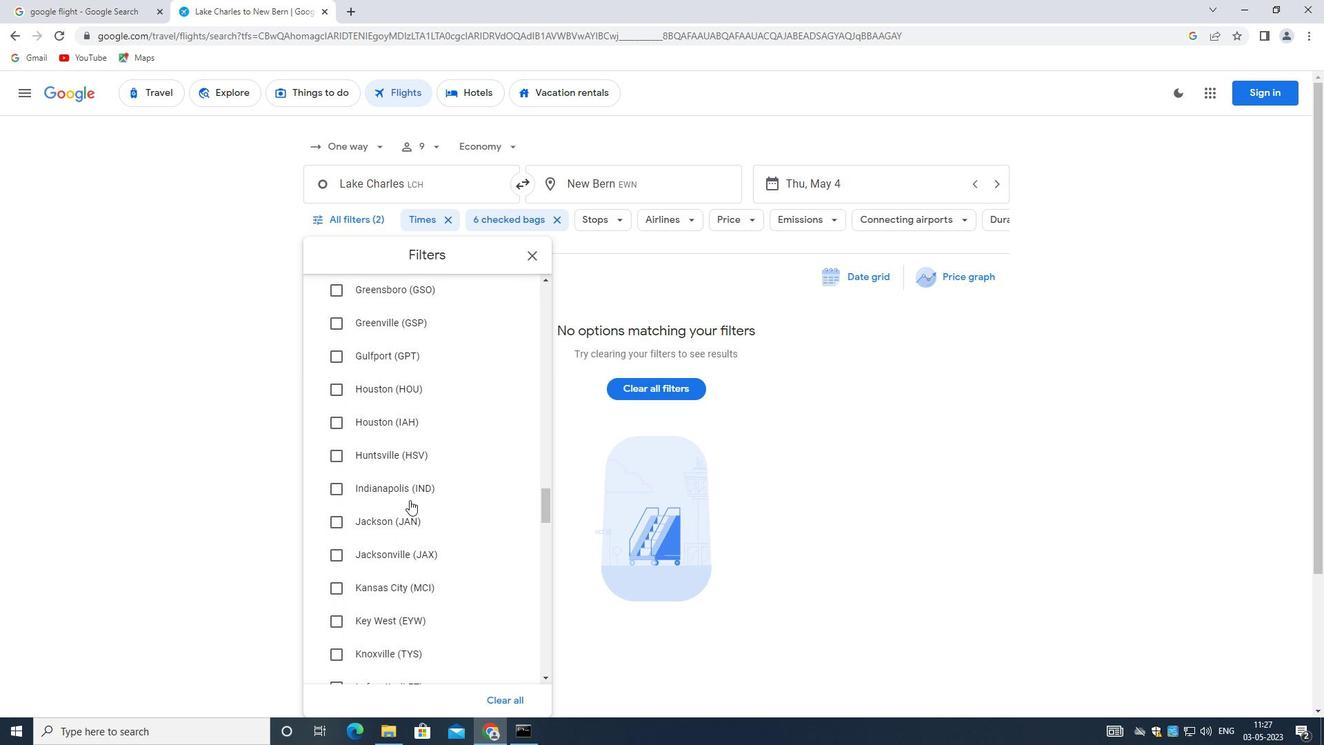 
Action: Mouse moved to (412, 500)
Screenshot: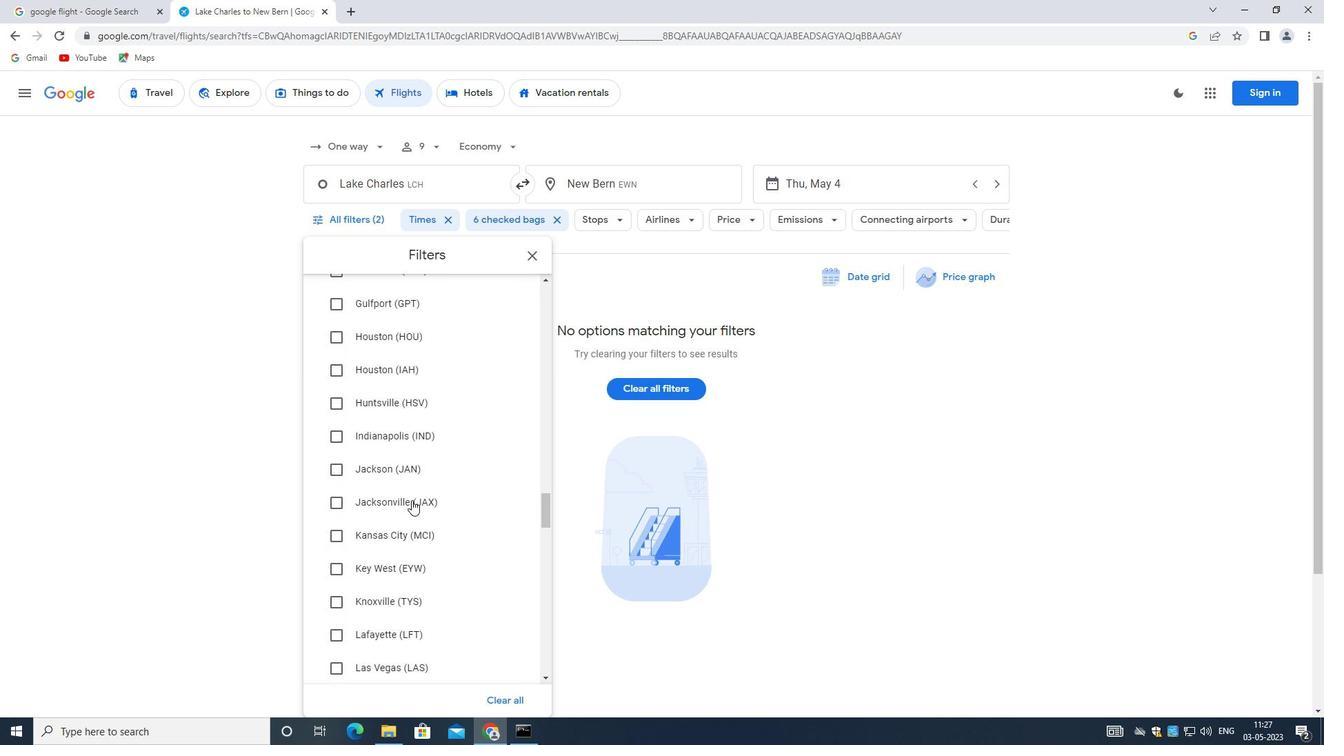 
Action: Mouse scrolled (412, 499) with delta (0, 0)
Screenshot: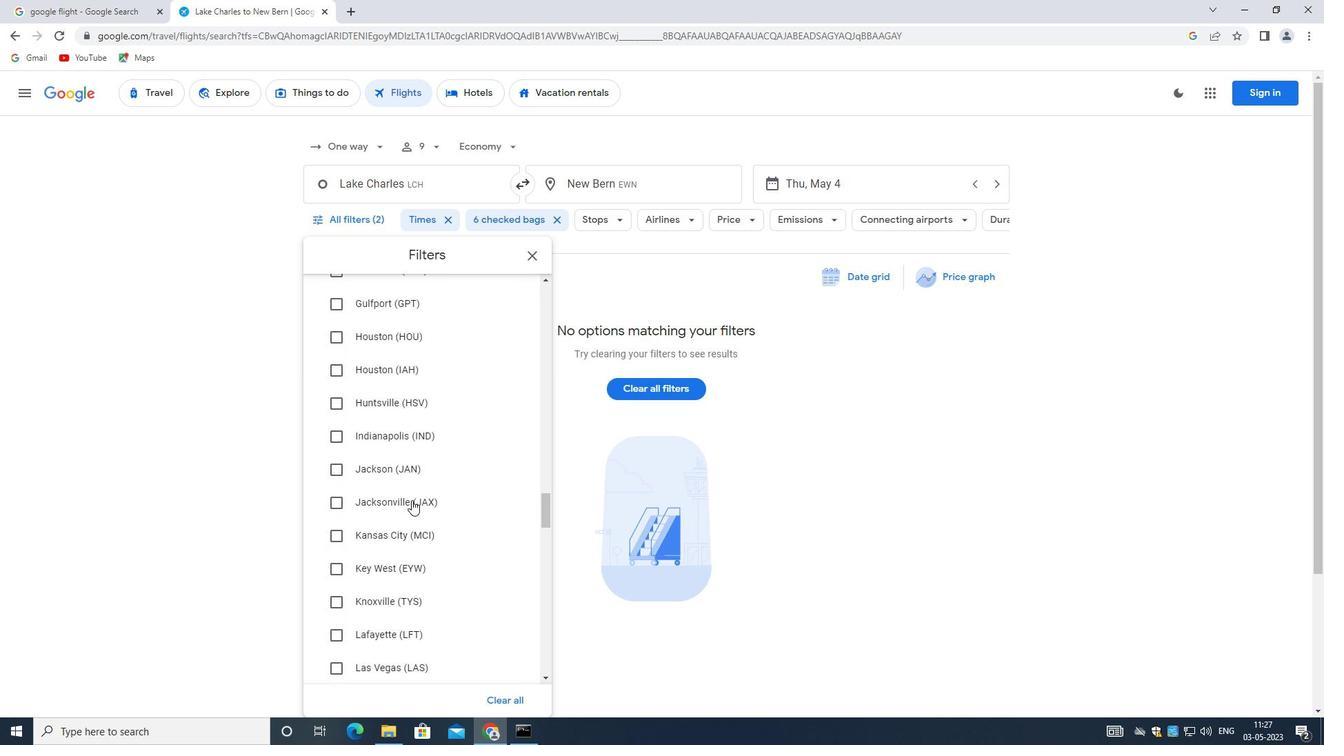 
Action: Mouse moved to (413, 504)
Screenshot: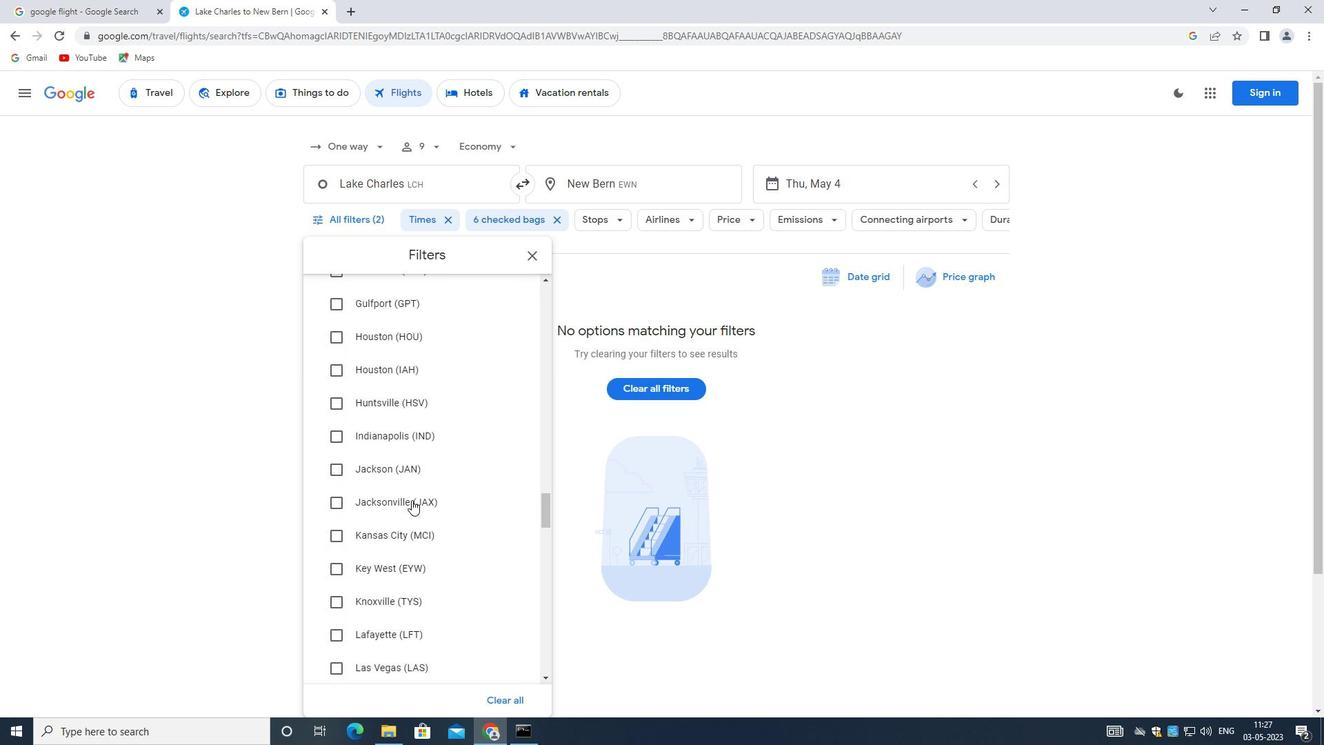 
Action: Mouse scrolled (413, 503) with delta (0, 0)
Screenshot: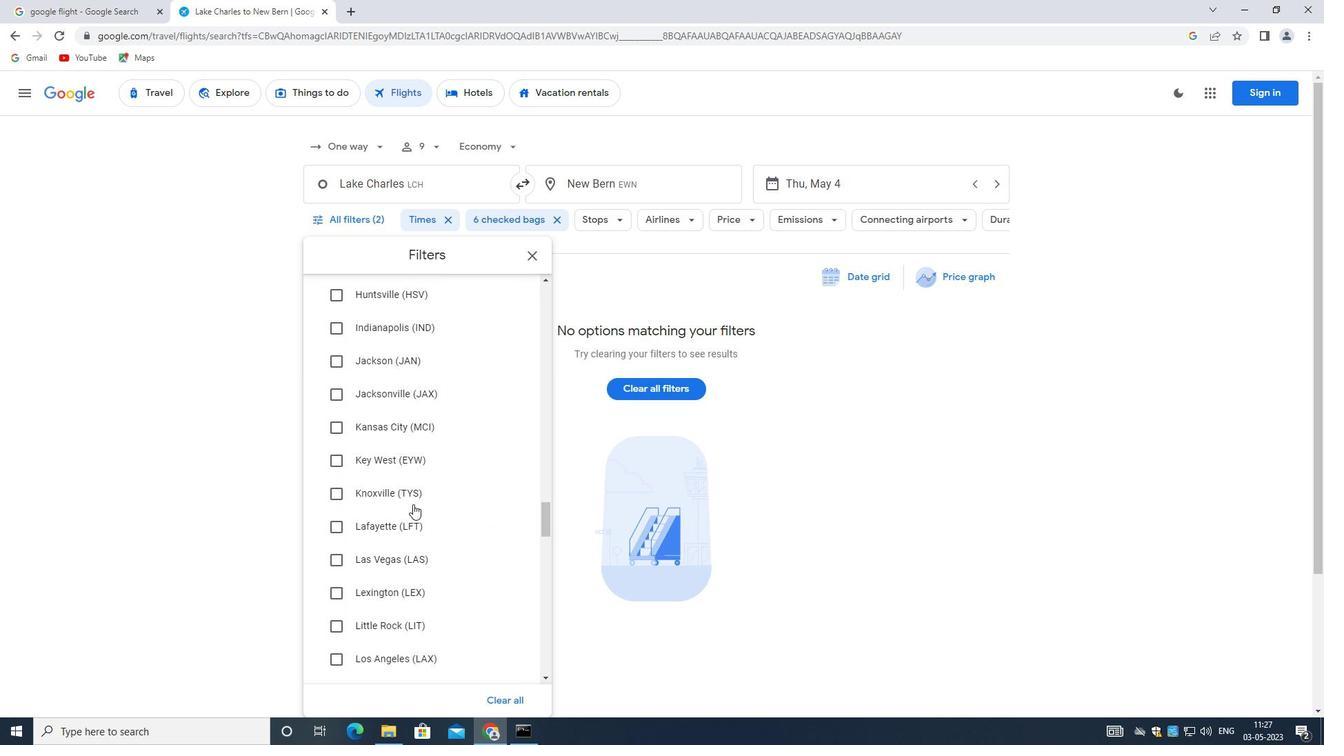 
Action: Mouse scrolled (413, 503) with delta (0, 0)
Screenshot: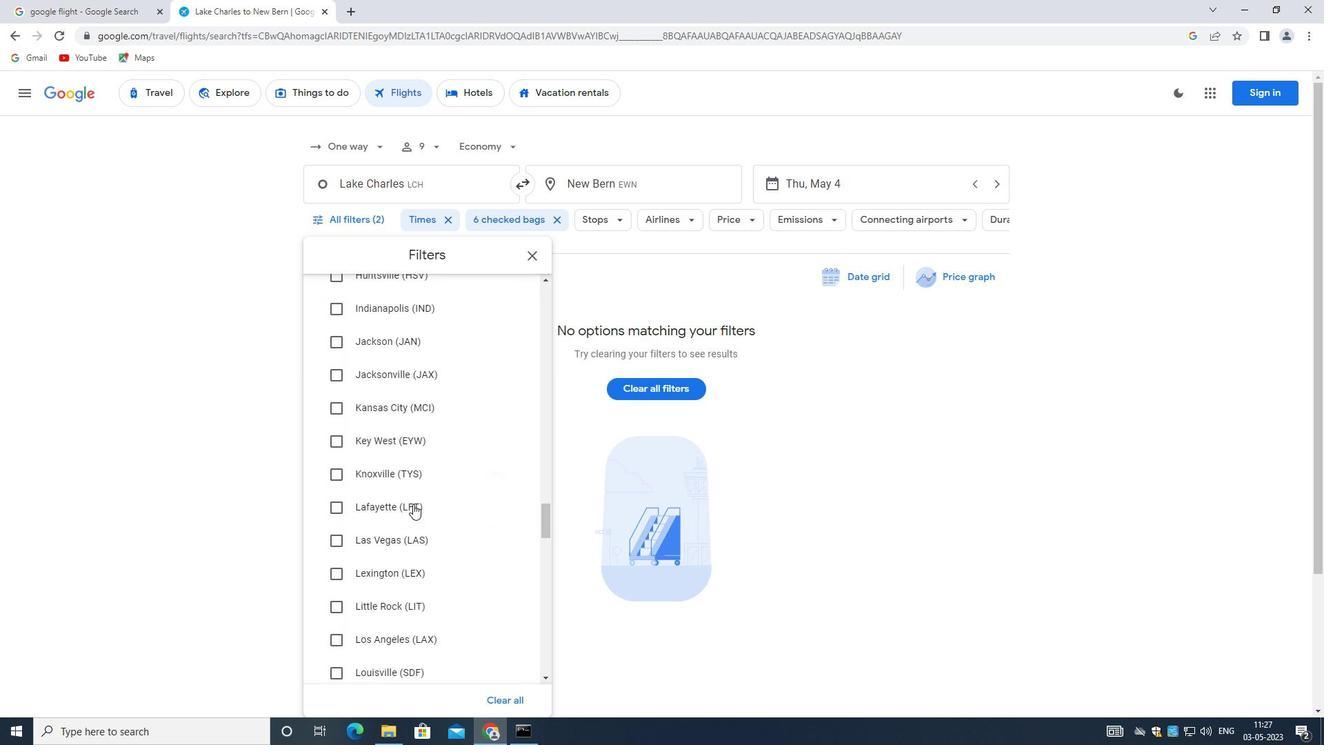 
Action: Mouse scrolled (413, 503) with delta (0, 0)
Screenshot: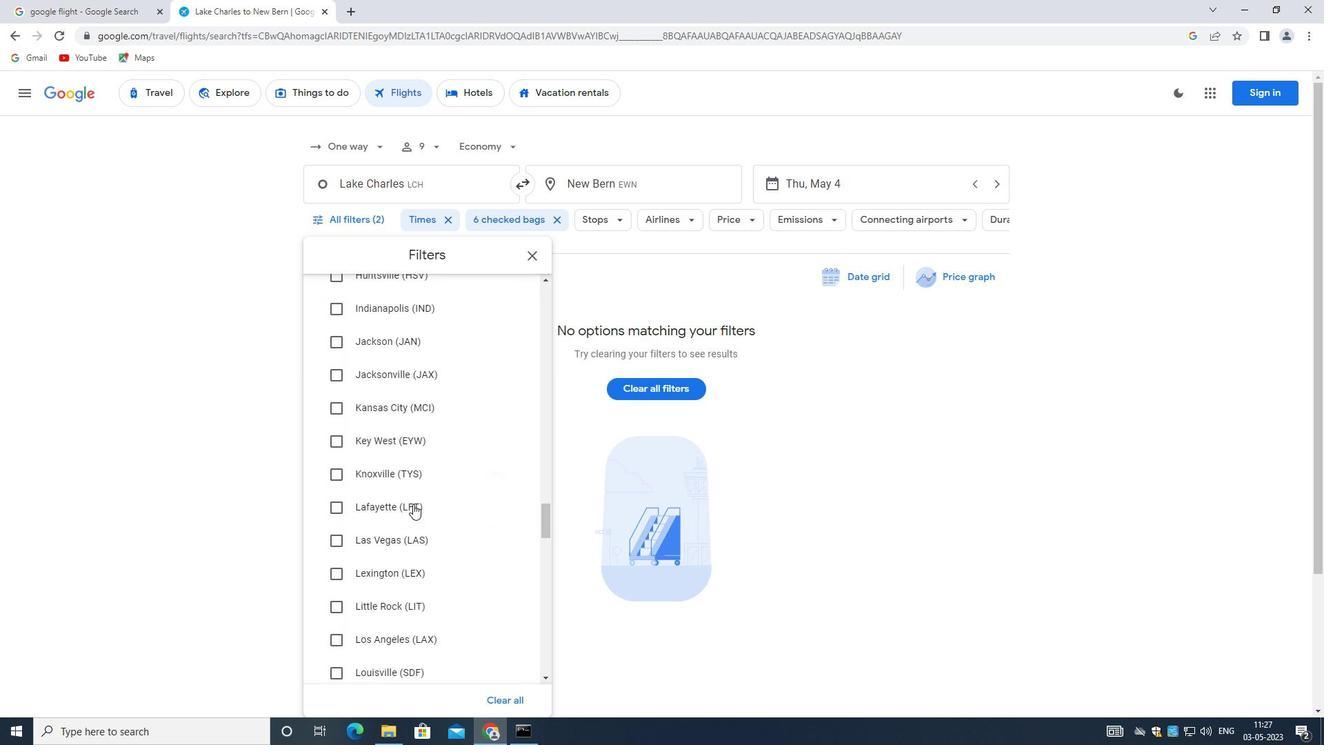 
Action: Mouse scrolled (413, 503) with delta (0, 0)
Screenshot: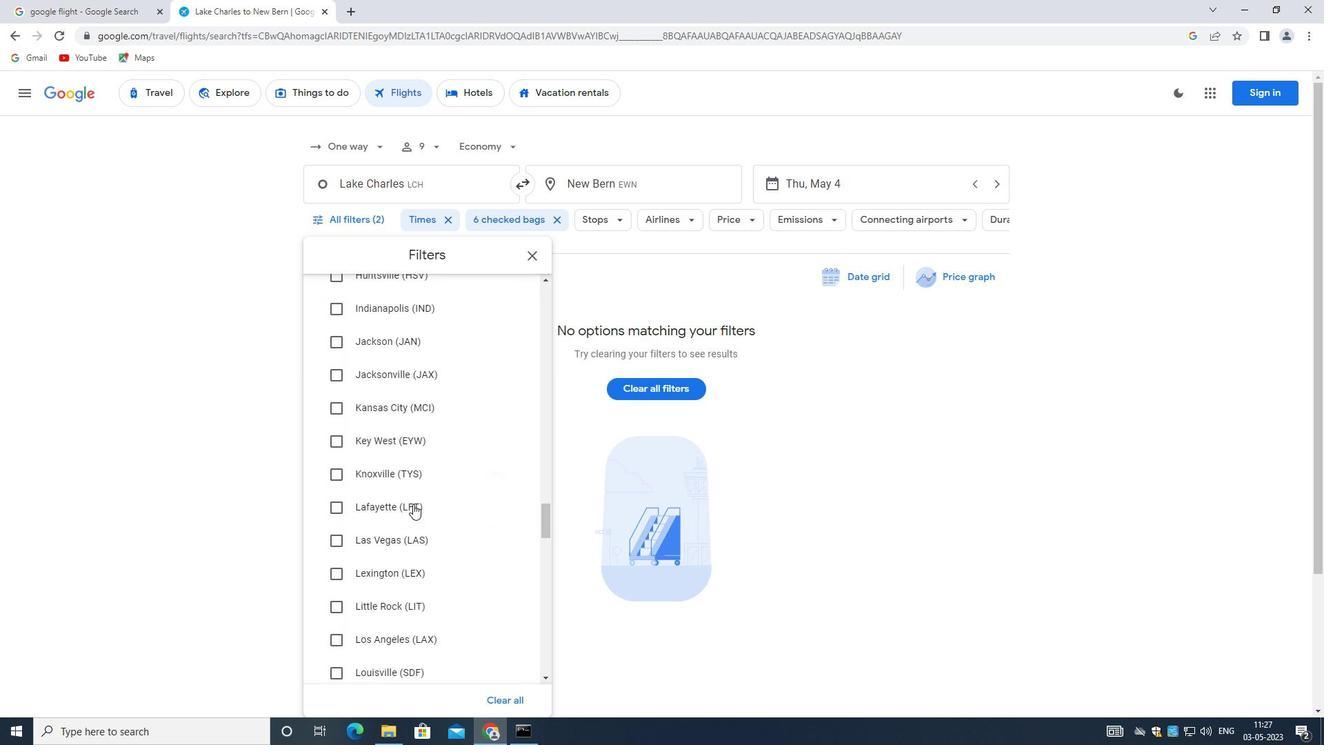 
Action: Mouse moved to (414, 505)
Screenshot: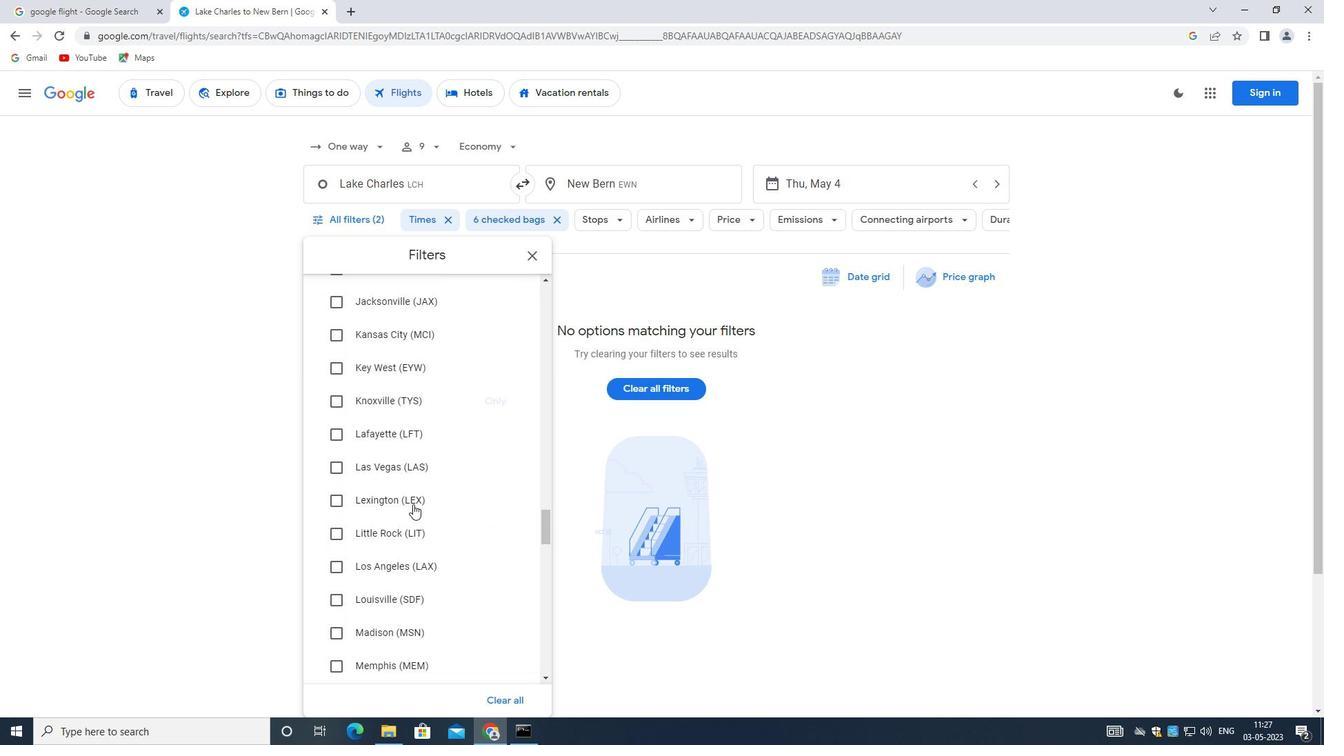
Action: Mouse scrolled (414, 504) with delta (0, 0)
Screenshot: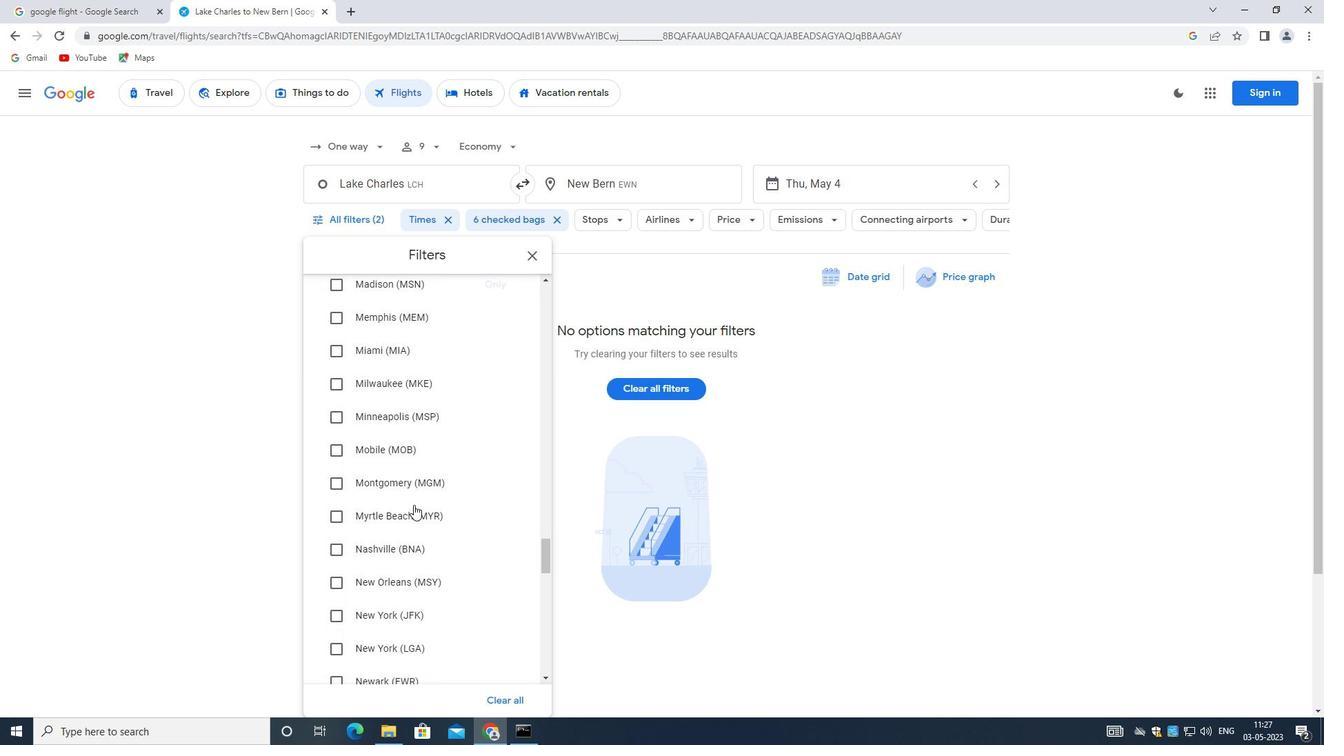 
Action: Mouse scrolled (414, 504) with delta (0, 0)
Screenshot: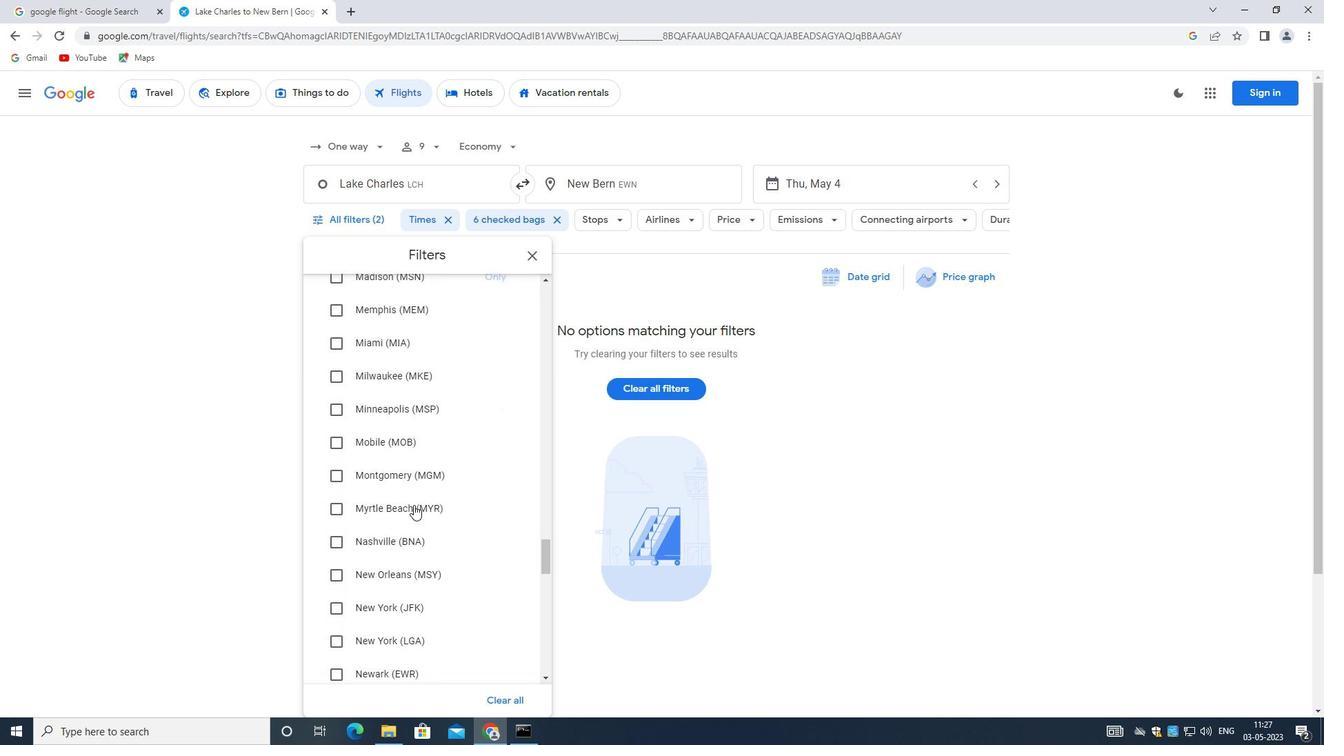 
Action: Mouse scrolled (414, 504) with delta (0, 0)
Screenshot: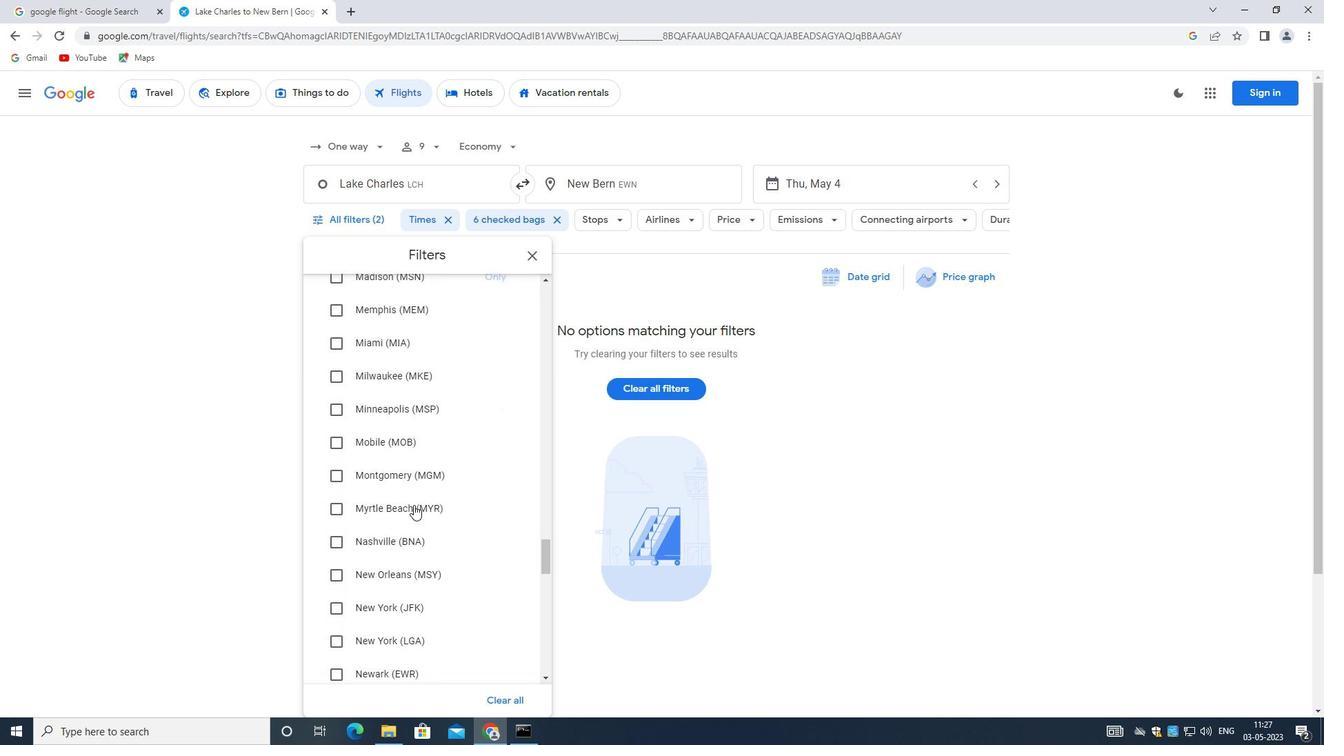 
Action: Mouse scrolled (414, 504) with delta (0, 0)
Screenshot: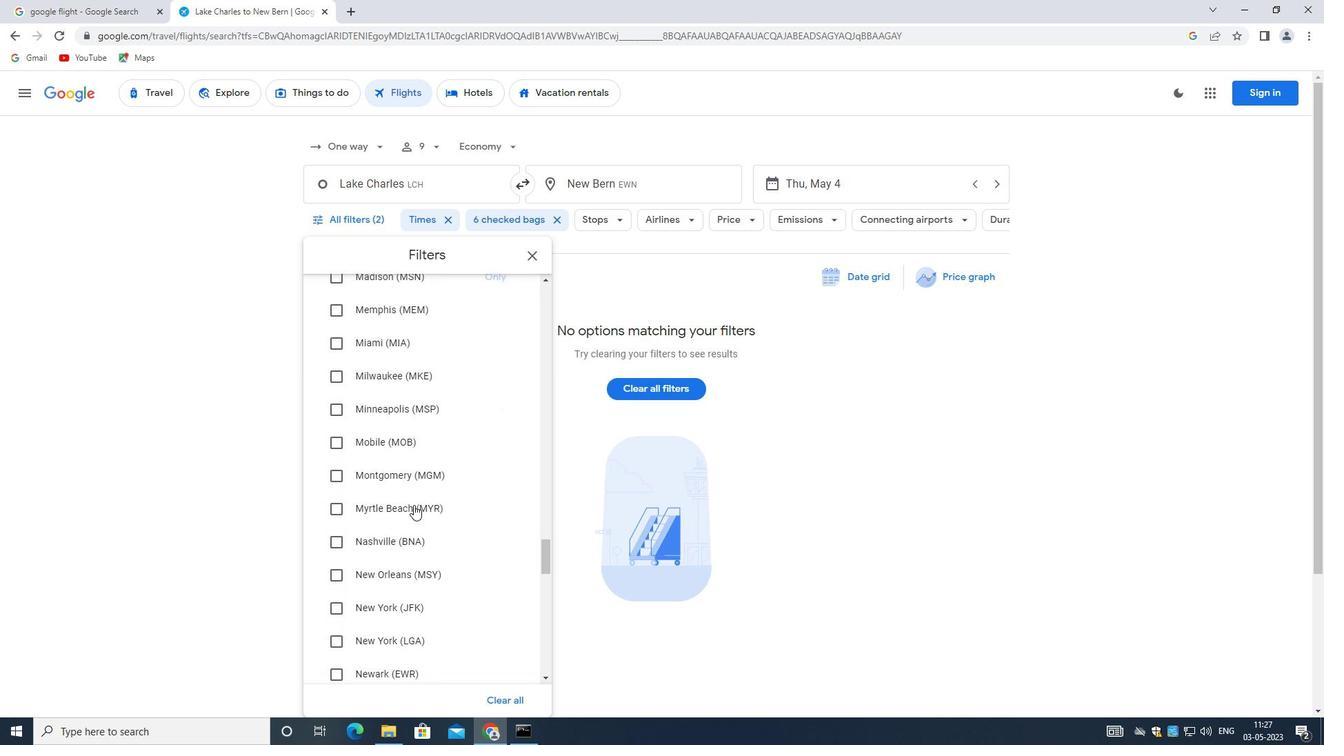 
Action: Mouse scrolled (414, 504) with delta (0, 0)
Screenshot: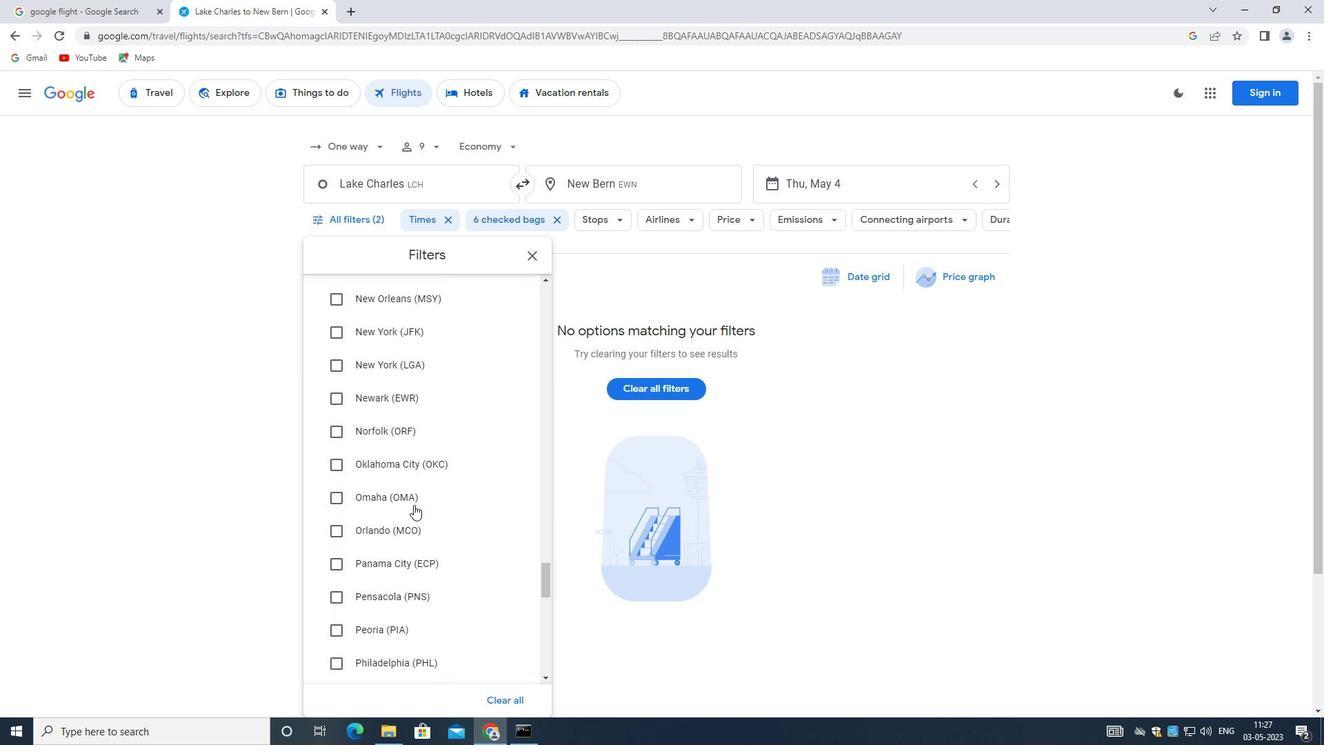 
Action: Mouse moved to (414, 505)
Screenshot: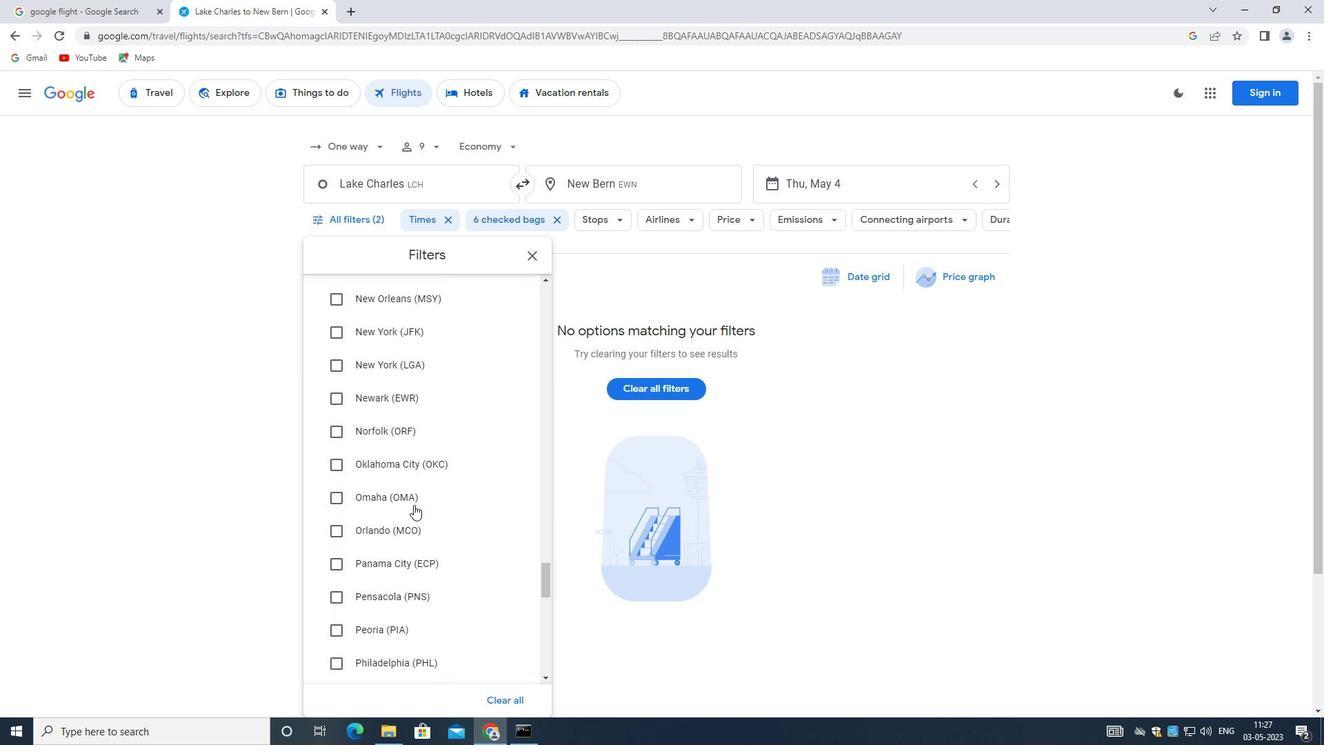 
Action: Mouse scrolled (414, 505) with delta (0, 0)
Screenshot: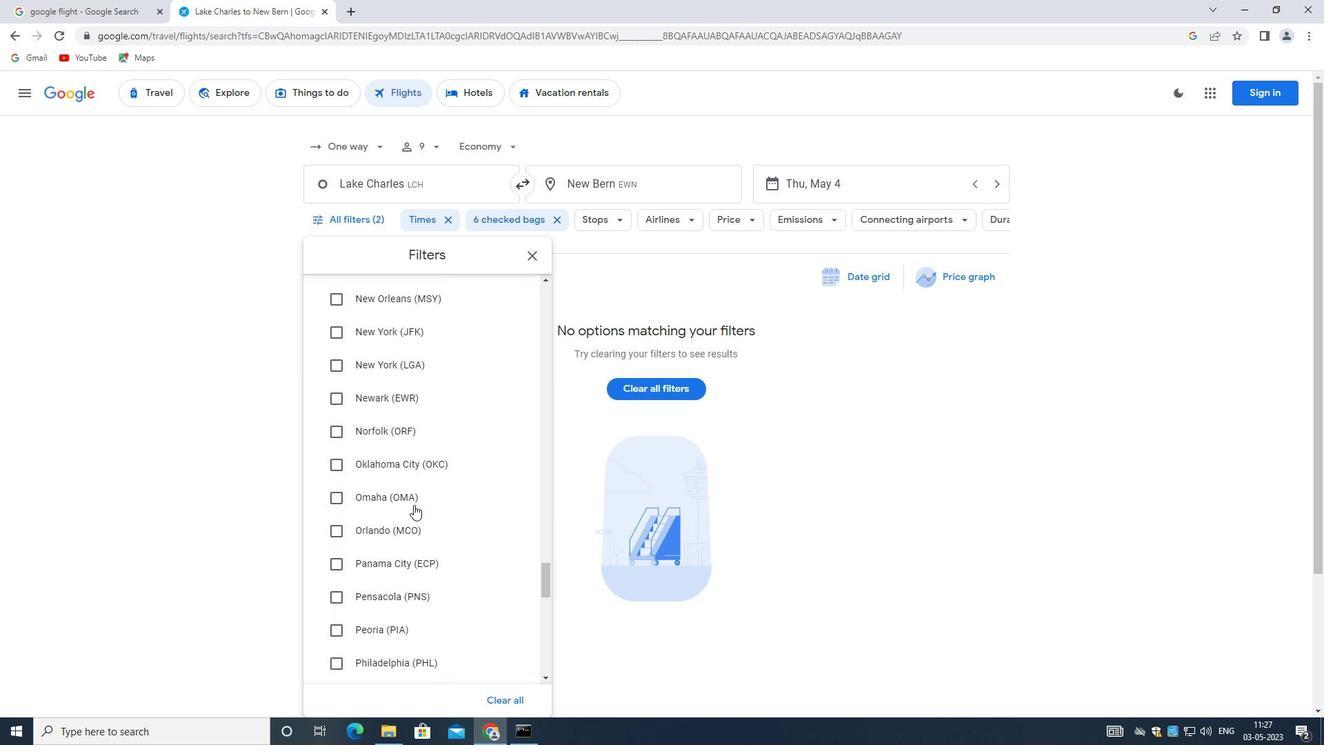 
Action: Mouse scrolled (414, 505) with delta (0, 0)
Screenshot: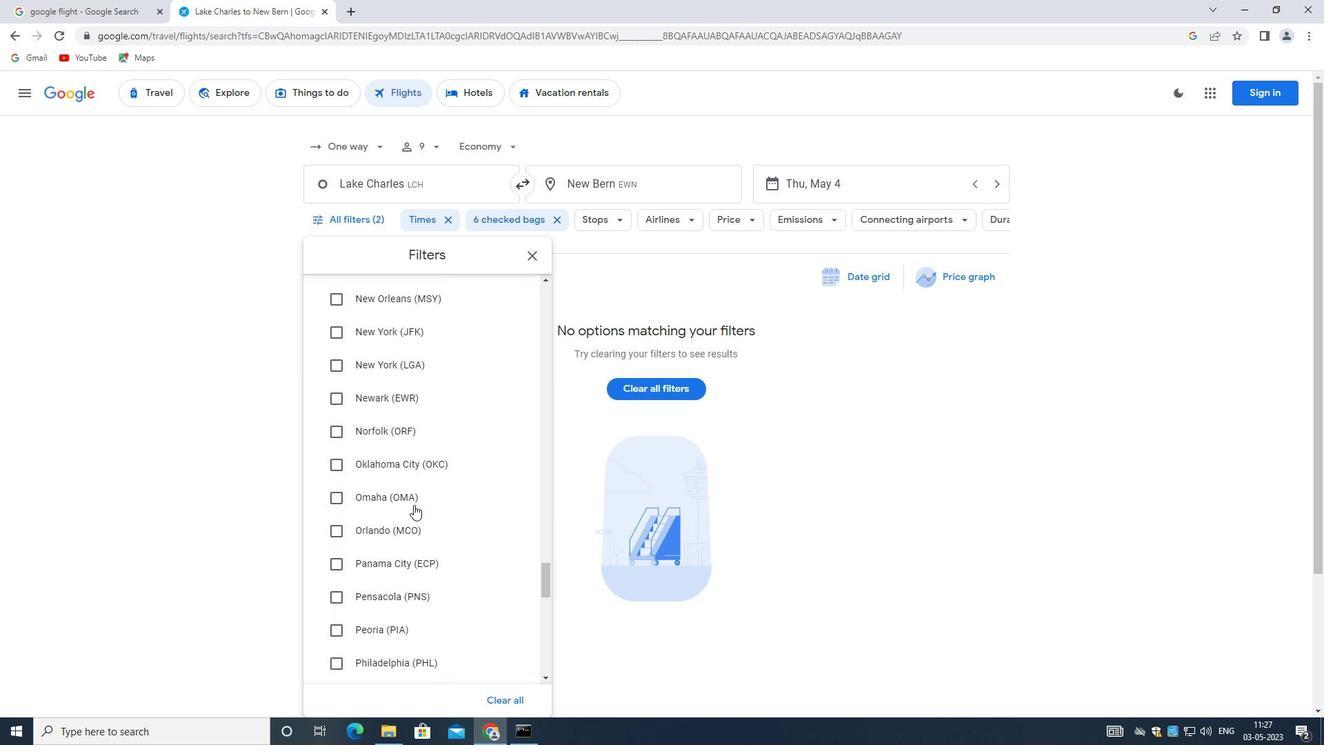 
Action: Mouse scrolled (414, 505) with delta (0, 0)
Screenshot: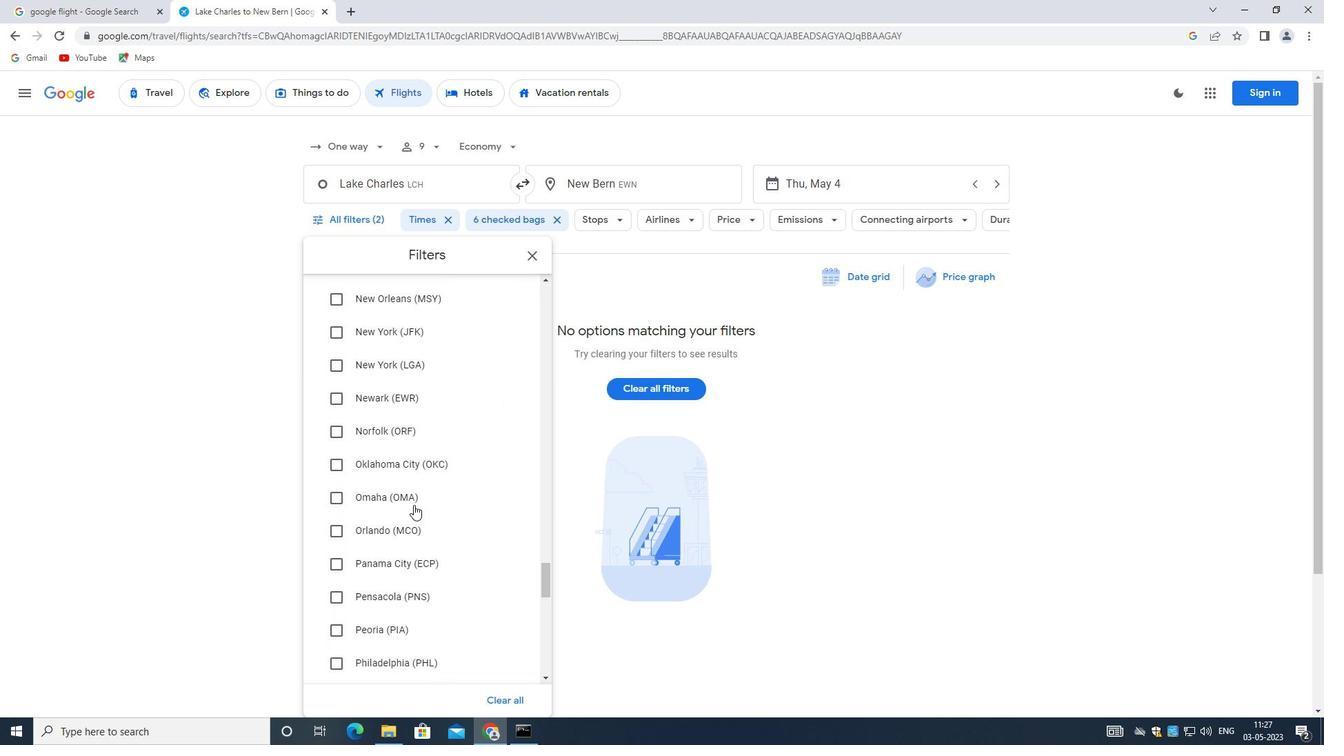 
Action: Mouse scrolled (414, 505) with delta (0, 0)
Screenshot: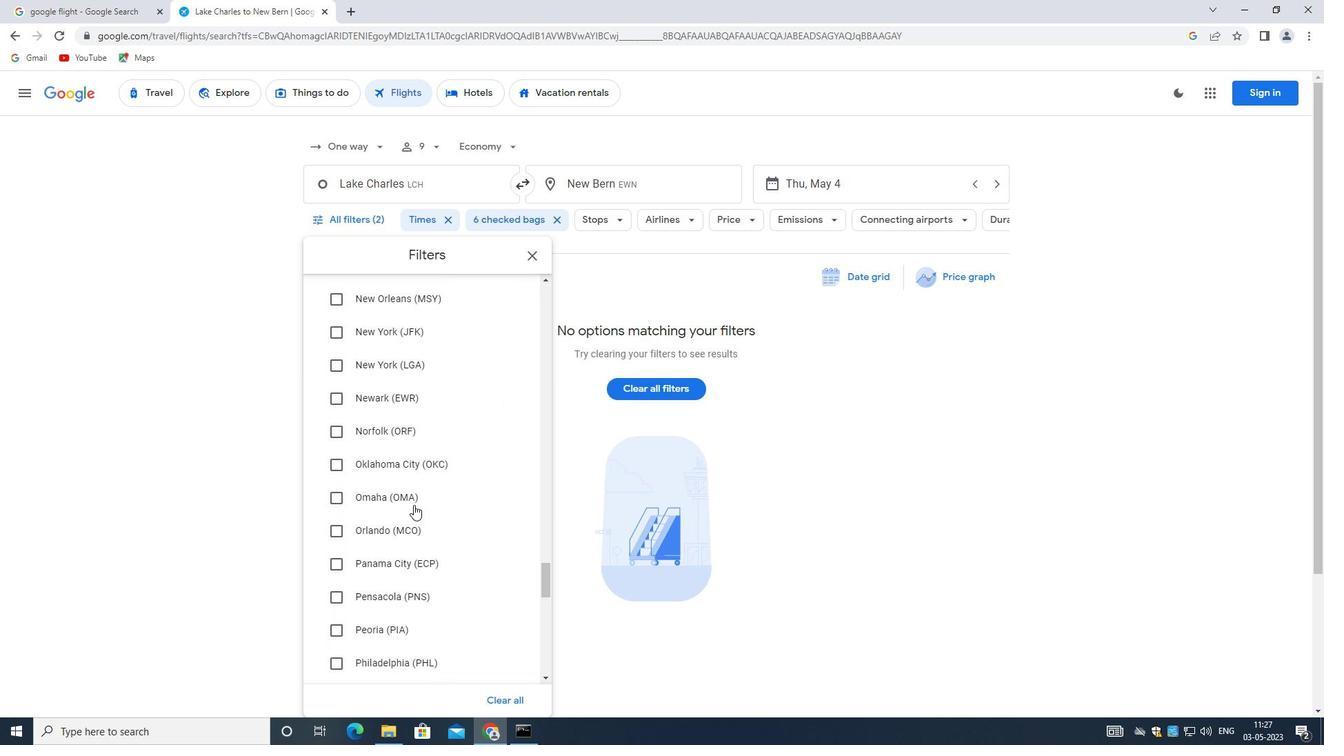 
Action: Mouse scrolled (414, 505) with delta (0, 0)
Screenshot: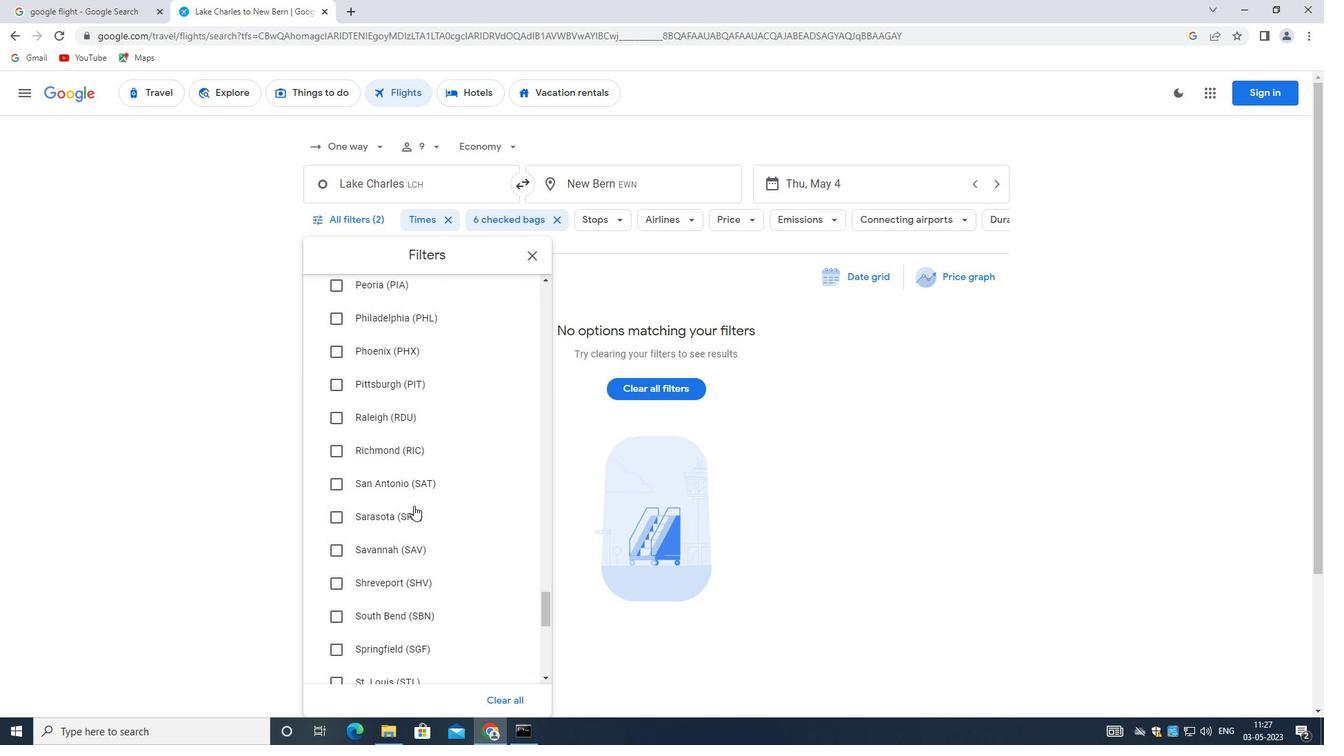 
Action: Mouse scrolled (414, 505) with delta (0, 0)
Screenshot: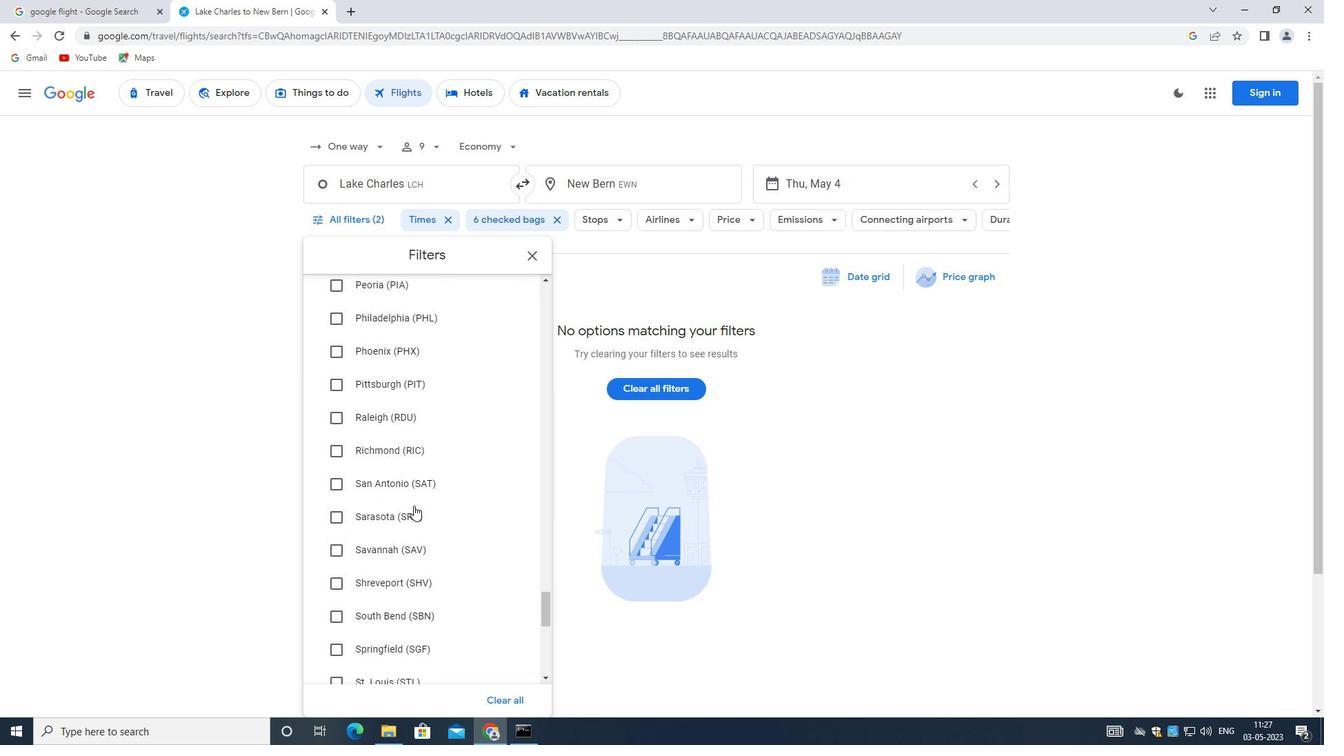 
Action: Mouse scrolled (414, 505) with delta (0, 0)
Screenshot: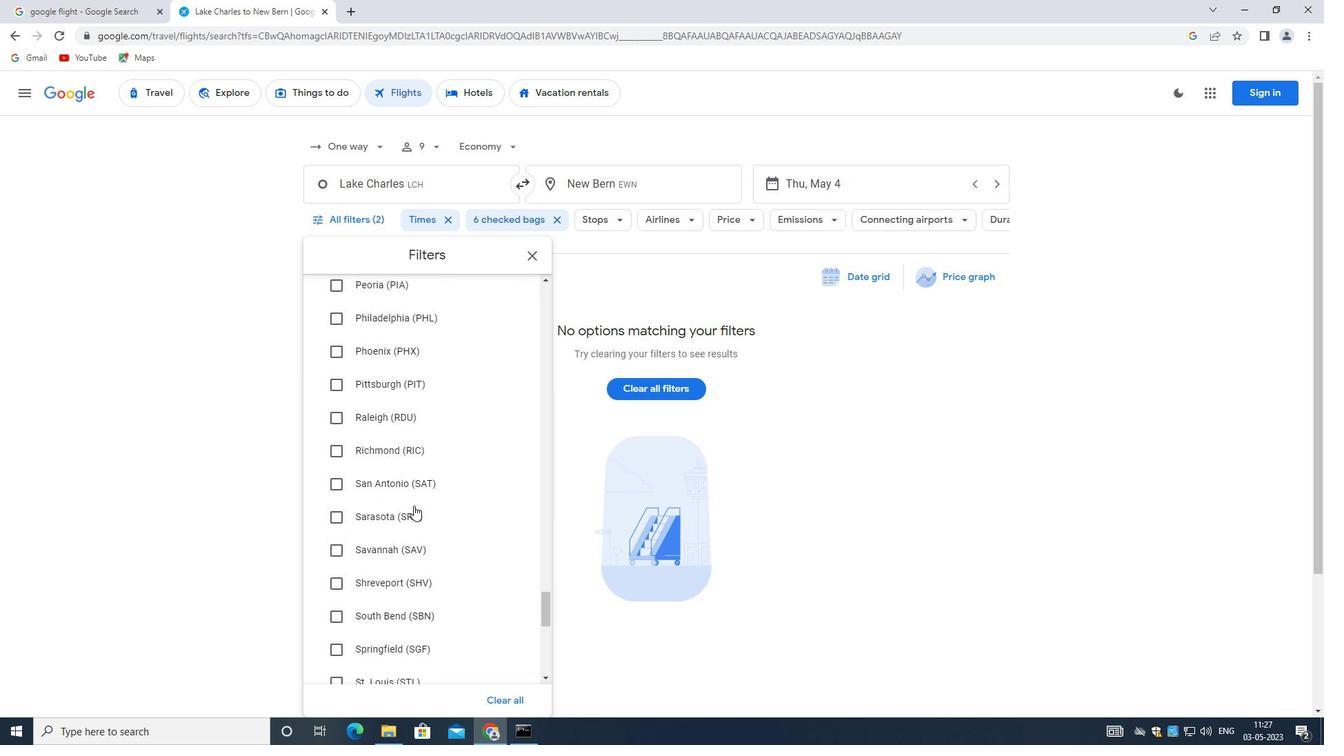 
Action: Mouse scrolled (414, 505) with delta (0, 0)
Screenshot: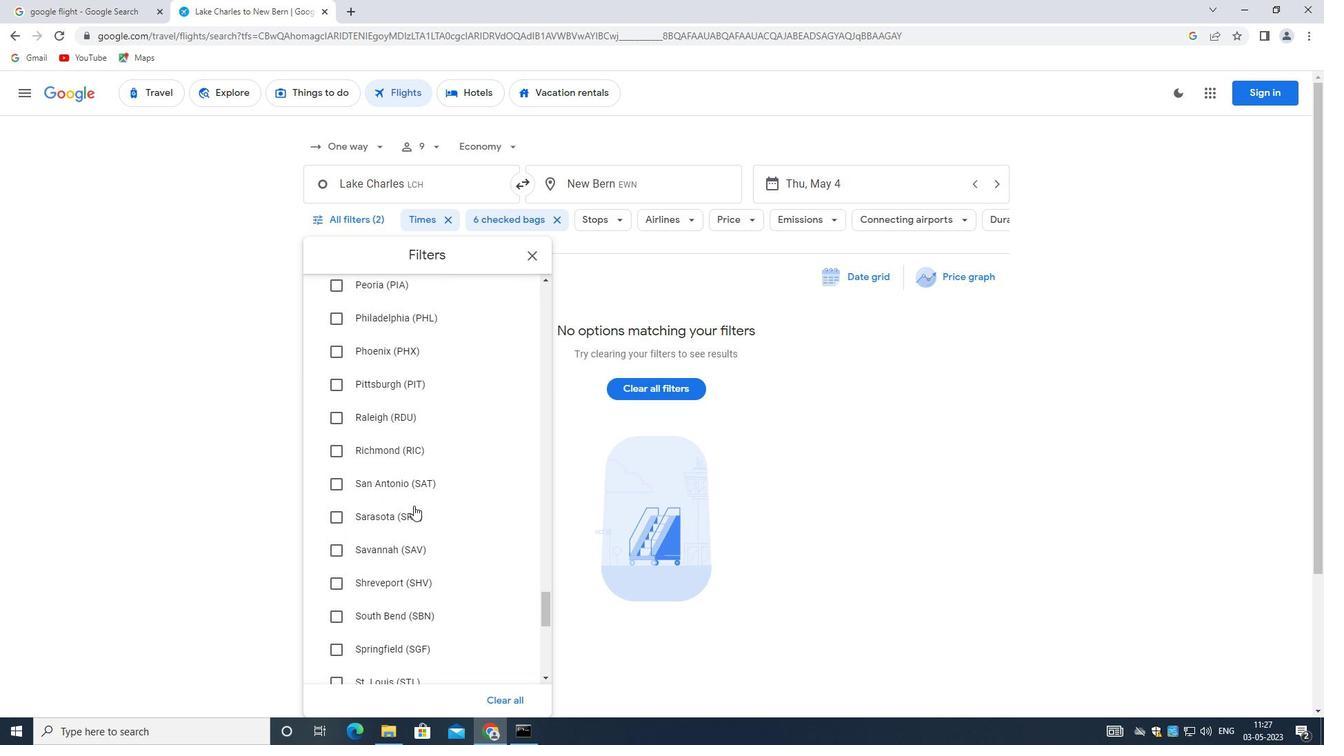 
Action: Mouse scrolled (414, 505) with delta (0, 0)
Screenshot: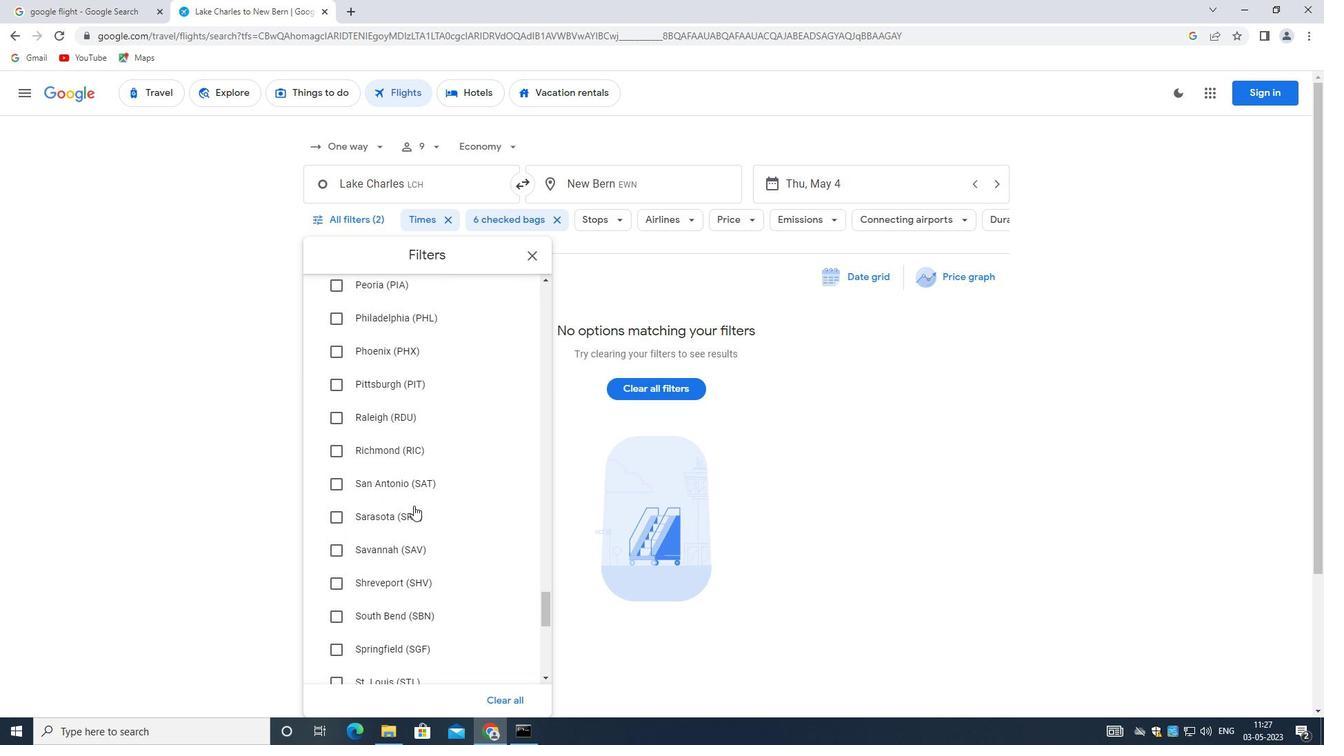 
Action: Mouse moved to (414, 505)
Screenshot: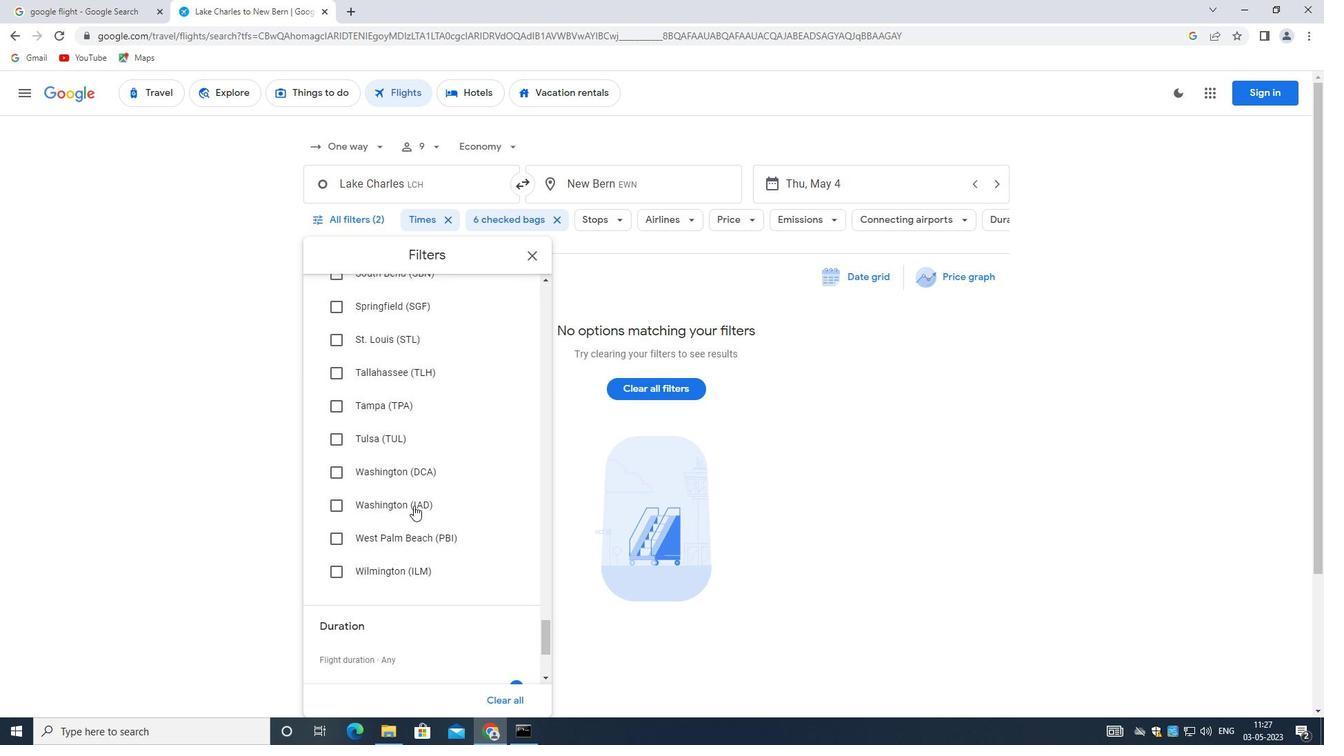 
Action: Mouse scrolled (414, 504) with delta (0, 0)
Screenshot: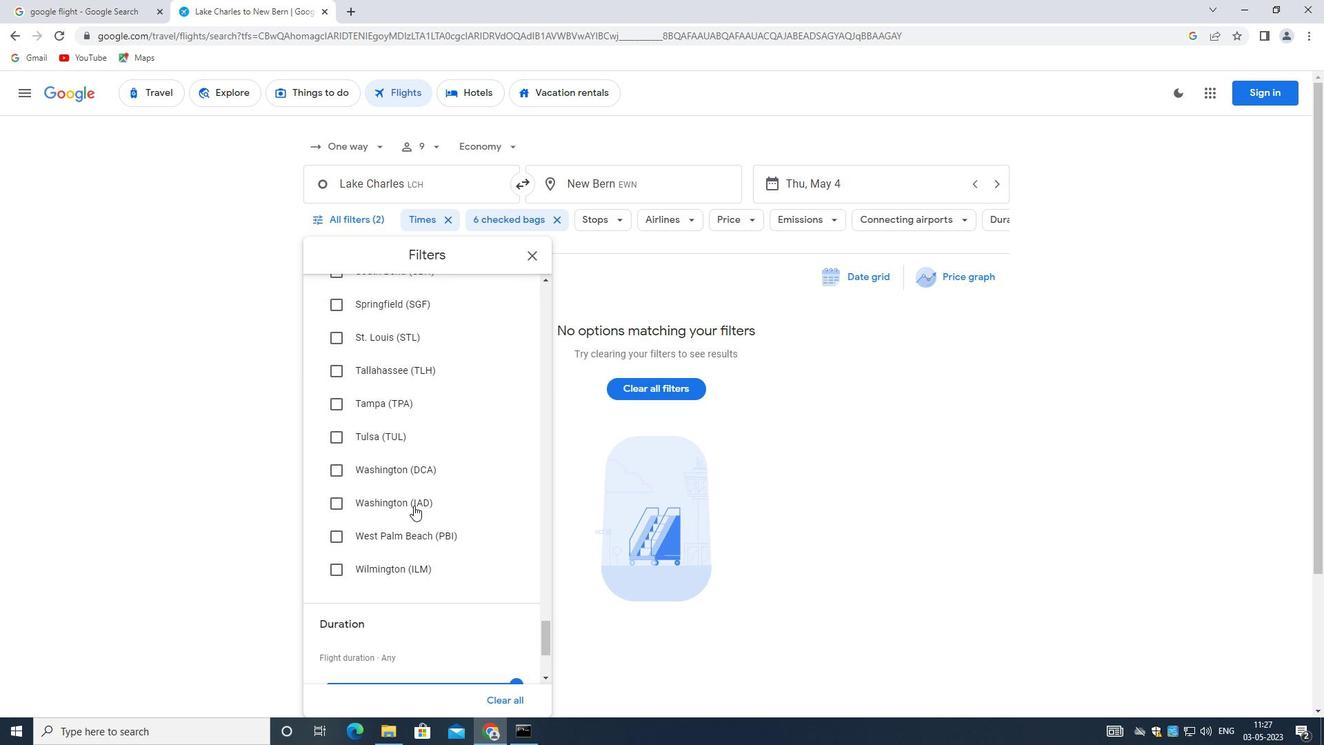 
Action: Mouse scrolled (414, 504) with delta (0, 0)
Screenshot: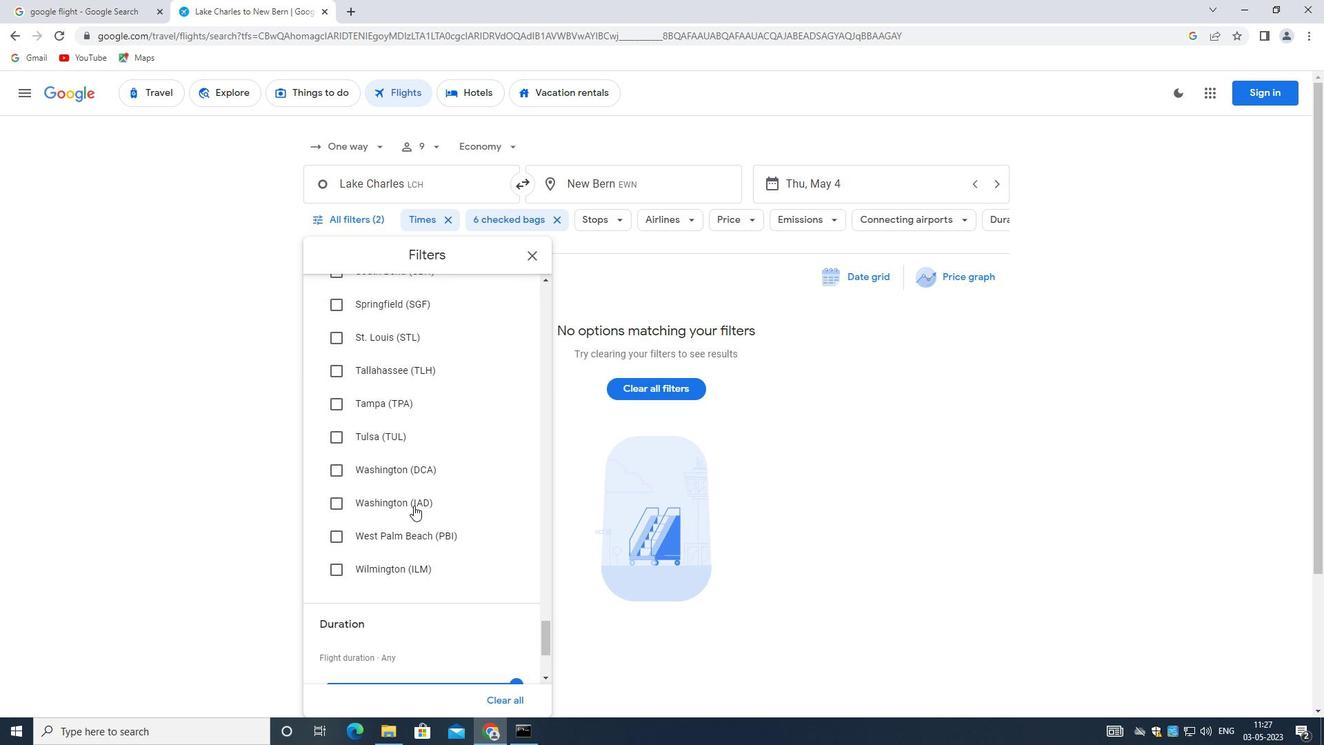 
Action: Mouse moved to (414, 504)
Screenshot: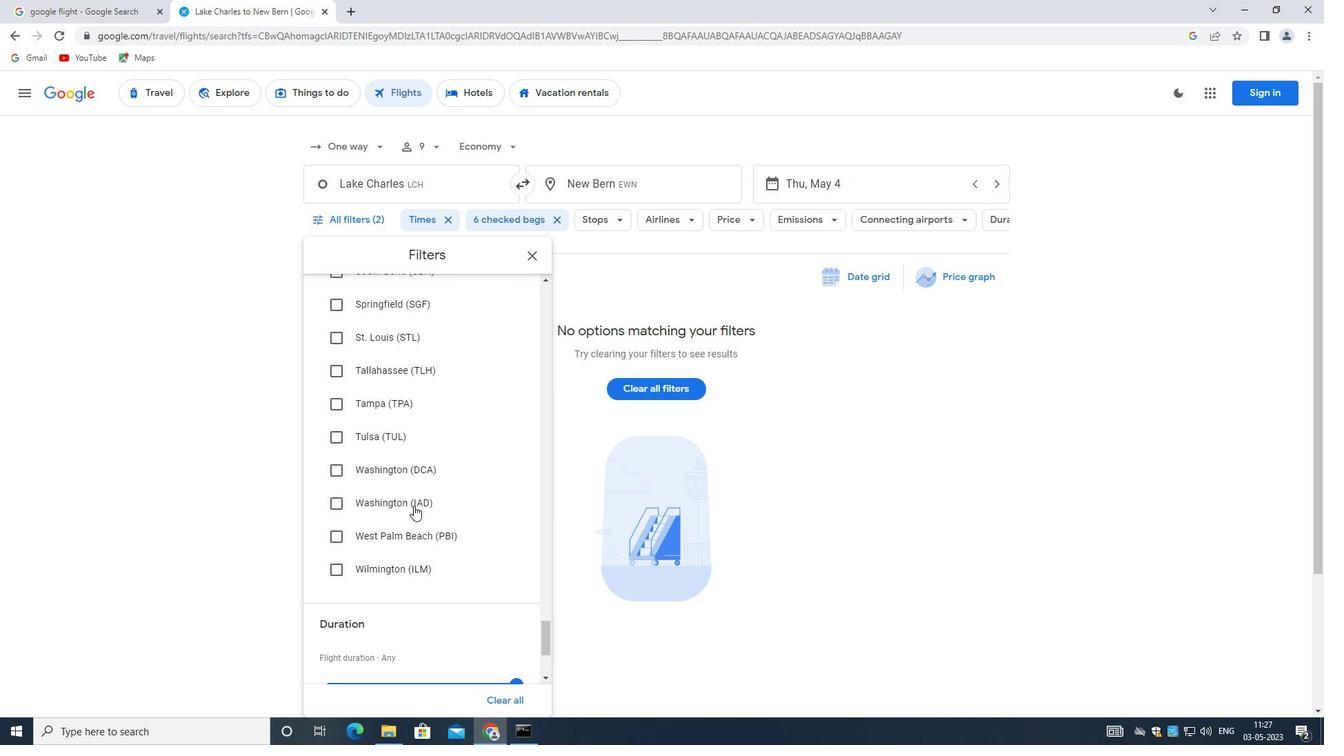 
Action: Mouse scrolled (414, 503) with delta (0, 0)
Screenshot: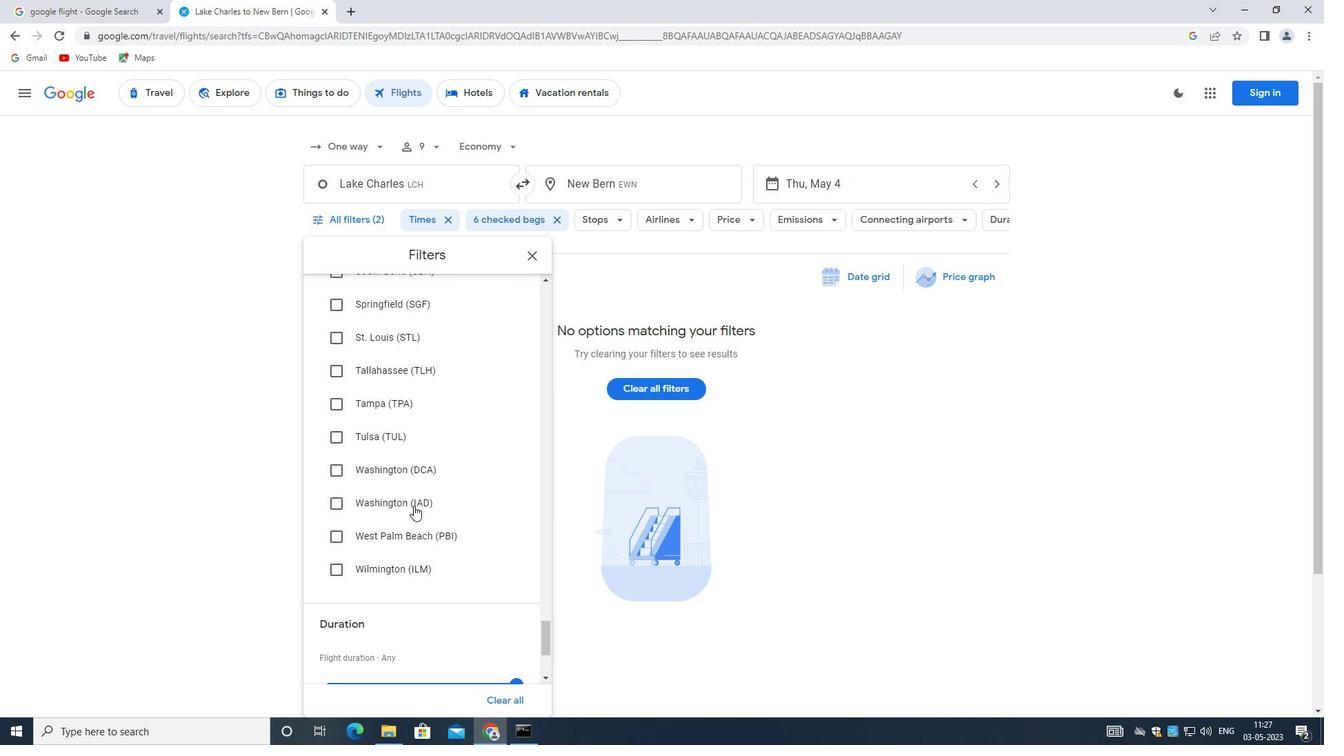
Action: Mouse moved to (414, 503)
Screenshot: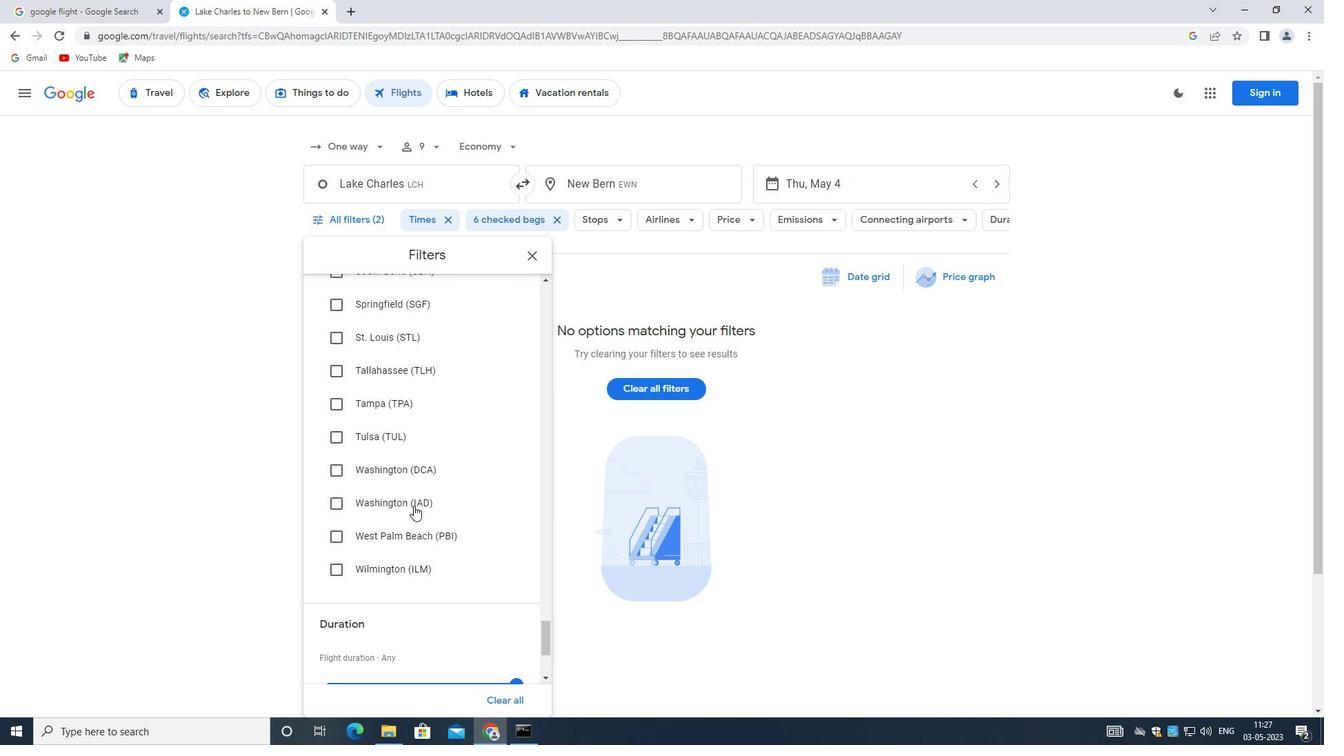 
Action: Mouse scrolled (414, 503) with delta (0, 0)
Screenshot: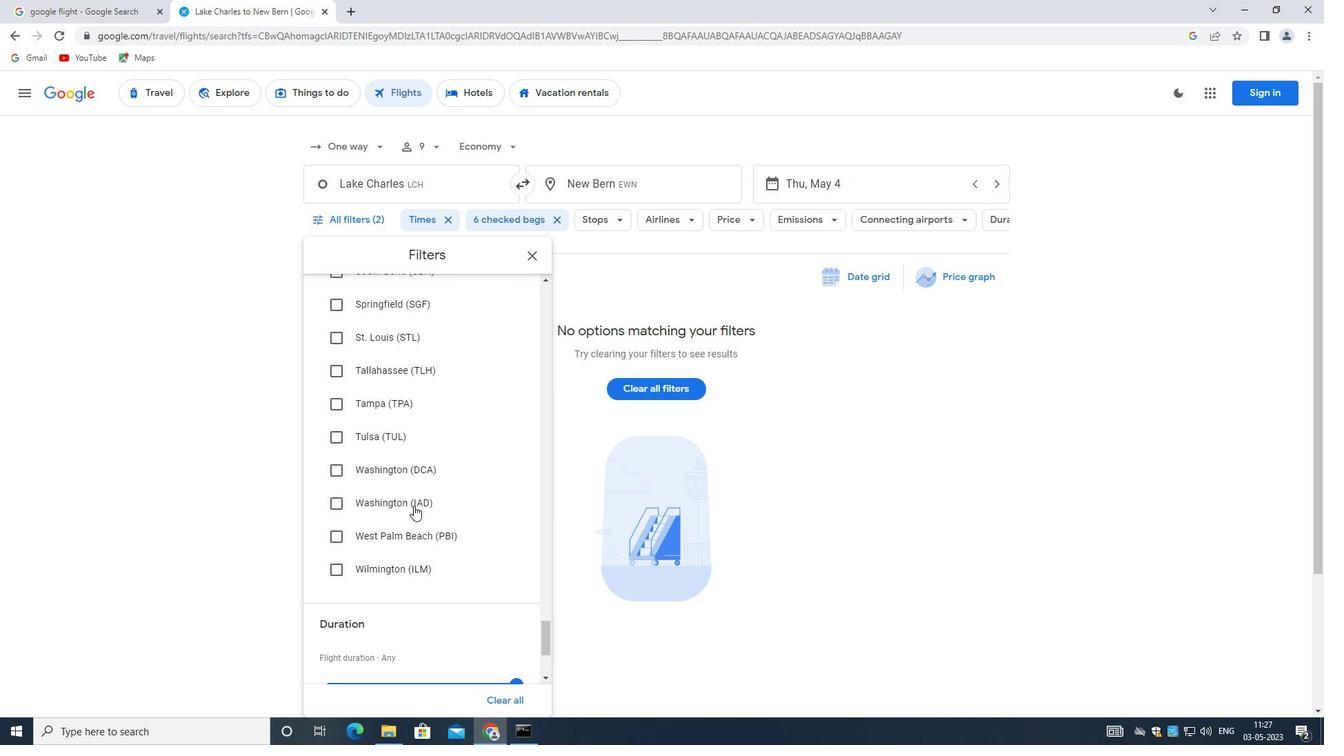 
Action: Mouse moved to (414, 502)
Screenshot: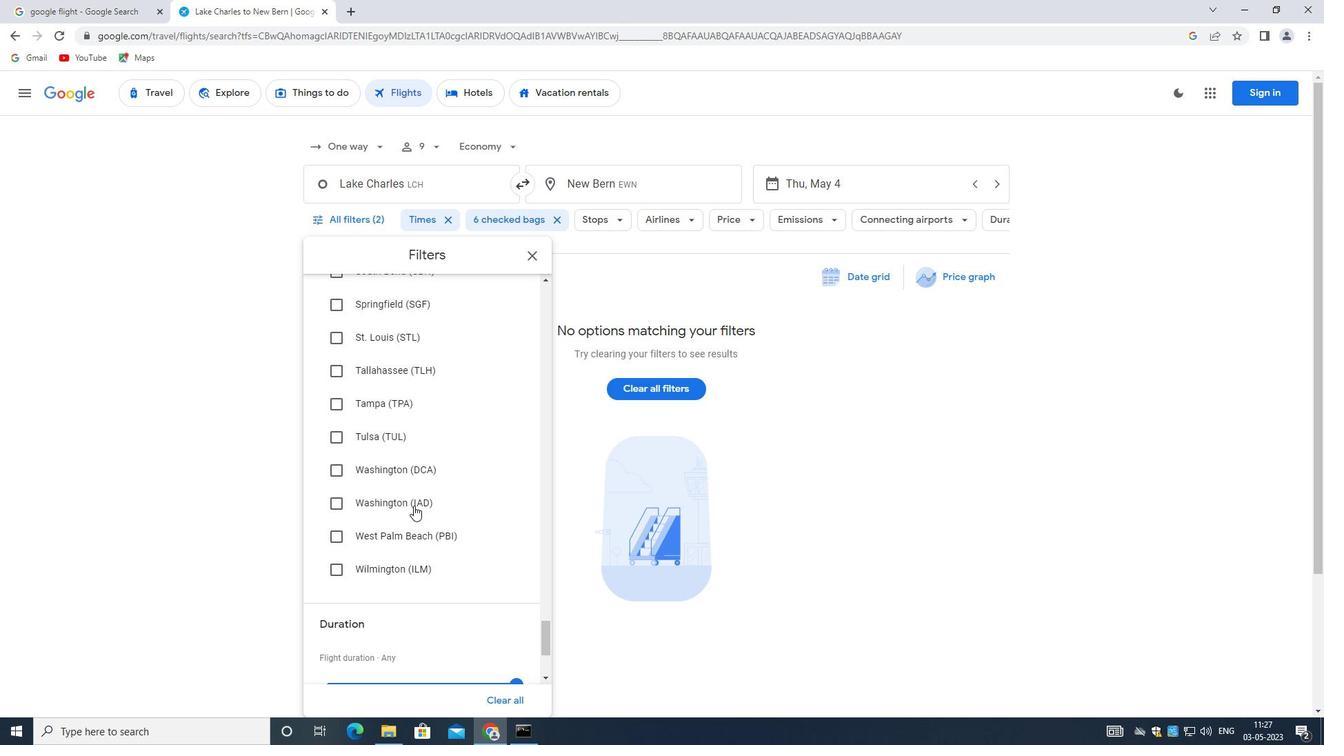 
Action: Mouse scrolled (414, 501) with delta (0, 0)
Screenshot: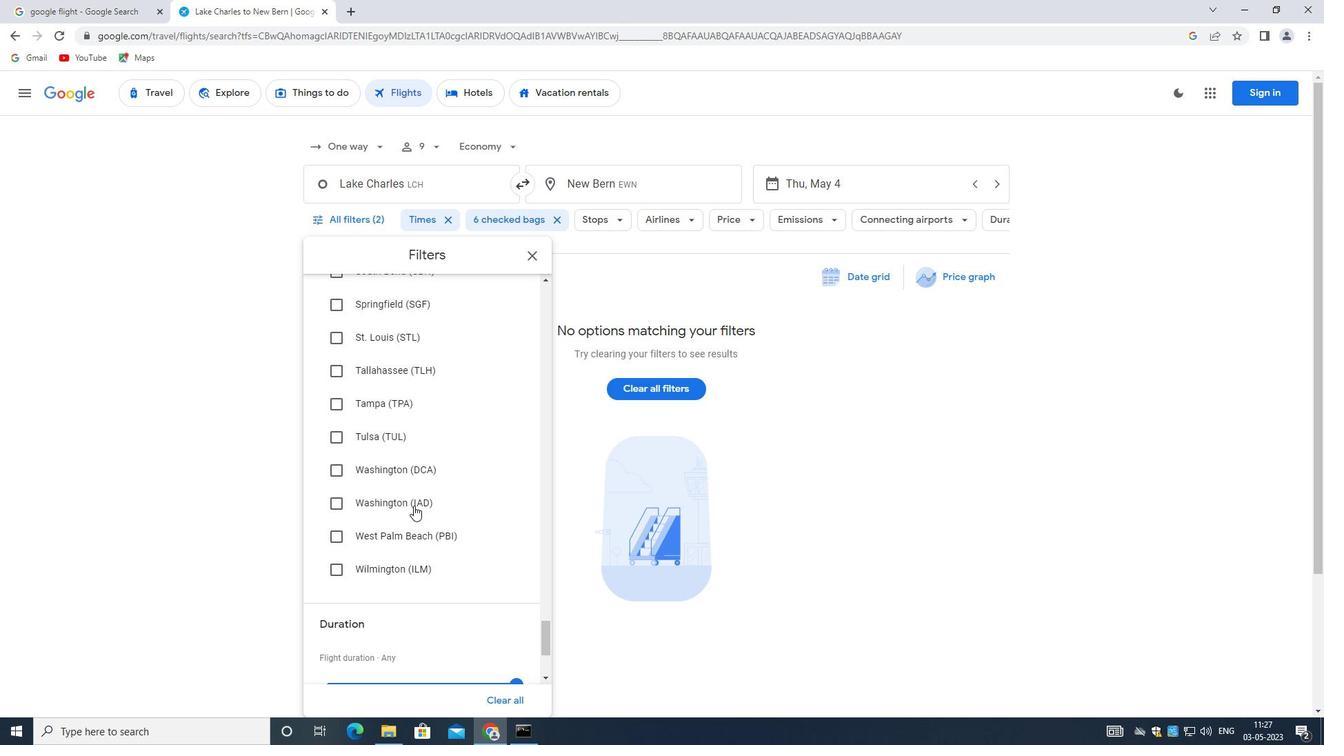 
Action: Mouse moved to (408, 495)
Screenshot: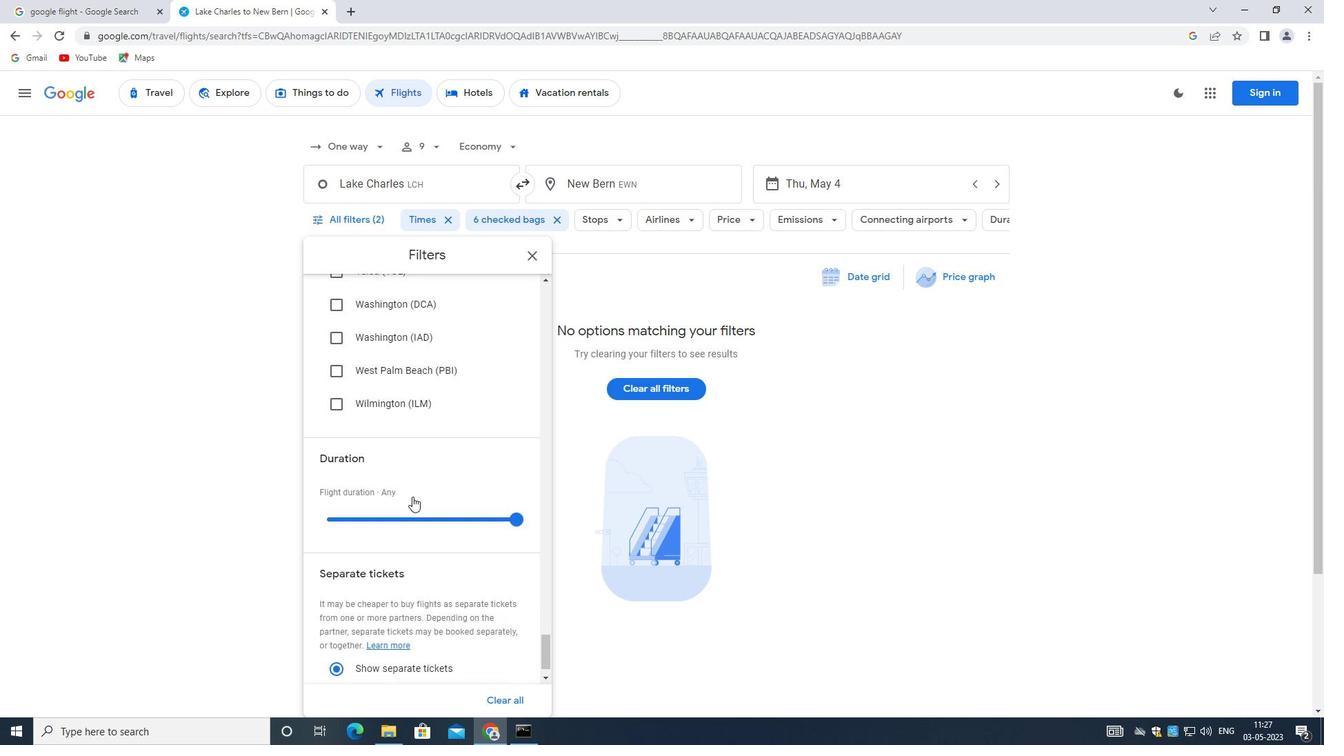 
Action: Mouse scrolled (408, 494) with delta (0, 0)
Screenshot: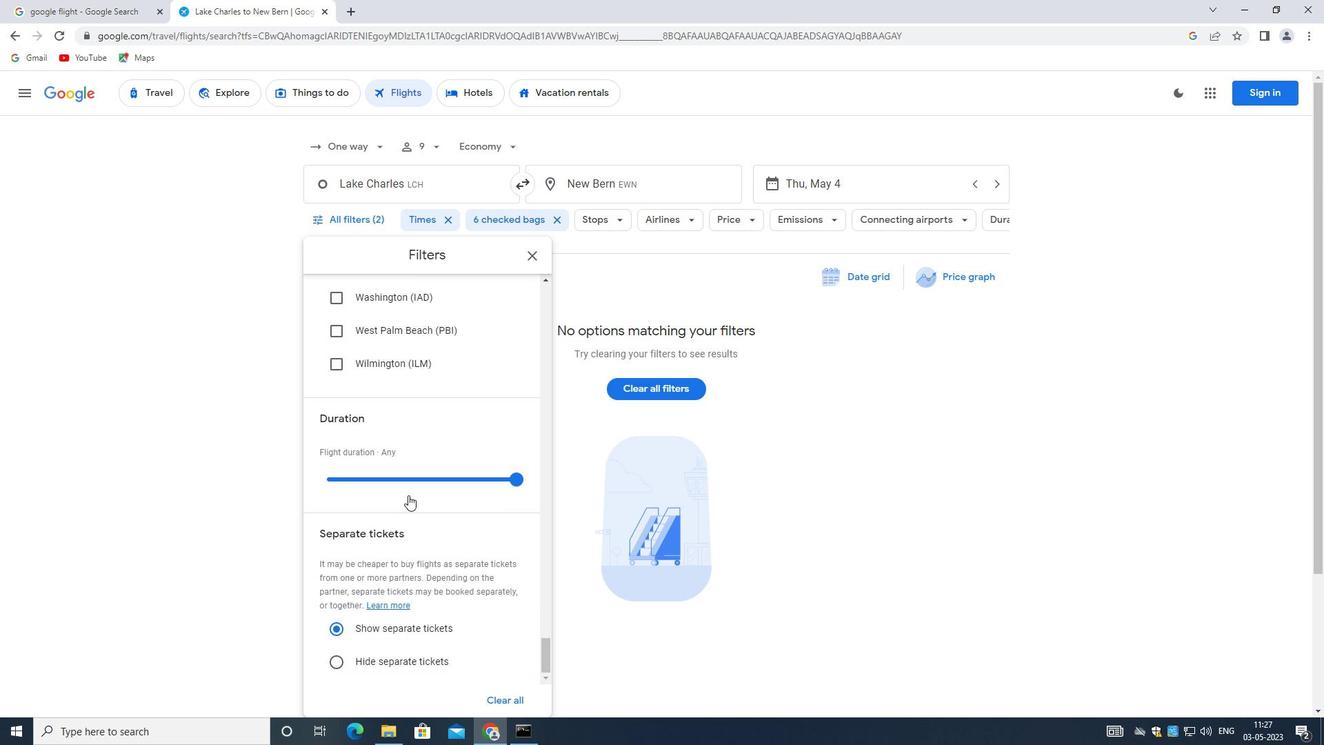 
Action: Mouse scrolled (408, 494) with delta (0, 0)
Screenshot: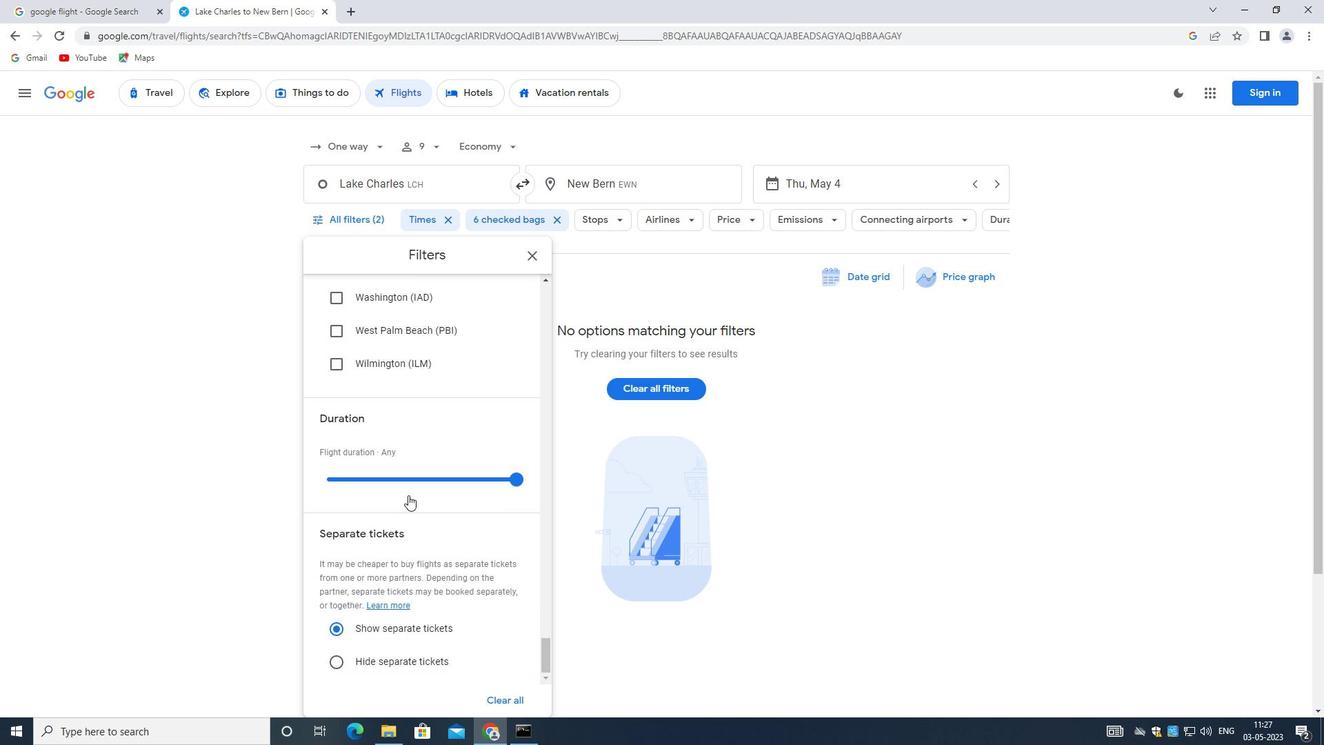 
